 Task: Calculate the distance between Los Angeles and Griffith Observatory.
Action: Mouse moved to (81, 66)
Screenshot: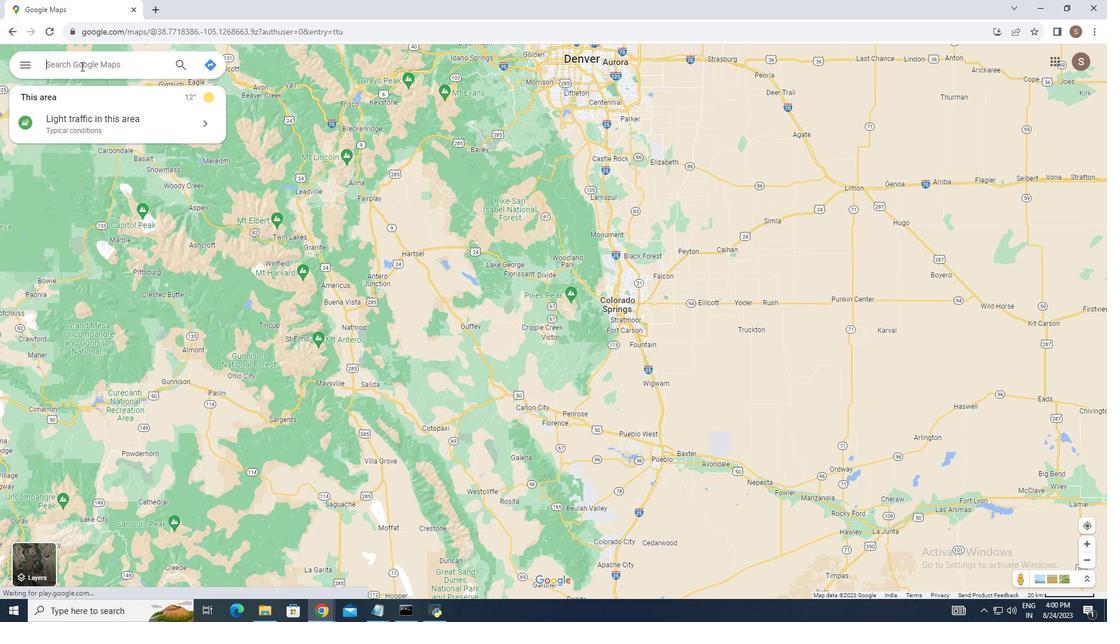
Action: Mouse pressed left at (81, 66)
Screenshot: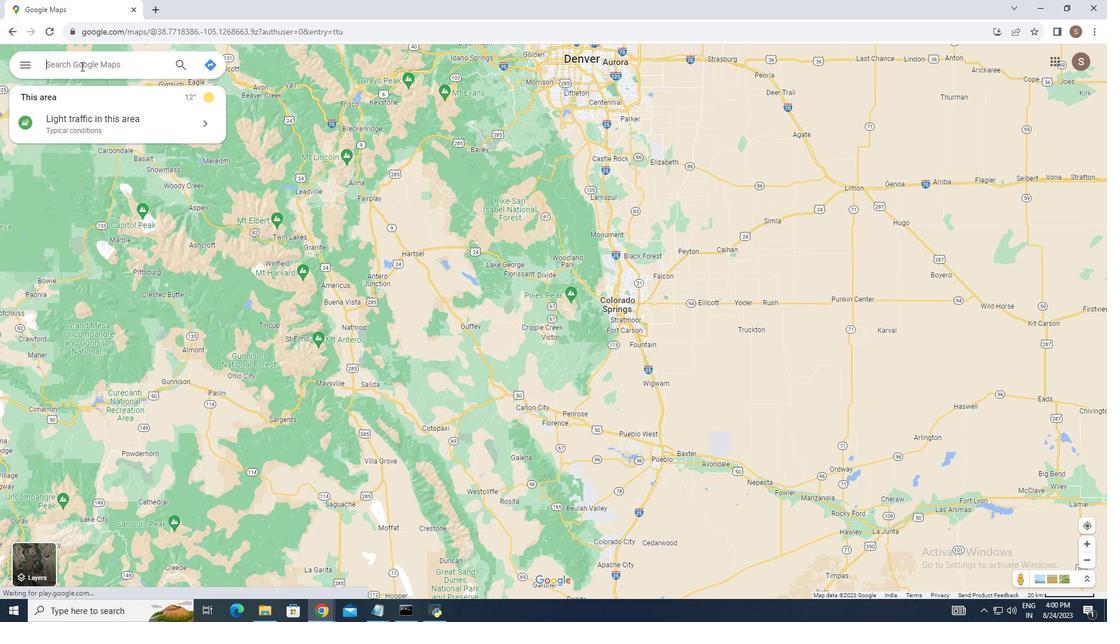 
Action: Key pressed <Key.shift>Los<Key.space><Key.shift_r>Angeles<Key.enter>
Screenshot: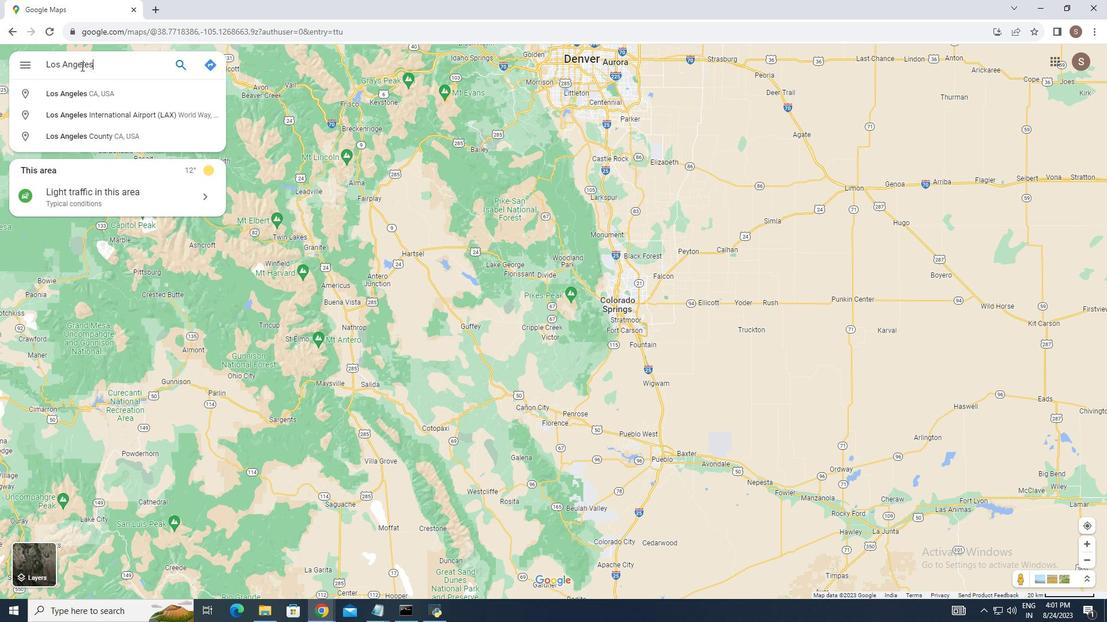 
Action: Mouse moved to (768, 314)
Screenshot: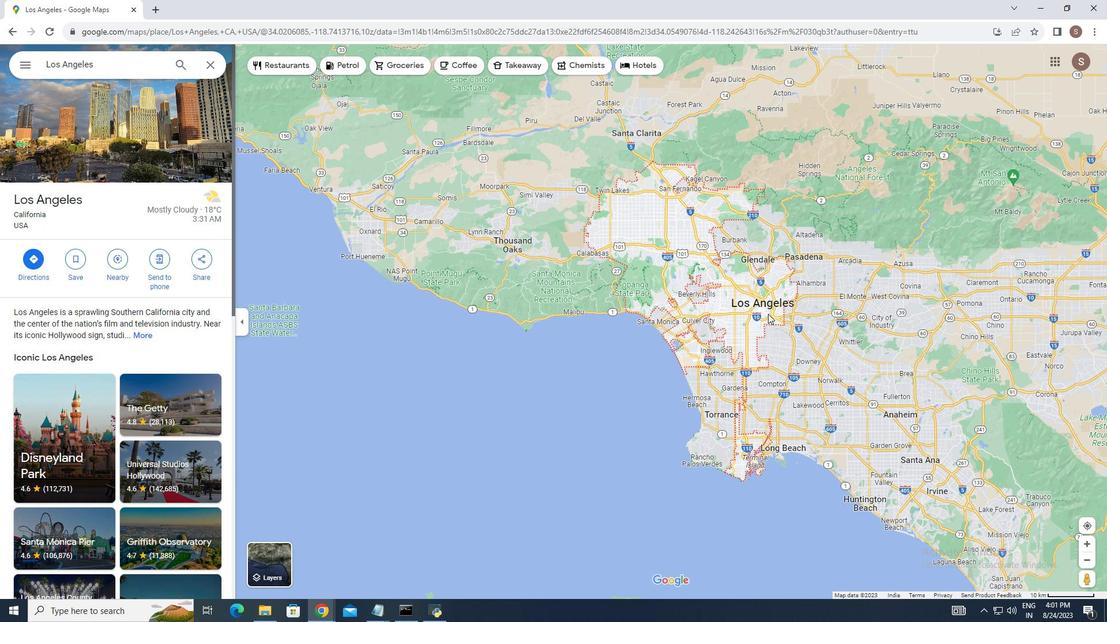 
Action: Mouse scrolled (768, 314) with delta (0, 0)
Screenshot: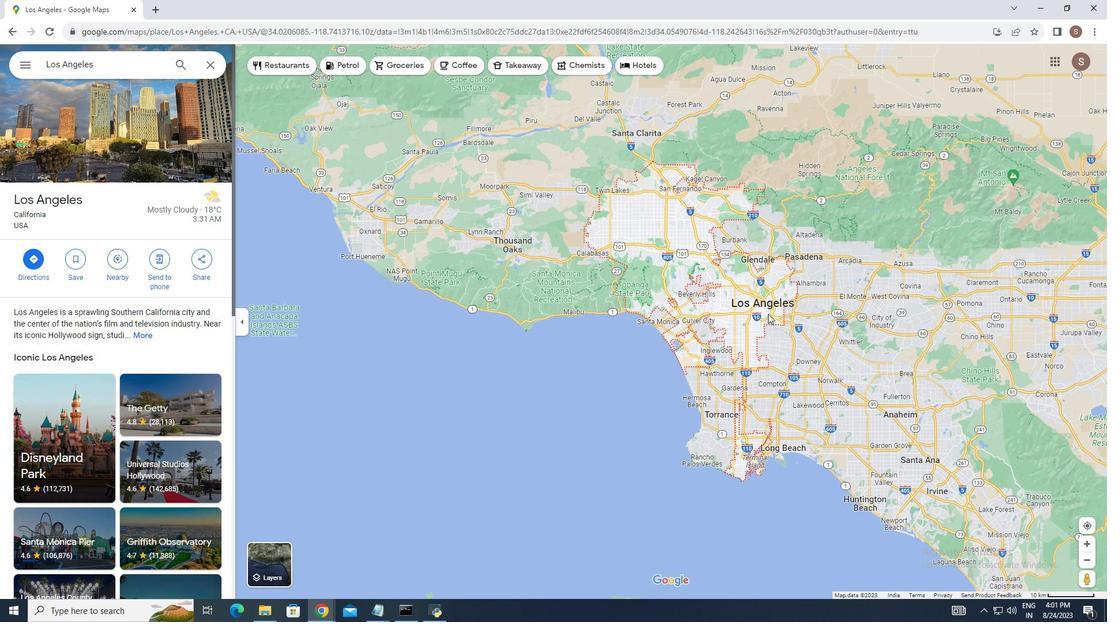 
Action: Mouse moved to (768, 314)
Screenshot: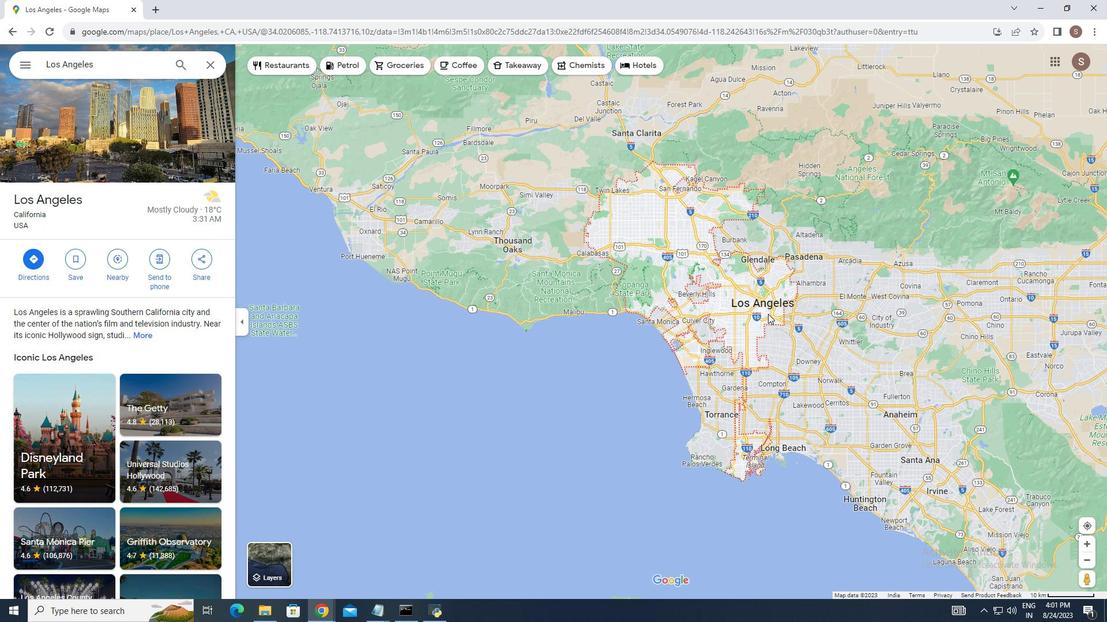 
Action: Mouse scrolled (768, 314) with delta (0, 0)
Screenshot: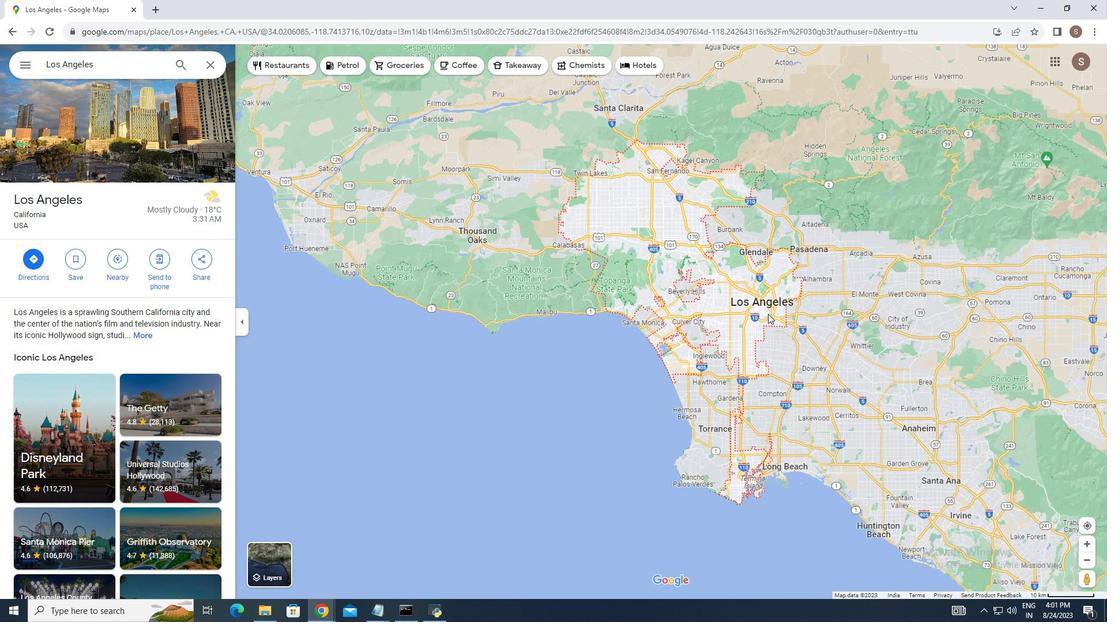
Action: Mouse scrolled (768, 314) with delta (0, 0)
Screenshot: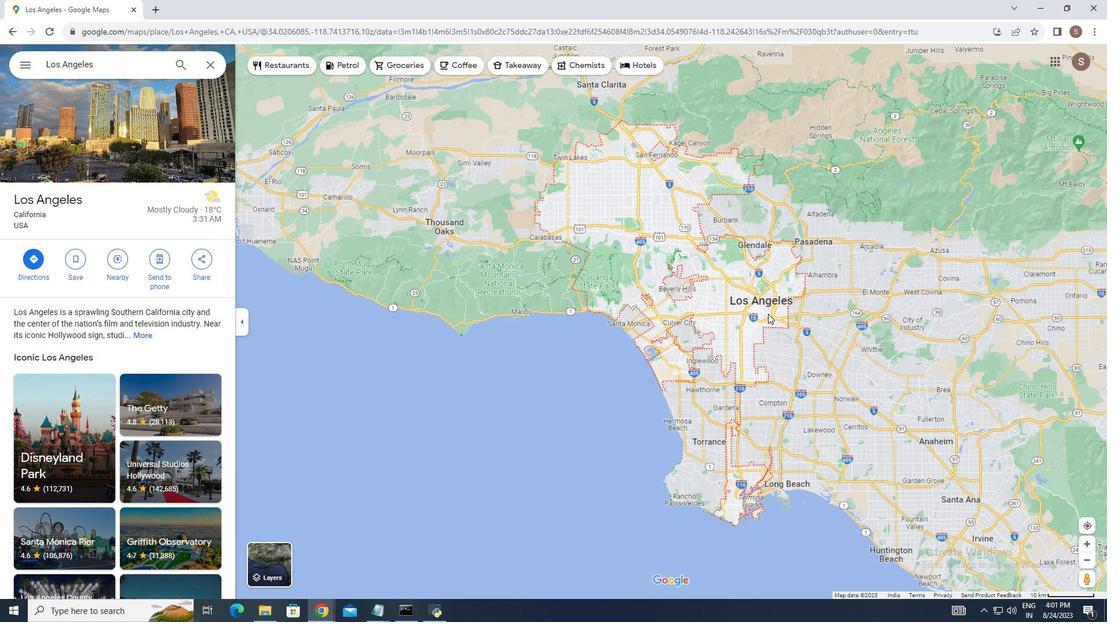 
Action: Mouse scrolled (768, 314) with delta (0, 0)
Screenshot: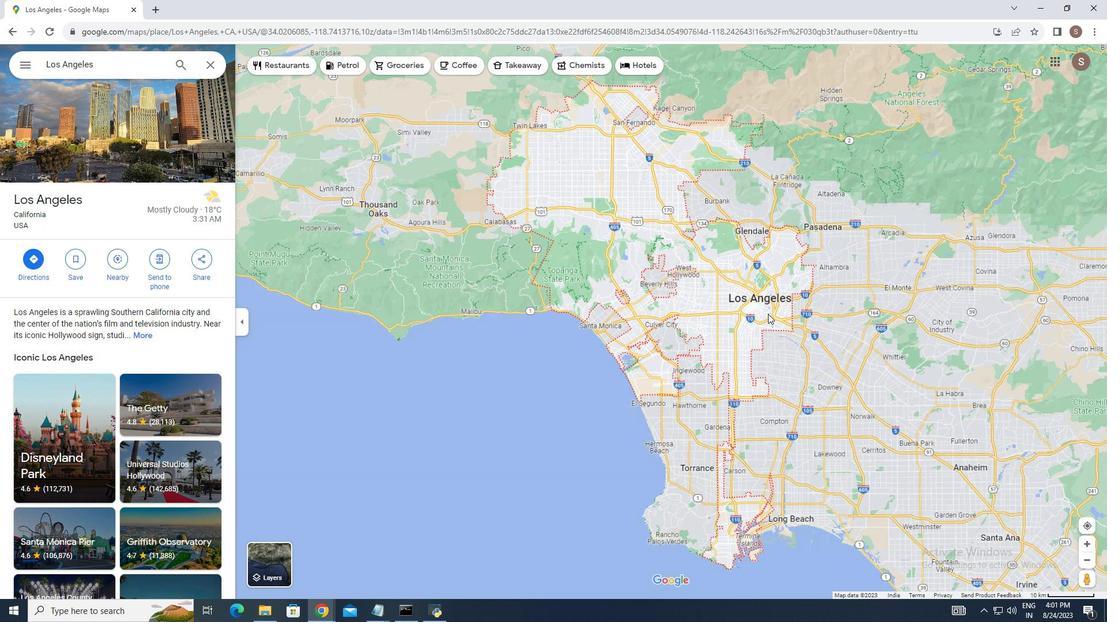 
Action: Mouse scrolled (768, 314) with delta (0, 0)
Screenshot: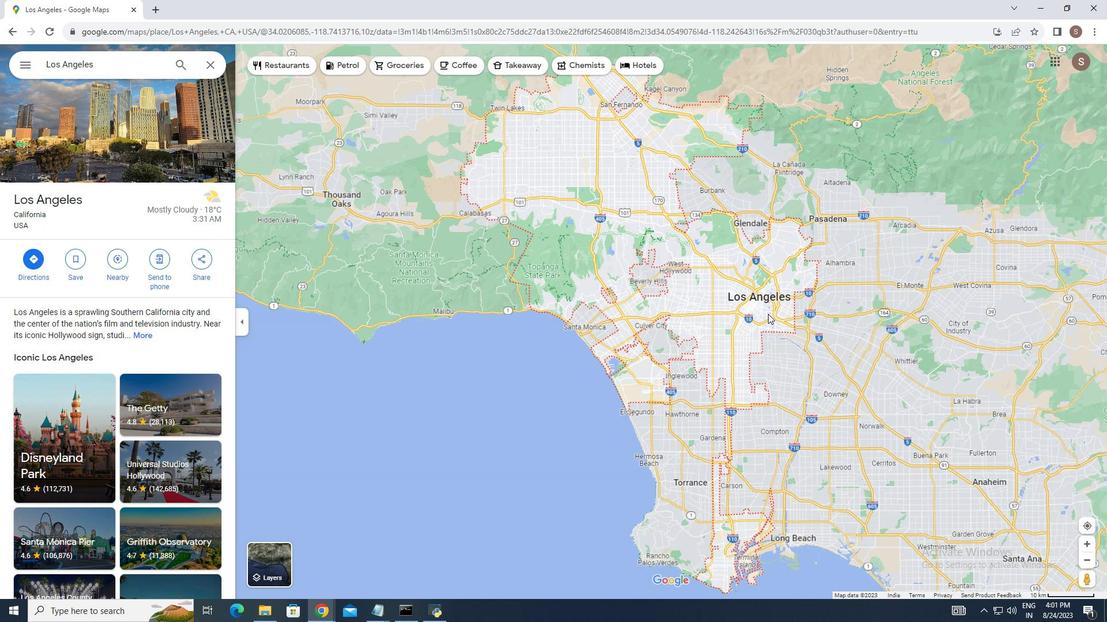 
Action: Mouse moved to (756, 309)
Screenshot: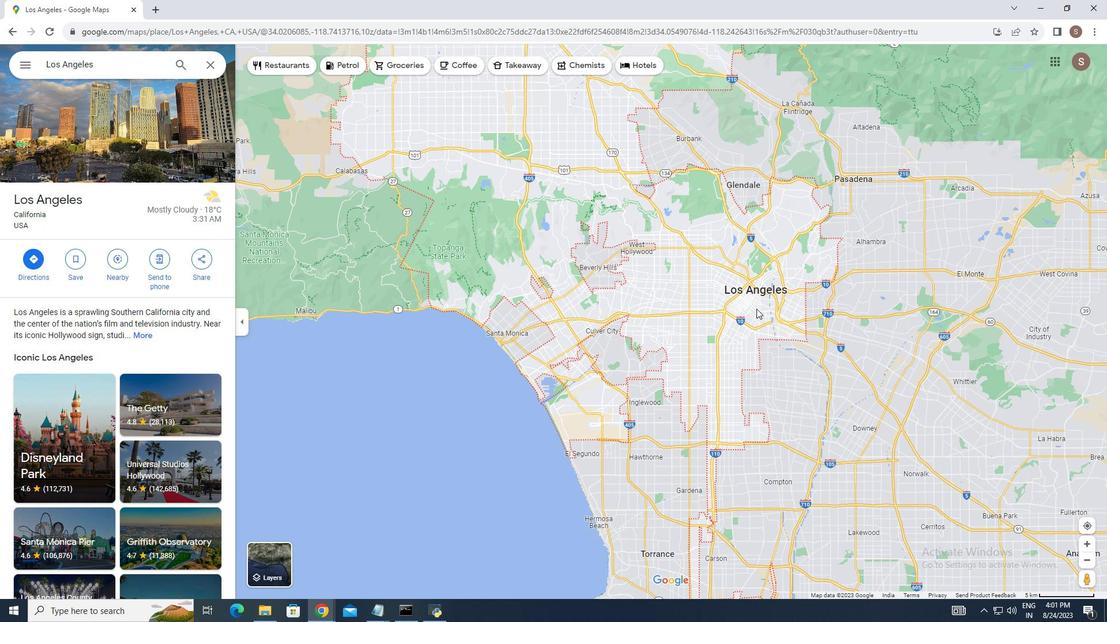 
Action: Mouse scrolled (756, 309) with delta (0, 0)
Screenshot: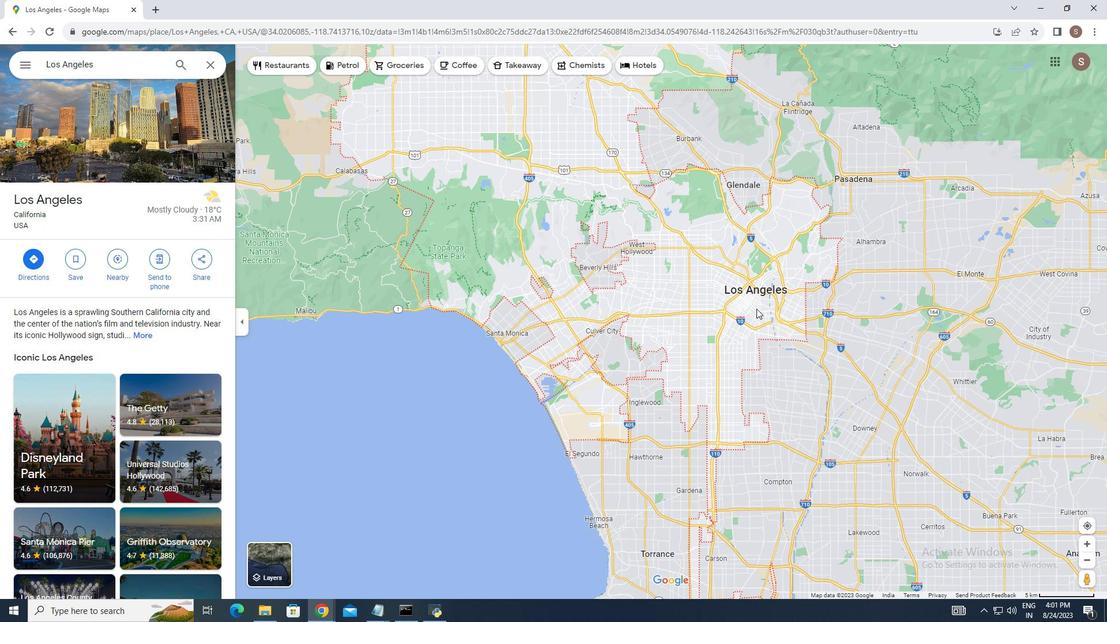 
Action: Mouse moved to (756, 305)
Screenshot: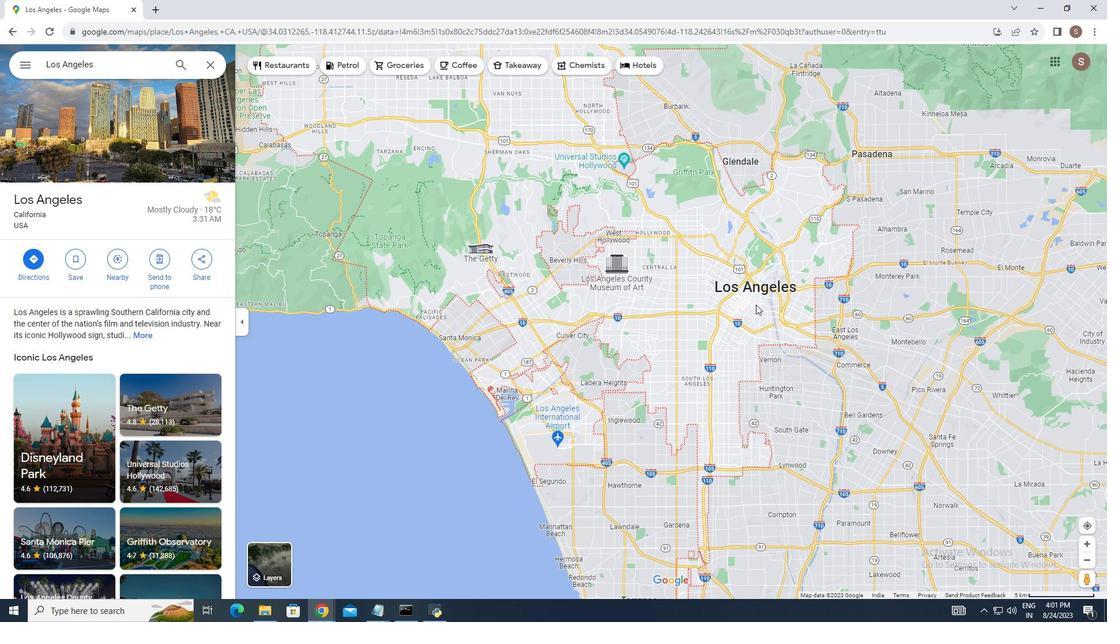 
Action: Mouse scrolled (756, 305) with delta (0, 0)
Screenshot: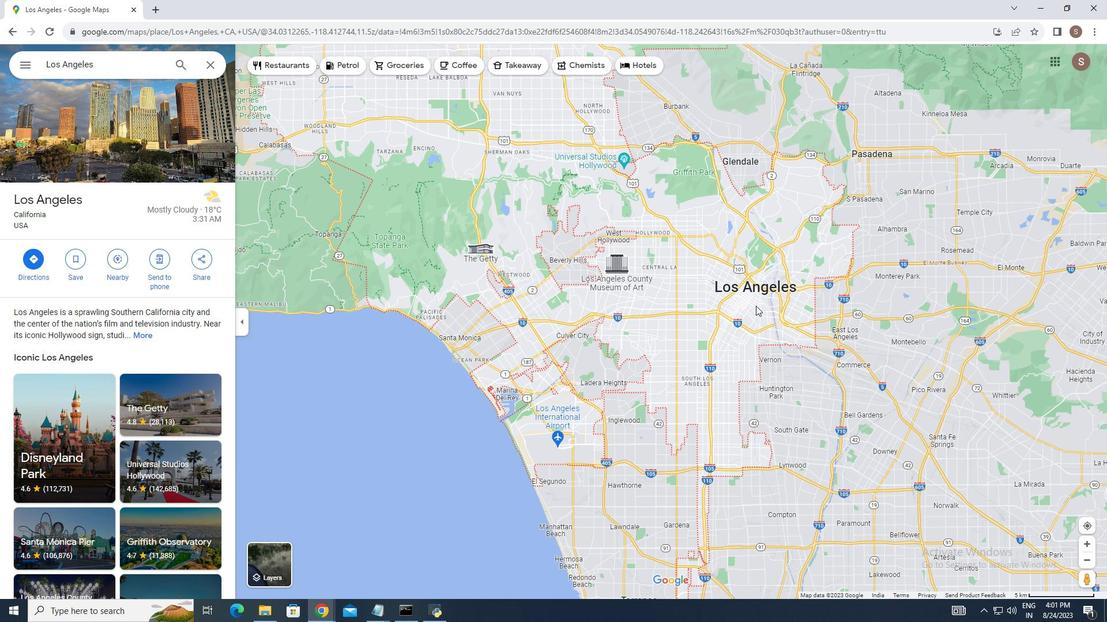 
Action: Mouse moved to (756, 306)
Screenshot: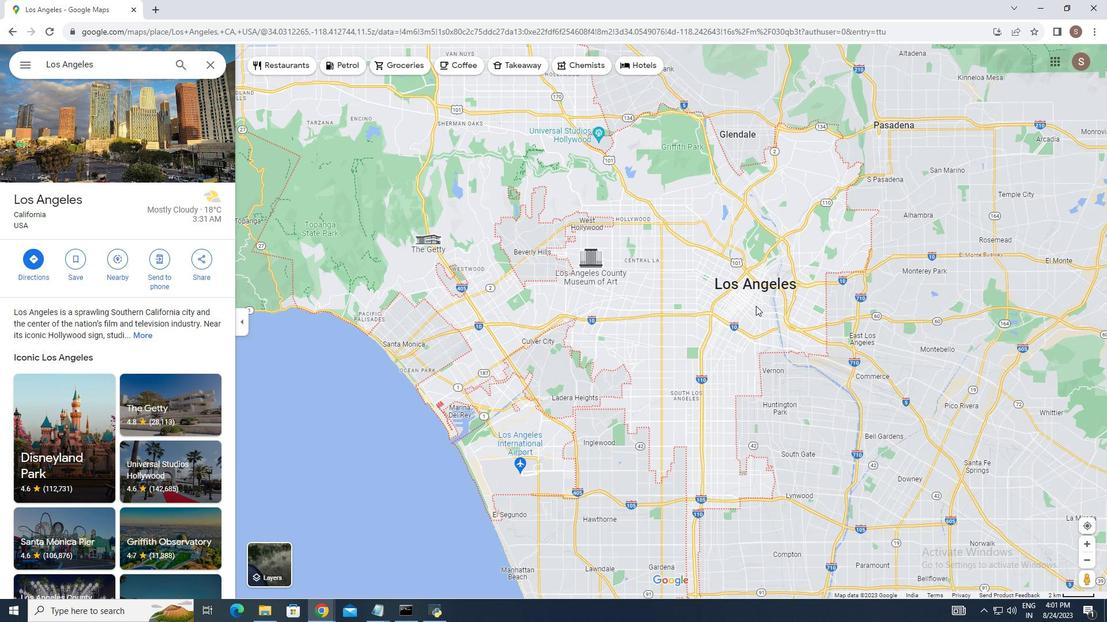 
Action: Mouse scrolled (756, 306) with delta (0, 0)
Screenshot: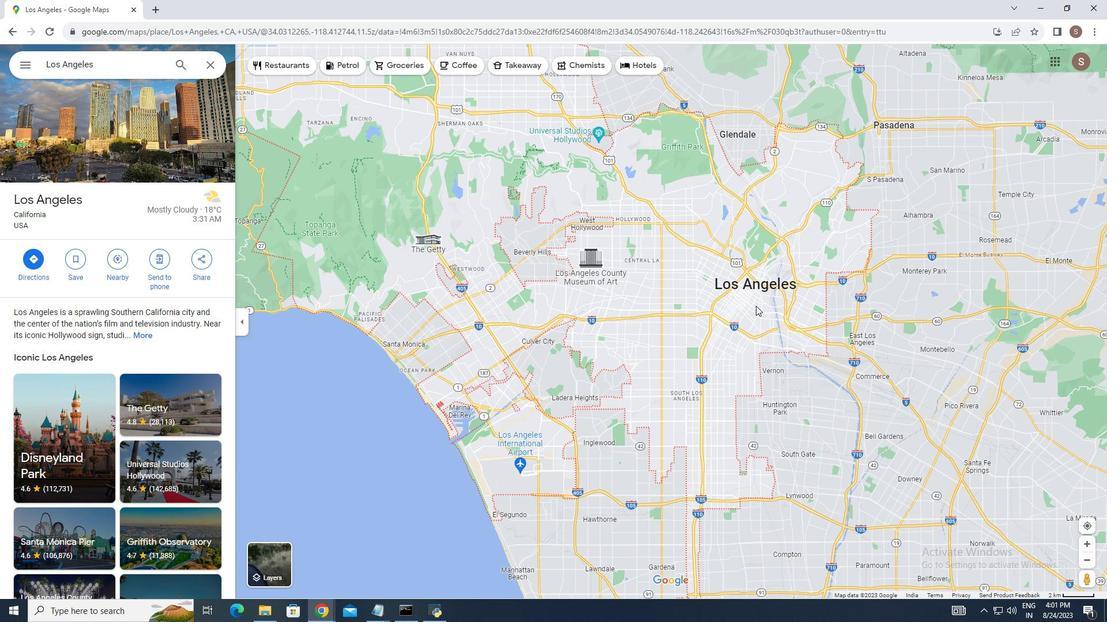 
Action: Mouse moved to (758, 301)
Screenshot: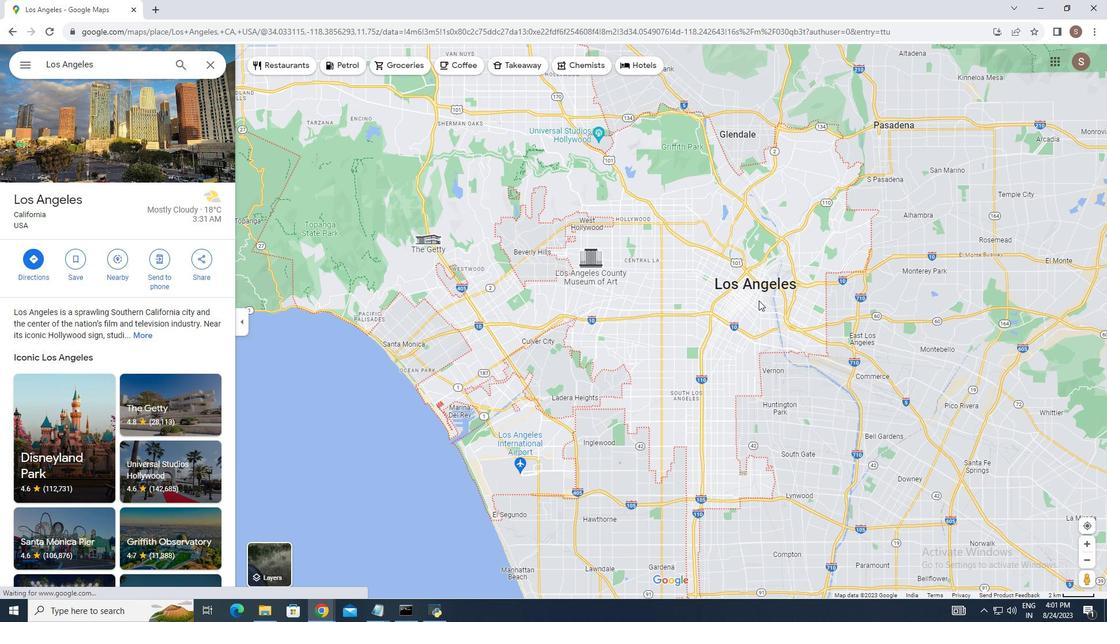 
Action: Mouse scrolled (758, 302) with delta (0, 0)
Screenshot: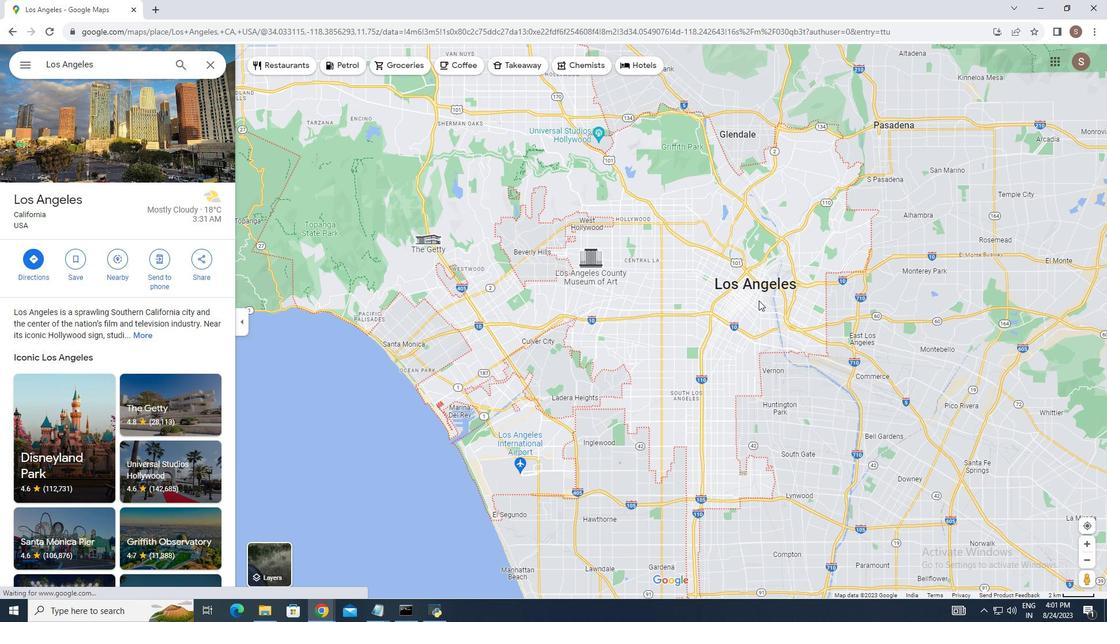 
Action: Mouse scrolled (758, 301) with delta (0, 0)
Screenshot: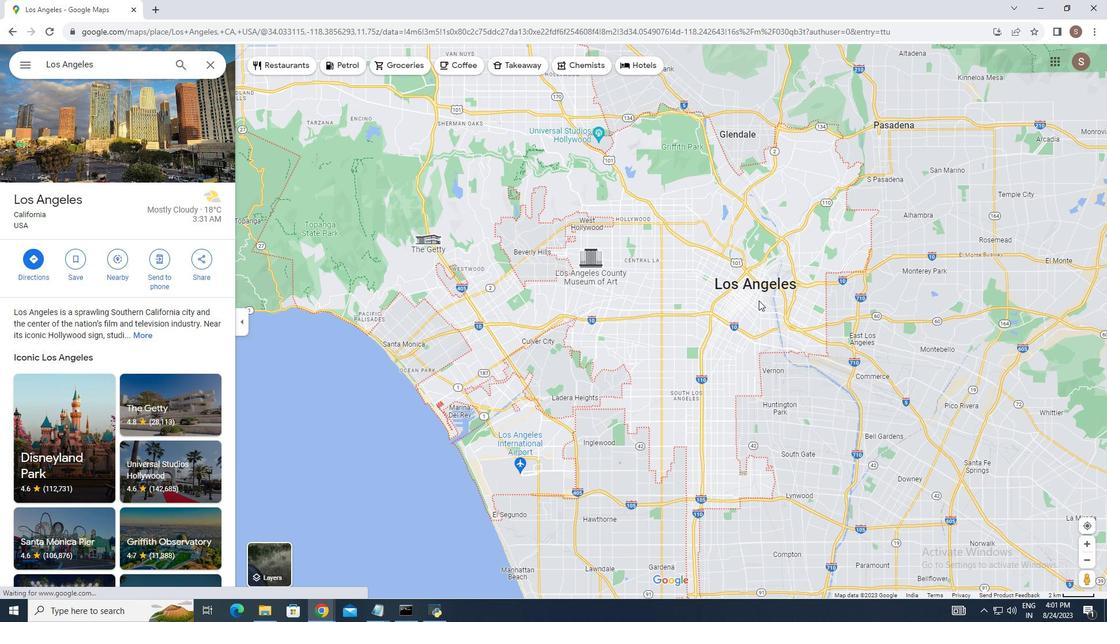 
Action: Mouse moved to (745, 290)
Screenshot: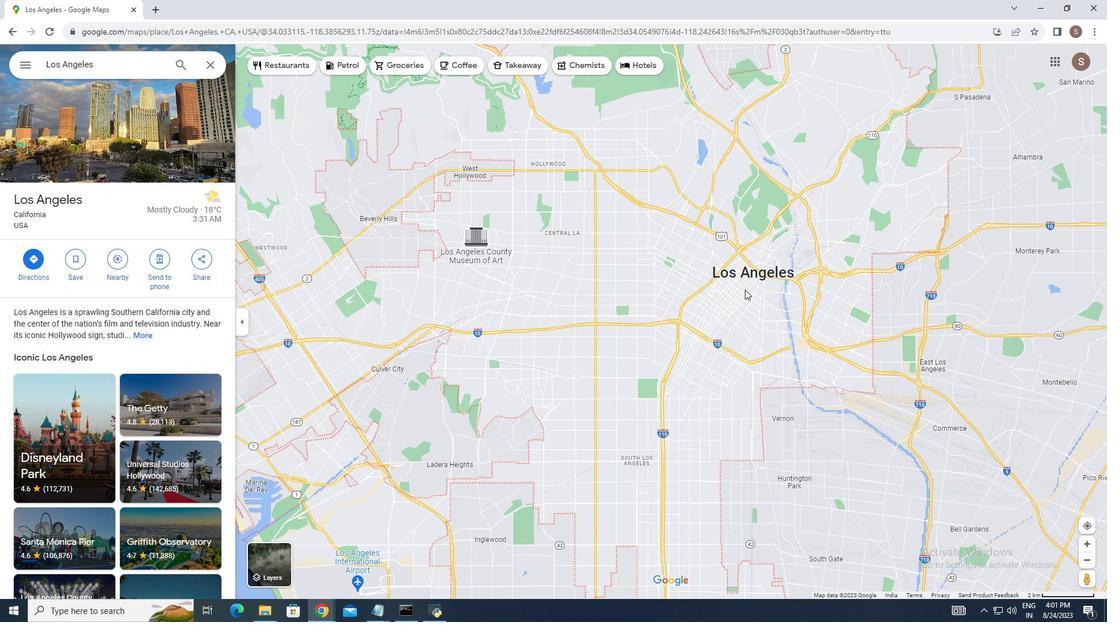 
Action: Mouse scrolled (745, 290) with delta (0, 0)
Screenshot: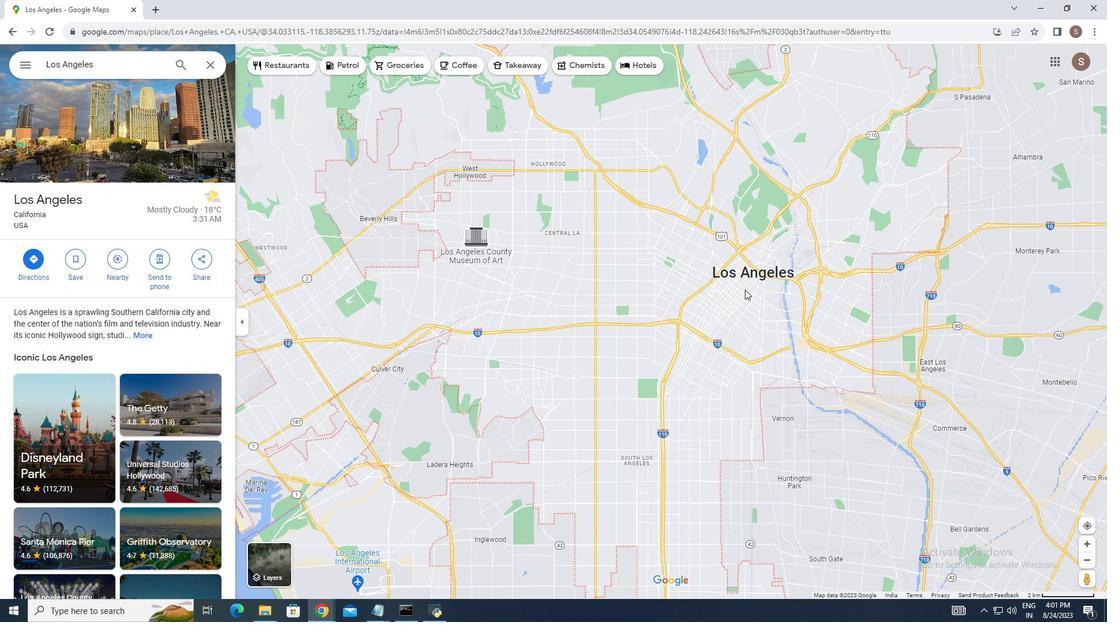 
Action: Mouse moved to (745, 290)
Screenshot: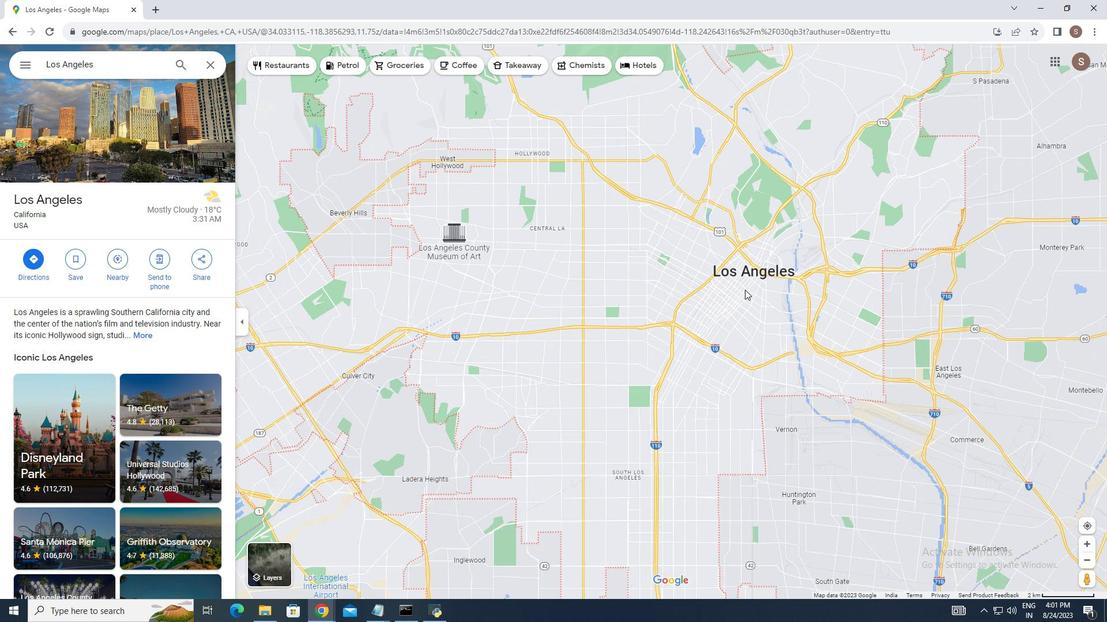 
Action: Mouse scrolled (745, 290) with delta (0, 0)
Screenshot: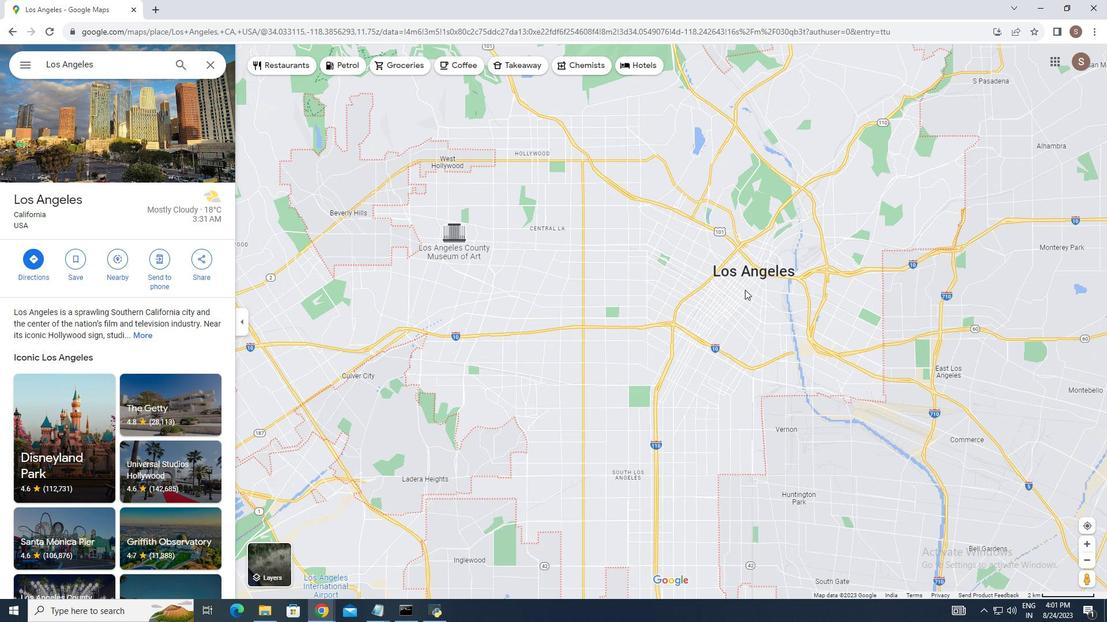 
Action: Mouse moved to (745, 288)
Screenshot: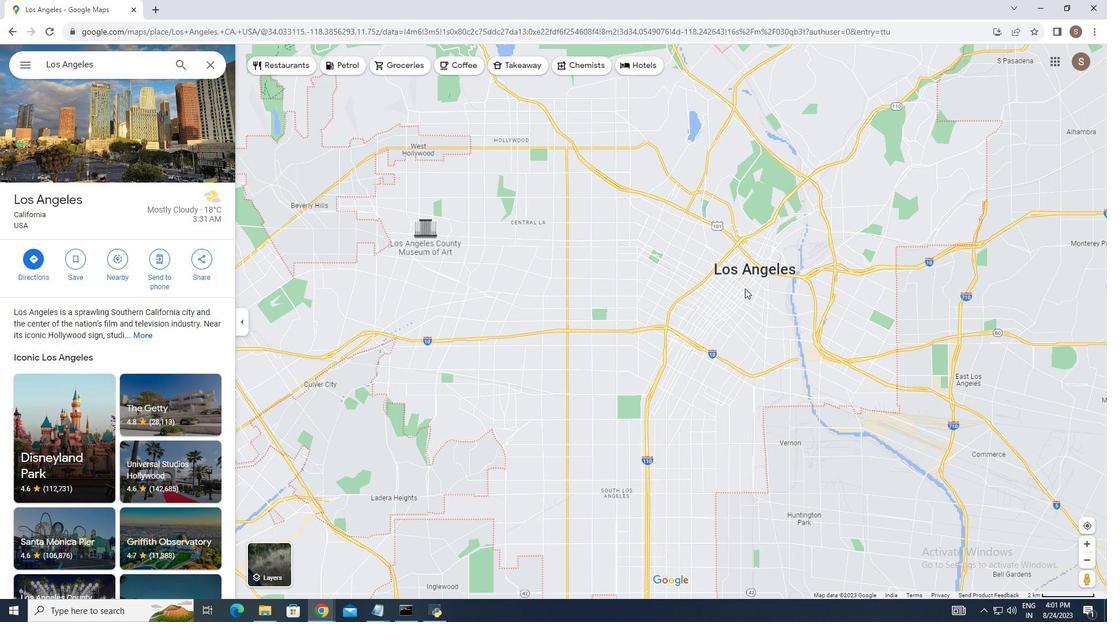 
Action: Mouse scrolled (745, 289) with delta (0, 0)
Screenshot: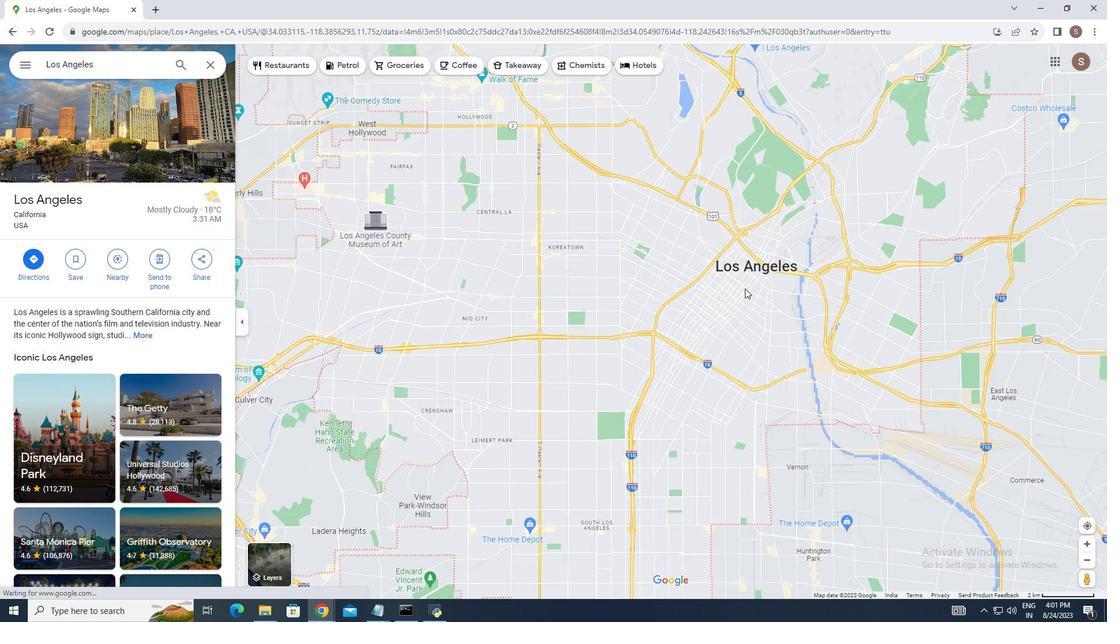 
Action: Mouse moved to (745, 288)
Screenshot: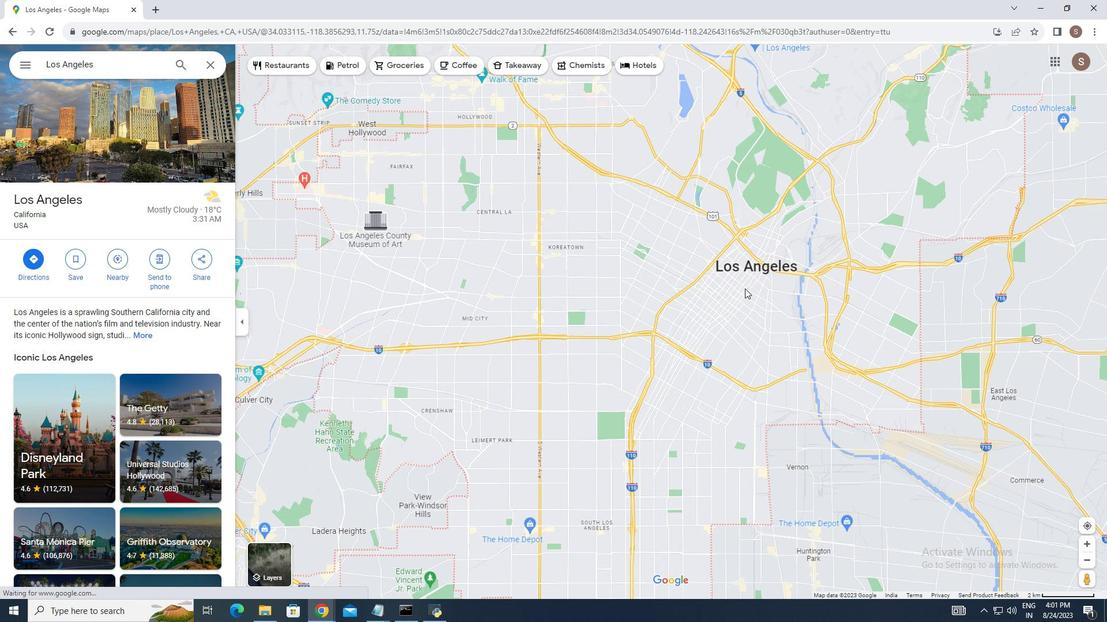 
Action: Mouse scrolled (745, 289) with delta (0, 0)
Screenshot: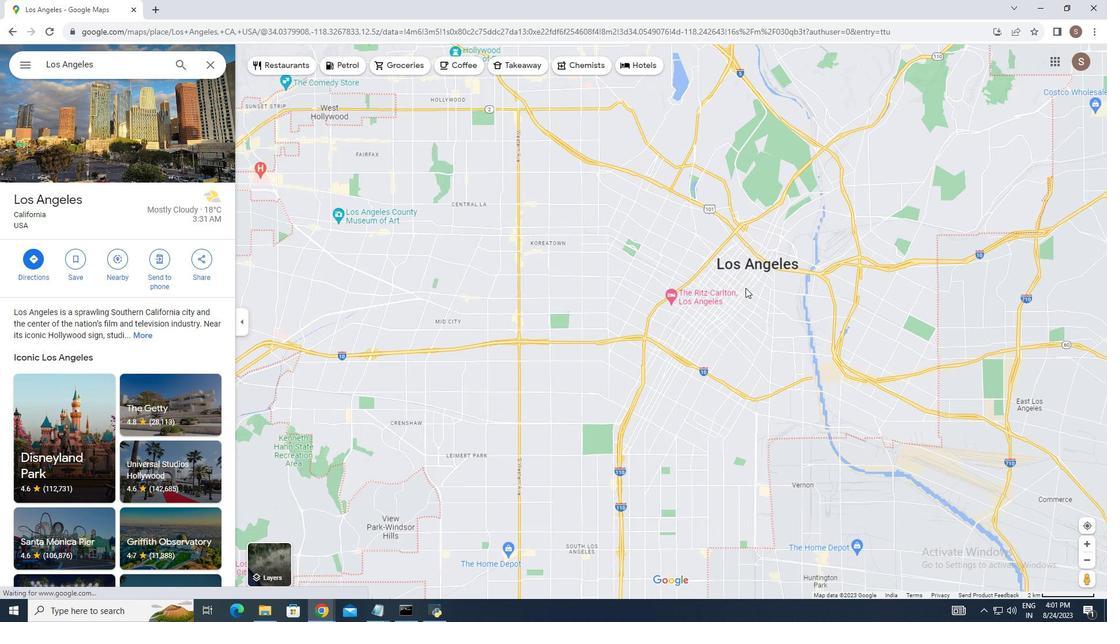 
Action: Mouse moved to (757, 262)
Screenshot: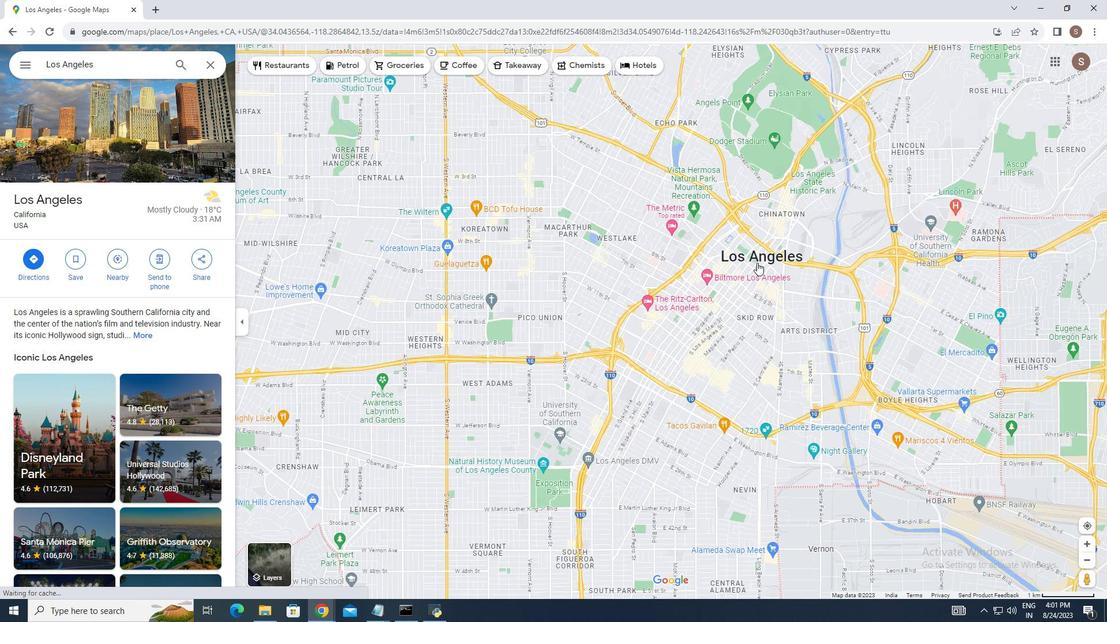 
Action: Mouse scrolled (757, 263) with delta (0, 0)
Screenshot: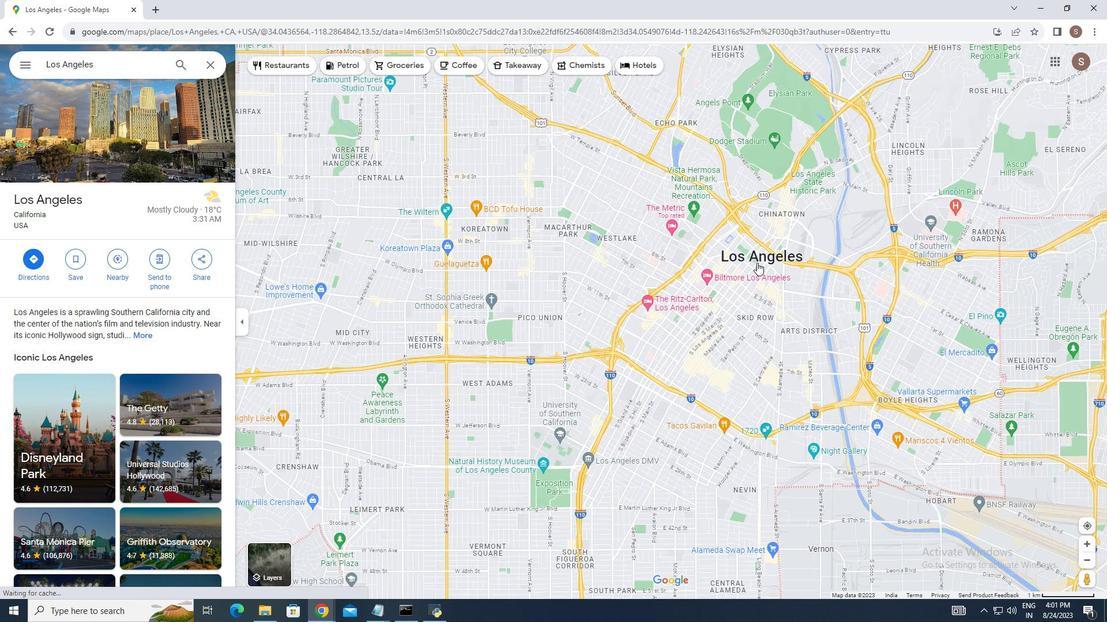 
Action: Mouse moved to (757, 264)
Screenshot: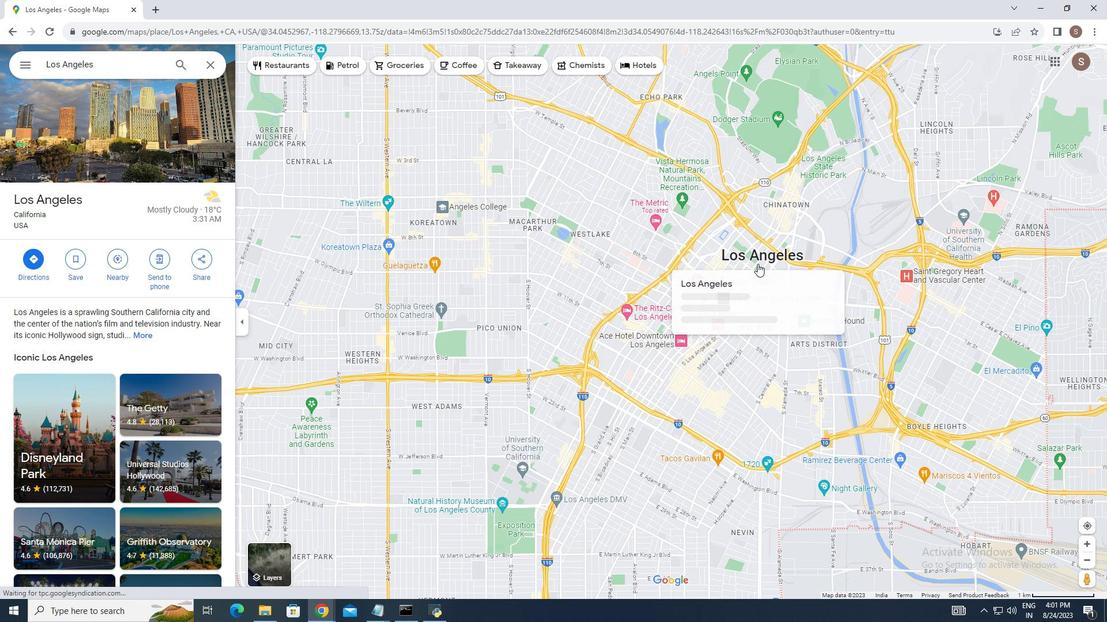 
Action: Mouse scrolled (757, 264) with delta (0, 0)
Screenshot: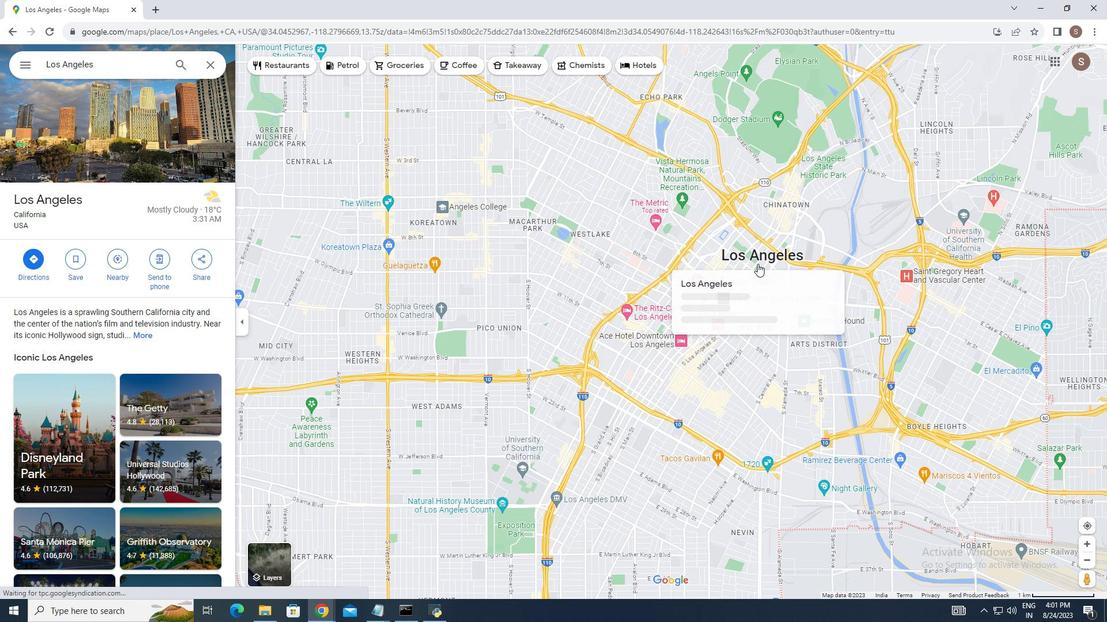 
Action: Mouse scrolled (757, 264) with delta (0, 0)
Screenshot: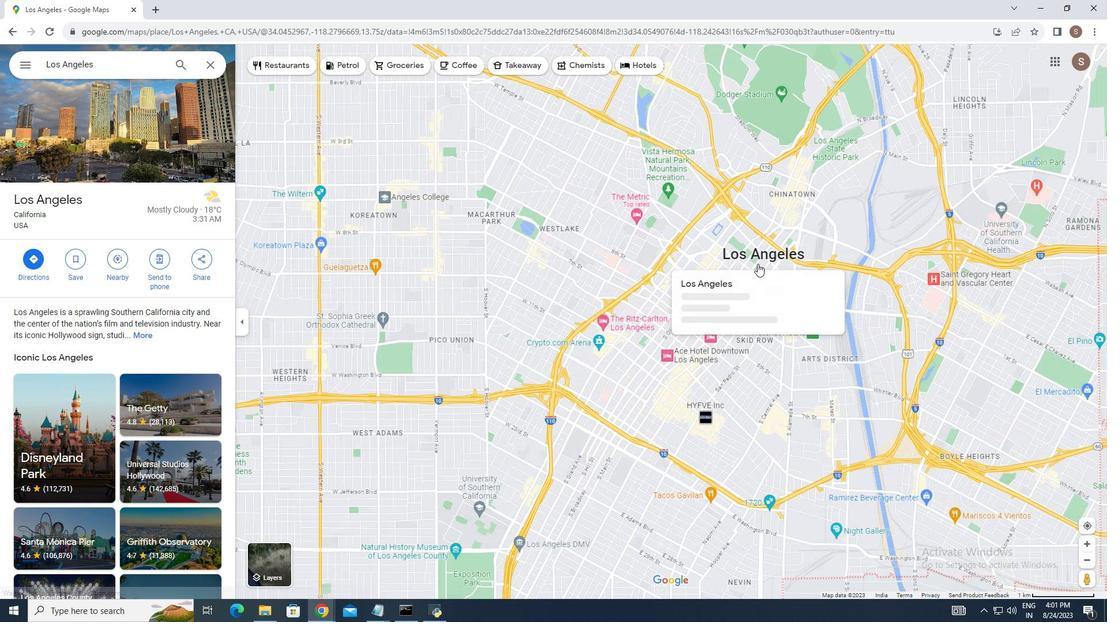 
Action: Mouse moved to (758, 264)
Screenshot: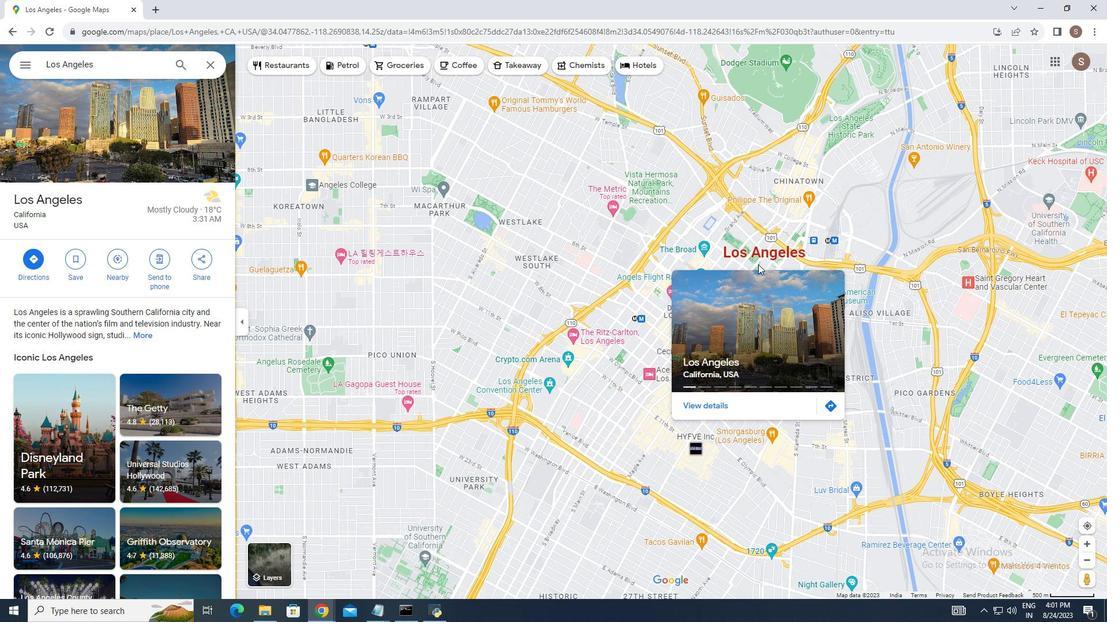
Action: Mouse scrolled (758, 265) with delta (0, 0)
Screenshot: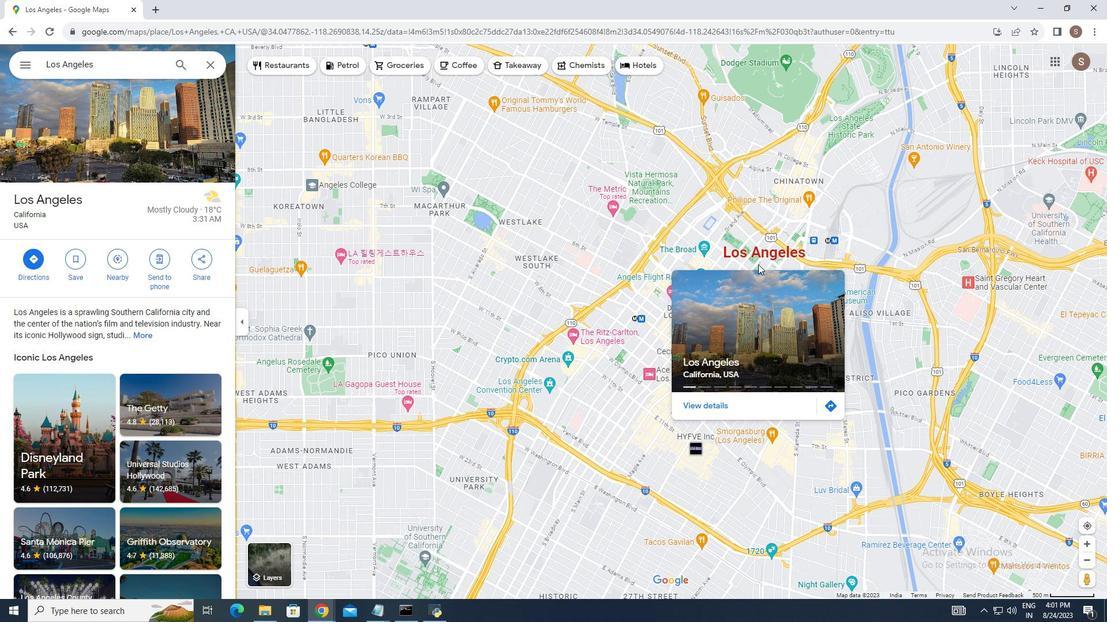 
Action: Mouse scrolled (758, 265) with delta (0, 0)
Screenshot: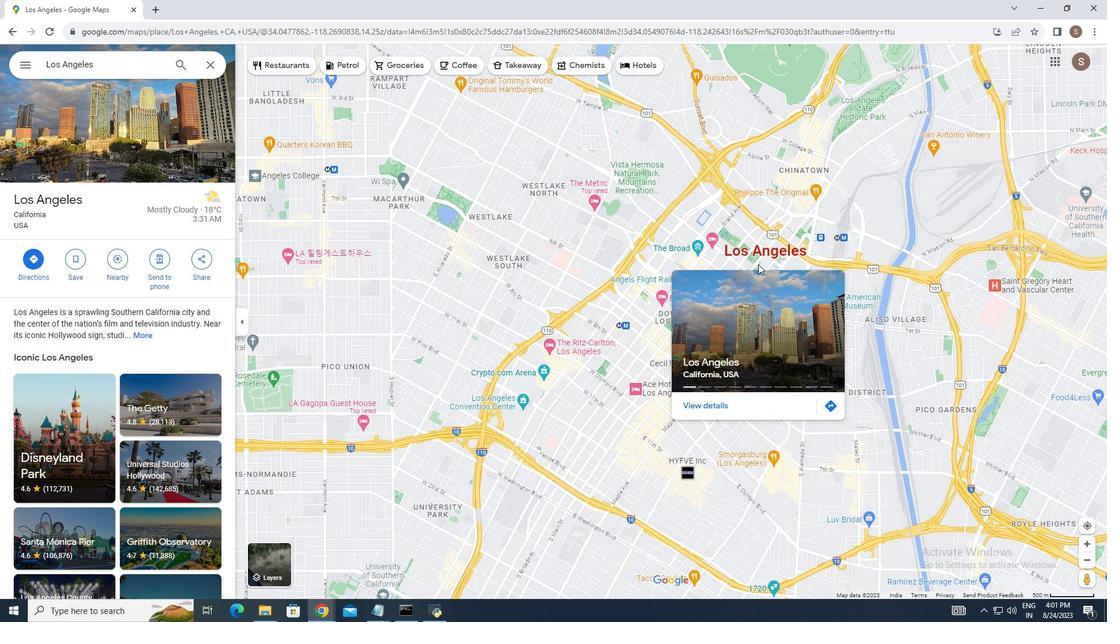 
Action: Mouse moved to (759, 258)
Screenshot: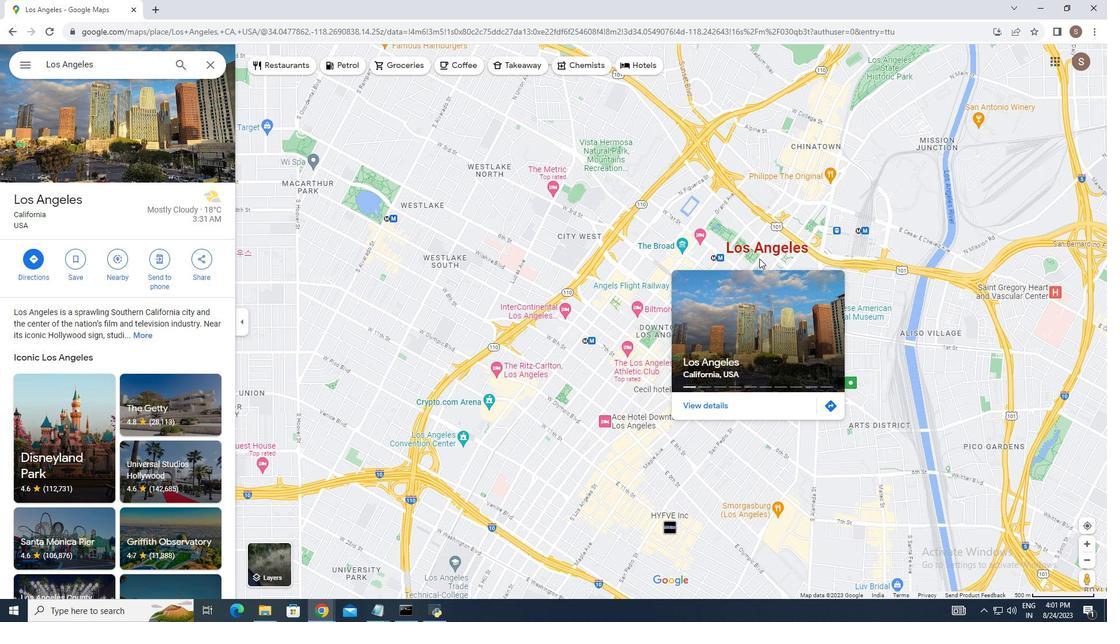 
Action: Mouse scrolled (759, 259) with delta (0, 0)
Screenshot: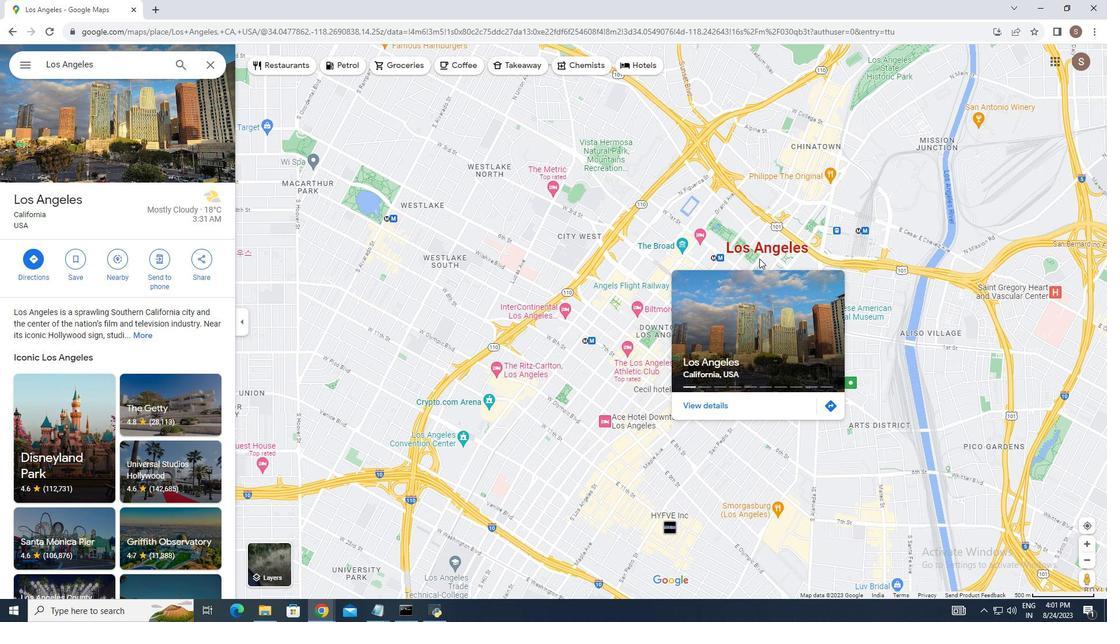 
Action: Mouse scrolled (759, 259) with delta (0, 0)
Screenshot: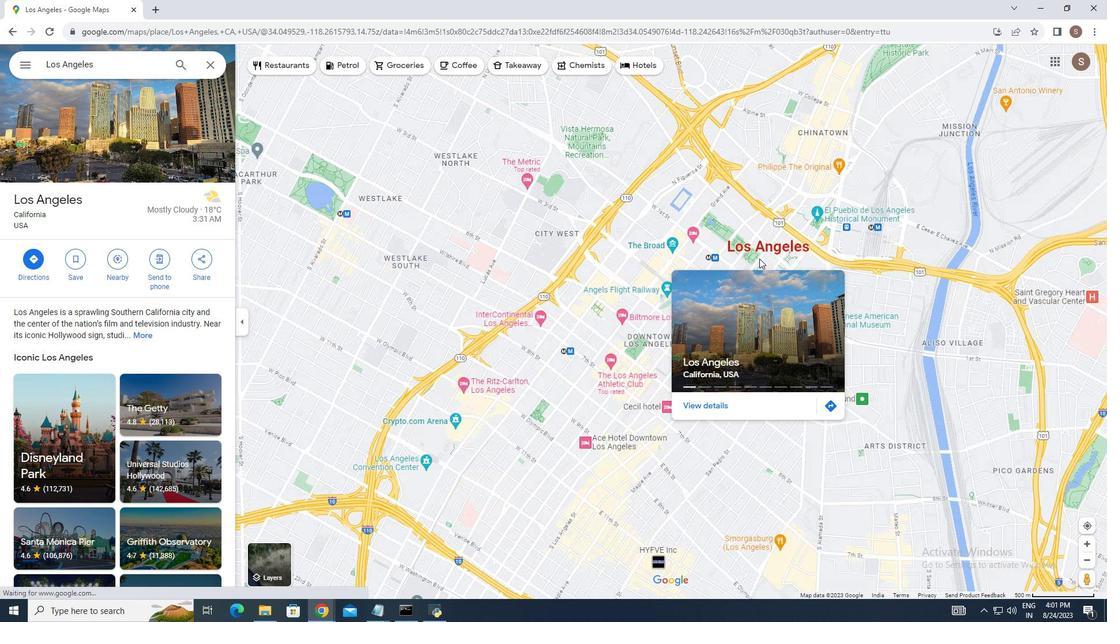 
Action: Mouse scrolled (759, 259) with delta (0, 0)
Screenshot: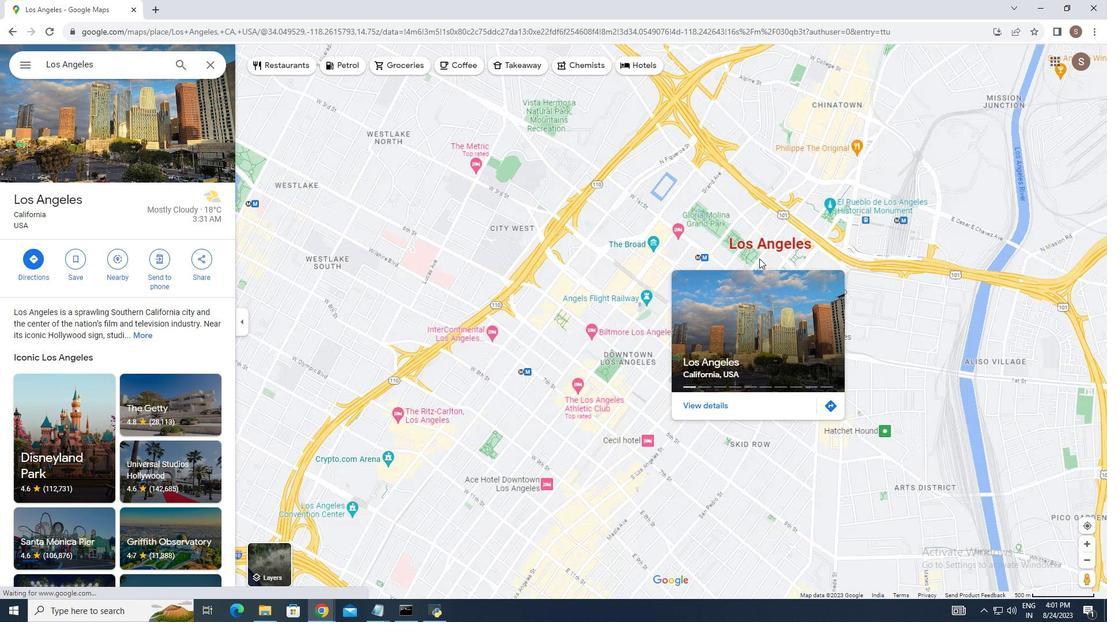 
Action: Mouse scrolled (759, 259) with delta (0, 0)
Screenshot: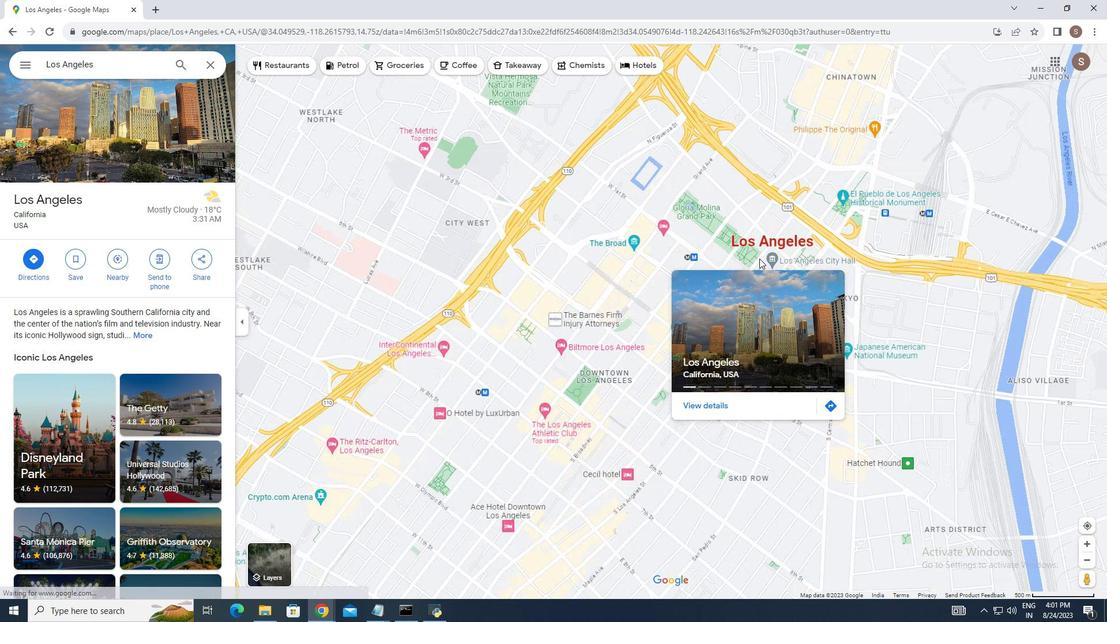 
Action: Mouse scrolled (759, 259) with delta (0, 0)
Screenshot: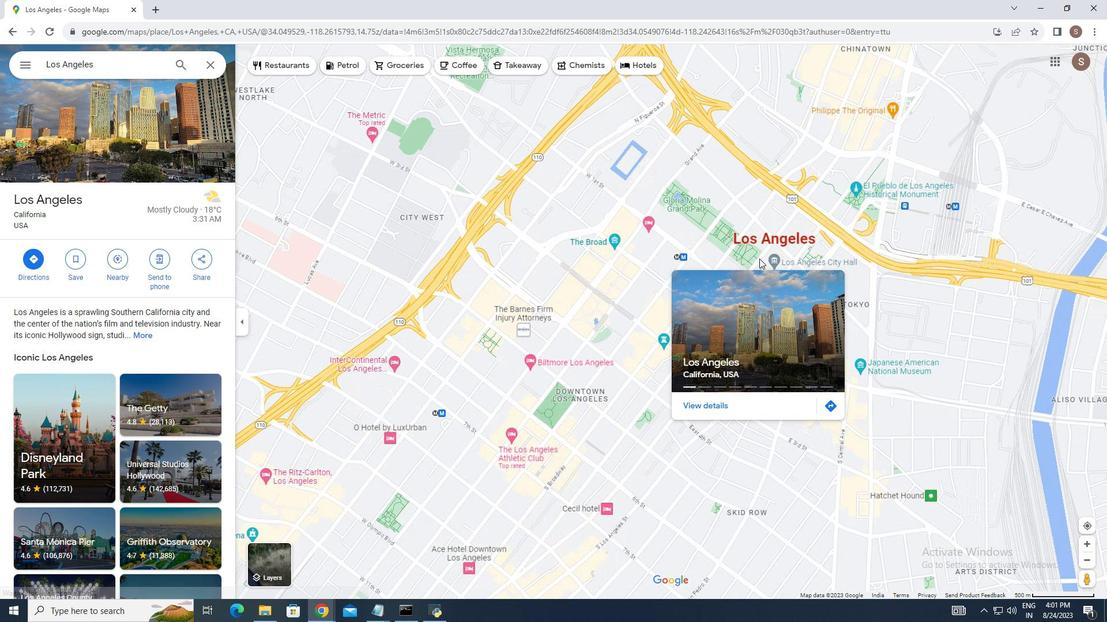 
Action: Mouse moved to (765, 242)
Screenshot: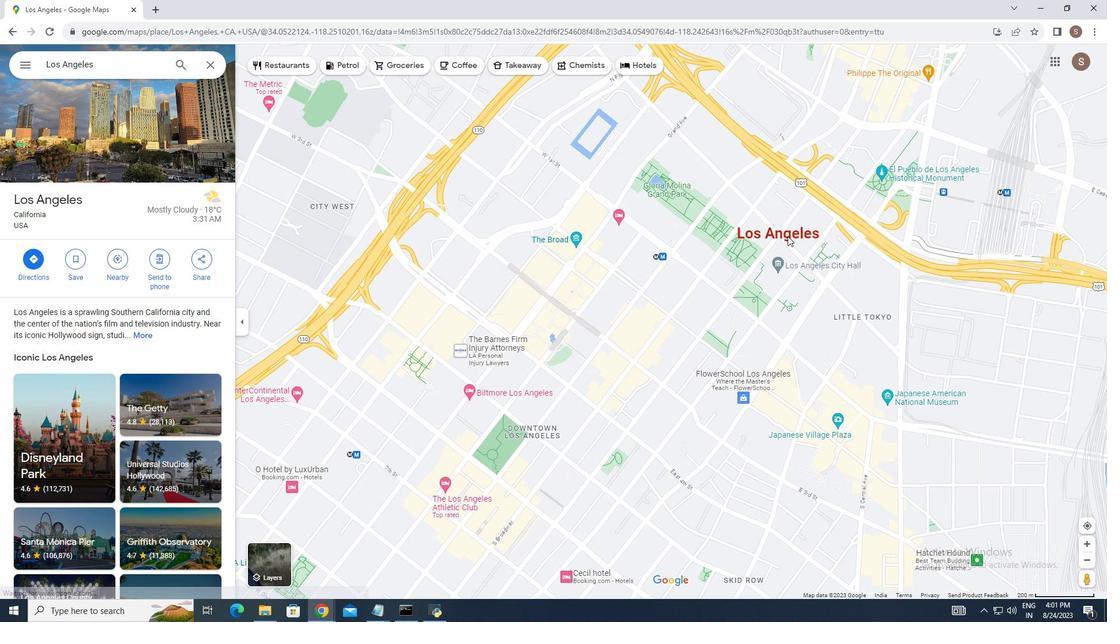 
Action: Mouse scrolled (762, 243) with delta (0, 0)
Screenshot: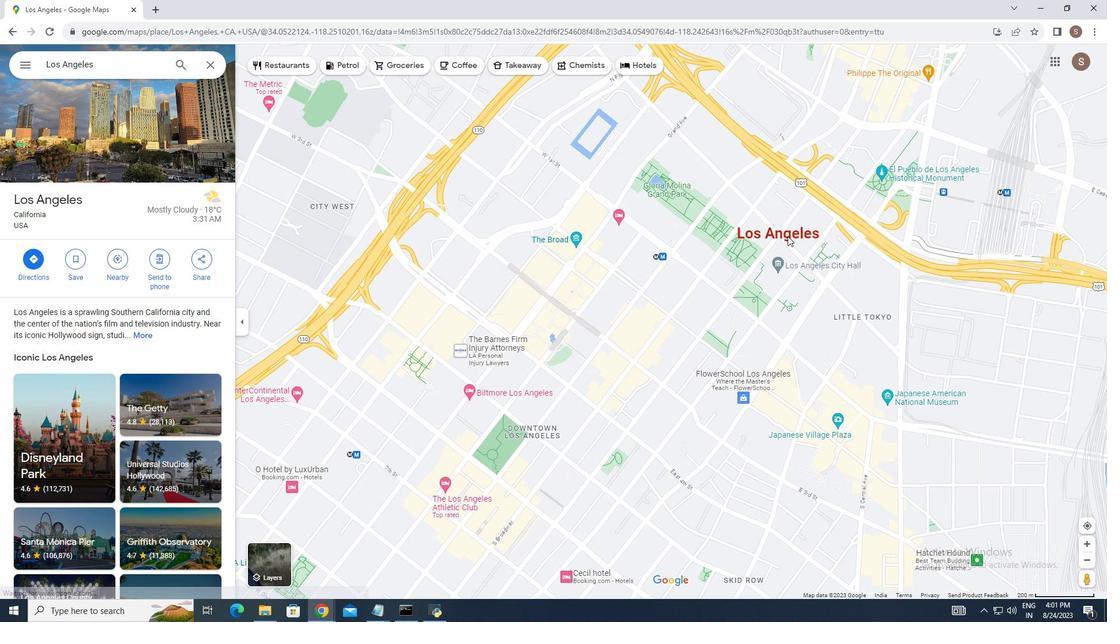 
Action: Mouse moved to (773, 242)
Screenshot: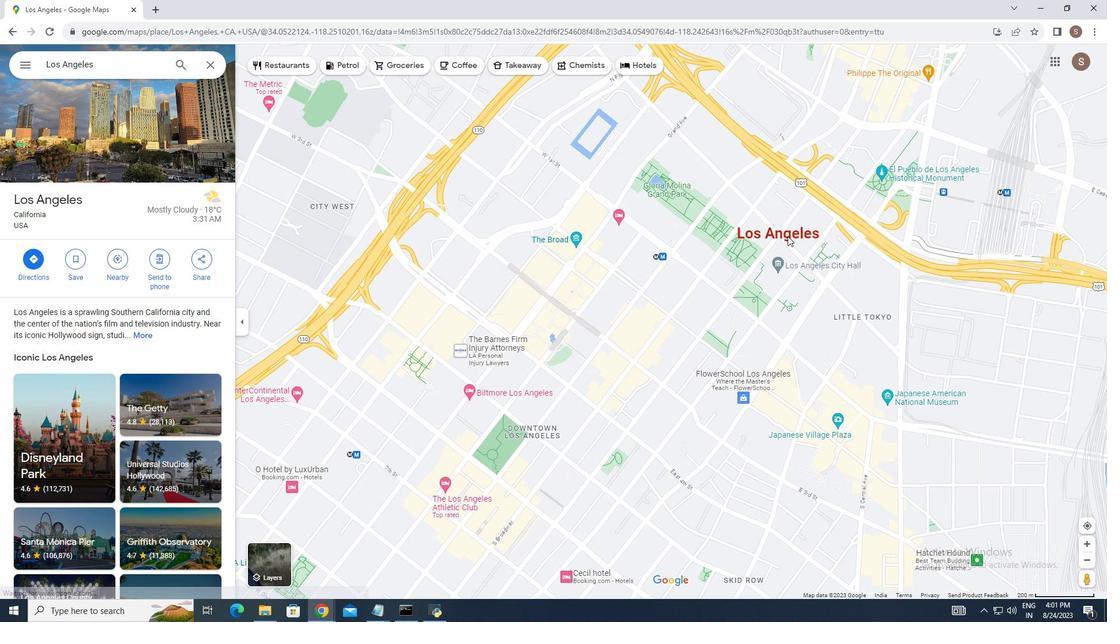 
Action: Mouse scrolled (765, 242) with delta (0, 0)
Screenshot: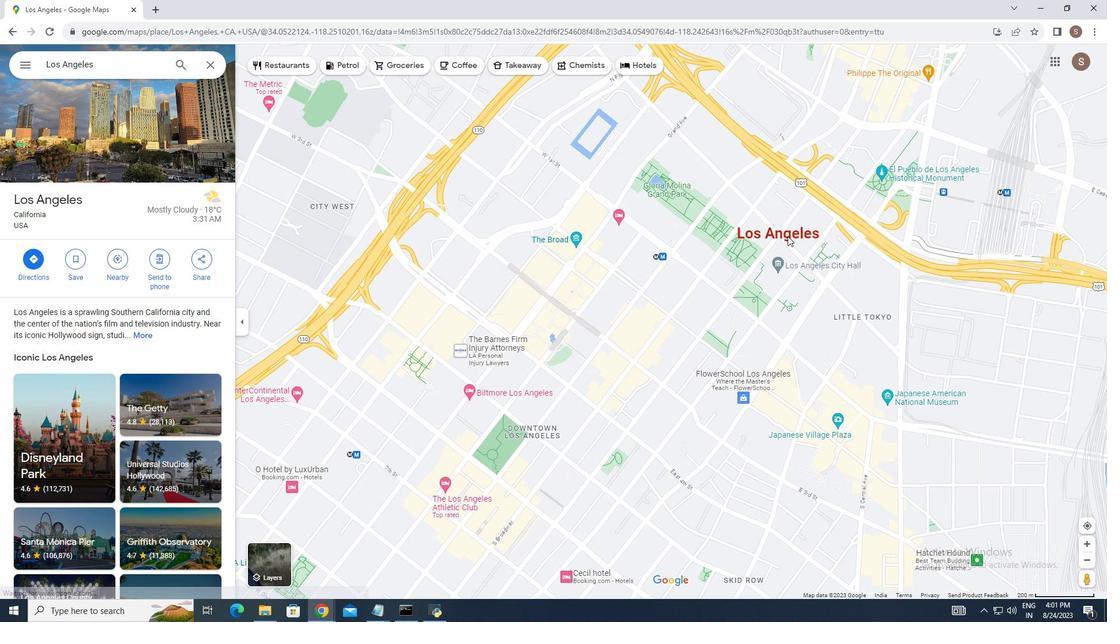 
Action: Mouse moved to (784, 239)
Screenshot: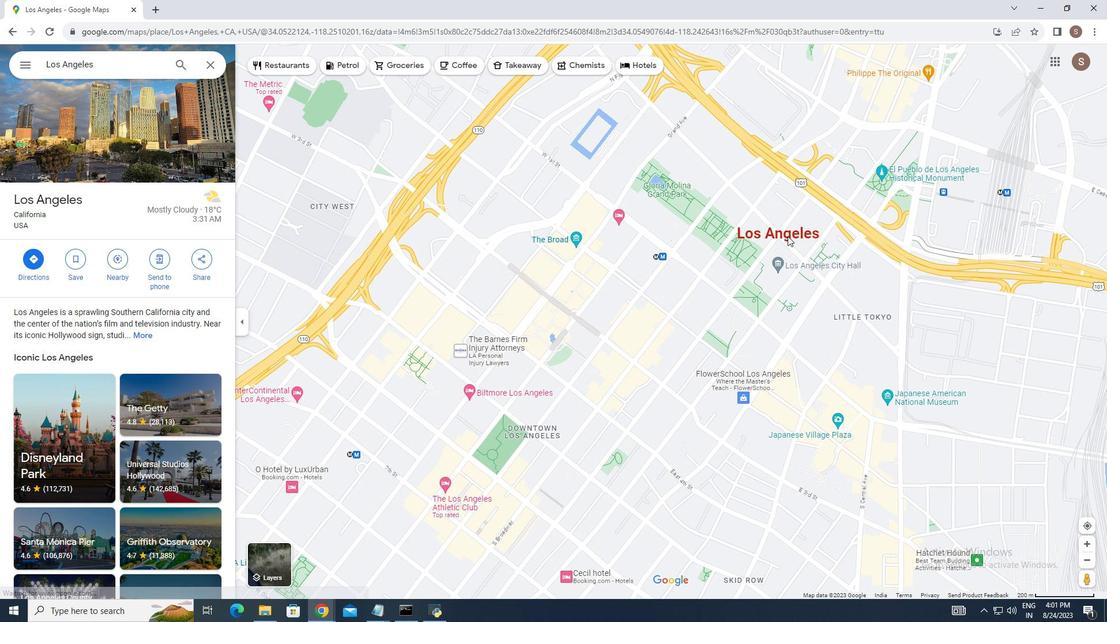 
Action: Mouse scrolled (773, 243) with delta (0, 0)
Screenshot: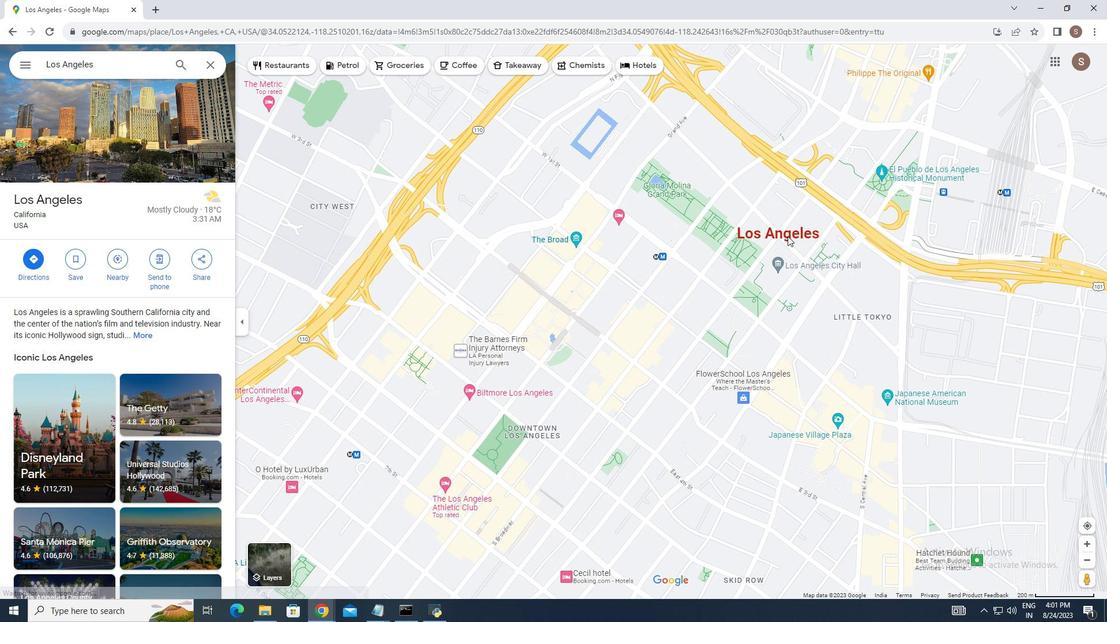 
Action: Mouse scrolled (775, 243) with delta (0, 0)
Screenshot: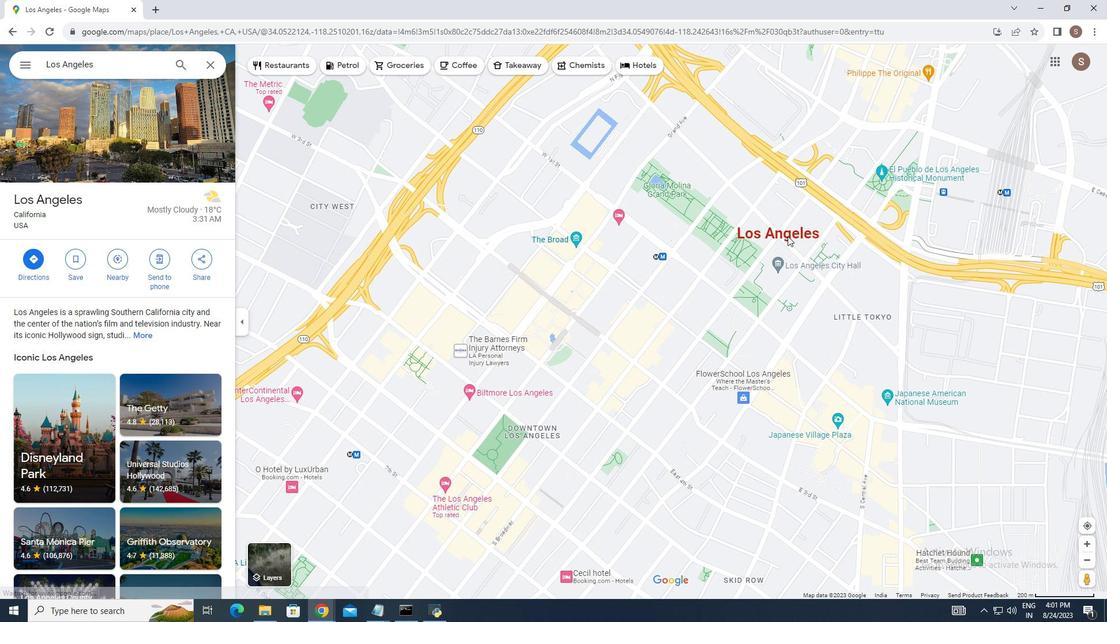 
Action: Mouse moved to (777, 238)
Screenshot: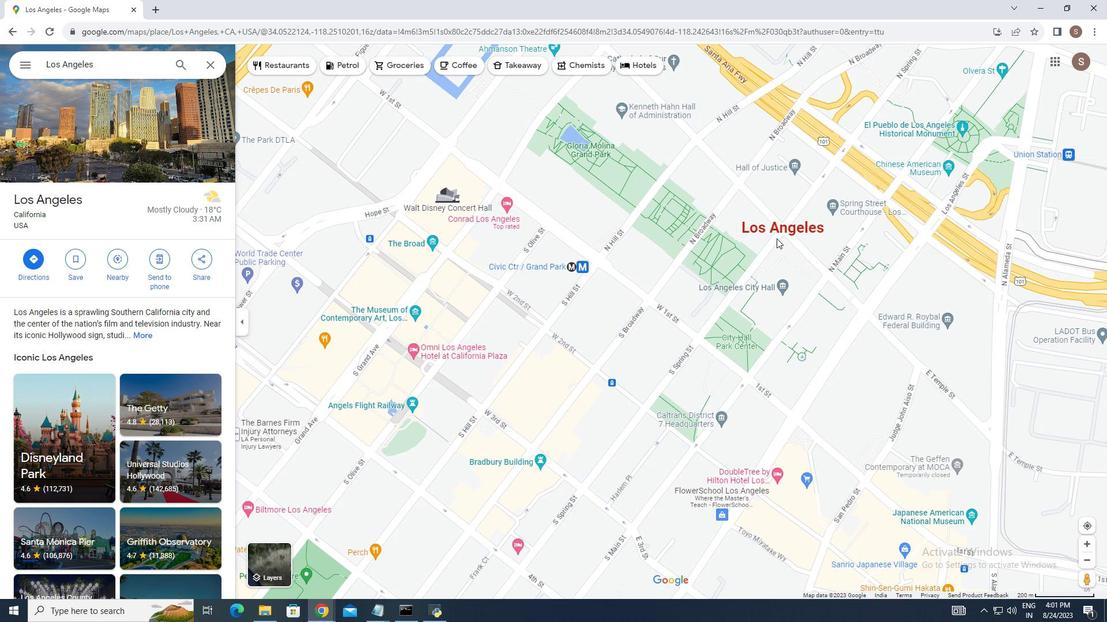 
Action: Mouse scrolled (777, 238) with delta (0, 0)
Screenshot: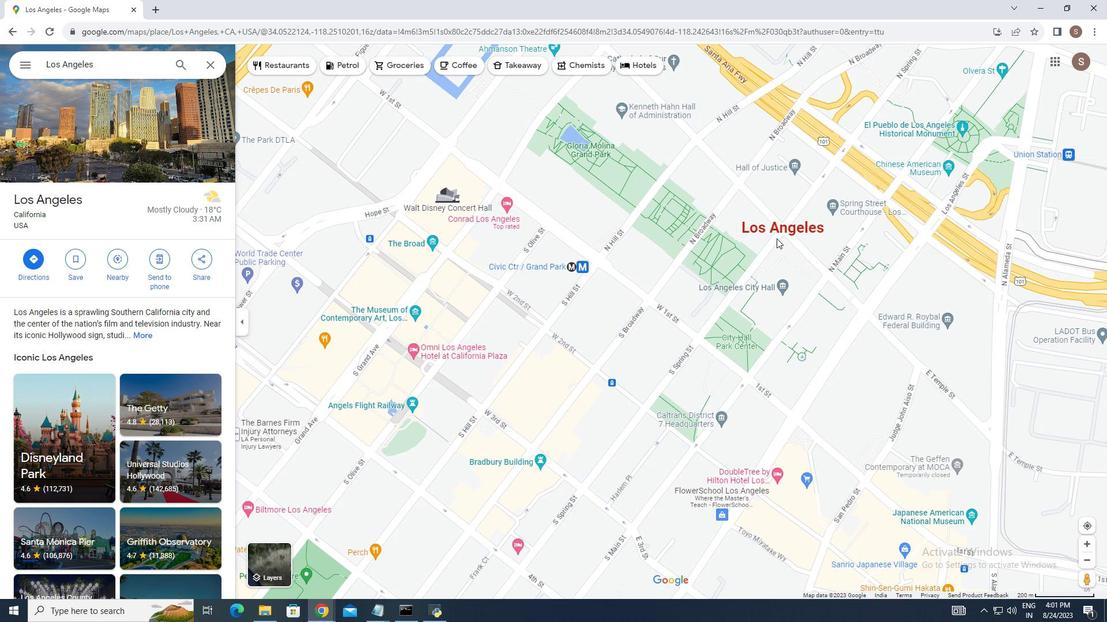 
Action: Mouse moved to (776, 238)
Screenshot: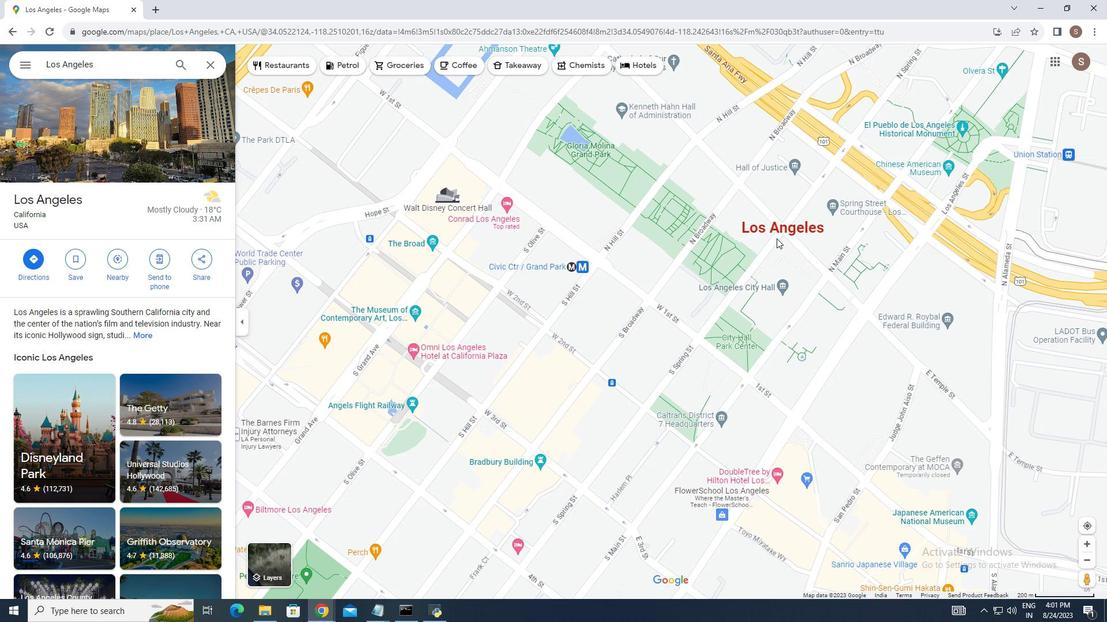 
Action: Mouse scrolled (776, 239) with delta (0, 0)
Screenshot: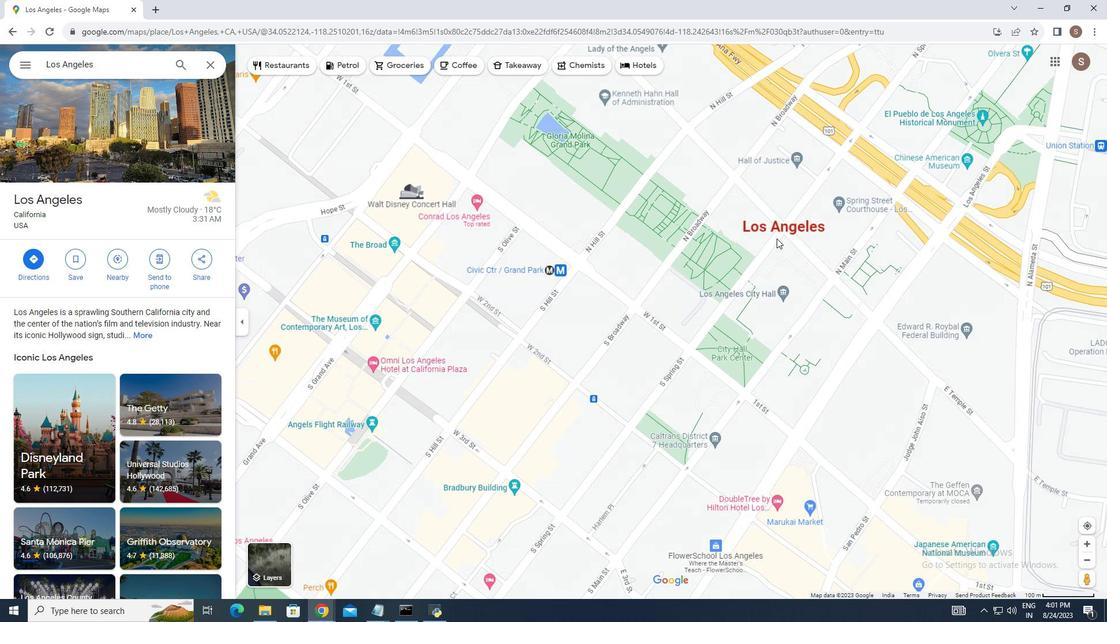 
Action: Mouse moved to (785, 233)
Screenshot: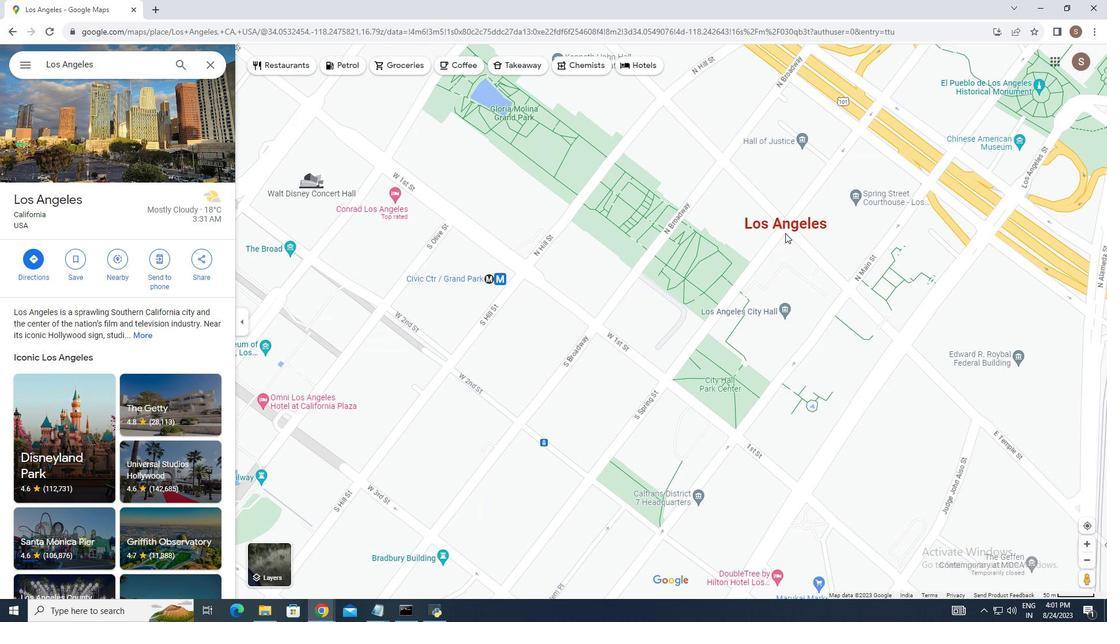 
Action: Mouse scrolled (785, 234) with delta (0, 0)
Screenshot: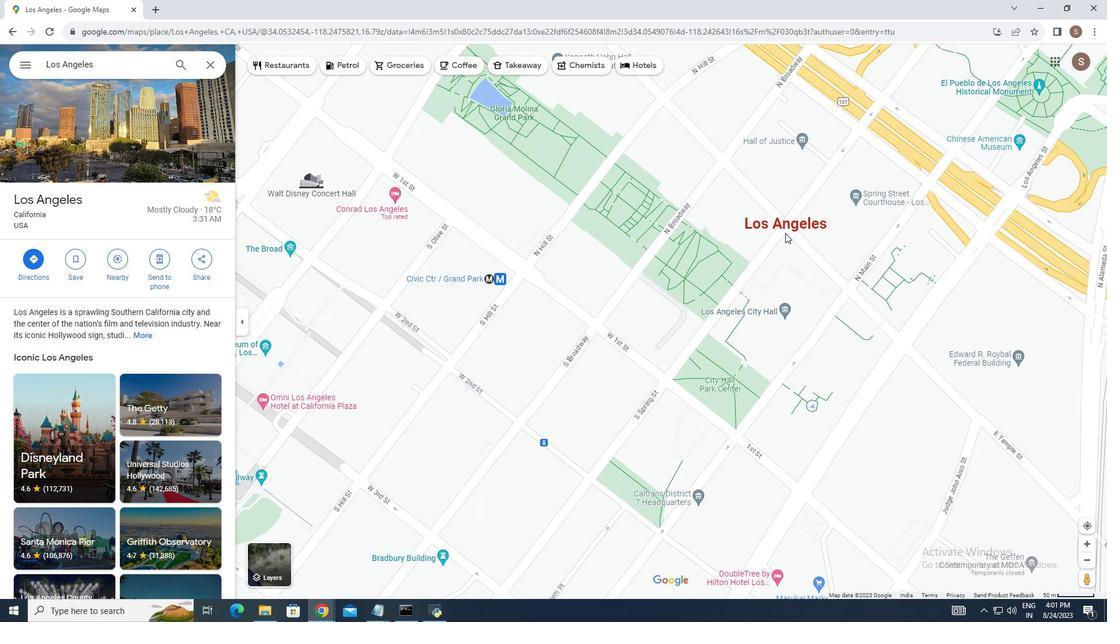 
Action: Mouse moved to (785, 233)
Screenshot: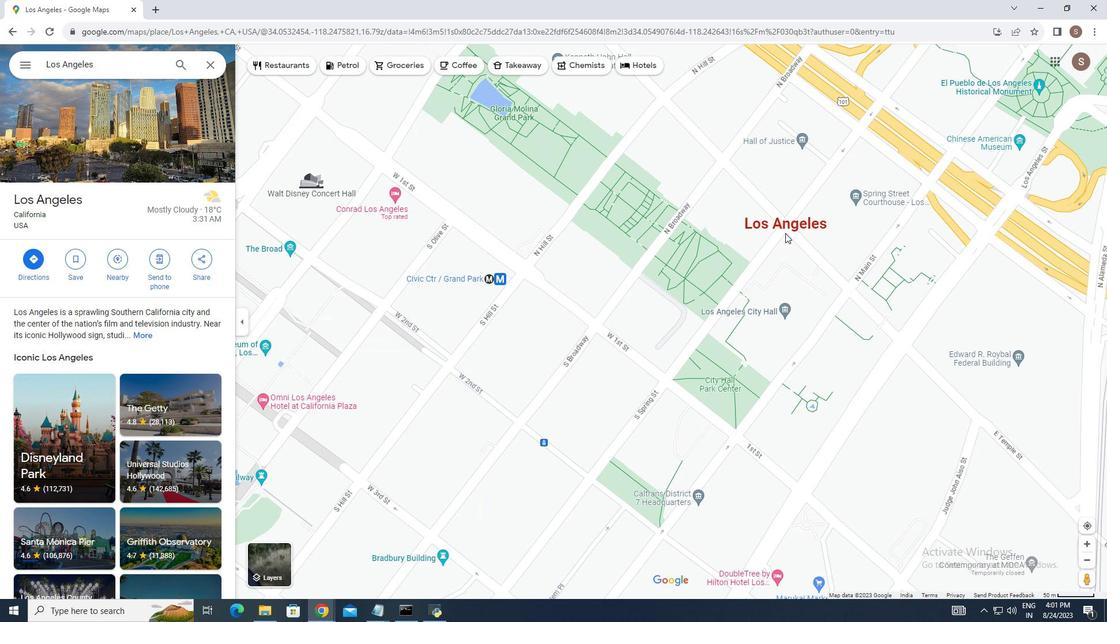 
Action: Mouse scrolled (785, 234) with delta (0, 0)
Screenshot: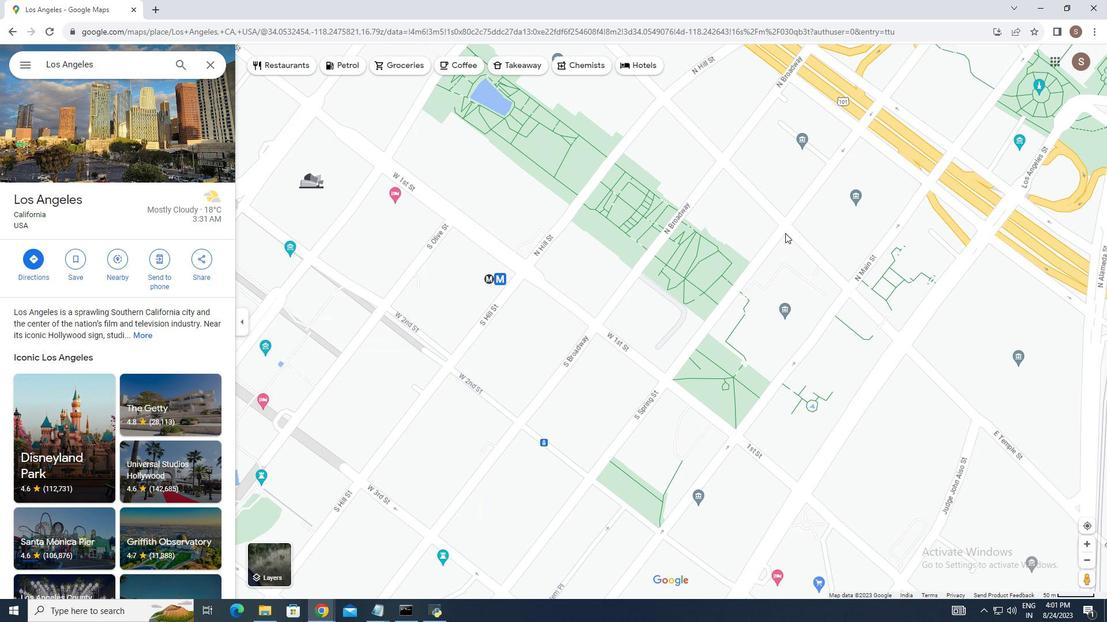 
Action: Mouse moved to (784, 233)
Screenshot: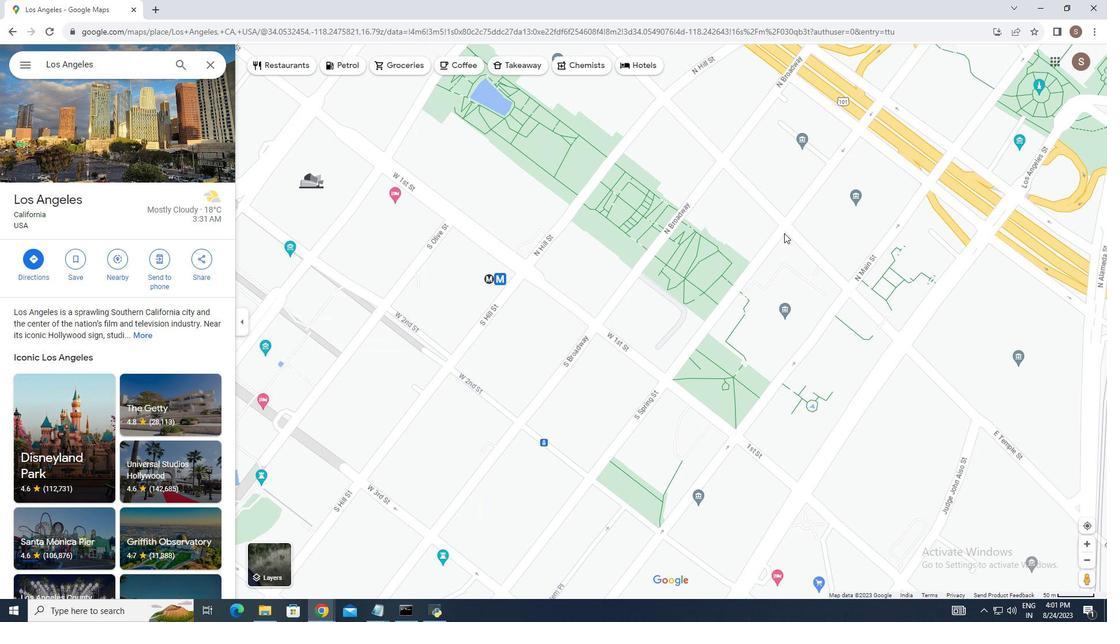 
Action: Mouse scrolled (784, 234) with delta (0, 0)
Screenshot: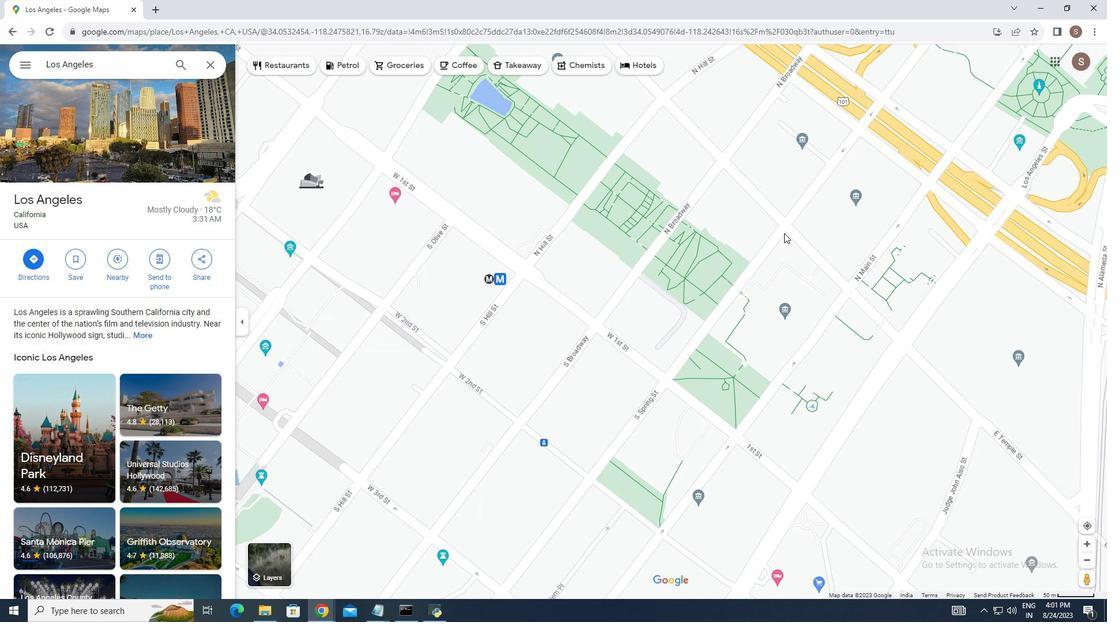 
Action: Mouse moved to (784, 222)
Screenshot: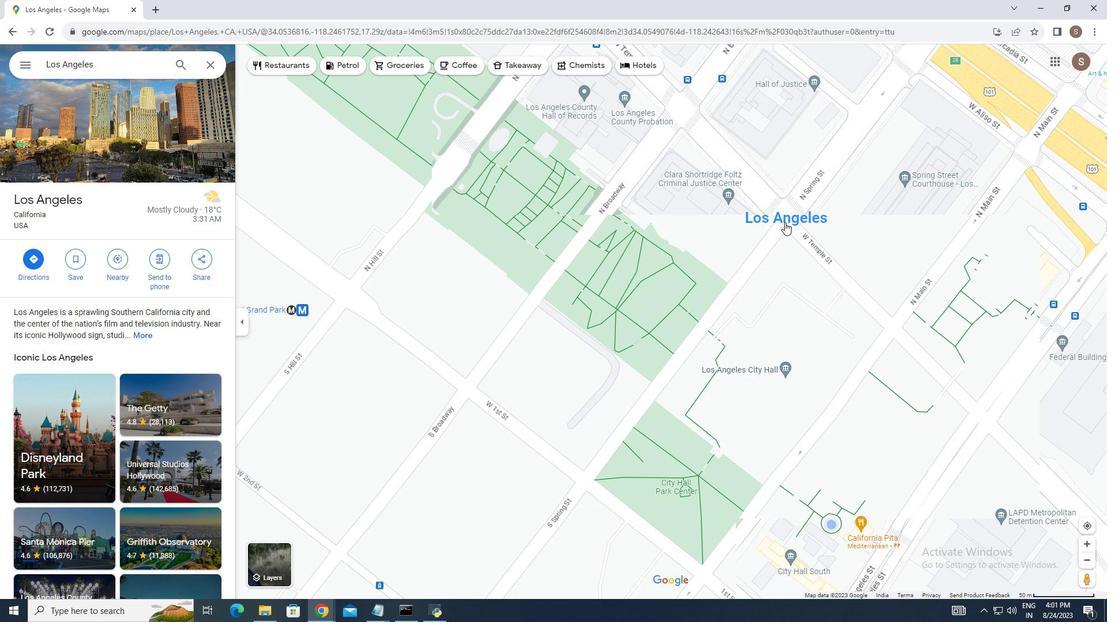 
Action: Mouse scrolled (784, 223) with delta (0, 0)
Screenshot: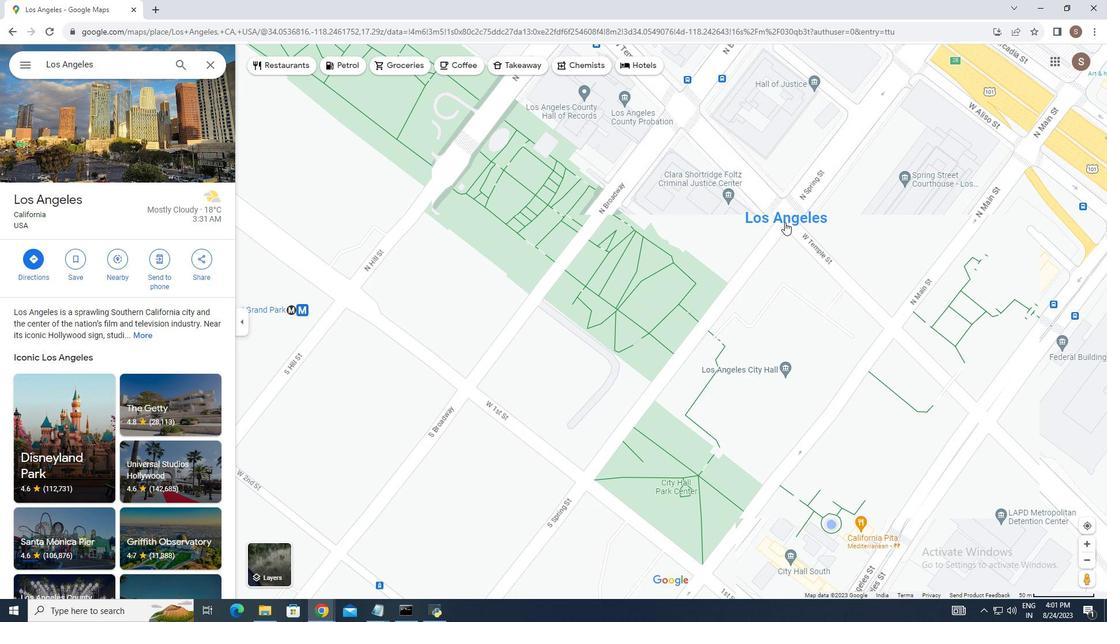 
Action: Mouse moved to (784, 222)
Screenshot: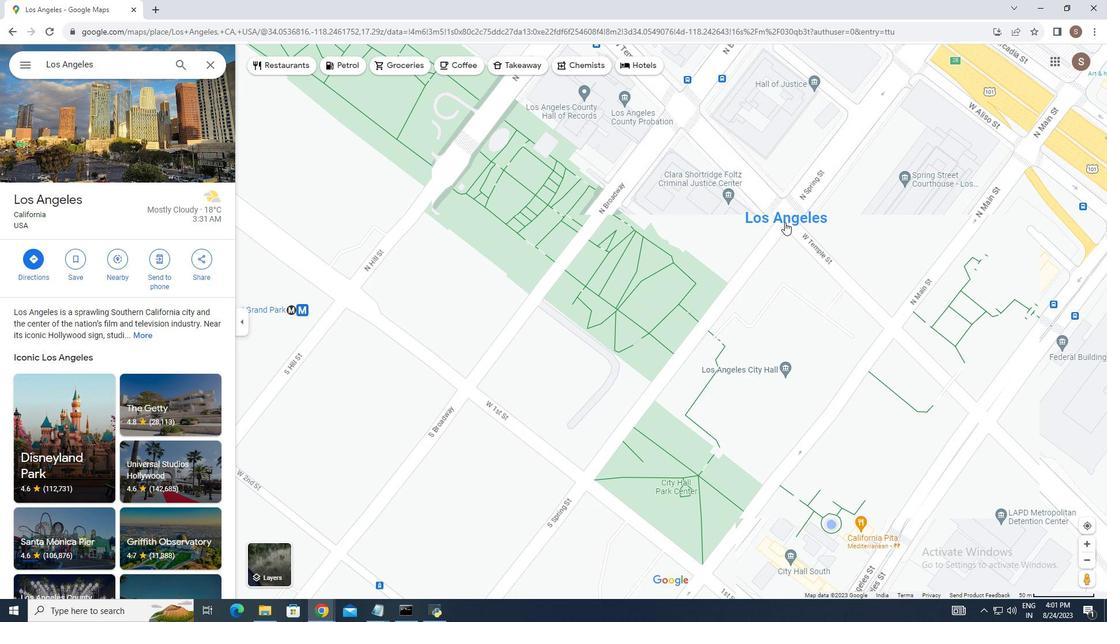 
Action: Mouse scrolled (784, 223) with delta (0, 0)
Screenshot: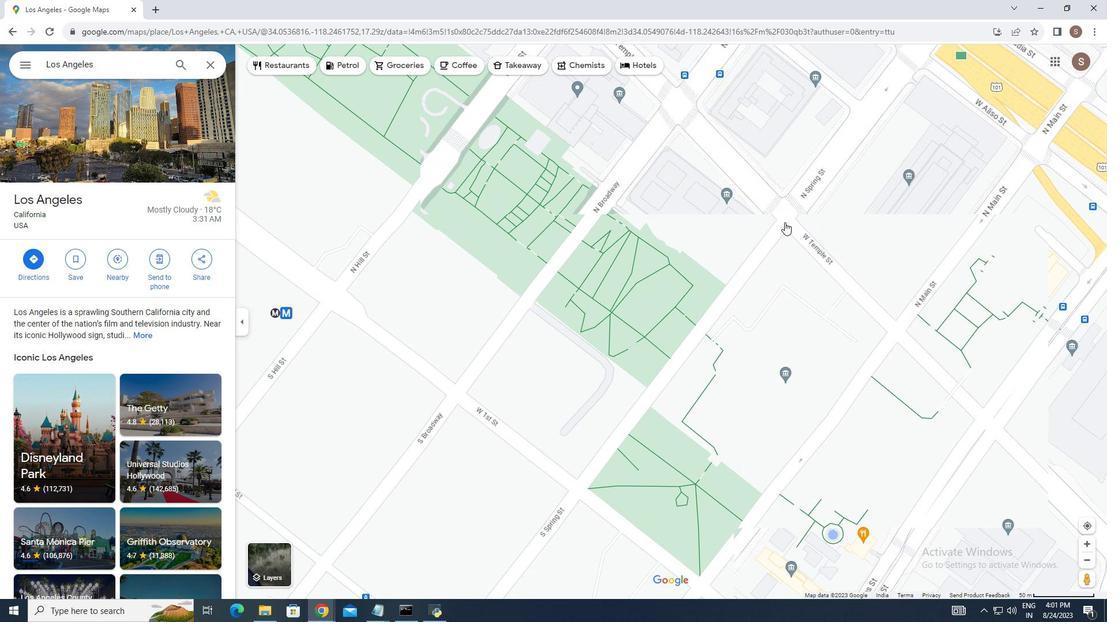 
Action: Mouse moved to (784, 222)
Screenshot: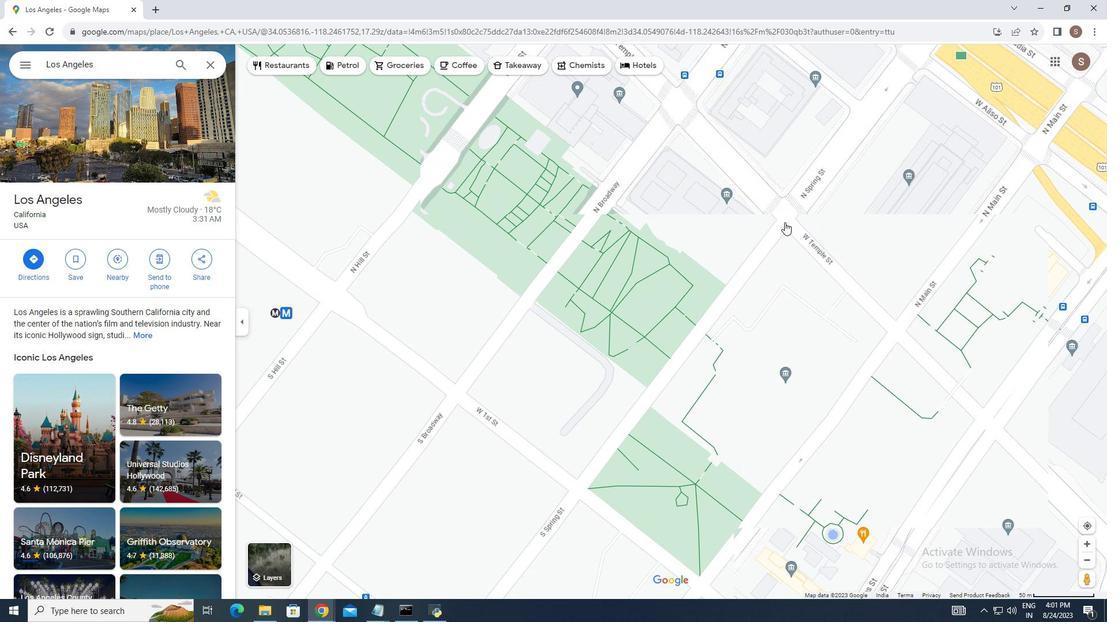 
Action: Mouse scrolled (784, 223) with delta (0, 0)
Screenshot: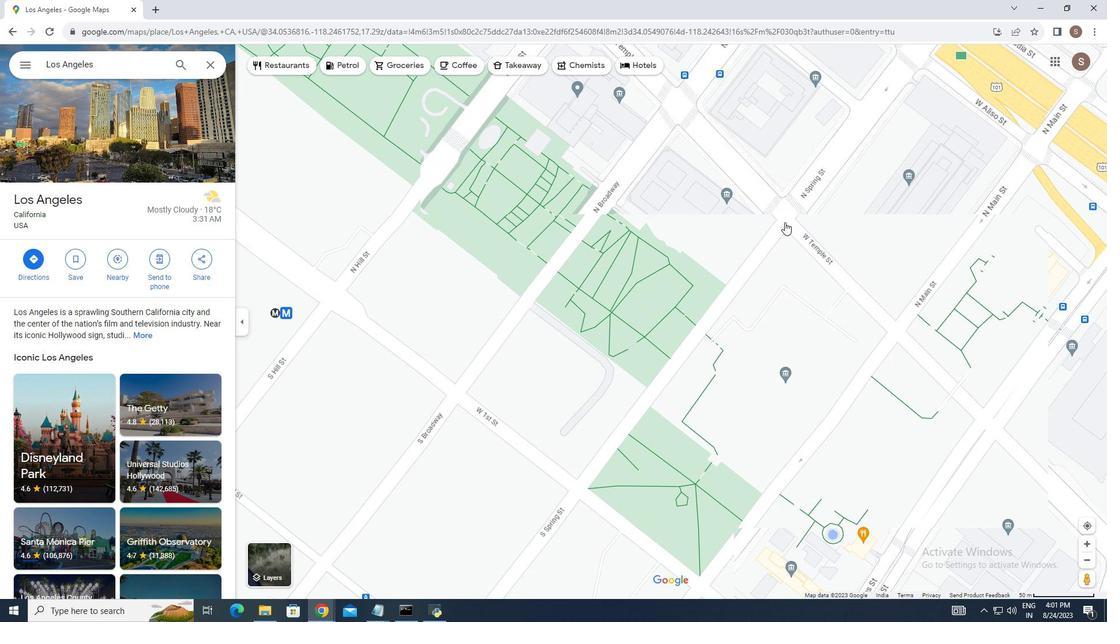 
Action: Mouse moved to (787, 226)
Screenshot: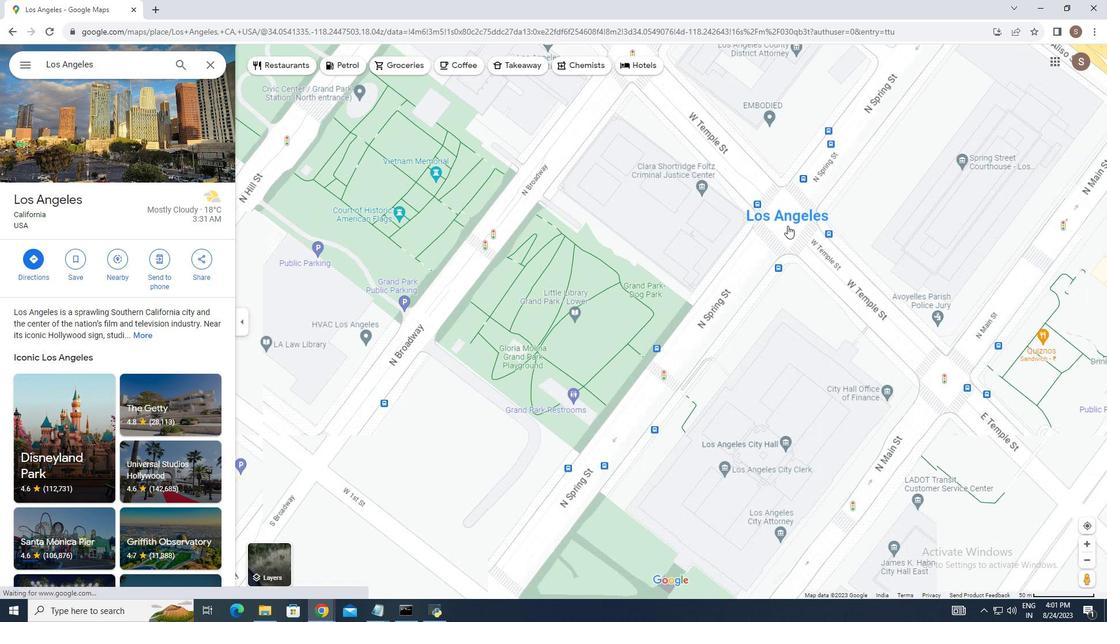 
Action: Mouse scrolled (787, 226) with delta (0, 0)
Screenshot: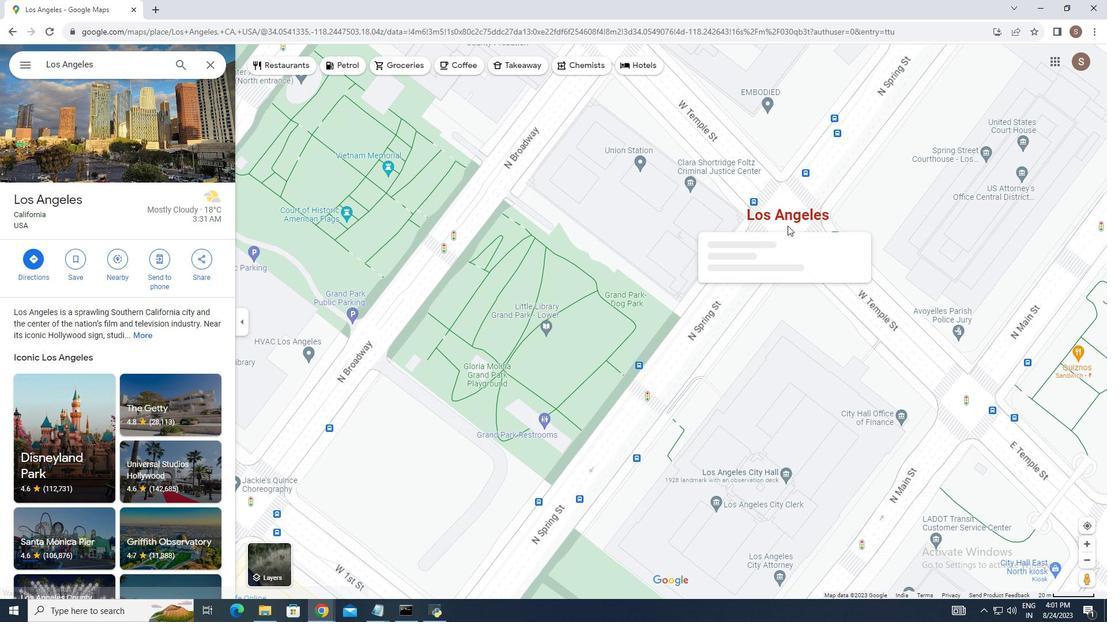 
Action: Mouse scrolled (787, 226) with delta (0, 0)
Screenshot: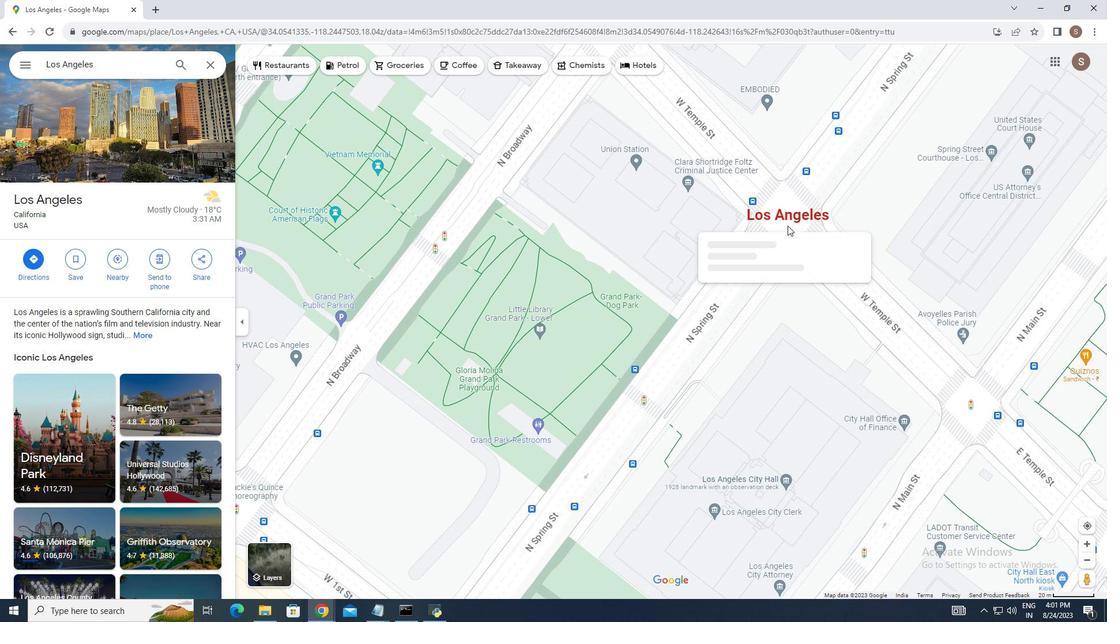 
Action: Mouse scrolled (787, 226) with delta (0, 0)
Screenshot: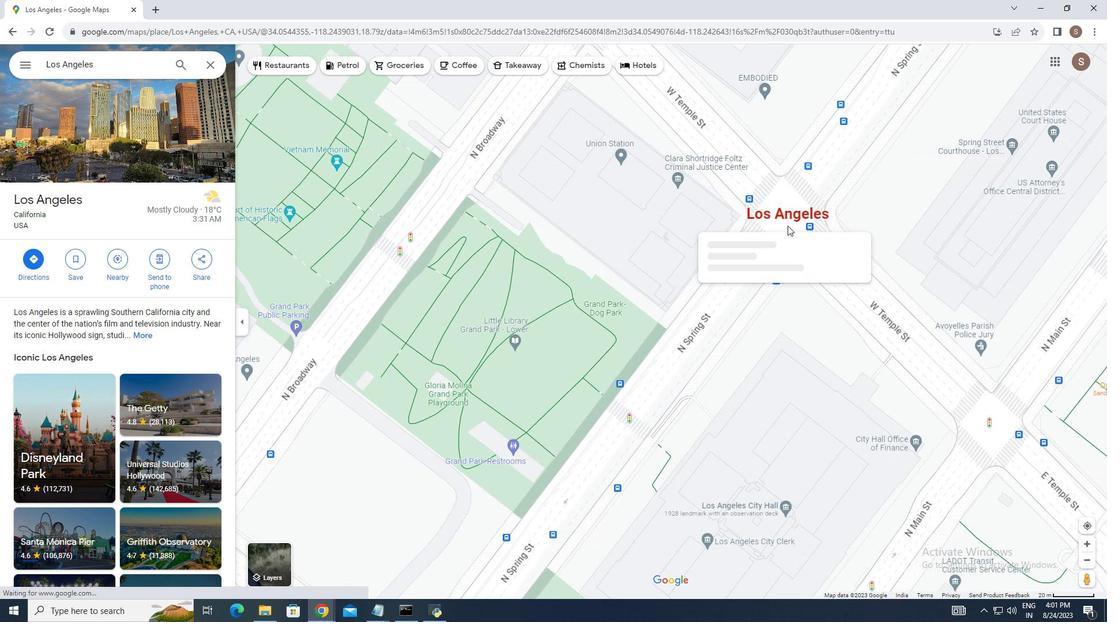 
Action: Mouse moved to (783, 214)
Screenshot: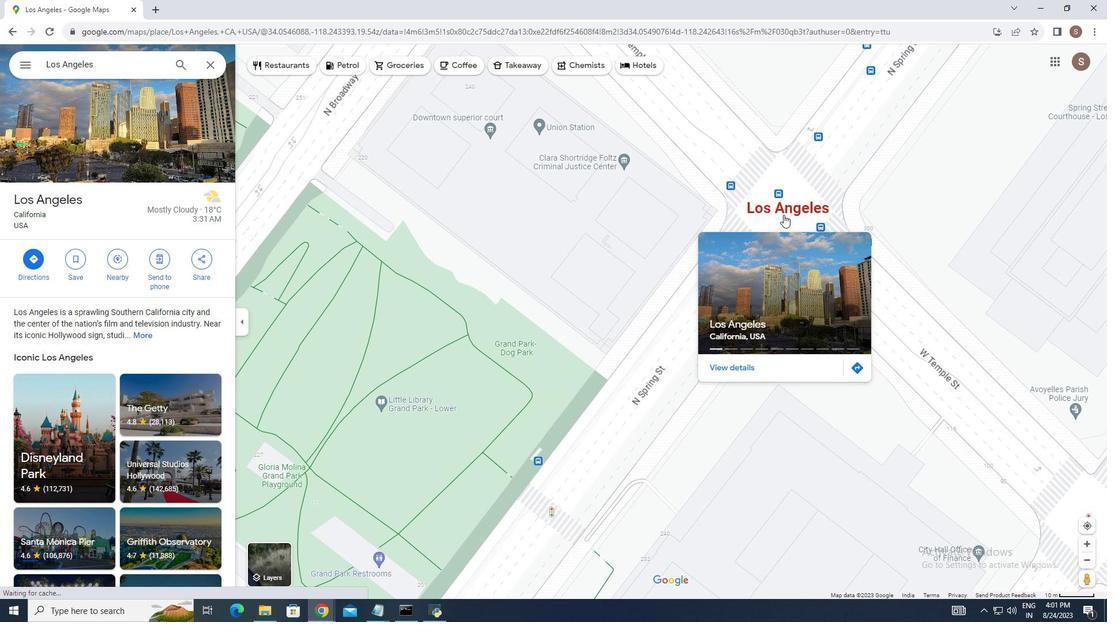 
Action: Mouse scrolled (783, 215) with delta (0, 0)
Screenshot: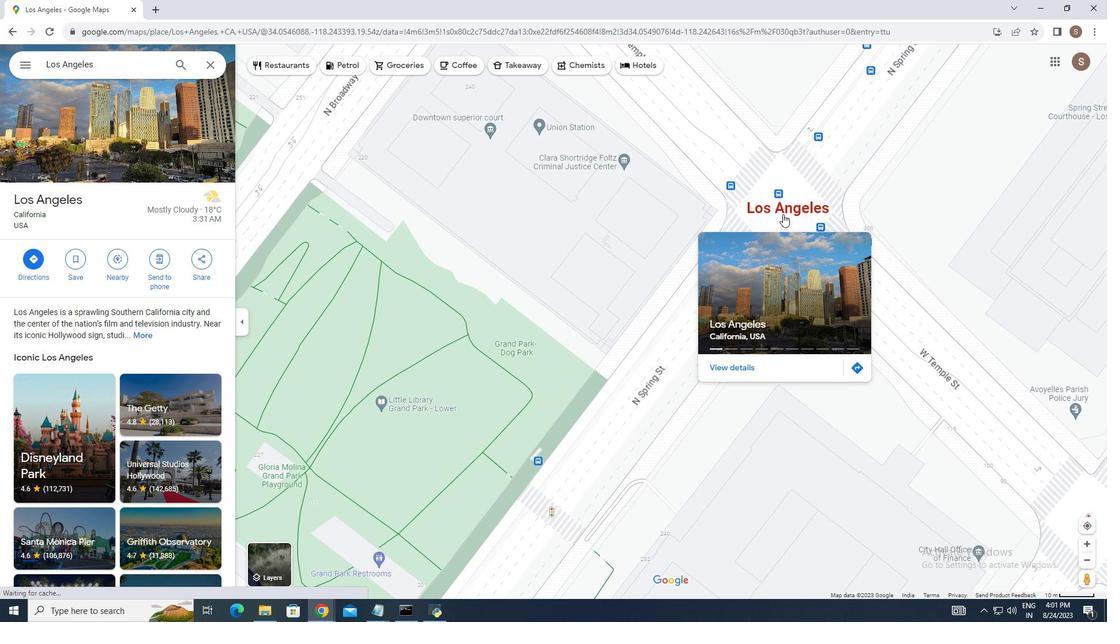 
Action: Mouse scrolled (783, 215) with delta (0, 0)
Screenshot: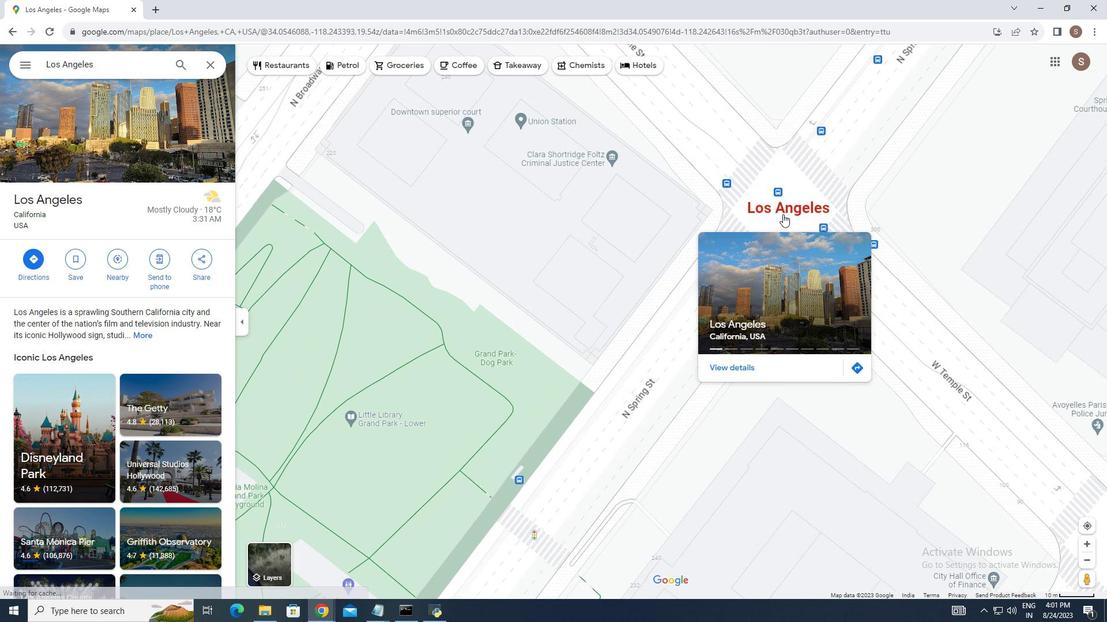 
Action: Mouse scrolled (783, 215) with delta (0, 0)
Screenshot: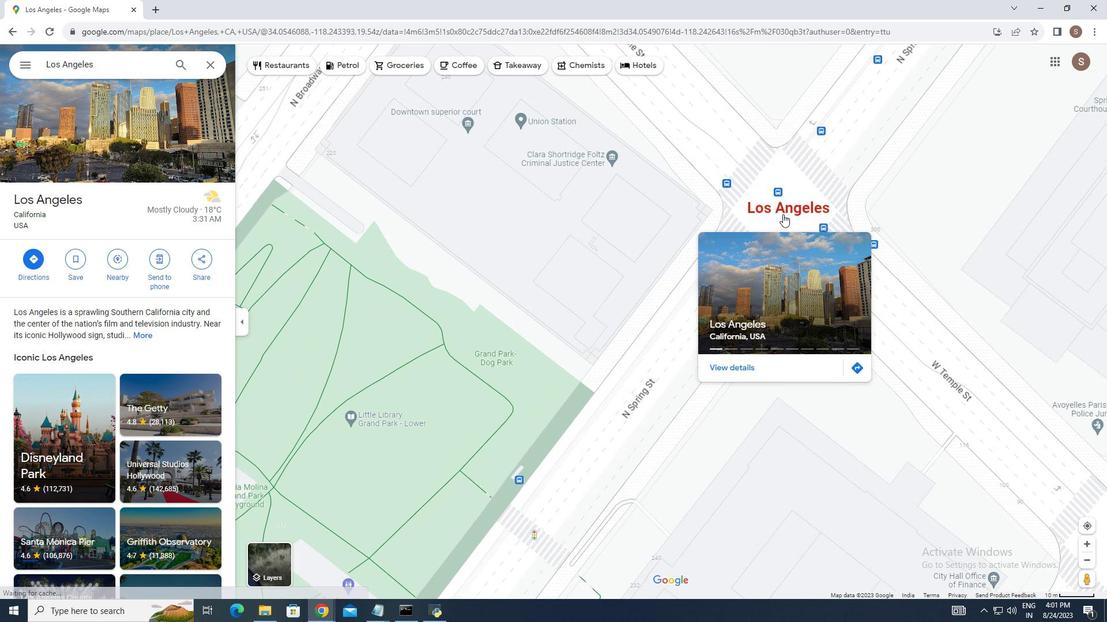 
Action: Mouse moved to (783, 214)
Screenshot: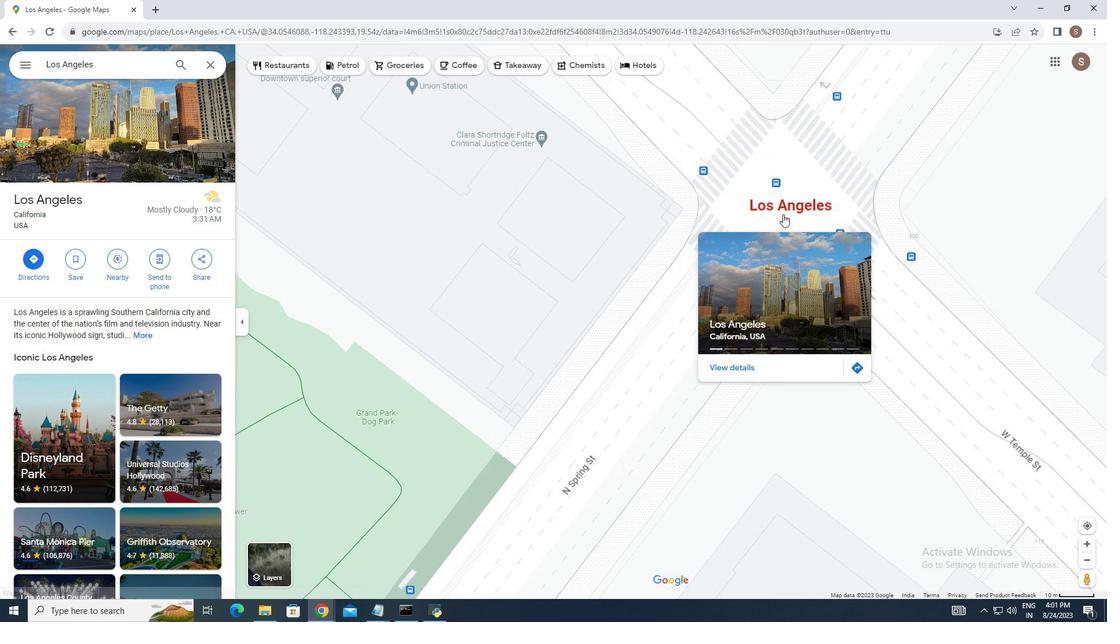 
Action: Mouse scrolled (783, 215) with delta (0, 0)
Screenshot: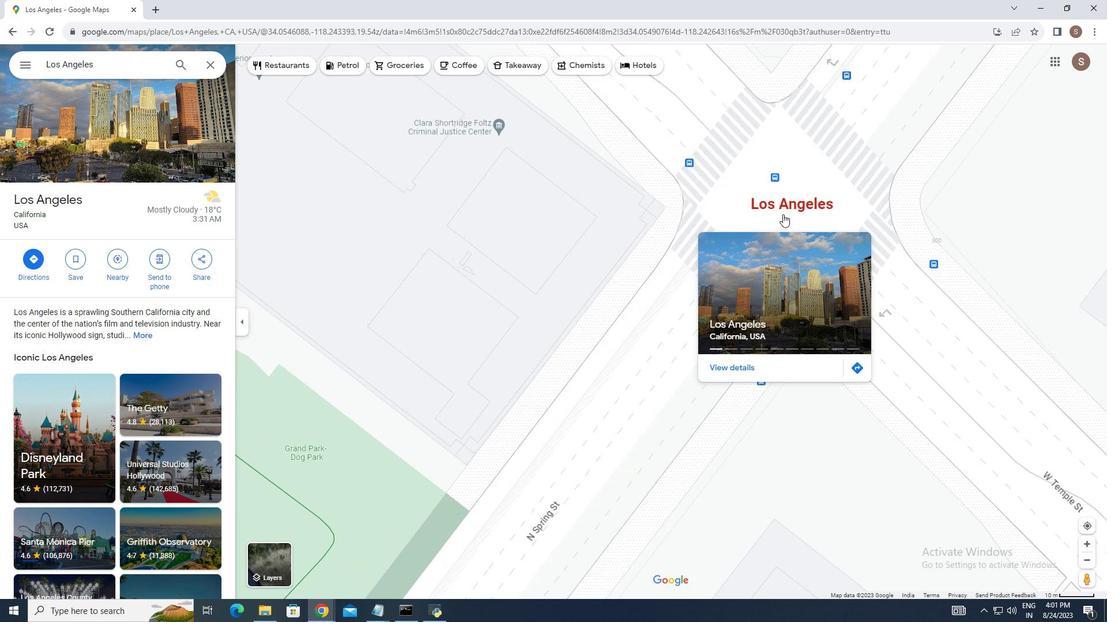 
Action: Mouse scrolled (783, 215) with delta (0, 0)
Screenshot: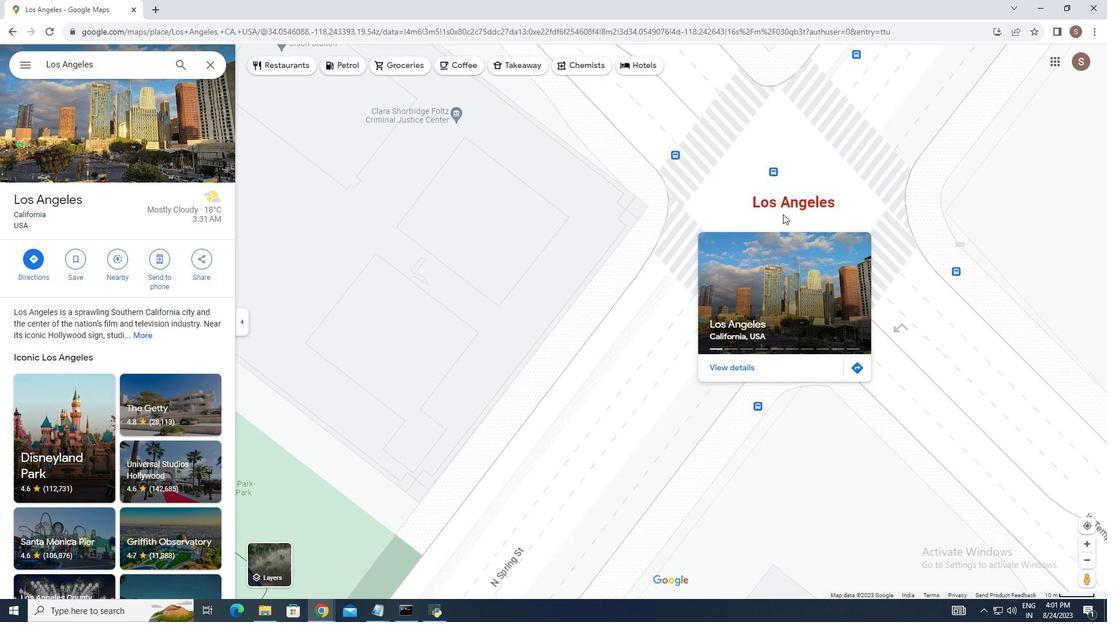 
Action: Mouse moved to (787, 207)
Screenshot: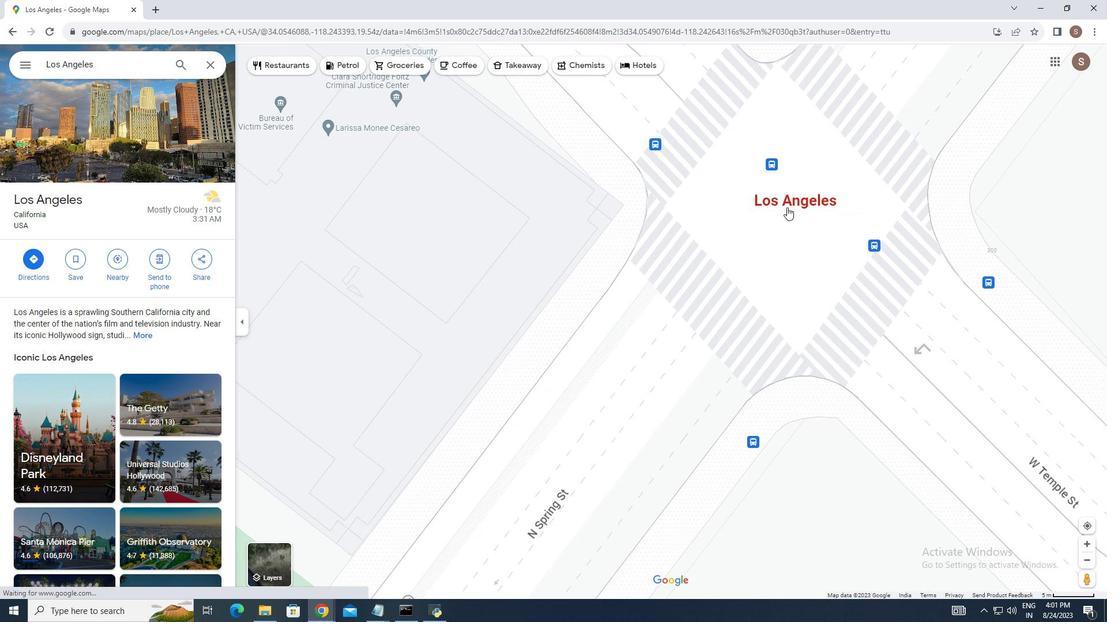 
Action: Mouse scrolled (787, 208) with delta (0, 0)
Screenshot: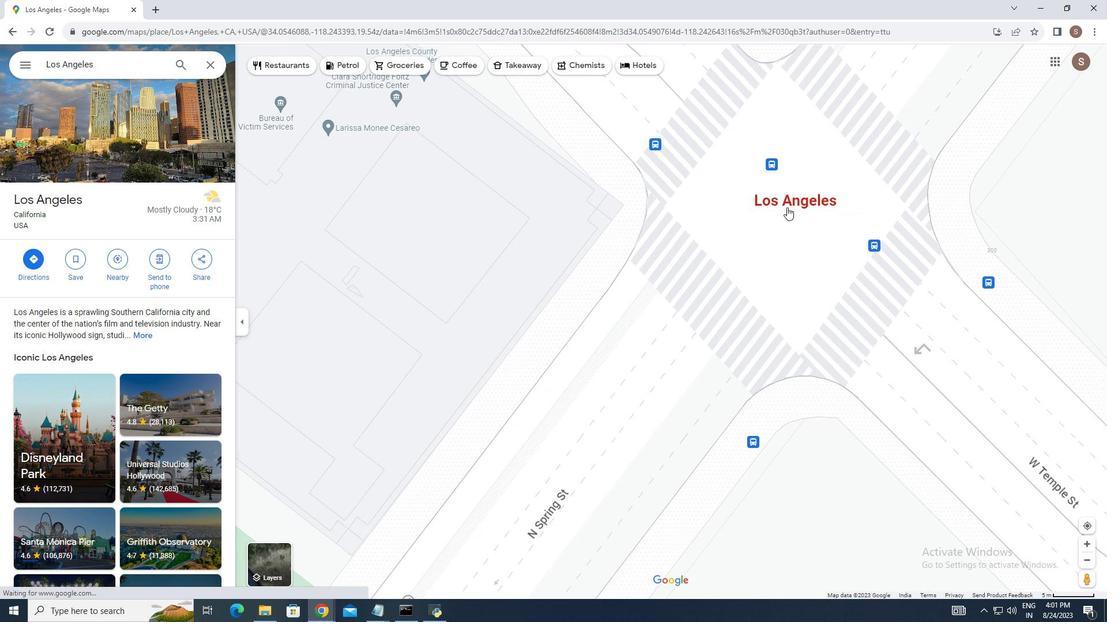 
Action: Mouse scrolled (787, 208) with delta (0, 0)
Screenshot: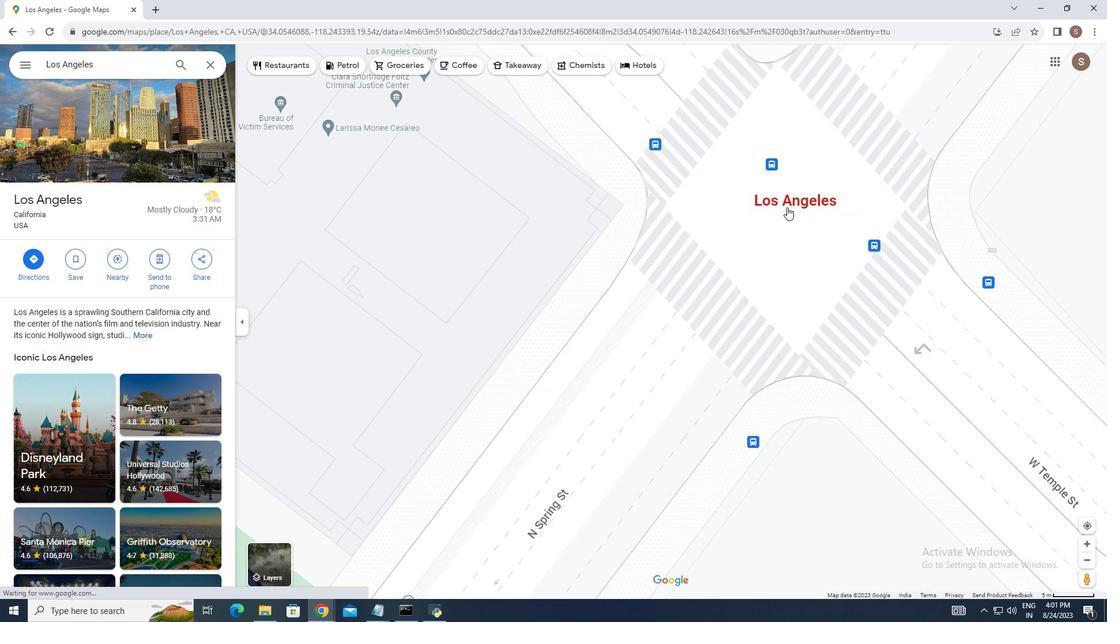 
Action: Mouse scrolled (787, 208) with delta (0, 0)
Screenshot: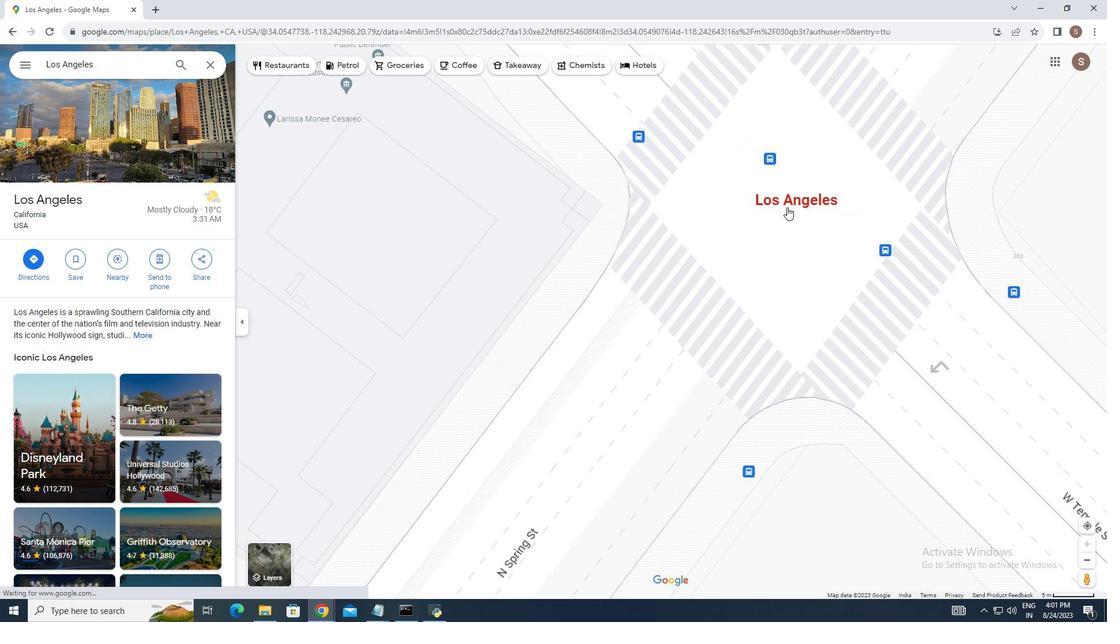 
Action: Mouse moved to (789, 213)
Screenshot: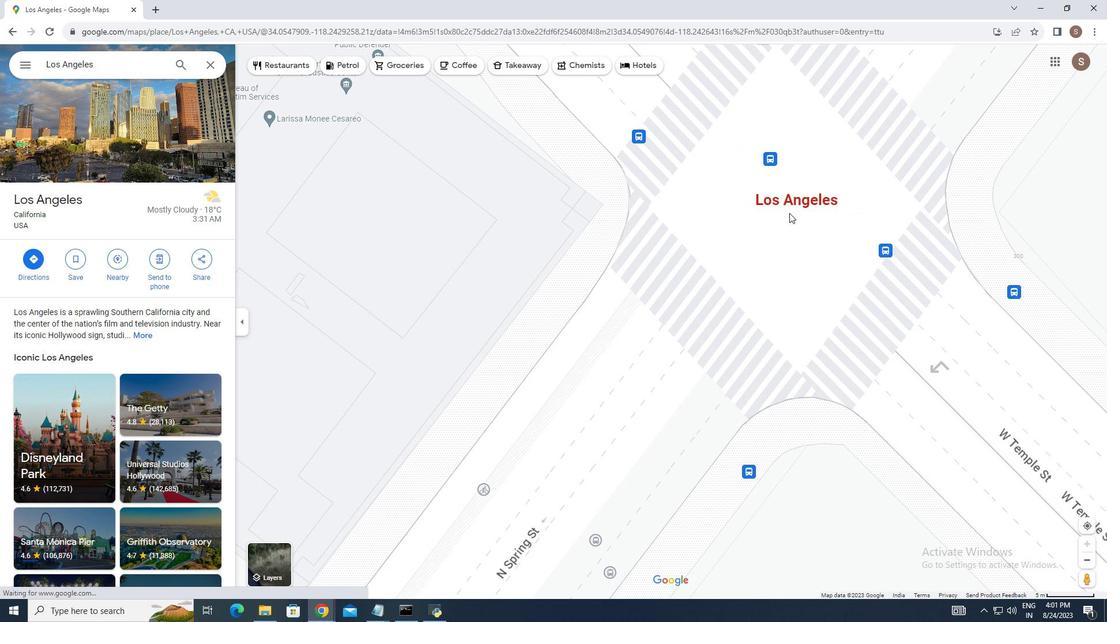 
Action: Mouse scrolled (789, 213) with delta (0, 0)
Screenshot: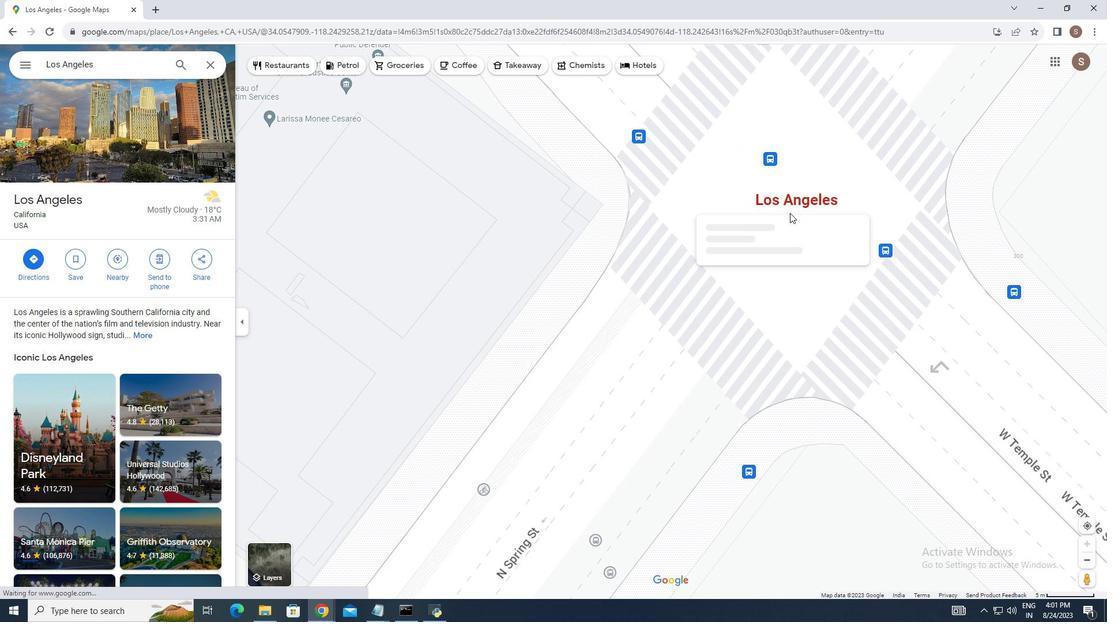 
Action: Mouse scrolled (789, 213) with delta (0, 0)
Screenshot: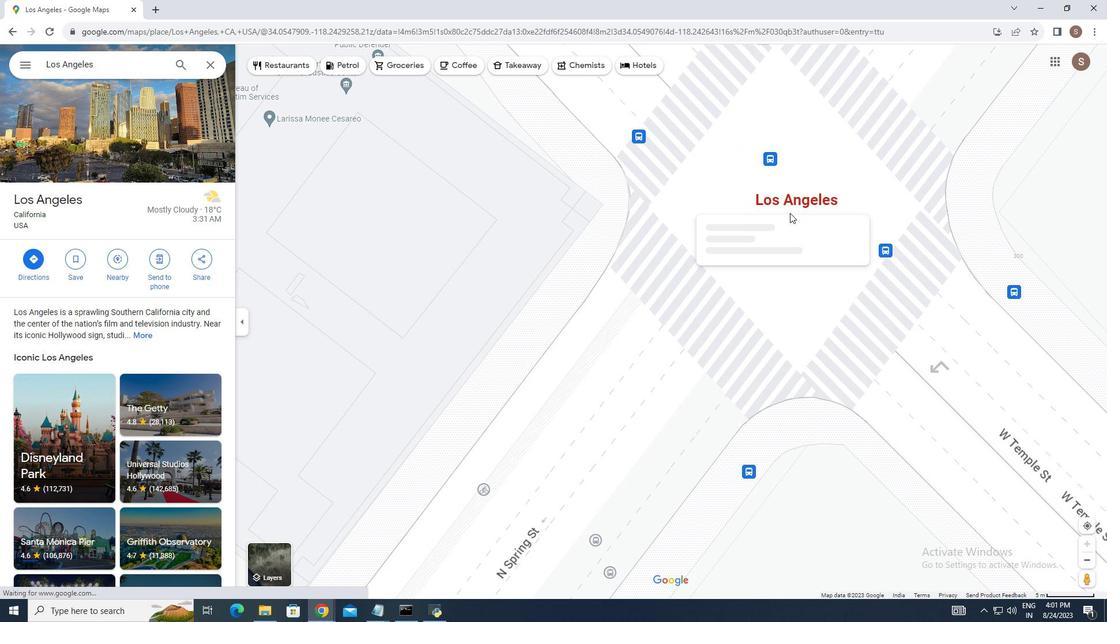 
Action: Mouse moved to (790, 213)
Screenshot: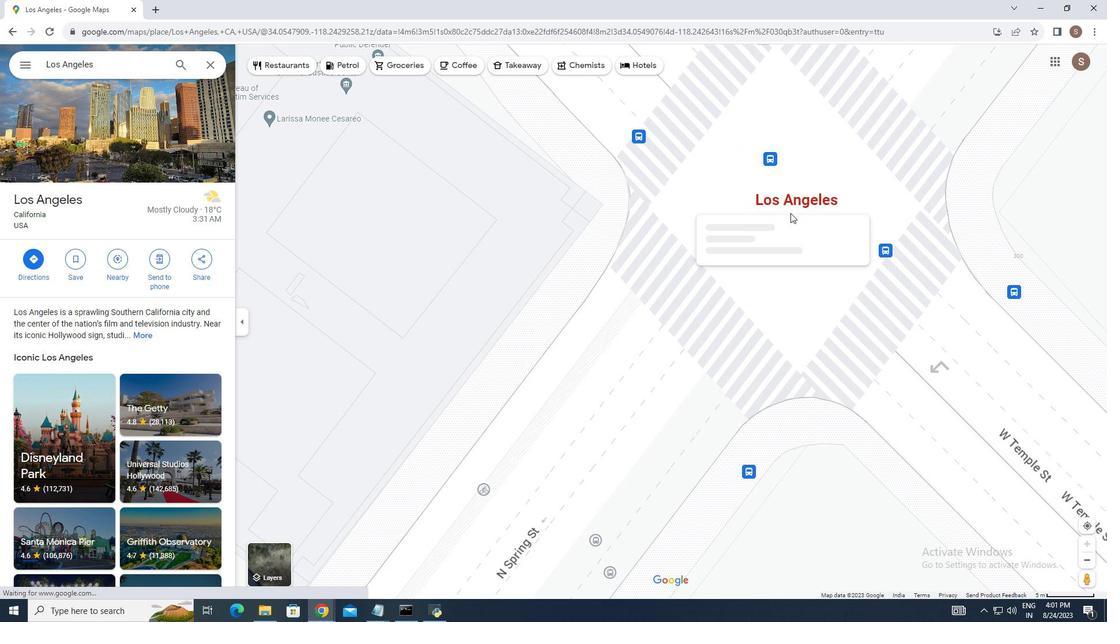 
Action: Mouse scrolled (790, 213) with delta (0, 0)
Screenshot: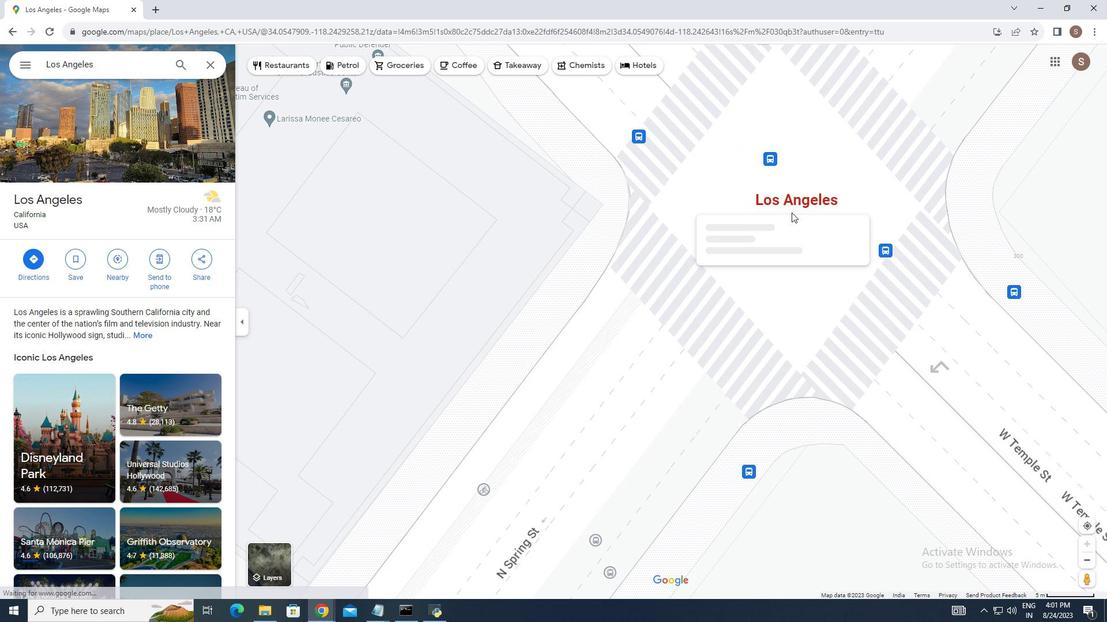 
Action: Mouse moved to (787, 212)
Screenshot: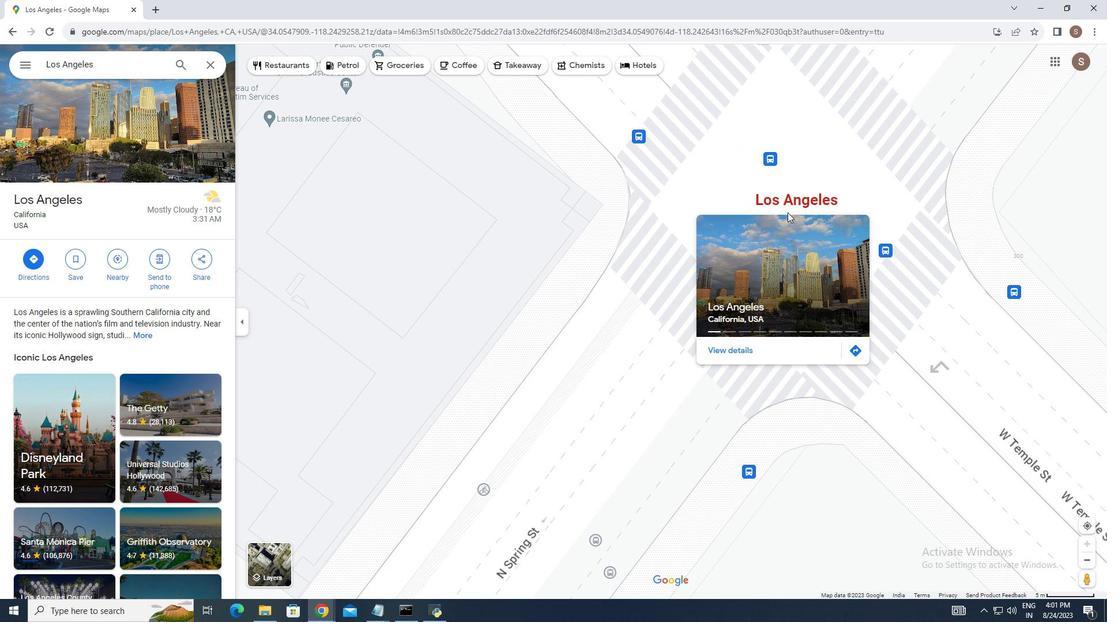 
Action: Mouse scrolled (787, 213) with delta (0, 0)
Screenshot: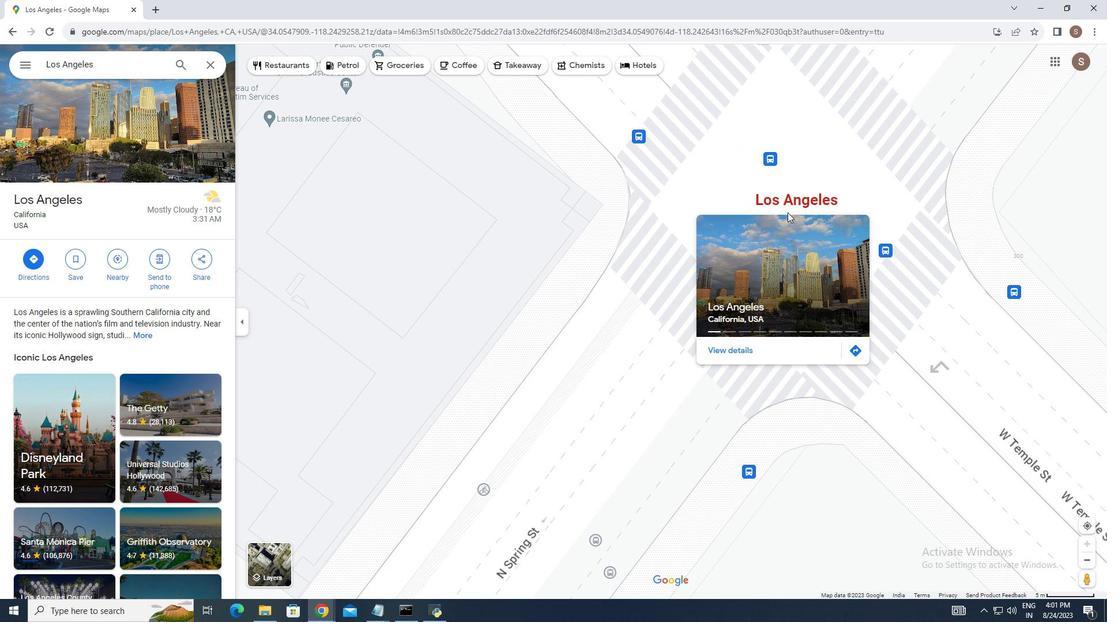 
Action: Mouse moved to (787, 212)
Screenshot: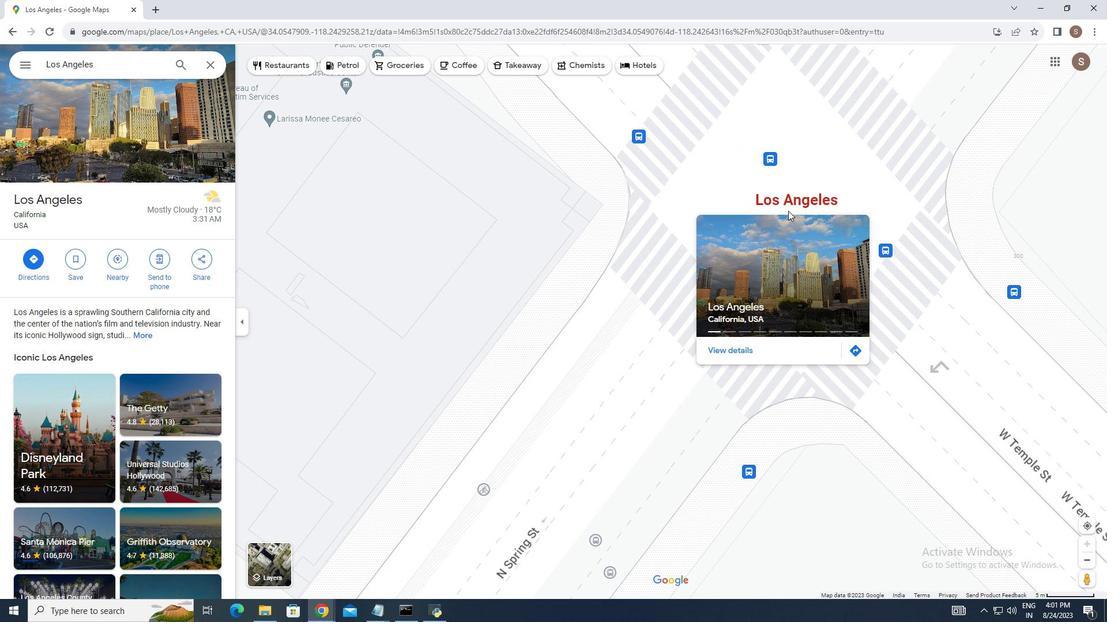 
Action: Mouse scrolled (787, 213) with delta (0, 0)
Screenshot: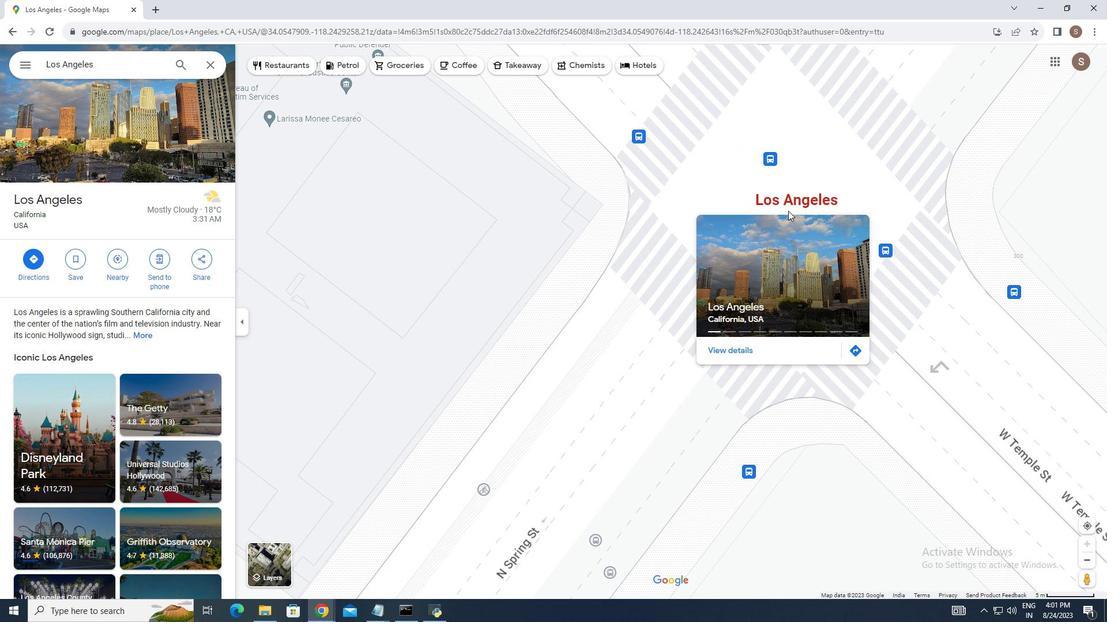 
Action: Mouse moved to (787, 212)
Screenshot: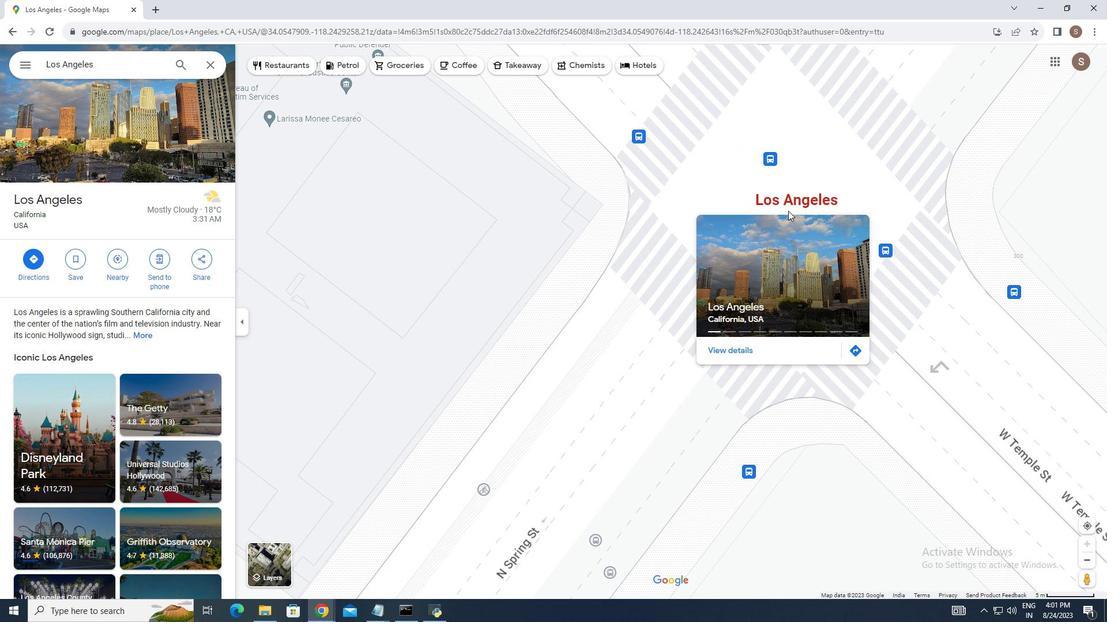 
Action: Mouse scrolled (787, 212) with delta (0, 0)
Screenshot: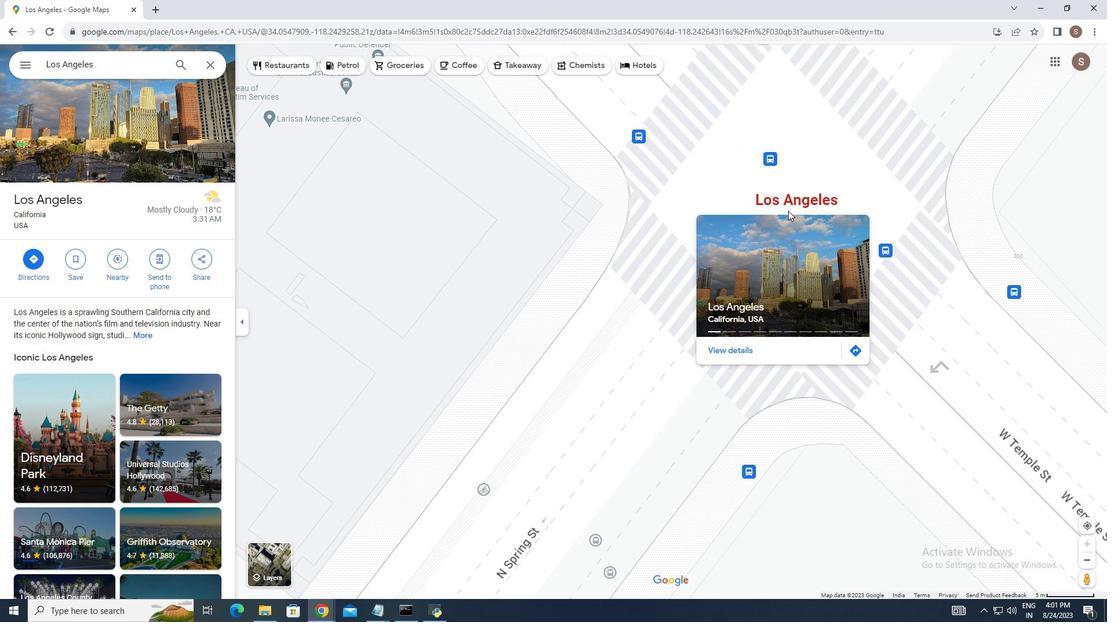 
Action: Mouse moved to (859, 274)
Screenshot: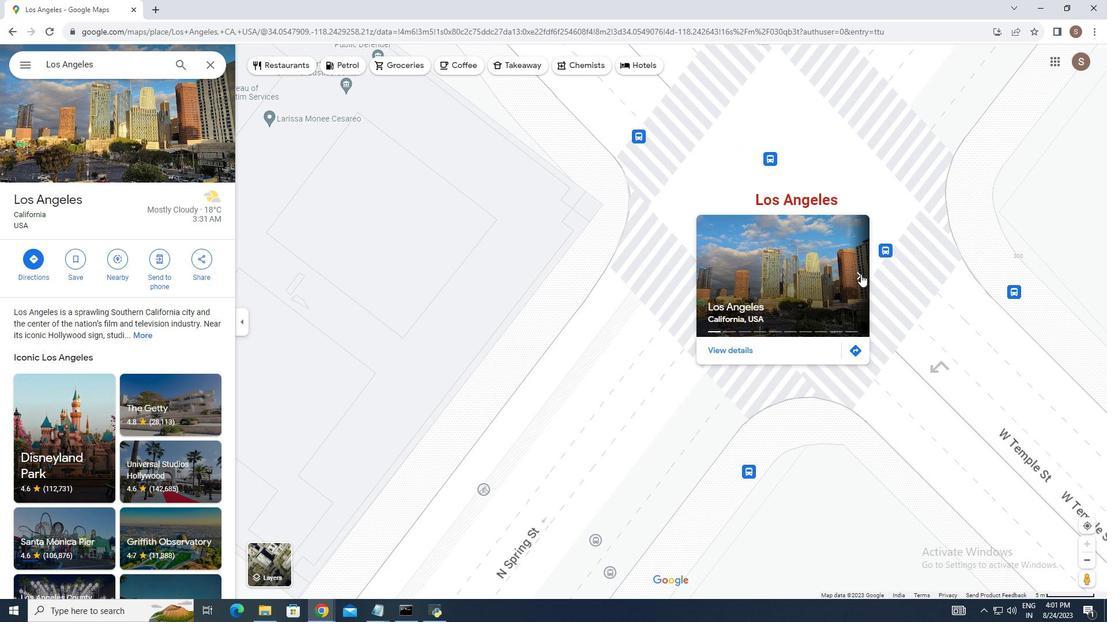 
Action: Mouse pressed left at (859, 274)
Screenshot: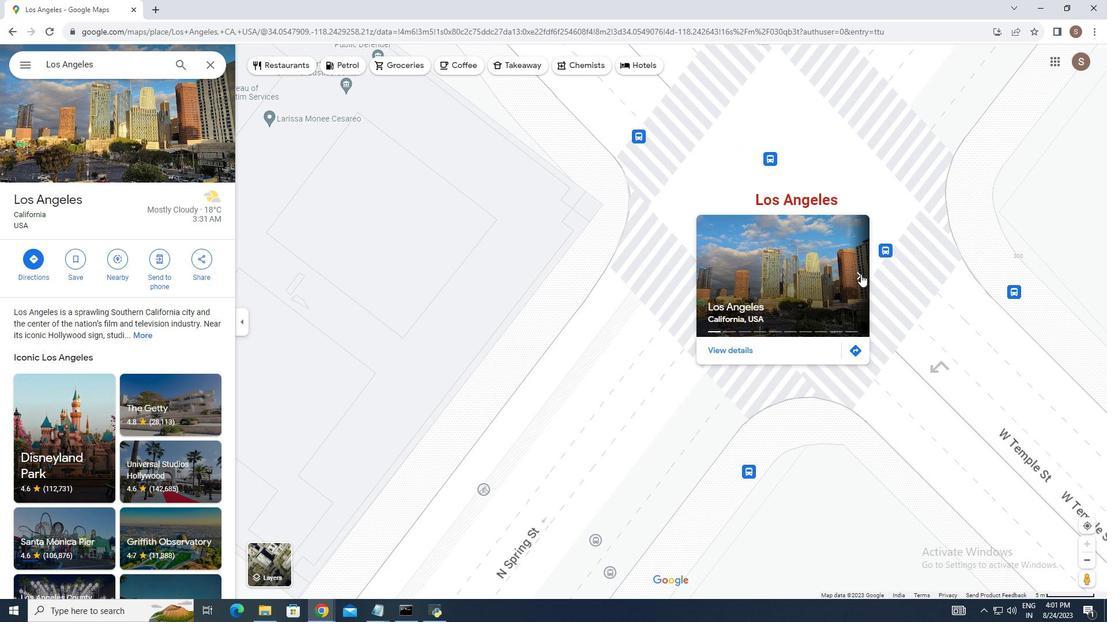 
Action: Mouse moved to (861, 274)
Screenshot: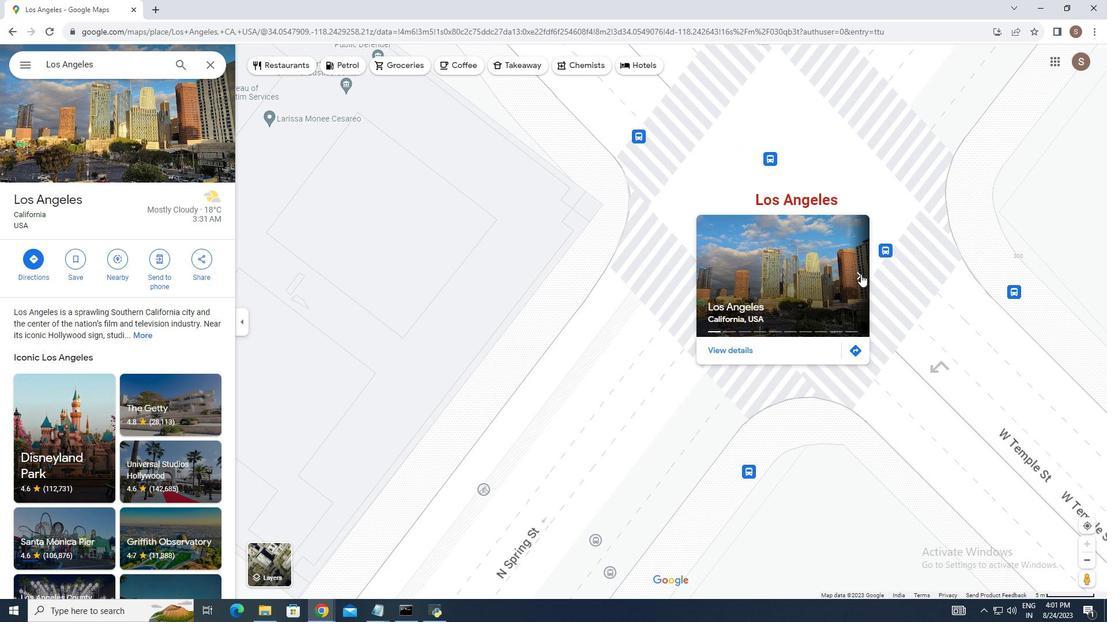 
Action: Mouse pressed left at (861, 274)
Screenshot: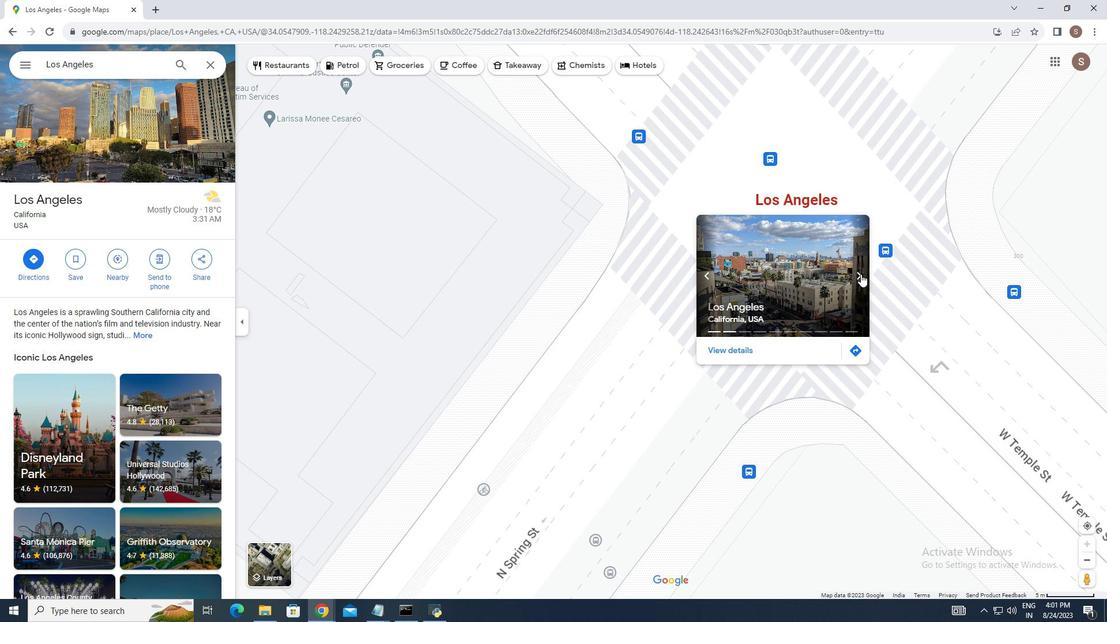 
Action: Key pressed <Key.right>
Screenshot: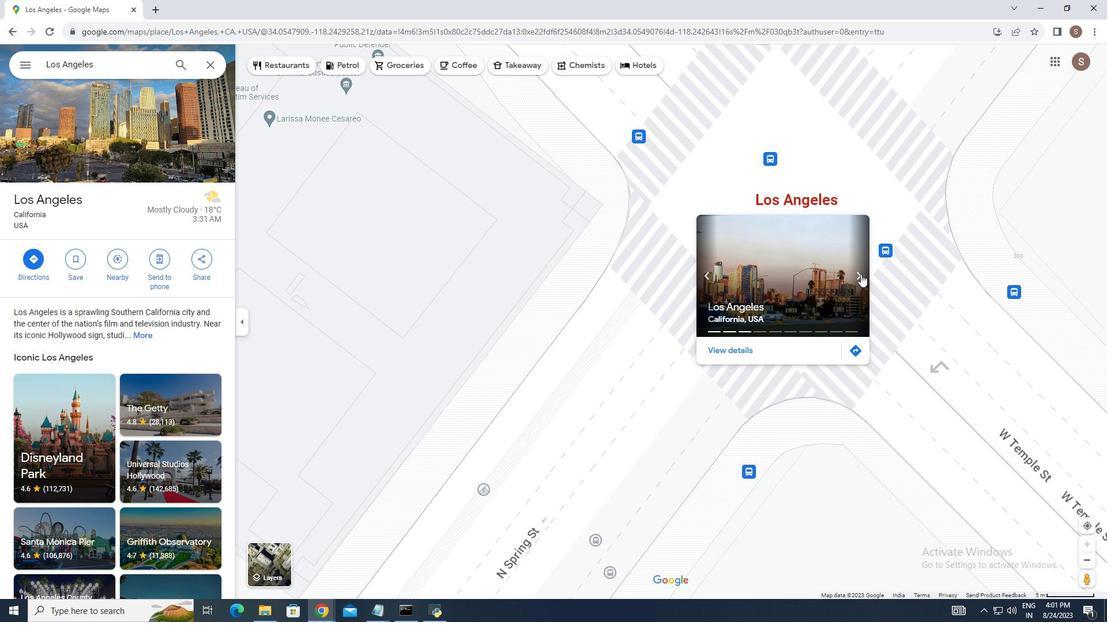 
Action: Mouse pressed left at (861, 274)
Screenshot: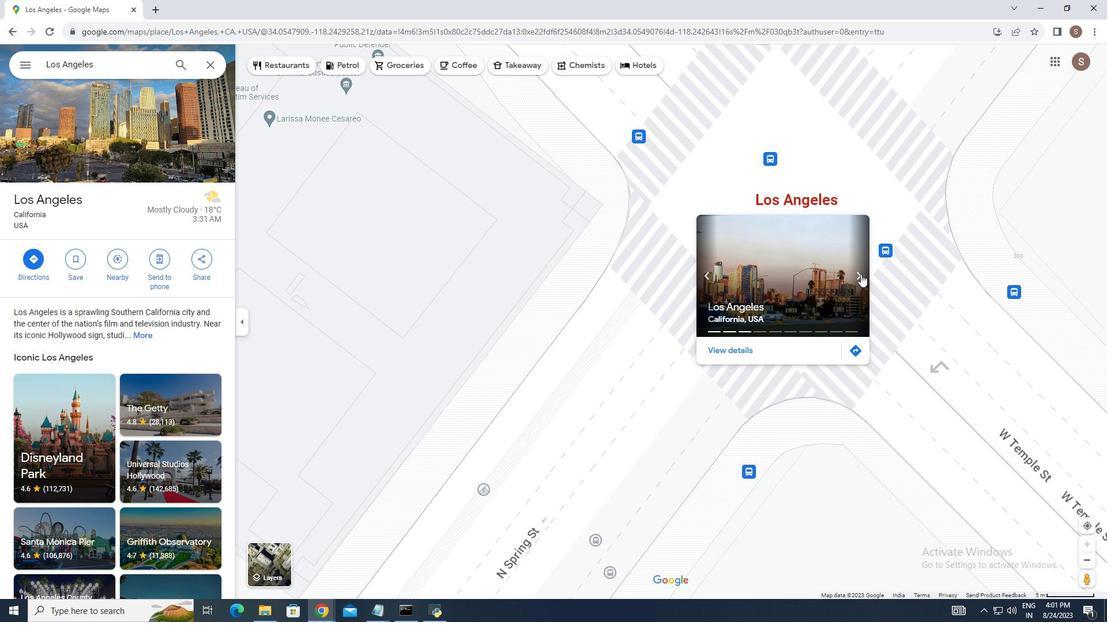 
Action: Mouse moved to (856, 274)
Screenshot: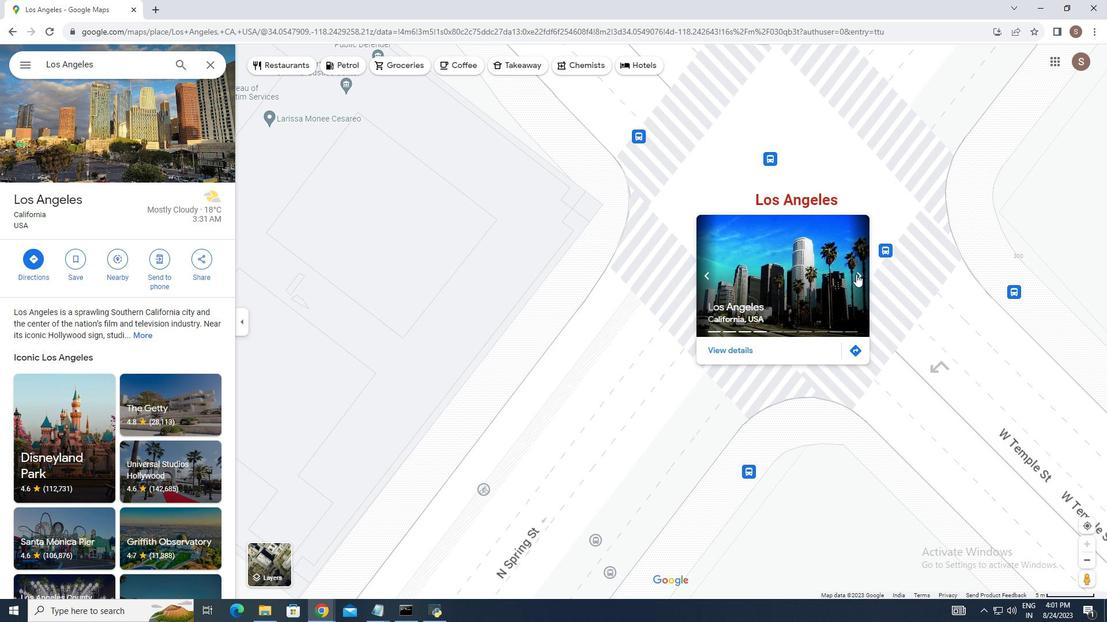 
Action: Mouse pressed left at (856, 274)
Screenshot: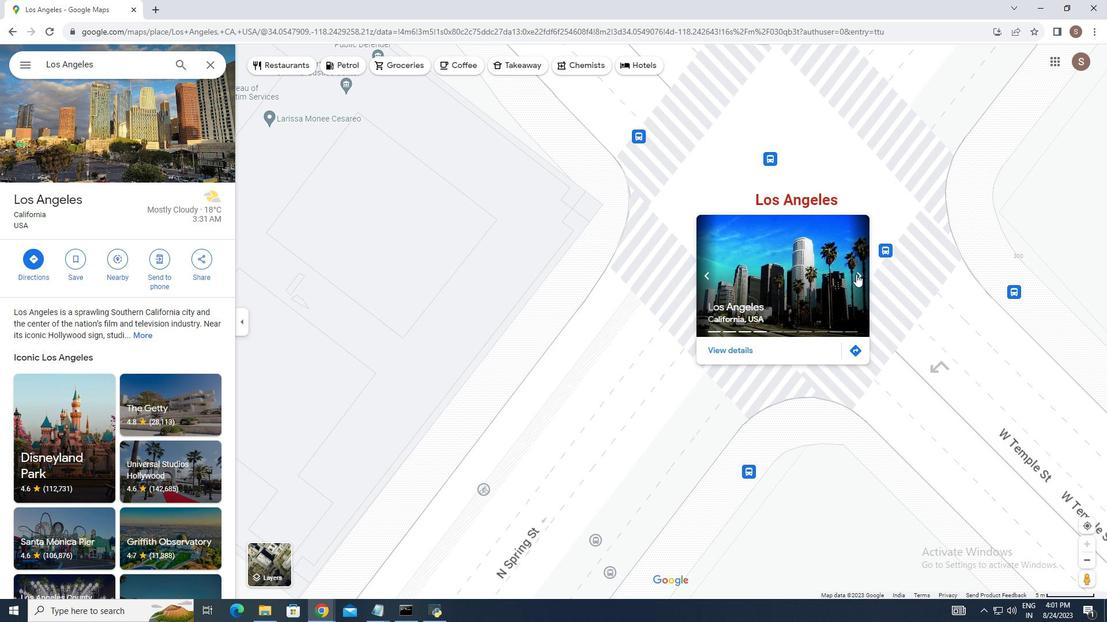 
Action: Mouse moved to (857, 274)
Screenshot: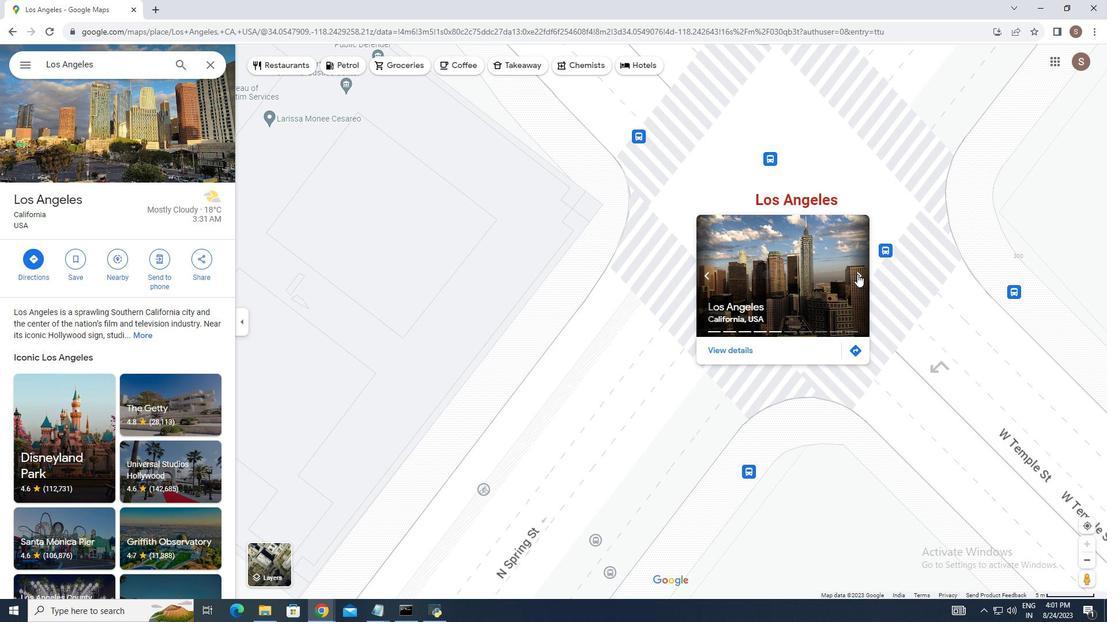 
Action: Mouse pressed left at (857, 274)
Screenshot: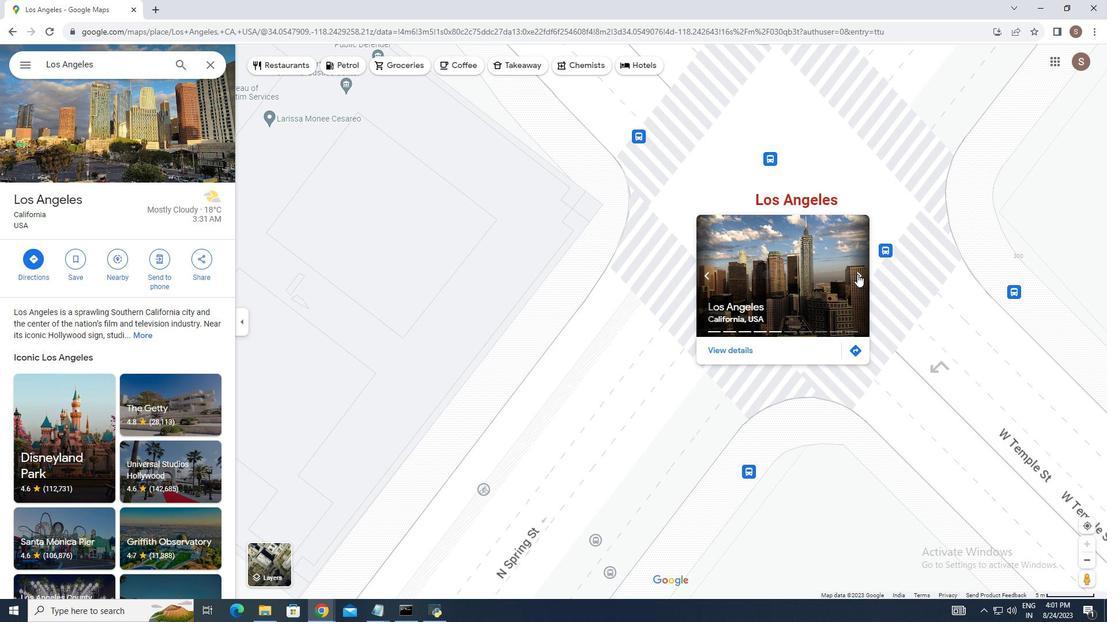 
Action: Mouse moved to (858, 272)
Screenshot: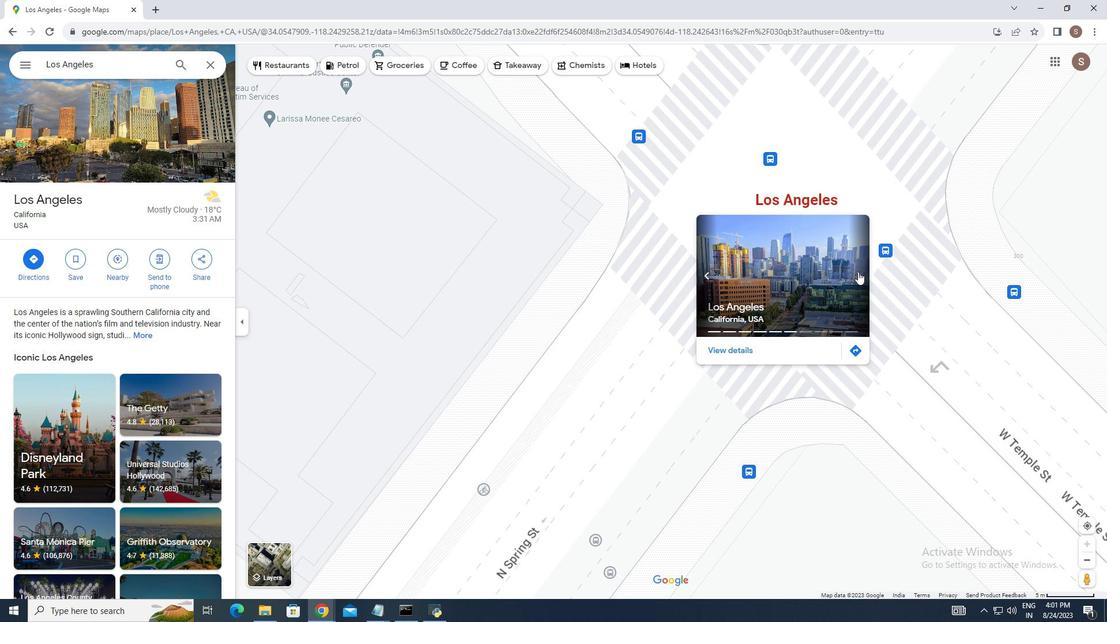 
Action: Mouse pressed left at (858, 272)
Screenshot: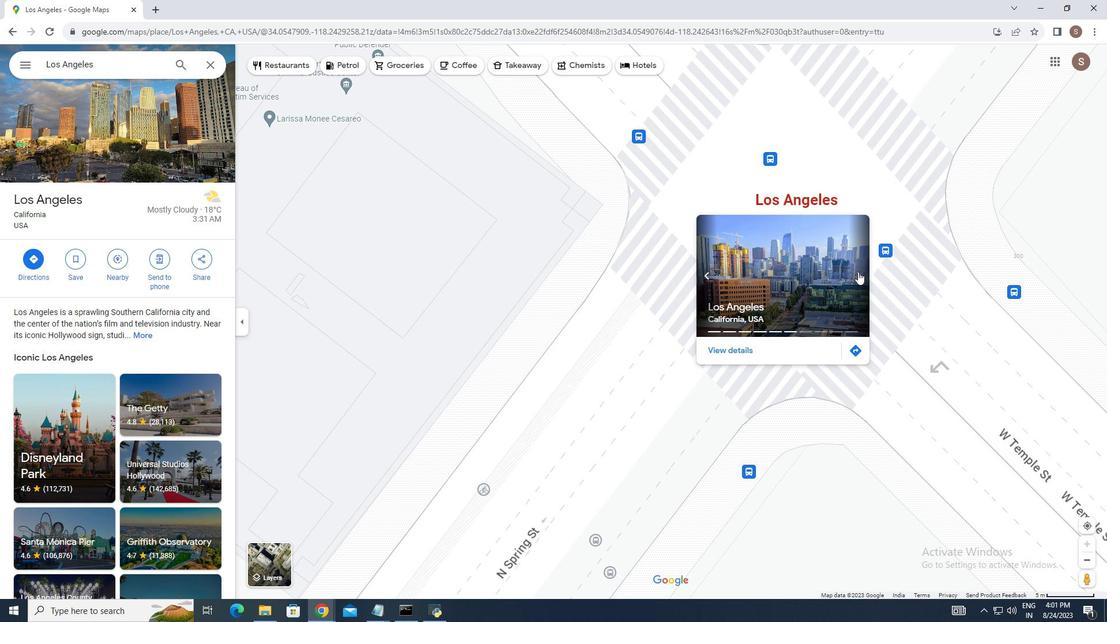 
Action: Mouse pressed left at (858, 272)
Screenshot: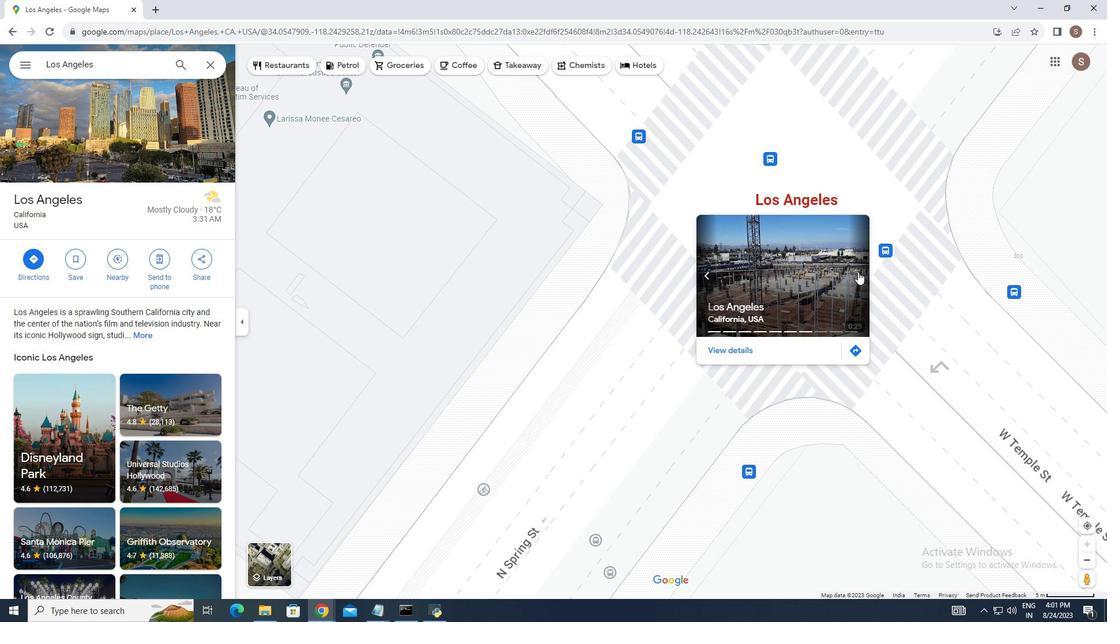 
Action: Mouse pressed left at (858, 272)
Screenshot: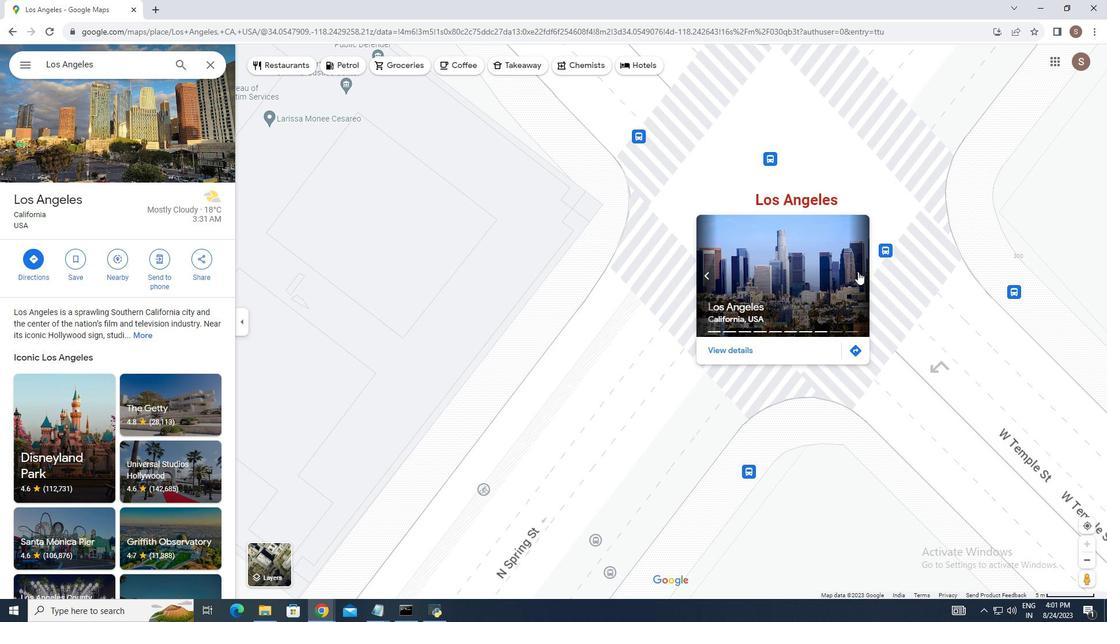 
Action: Mouse pressed left at (858, 272)
Screenshot: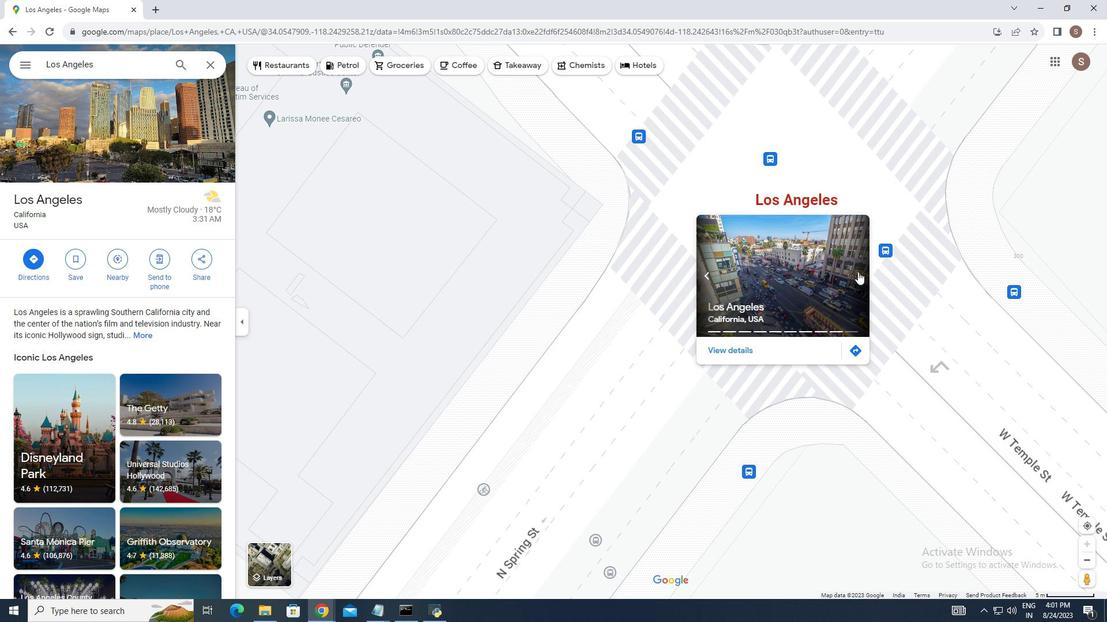 
Action: Mouse pressed left at (858, 272)
Screenshot: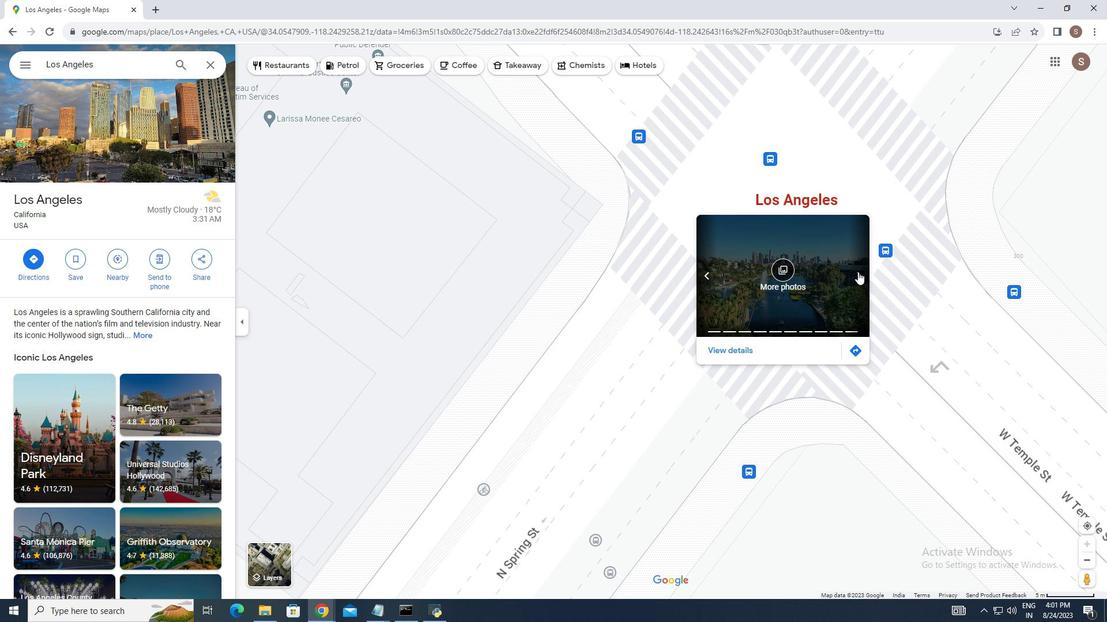 
Action: Mouse moved to (859, 272)
Screenshot: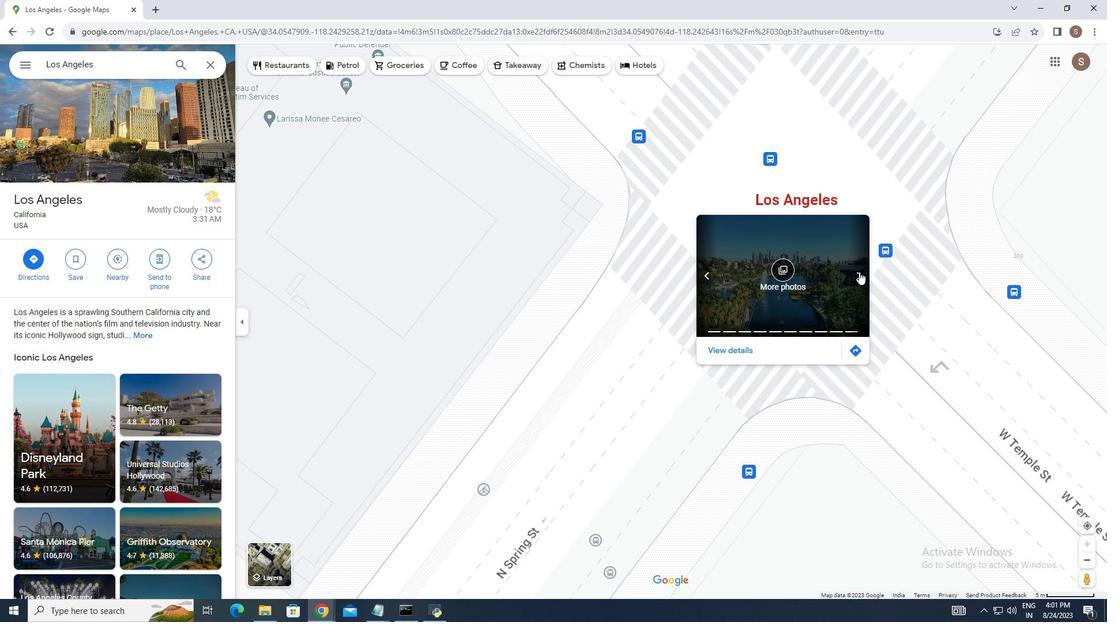 
Action: Mouse pressed left at (859, 272)
Screenshot: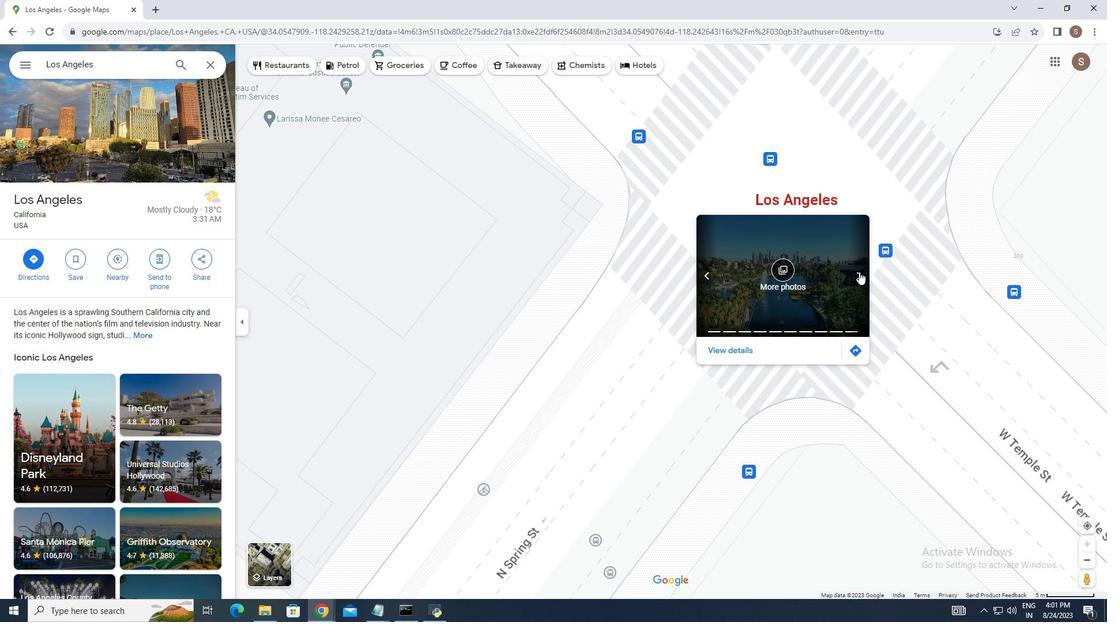 
Action: Mouse moved to (791, 202)
Screenshot: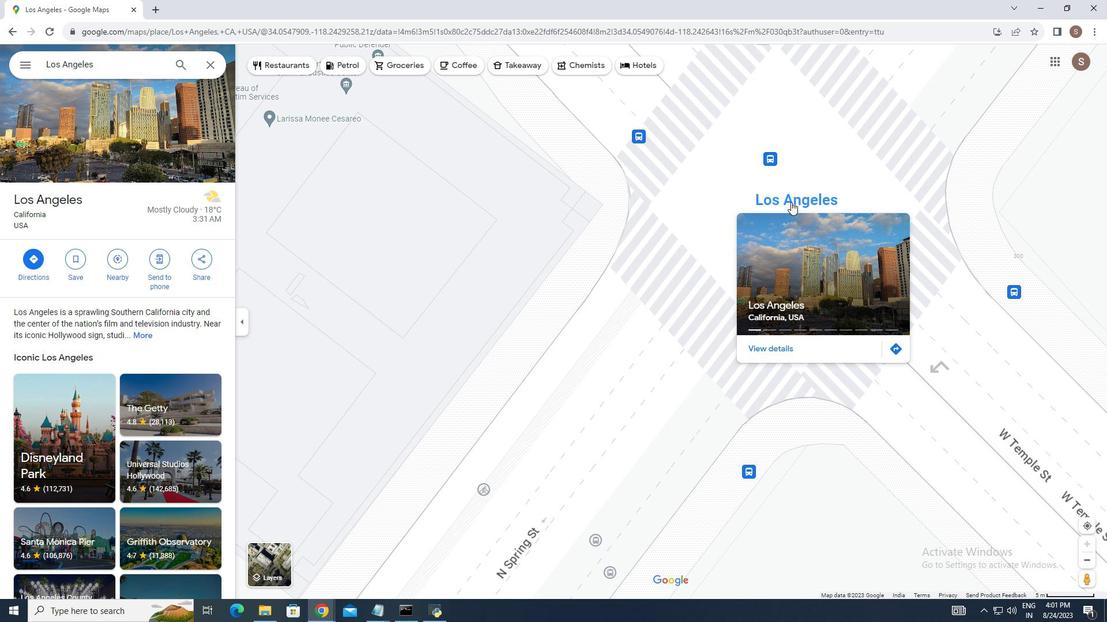 
Action: Mouse pressed right at (791, 202)
Screenshot: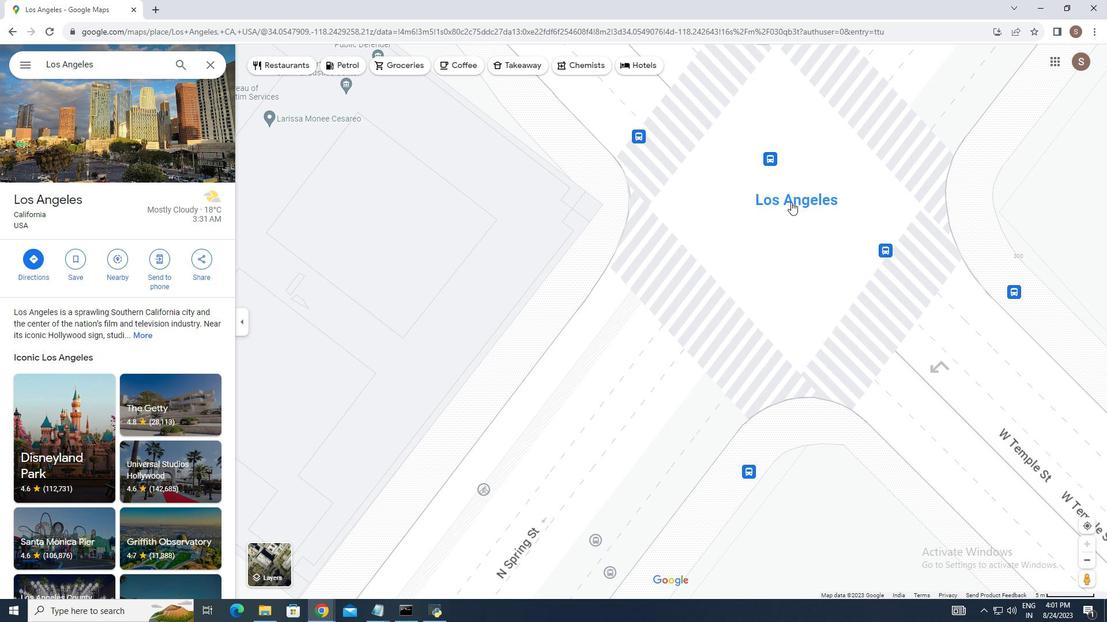
Action: Mouse moved to (833, 381)
Screenshot: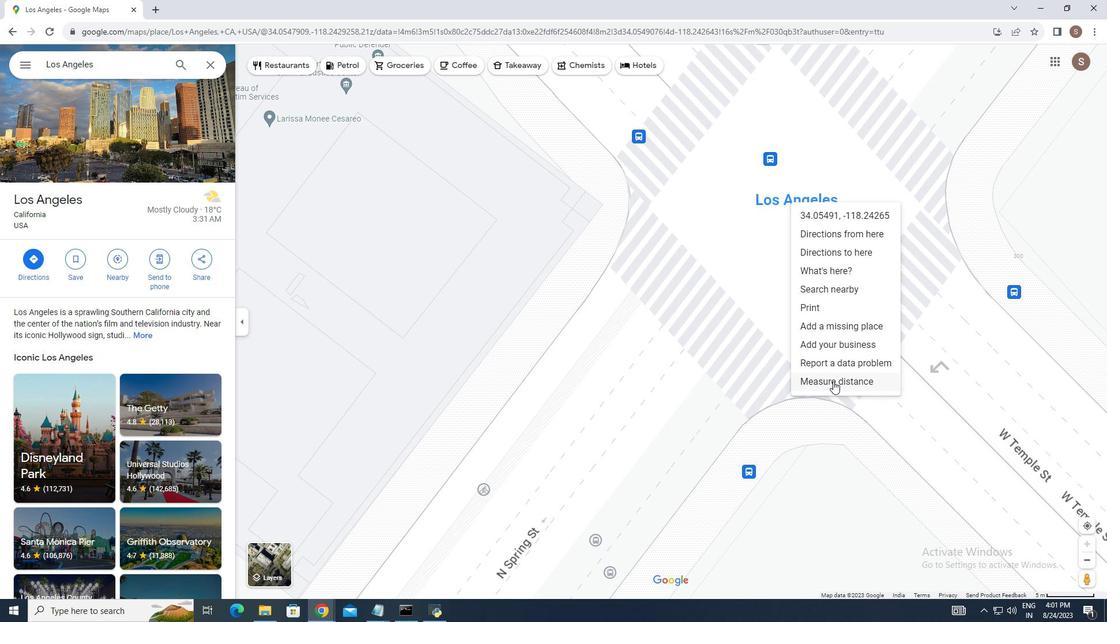 
Action: Mouse pressed left at (833, 381)
Screenshot: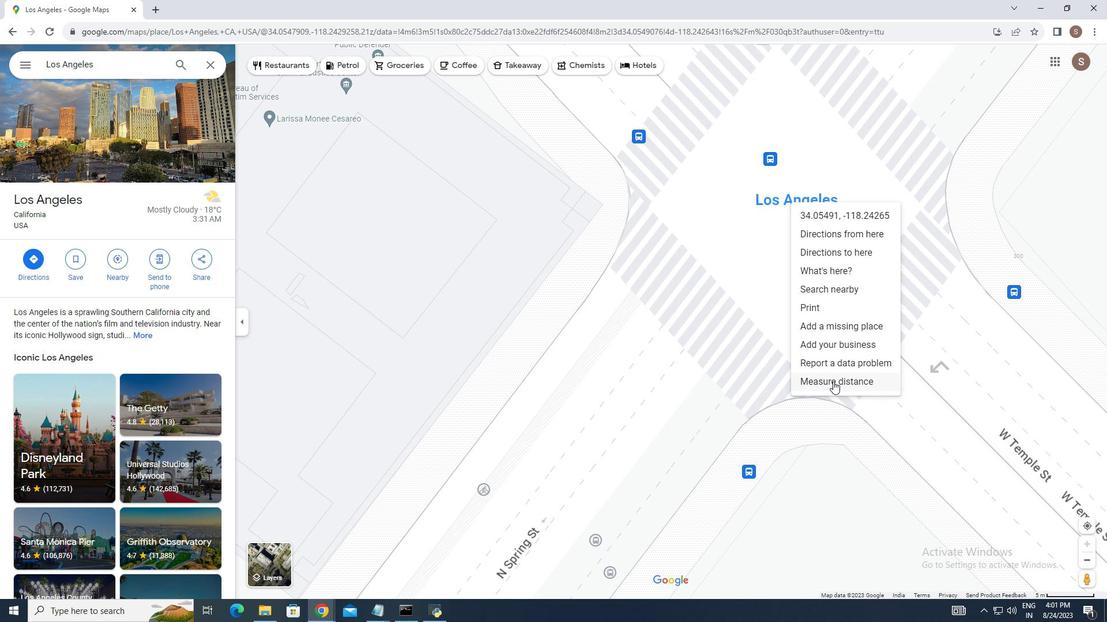 
Action: Mouse moved to (787, 242)
Screenshot: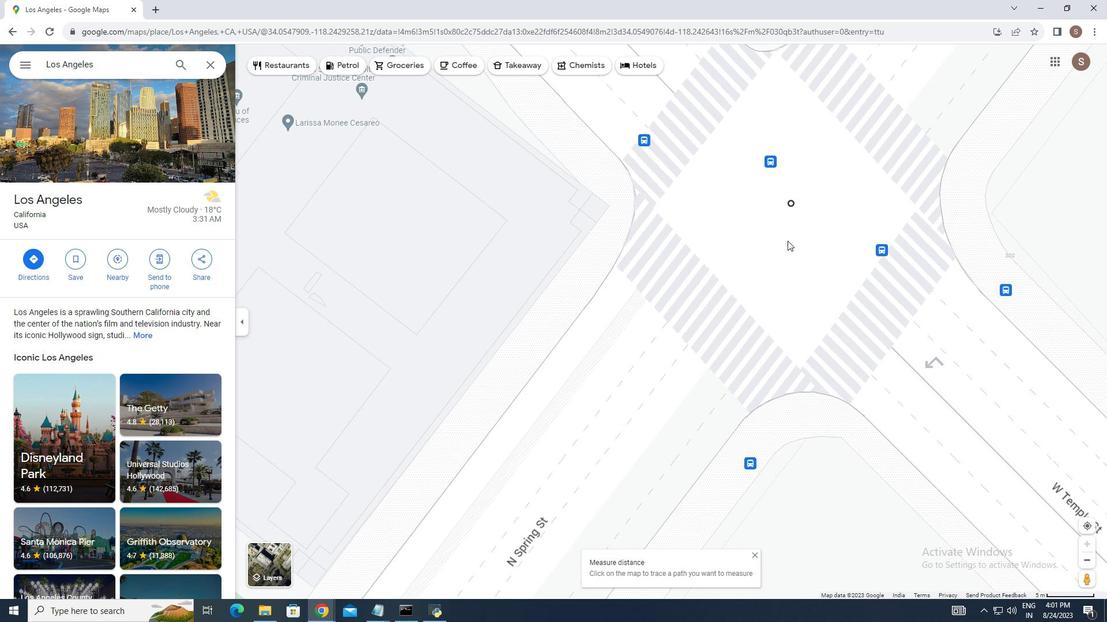 
Action: Mouse scrolled (787, 241) with delta (0, 0)
Screenshot: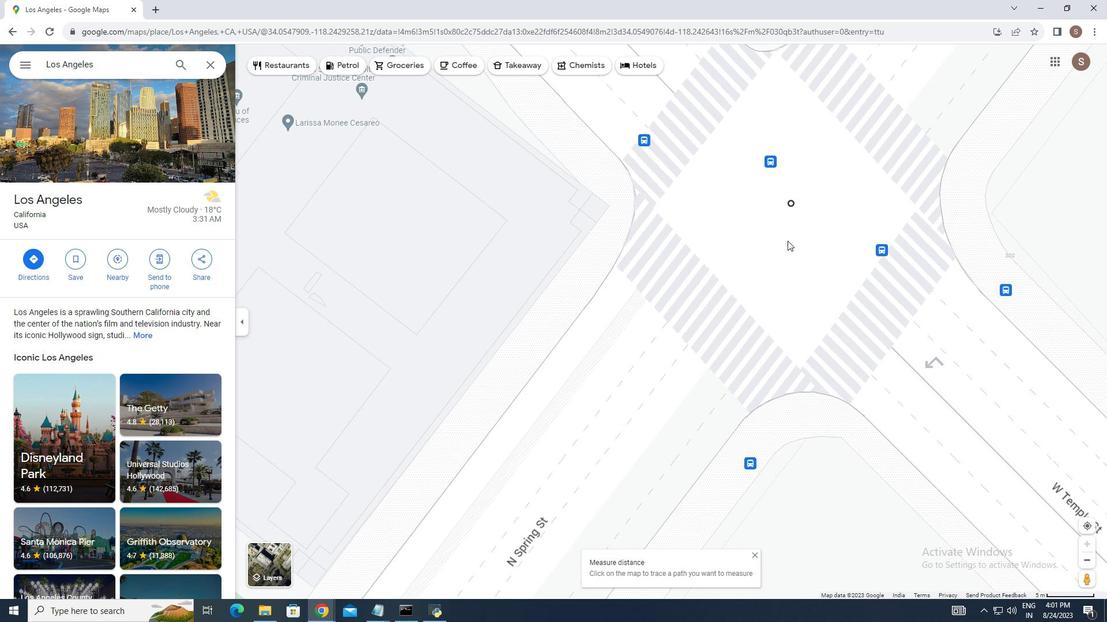 
Action: Mouse moved to (787, 239)
Screenshot: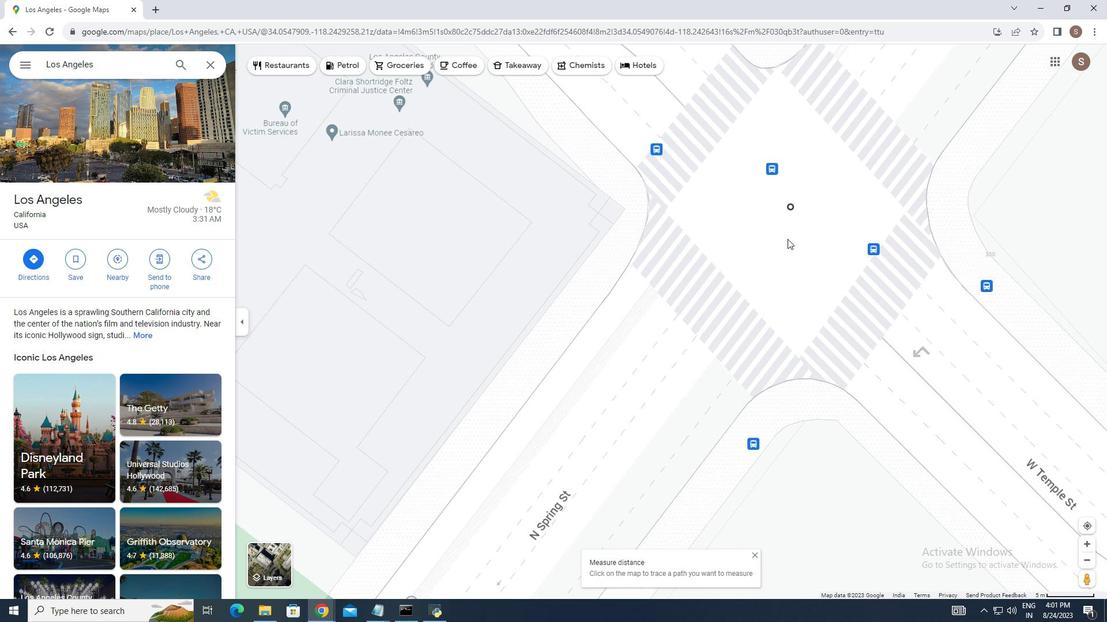
Action: Mouse scrolled (787, 239) with delta (0, 0)
Screenshot: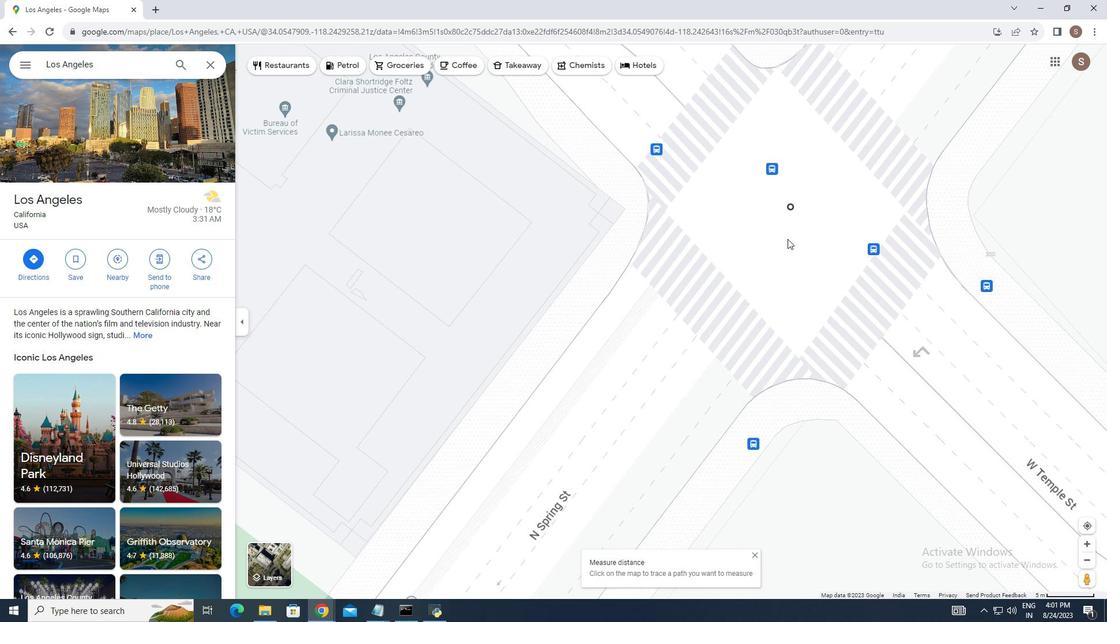 
Action: Mouse moved to (787, 239)
Screenshot: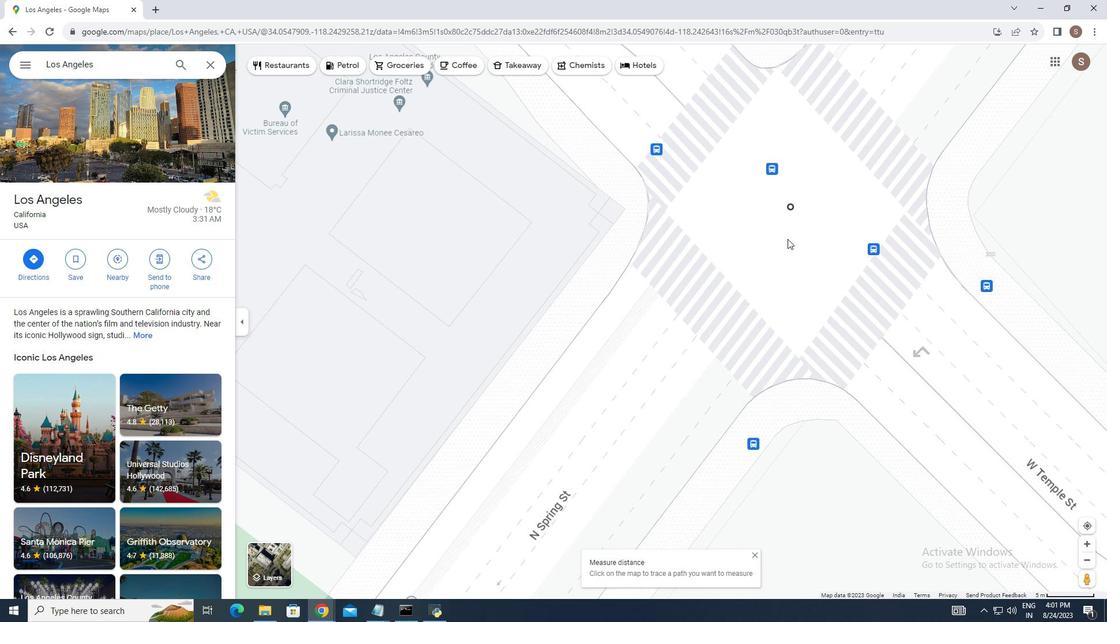 
Action: Mouse scrolled (787, 238) with delta (0, 0)
Screenshot: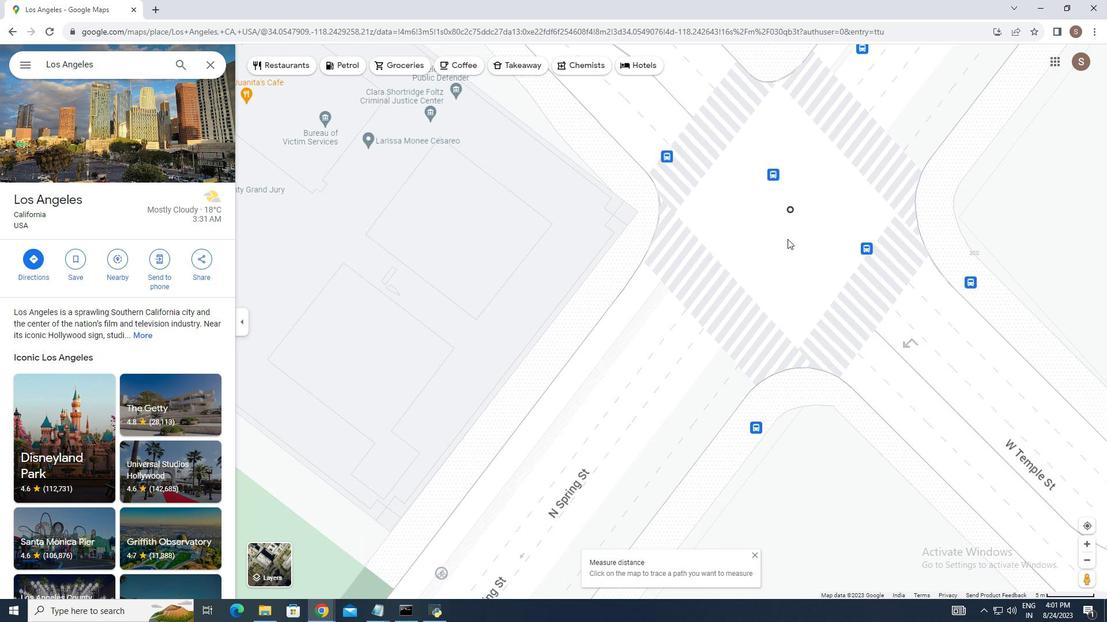 
Action: Mouse moved to (787, 239)
Screenshot: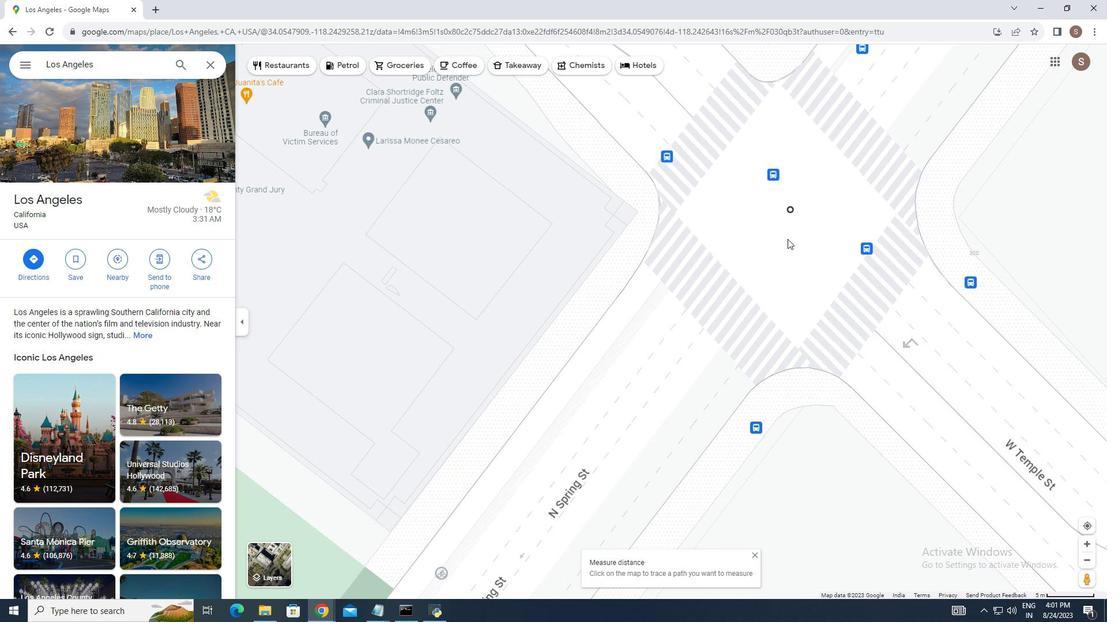 
Action: Mouse scrolled (787, 238) with delta (0, 0)
Screenshot: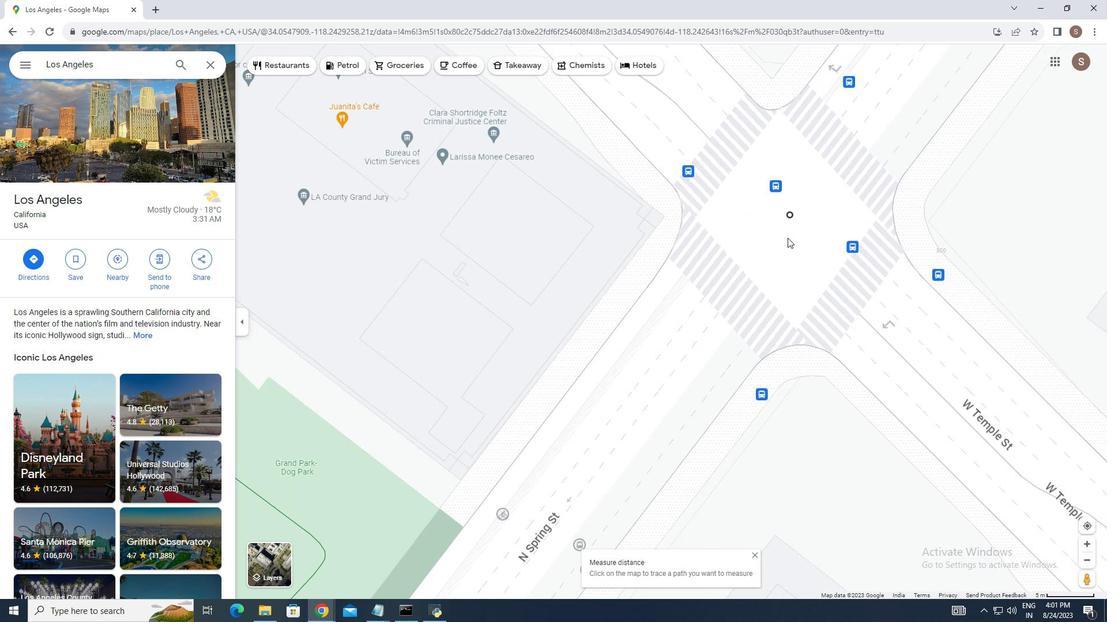 
Action: Mouse moved to (787, 237)
Screenshot: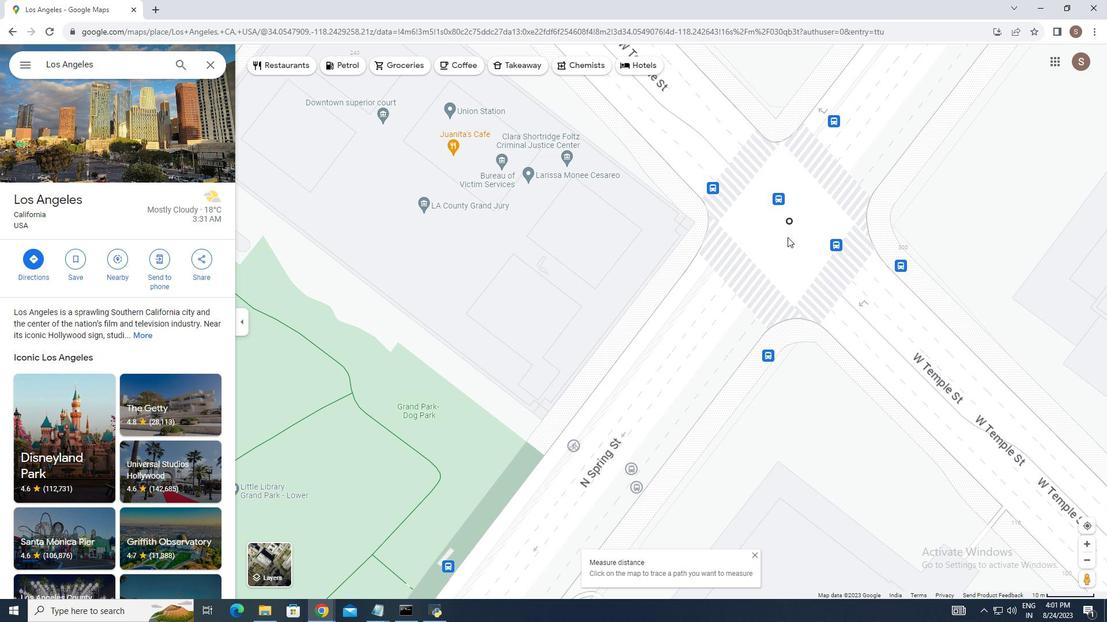 
Action: Mouse scrolled (787, 237) with delta (0, 0)
Screenshot: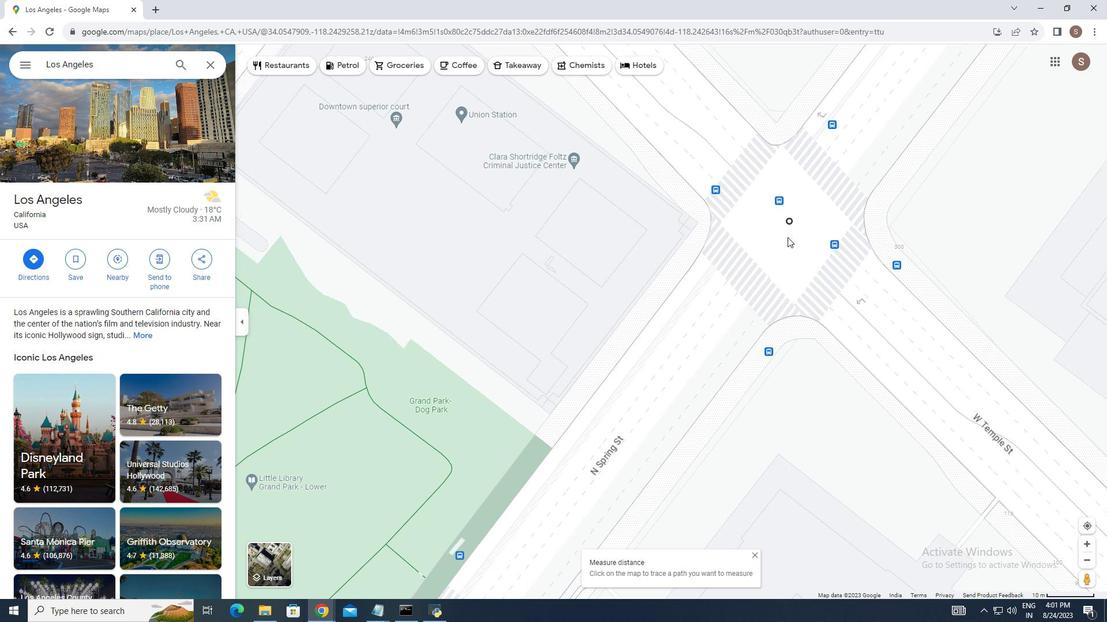 
Action: Mouse scrolled (787, 237) with delta (0, 0)
Screenshot: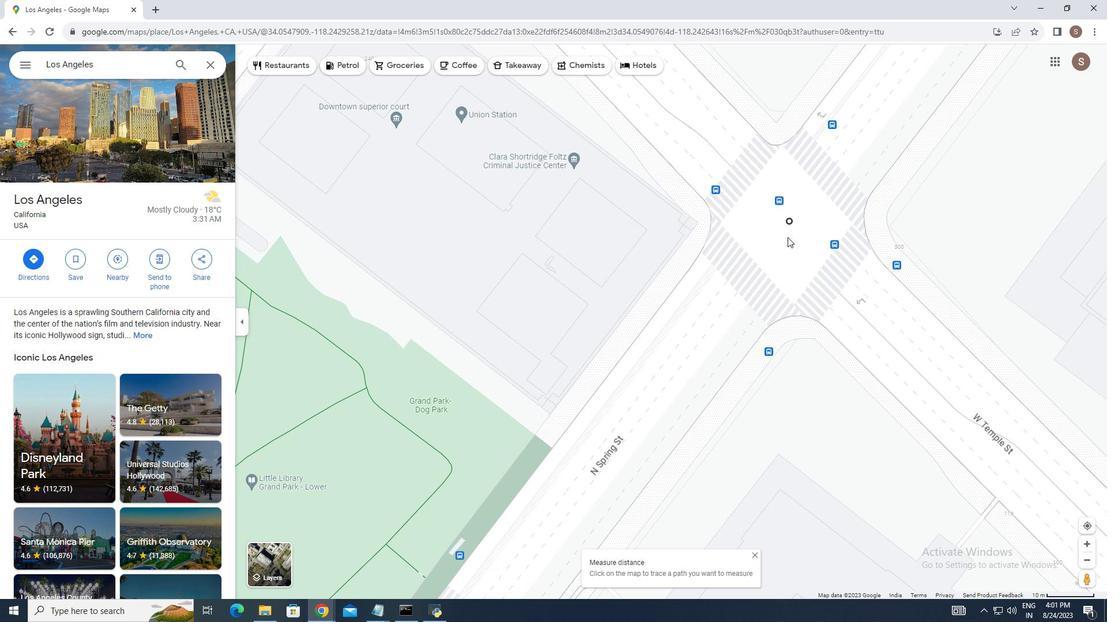 
Action: Mouse scrolled (787, 237) with delta (0, 0)
Screenshot: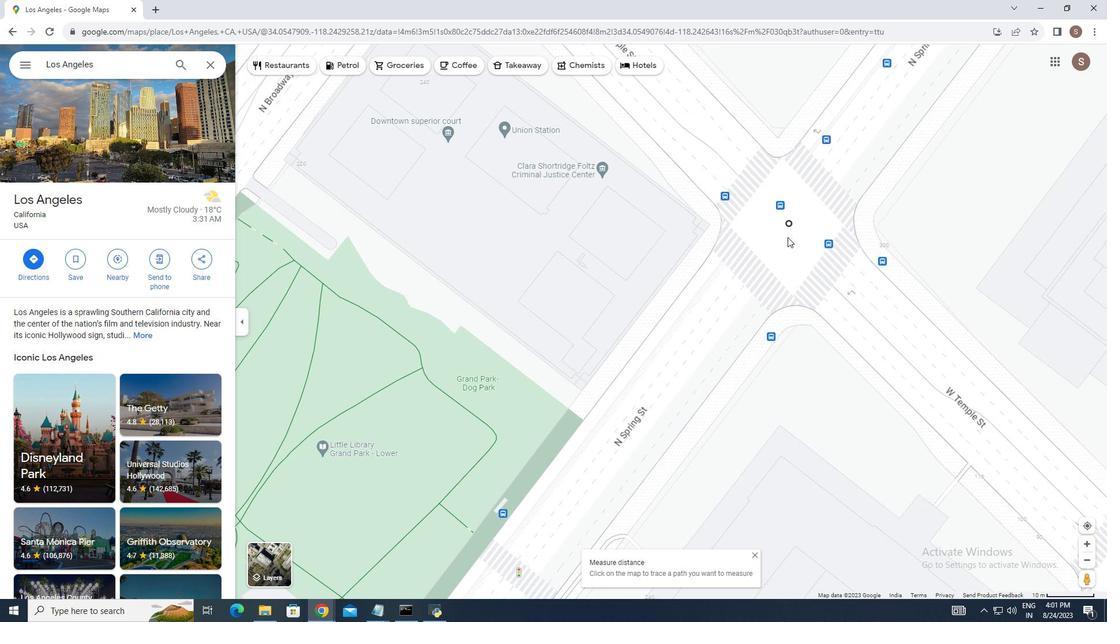 
Action: Mouse scrolled (787, 237) with delta (0, 0)
Screenshot: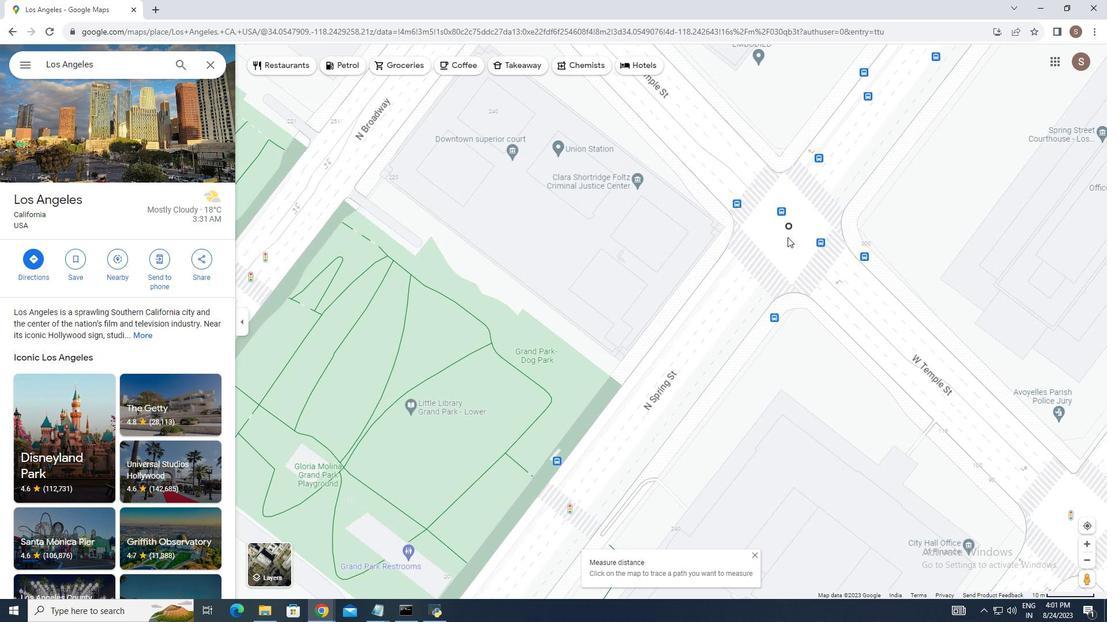 
Action: Mouse moved to (787, 237)
Screenshot: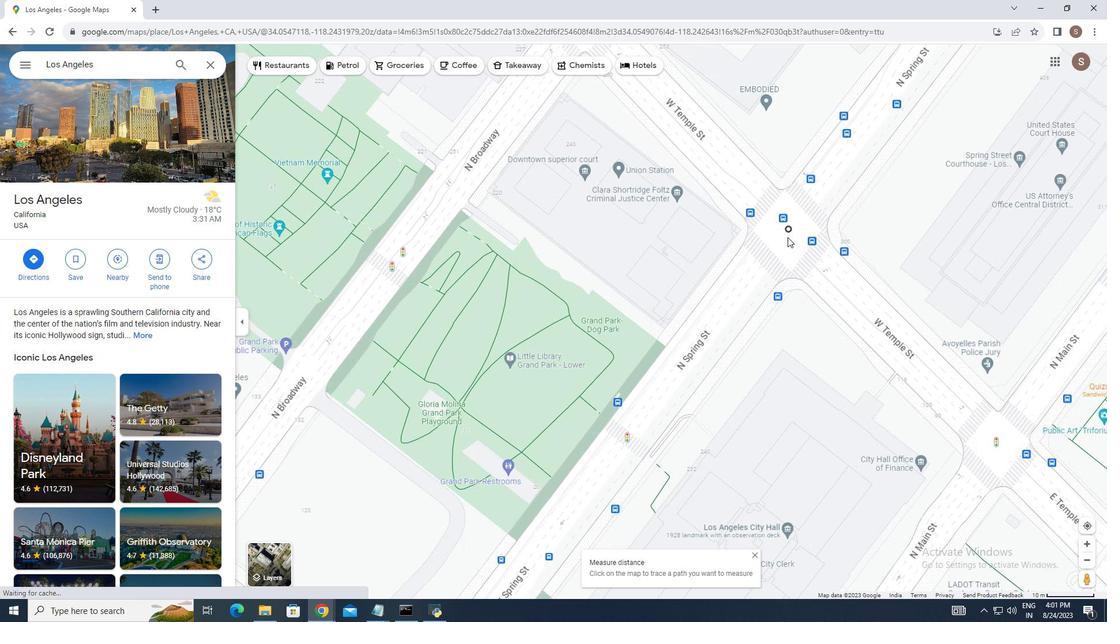 
Action: Mouse scrolled (787, 237) with delta (0, 0)
Screenshot: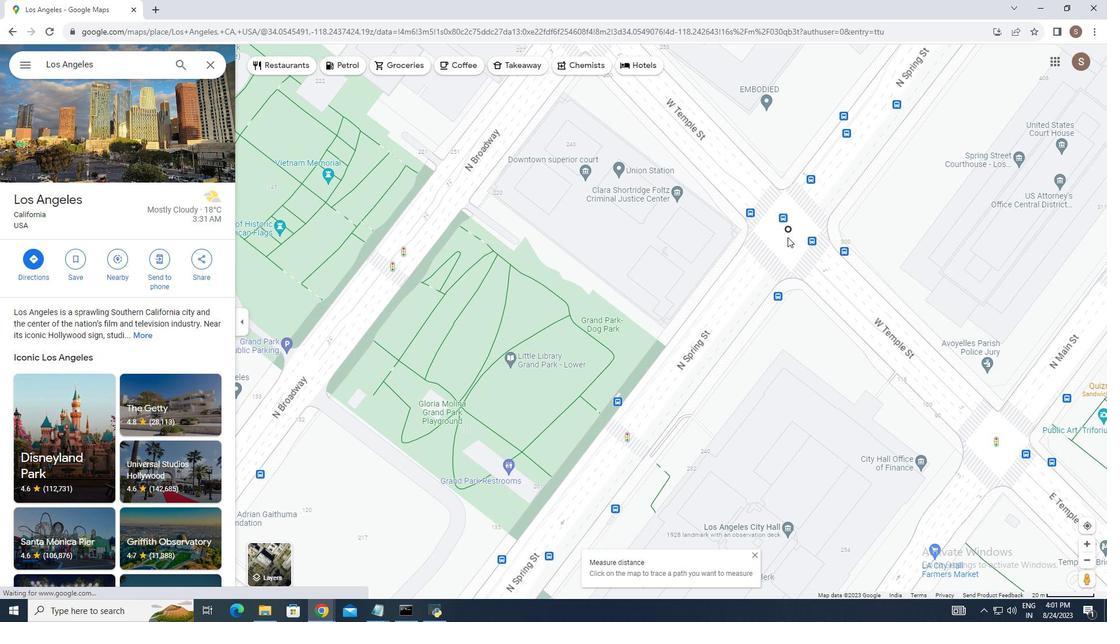 
Action: Mouse scrolled (787, 237) with delta (0, 0)
Screenshot: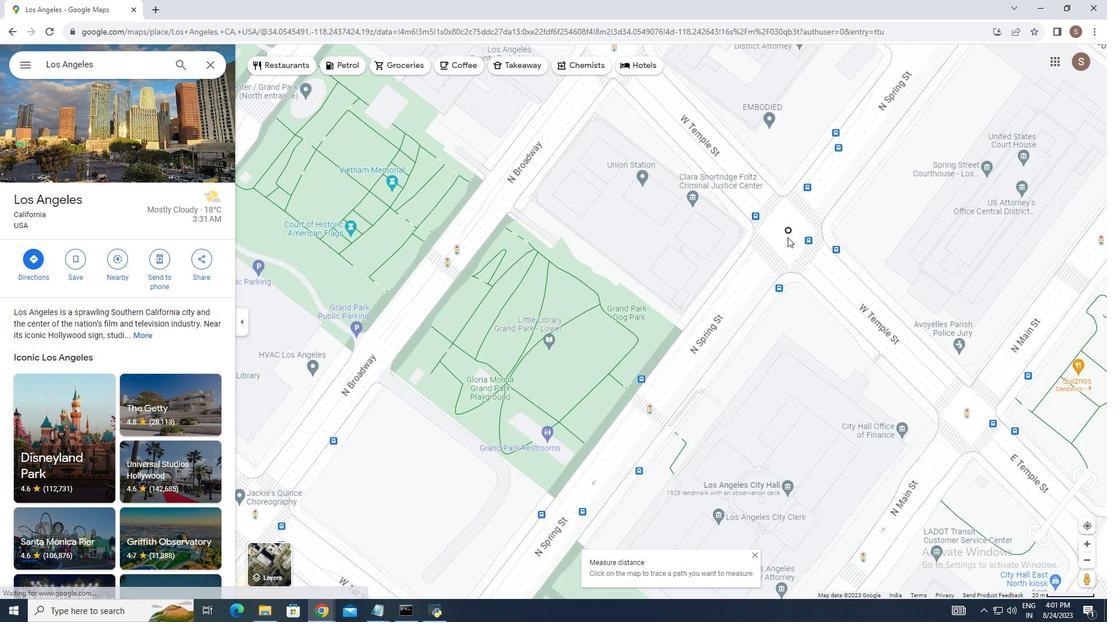 
Action: Mouse scrolled (787, 237) with delta (0, 0)
Screenshot: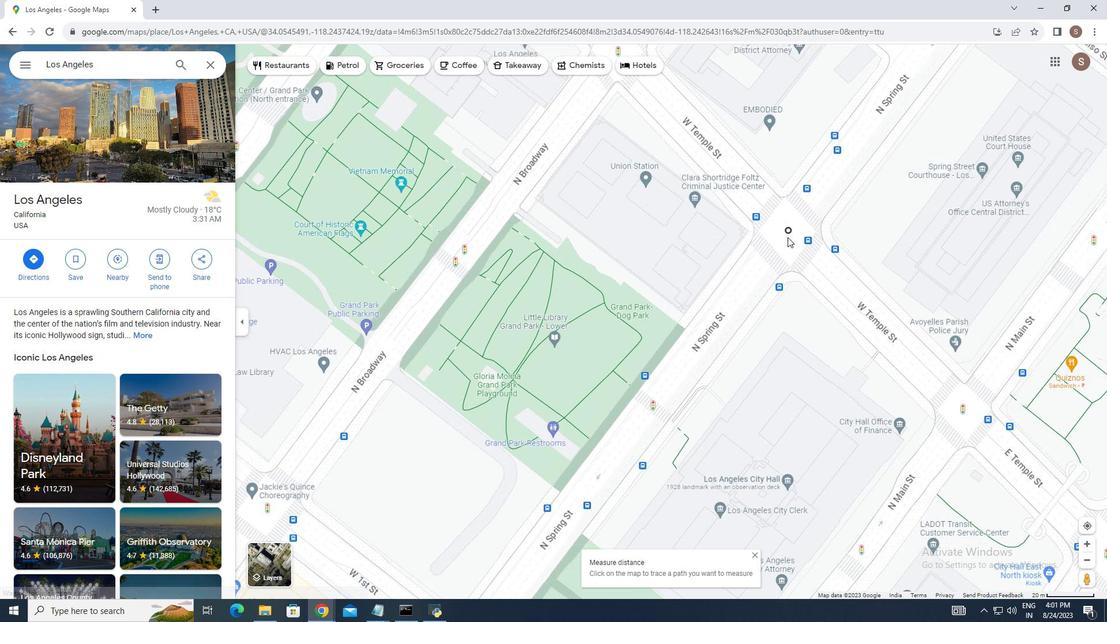 
Action: Mouse scrolled (787, 237) with delta (0, 0)
Screenshot: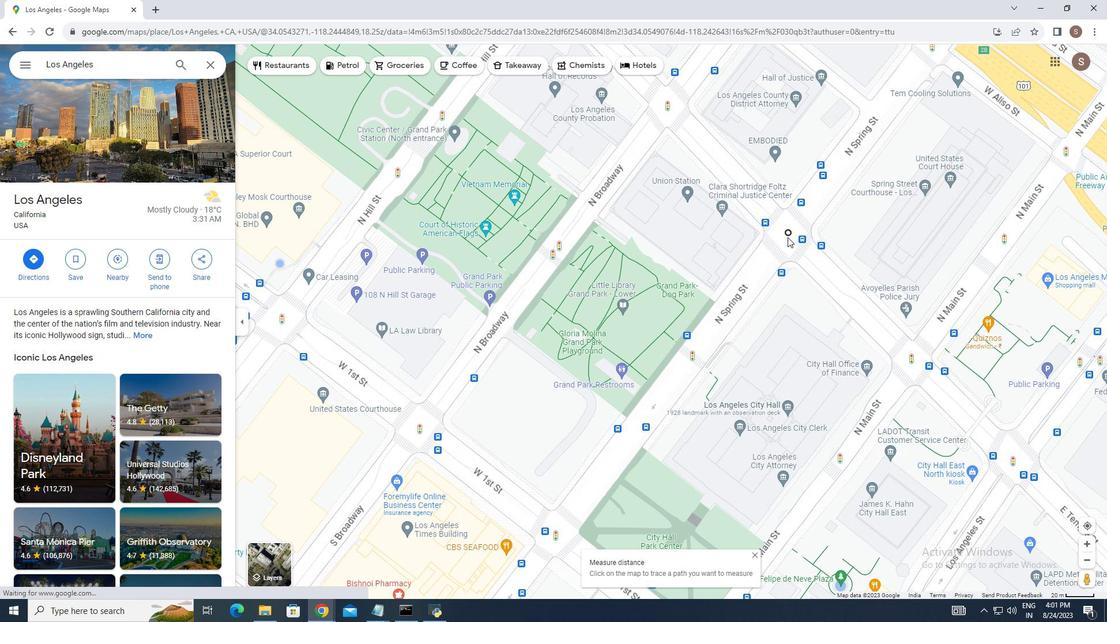 
Action: Mouse scrolled (787, 237) with delta (0, 0)
Screenshot: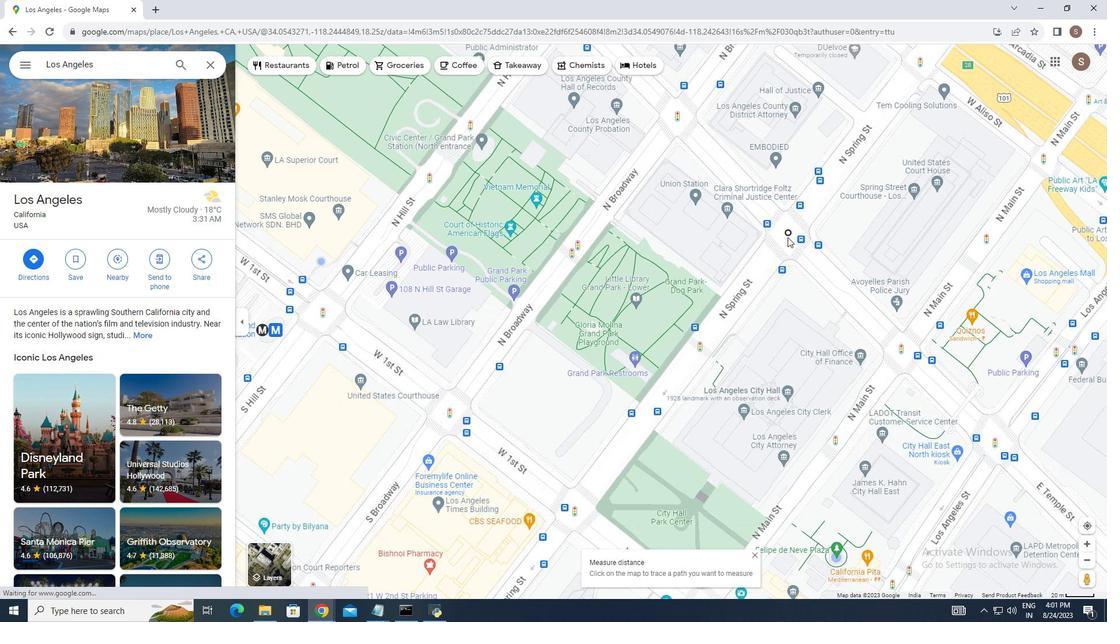 
Action: Mouse scrolled (787, 237) with delta (0, 0)
Screenshot: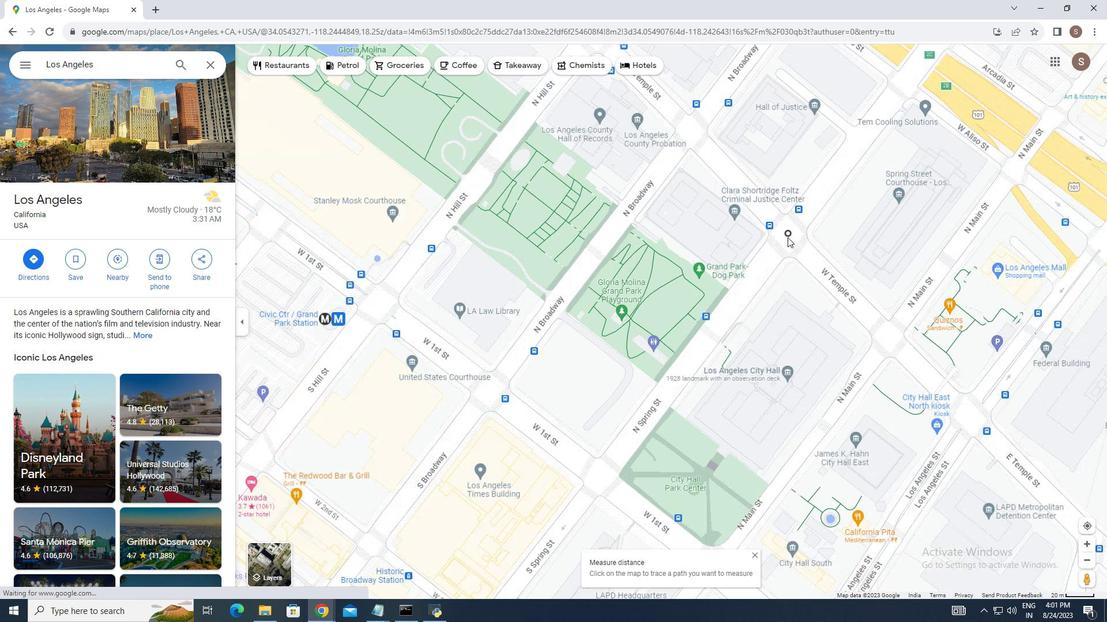 
Action: Mouse scrolled (787, 237) with delta (0, 0)
Screenshot: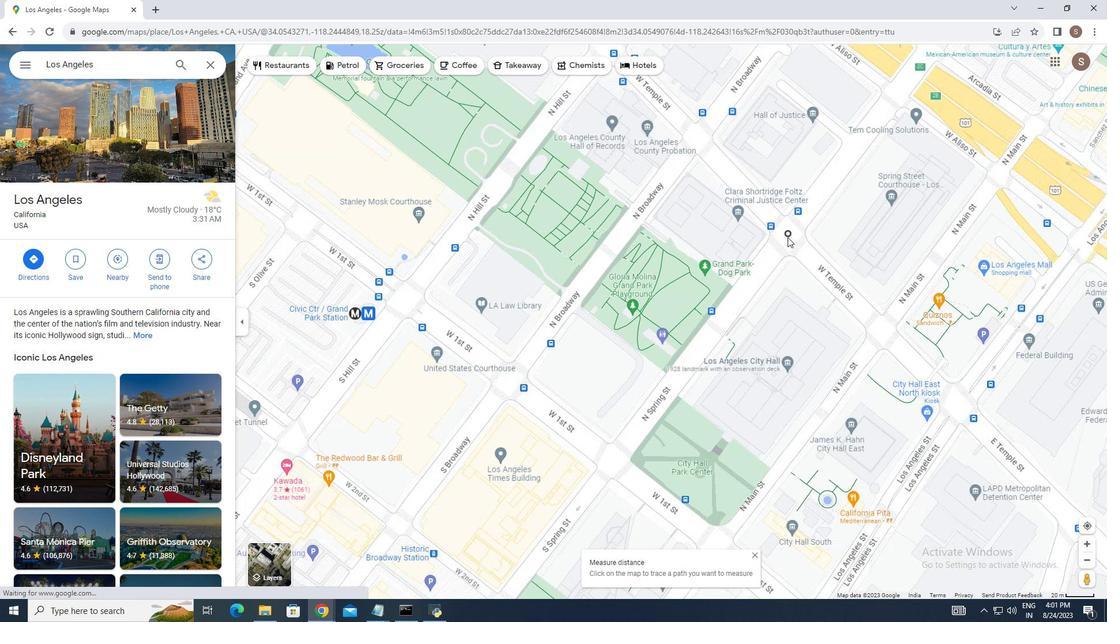 
Action: Mouse scrolled (787, 237) with delta (0, 0)
Screenshot: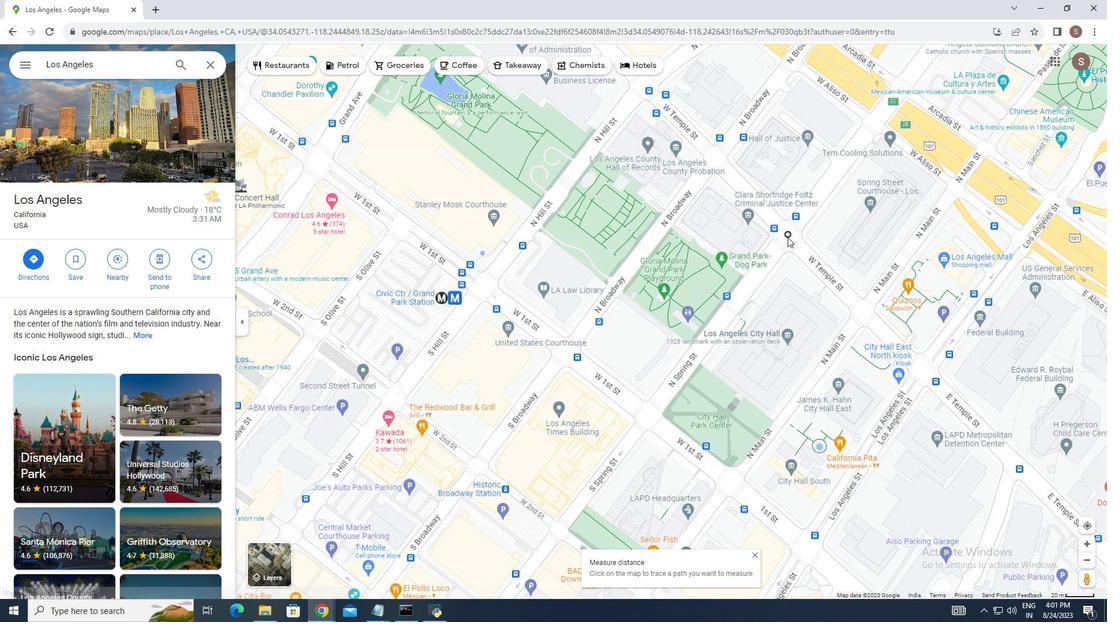 
Action: Mouse scrolled (787, 237) with delta (0, 0)
Screenshot: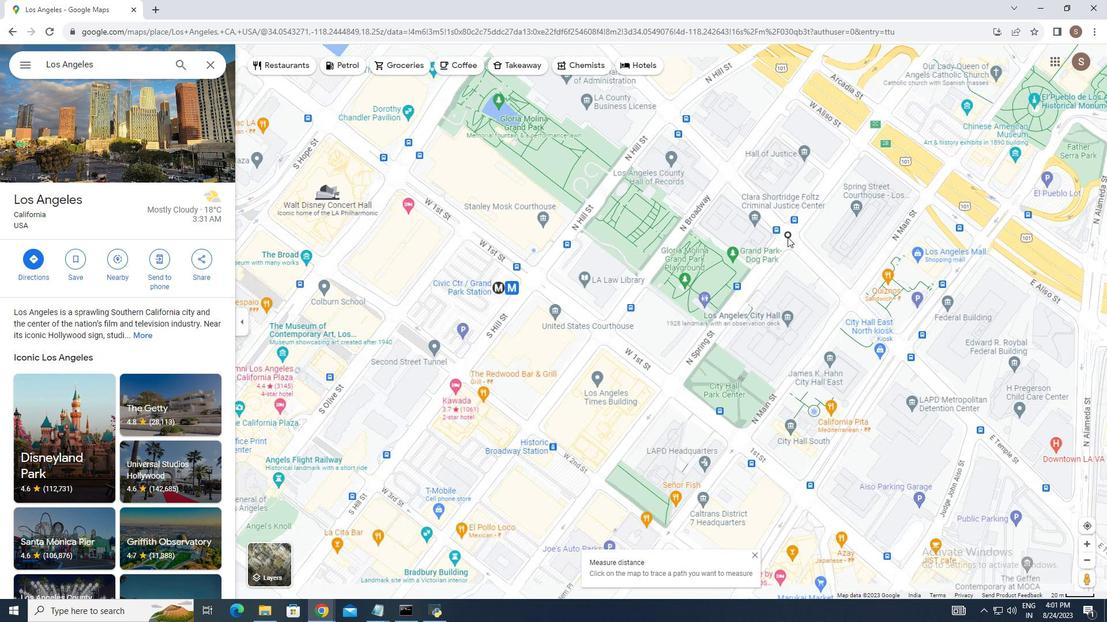 
Action: Mouse moved to (787, 237)
Screenshot: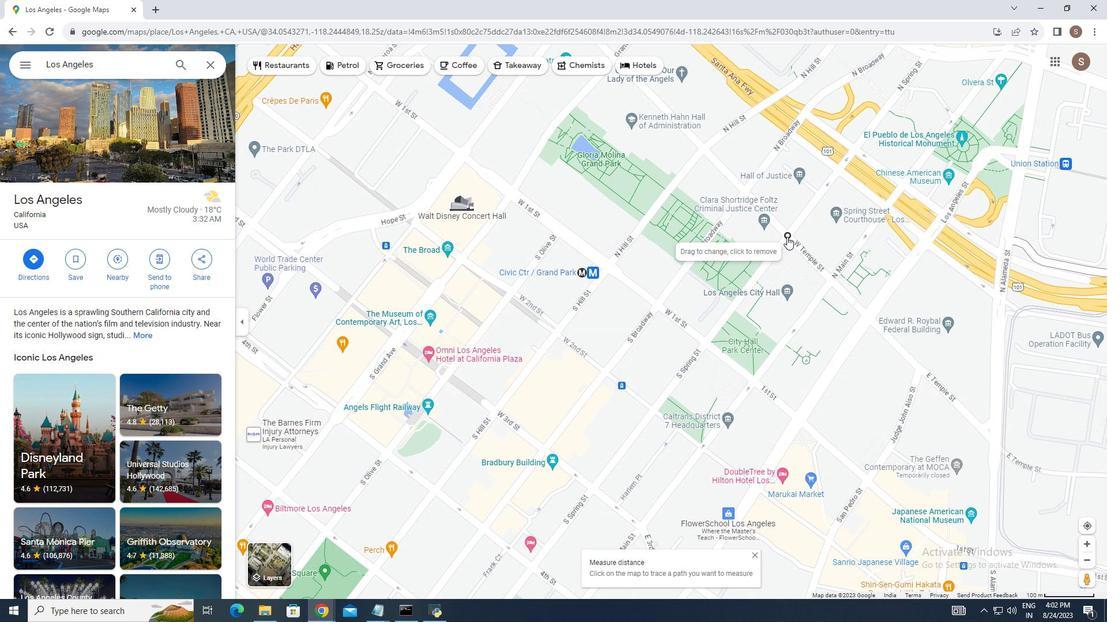 
Action: Mouse scrolled (787, 236) with delta (0, 0)
Screenshot: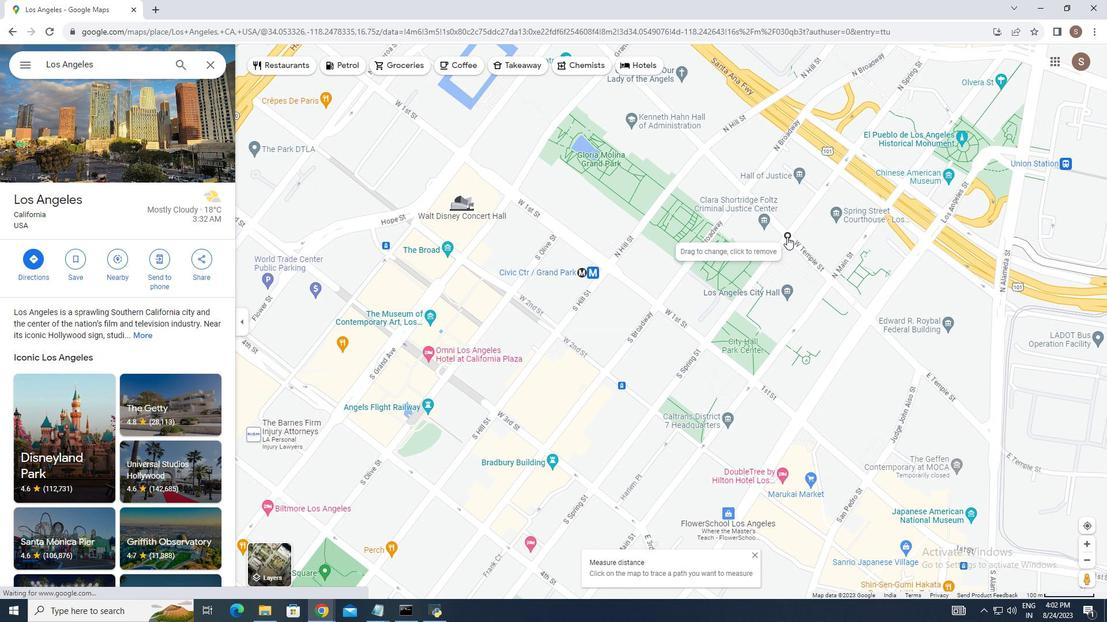 
Action: Mouse scrolled (787, 236) with delta (0, 0)
Screenshot: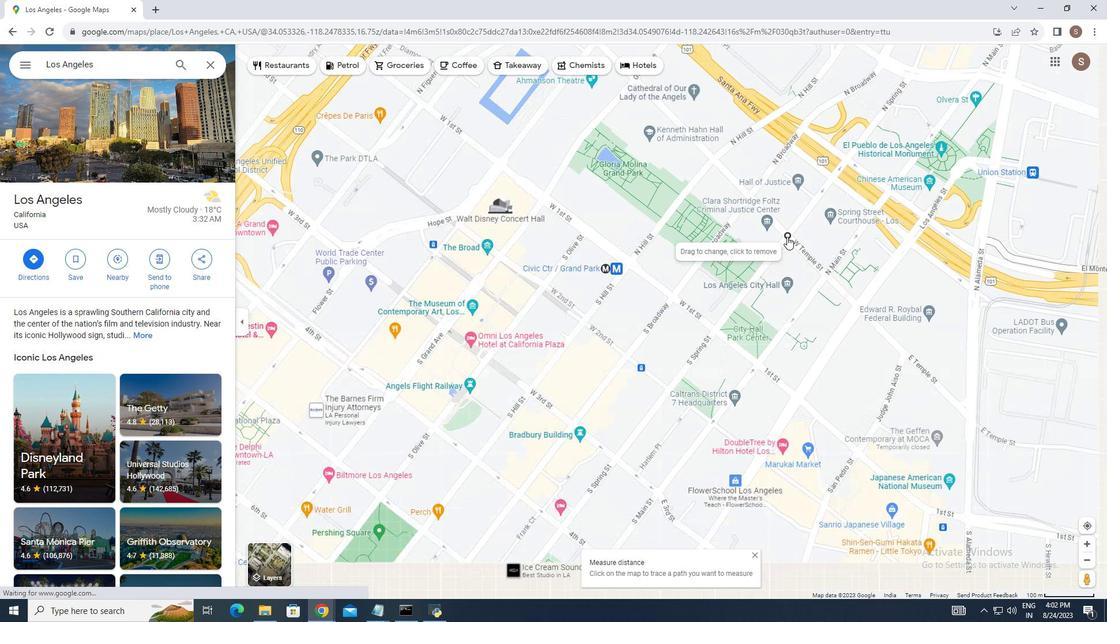 
Action: Mouse scrolled (787, 236) with delta (0, 0)
Screenshot: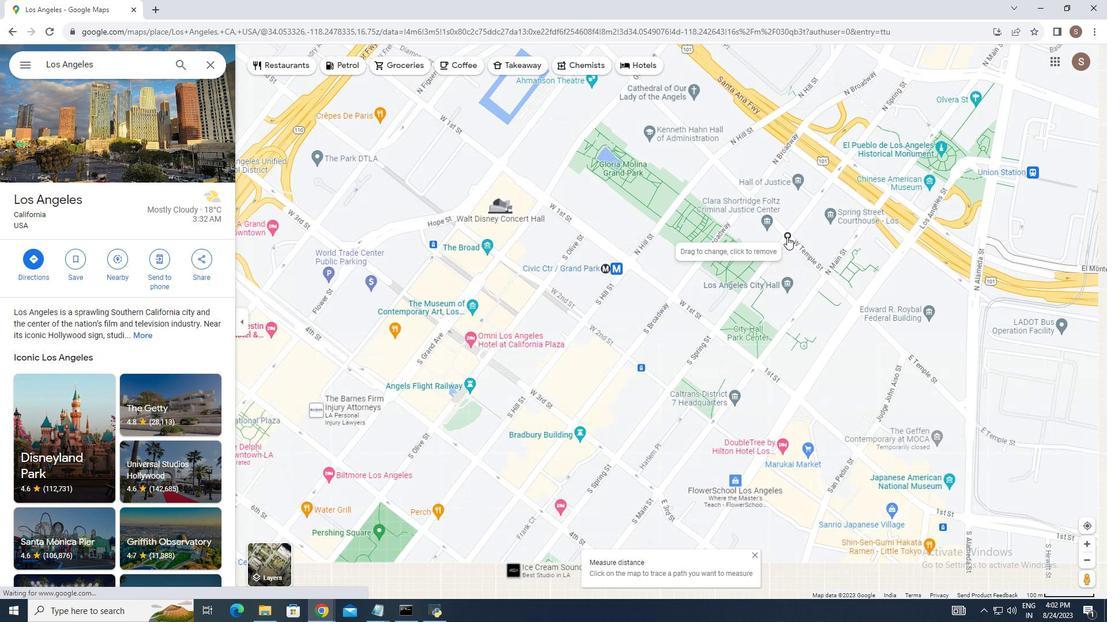 
Action: Mouse moved to (787, 236)
Screenshot: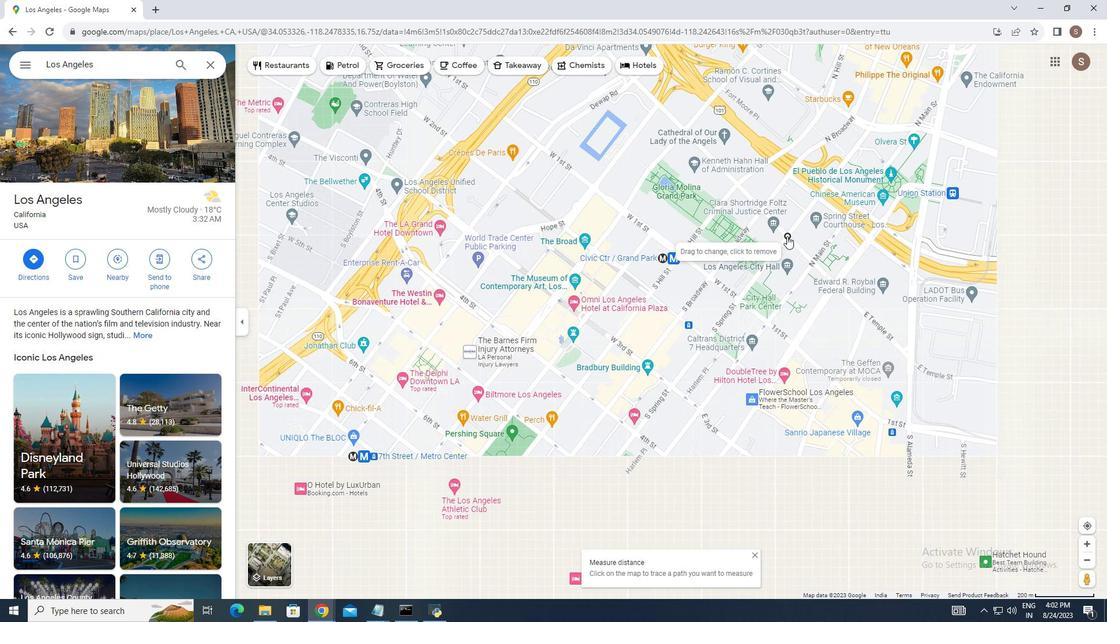 
Action: Mouse scrolled (787, 235) with delta (0, 0)
Screenshot: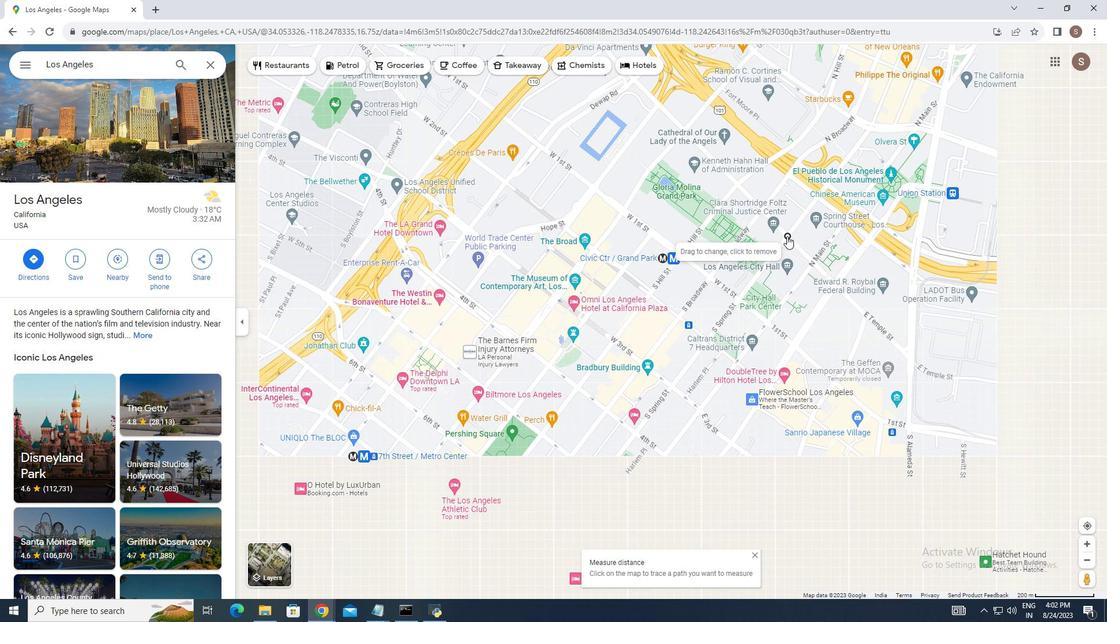 
Action: Mouse scrolled (787, 235) with delta (0, 0)
Screenshot: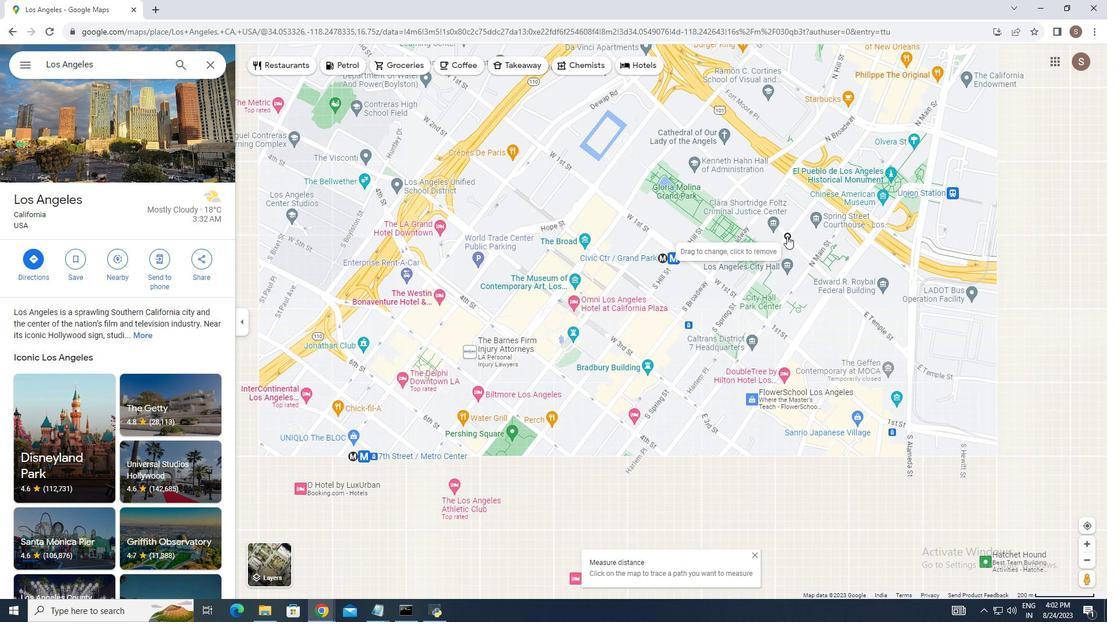 
Action: Mouse scrolled (787, 235) with delta (0, 0)
Screenshot: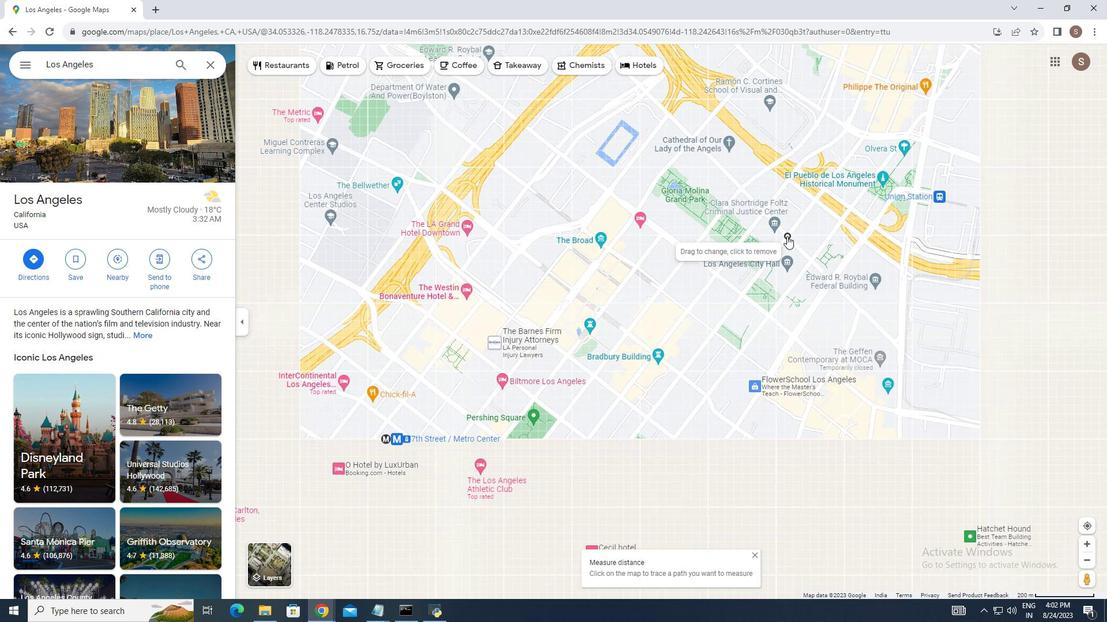 
Action: Mouse scrolled (787, 235) with delta (0, 0)
Screenshot: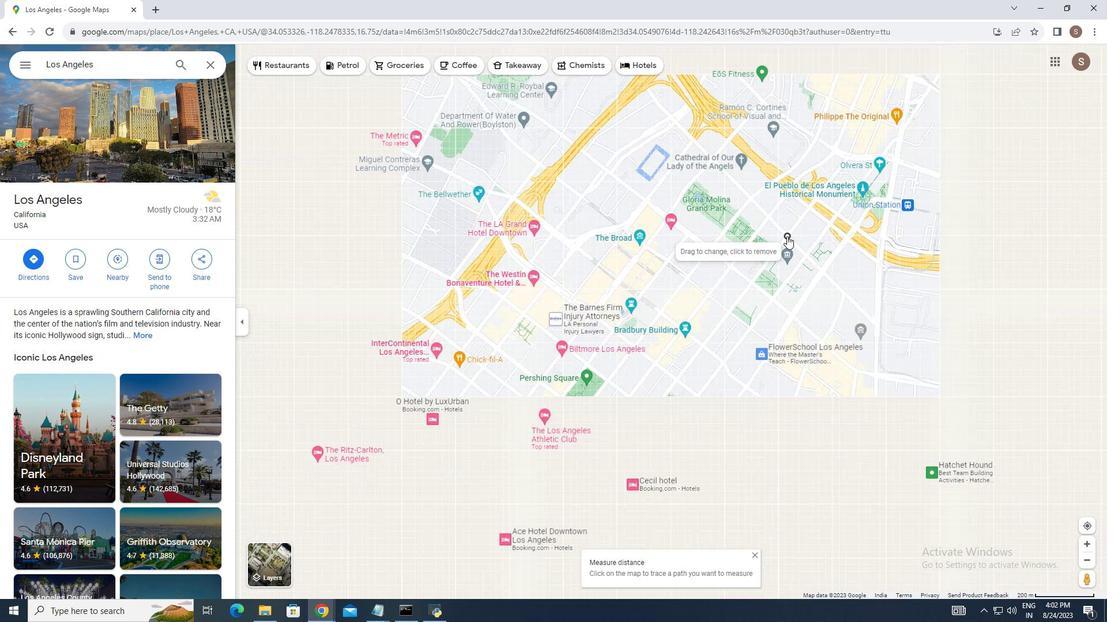 
Action: Mouse scrolled (787, 235) with delta (0, 0)
Screenshot: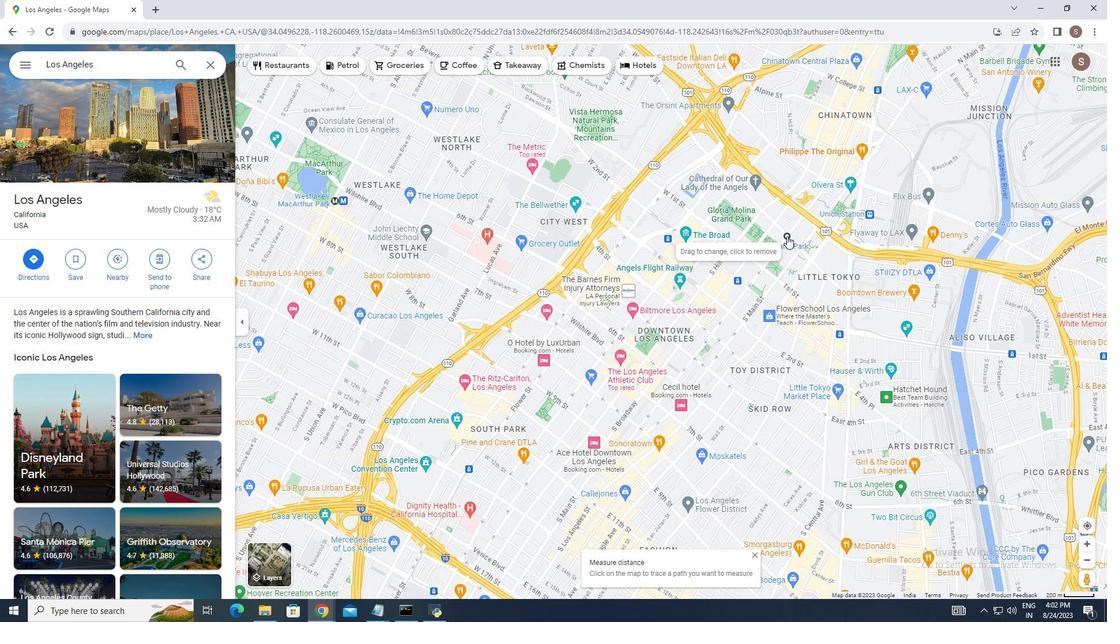 
Action: Mouse scrolled (787, 235) with delta (0, 0)
Screenshot: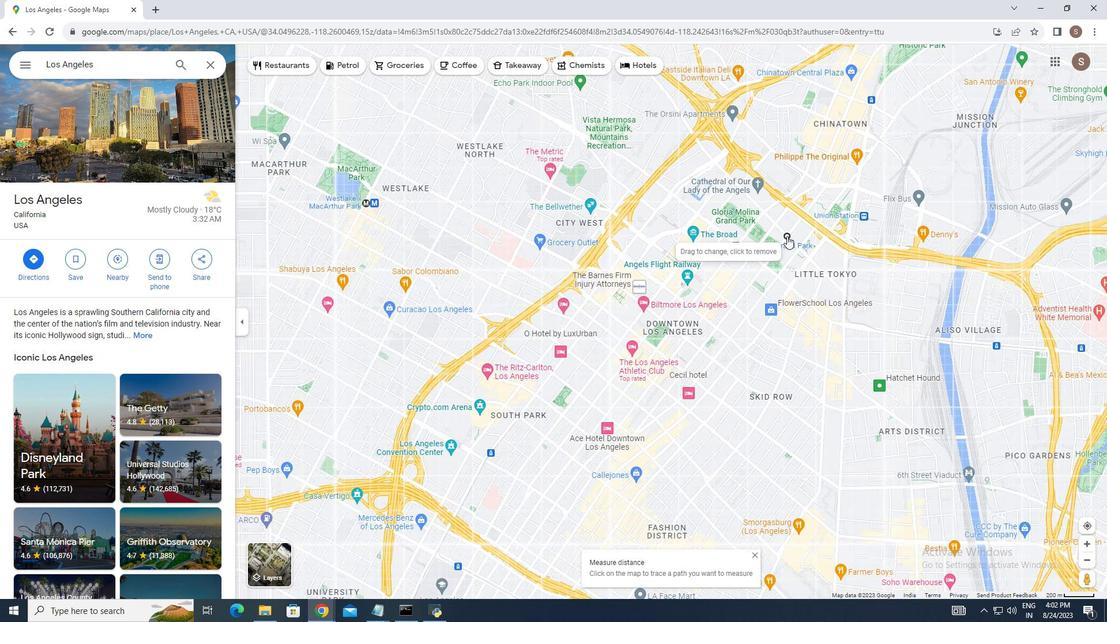 
Action: Mouse moved to (786, 235)
Screenshot: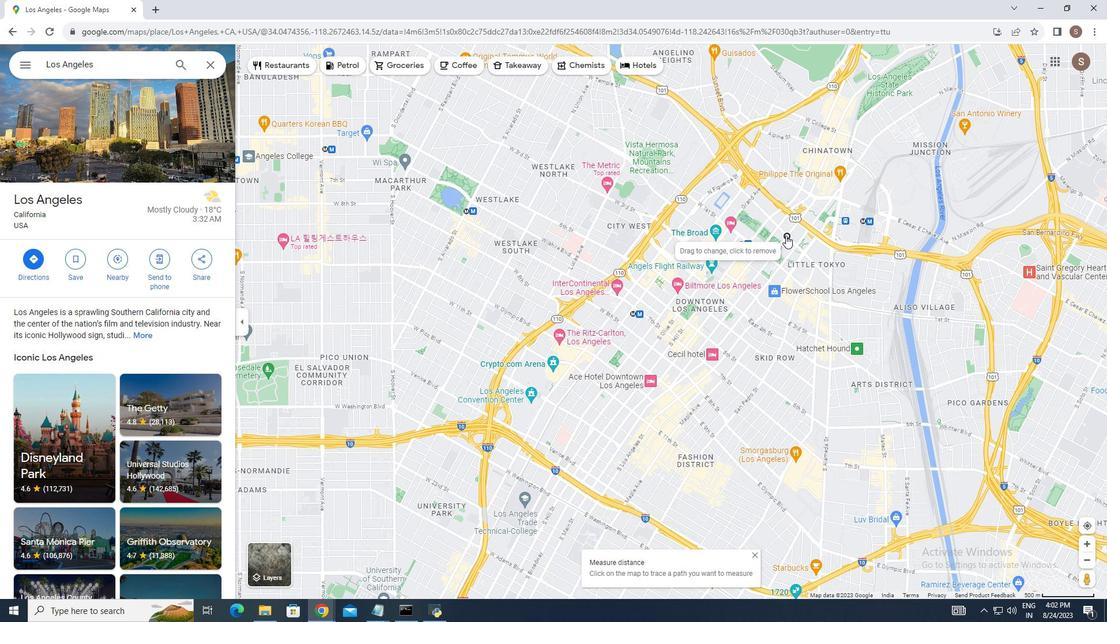 
Action: Mouse scrolled (786, 235) with delta (0, 0)
Screenshot: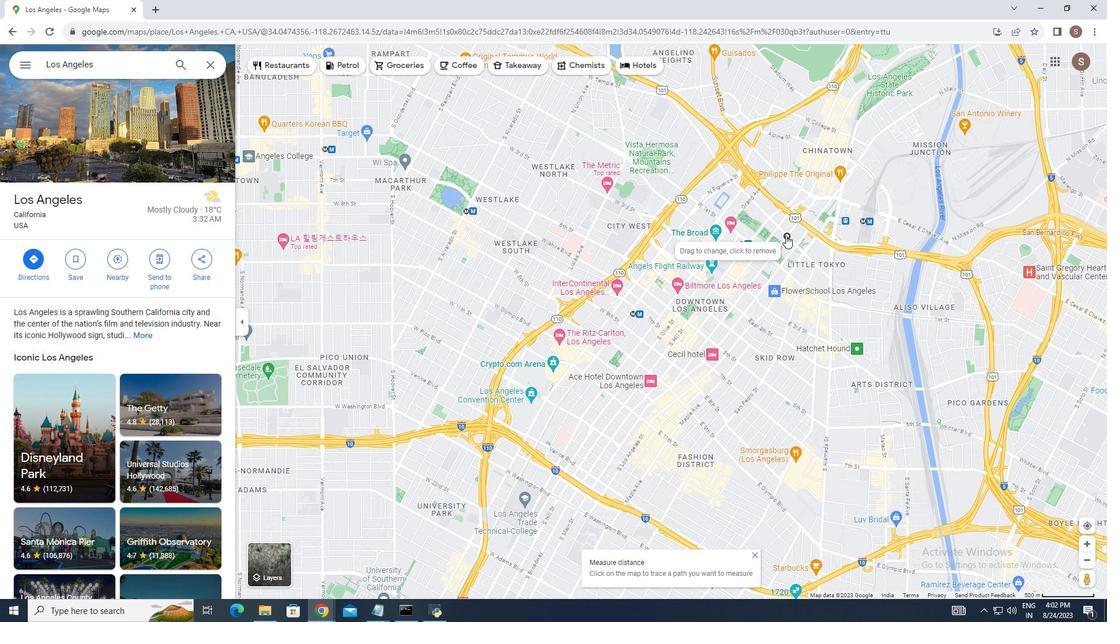 
Action: Mouse scrolled (786, 235) with delta (0, 0)
Screenshot: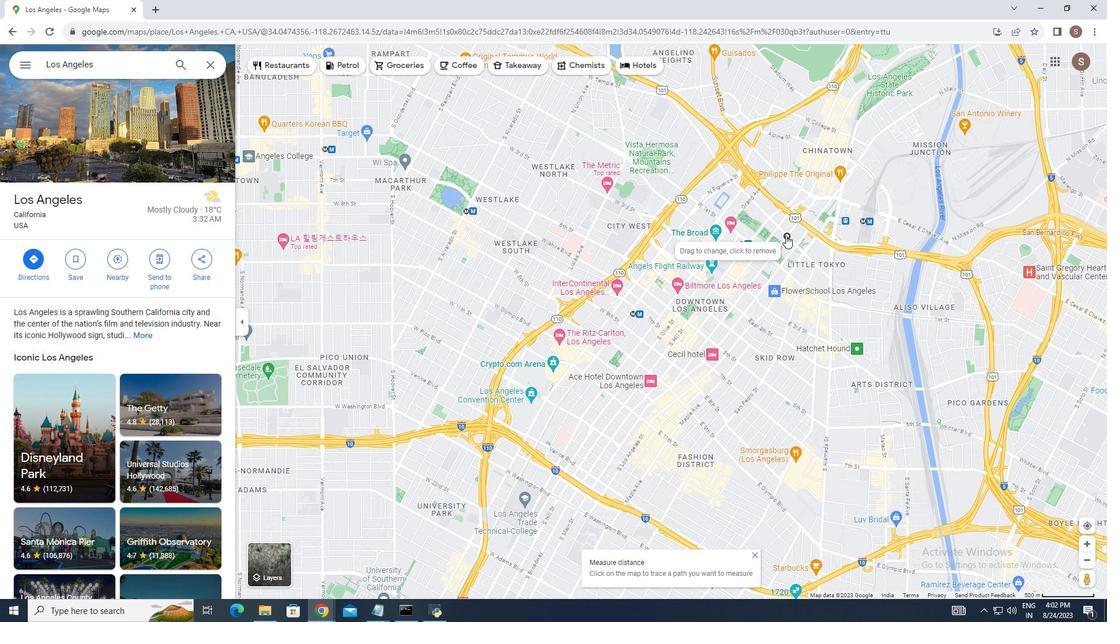 
Action: Mouse scrolled (786, 235) with delta (0, 0)
Screenshot: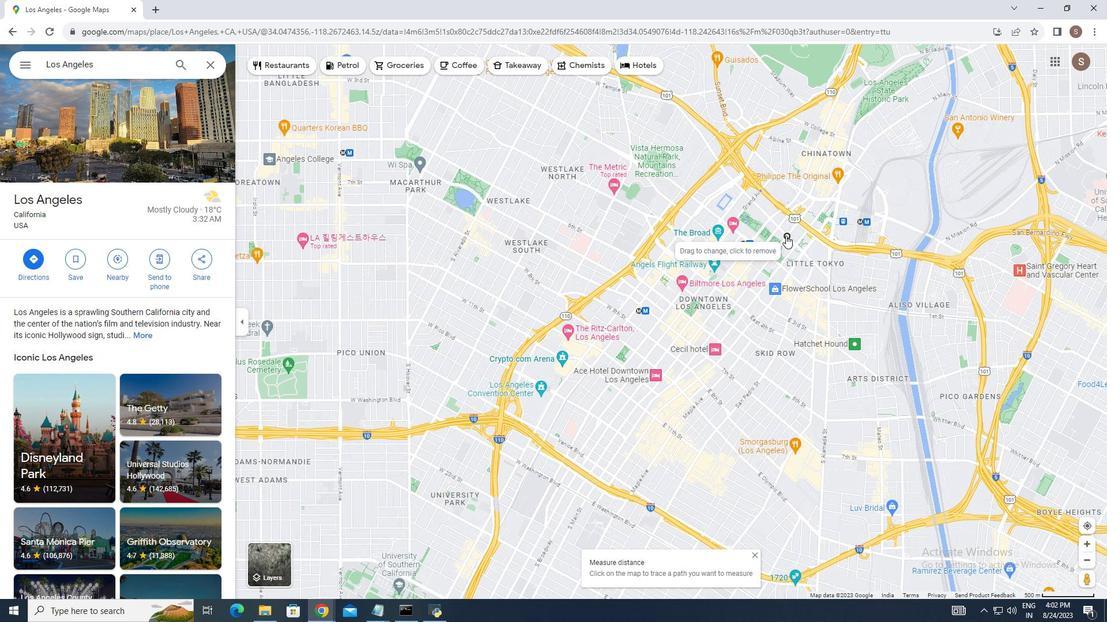 
Action: Mouse moved to (784, 235)
Screenshot: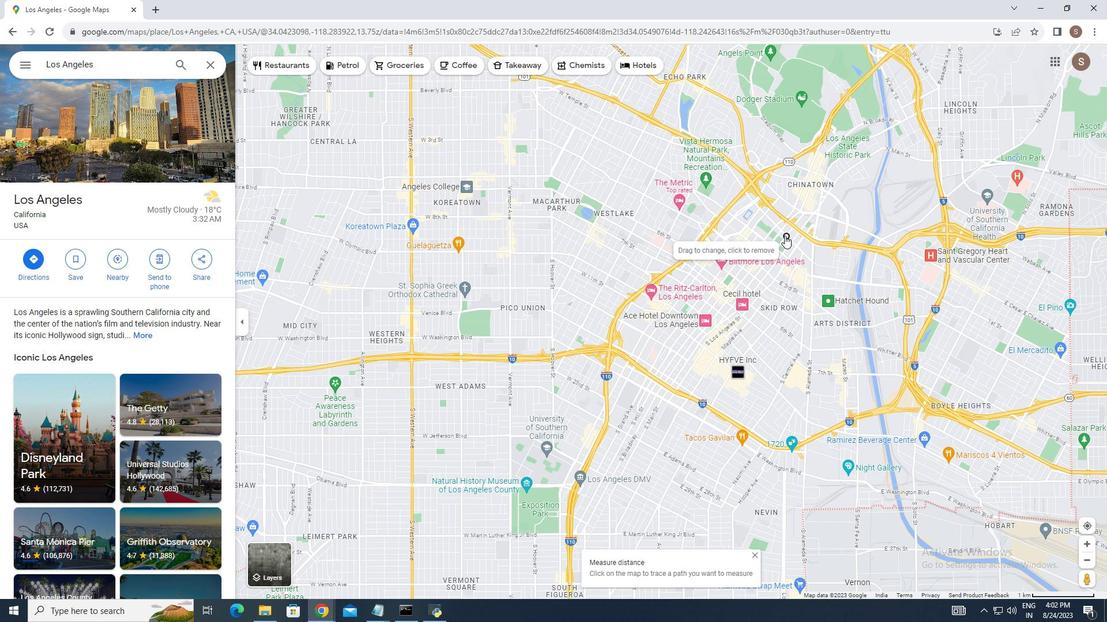 
Action: Mouse scrolled (784, 235) with delta (0, 0)
Screenshot: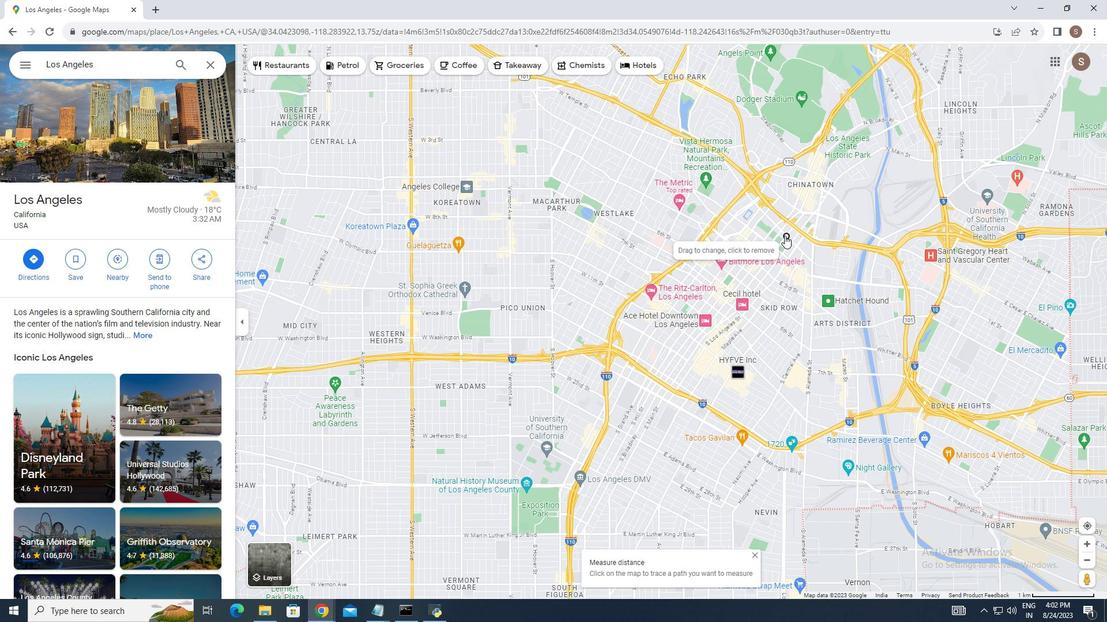
Action: Mouse moved to (784, 235)
Screenshot: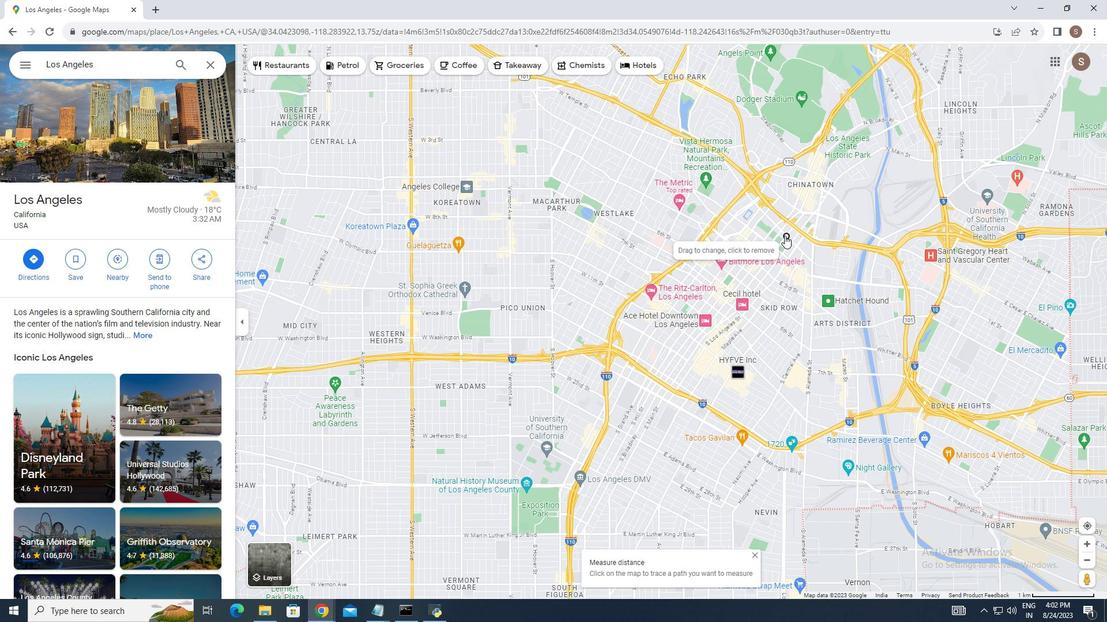 
Action: Mouse scrolled (784, 235) with delta (0, 0)
Screenshot: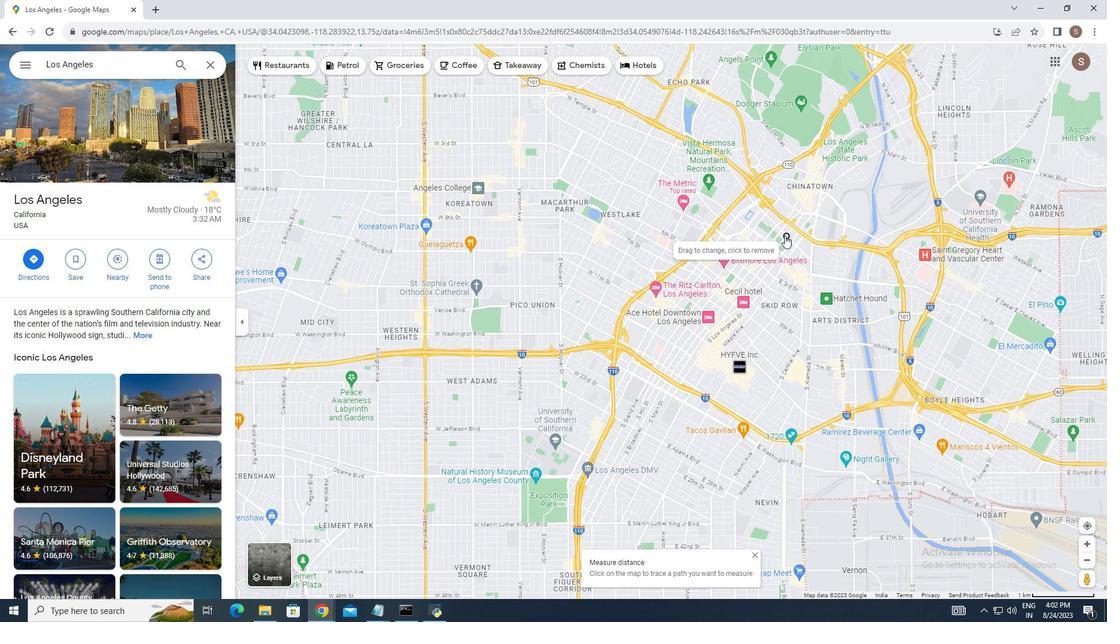 
Action: Mouse scrolled (784, 235) with delta (0, 0)
Screenshot: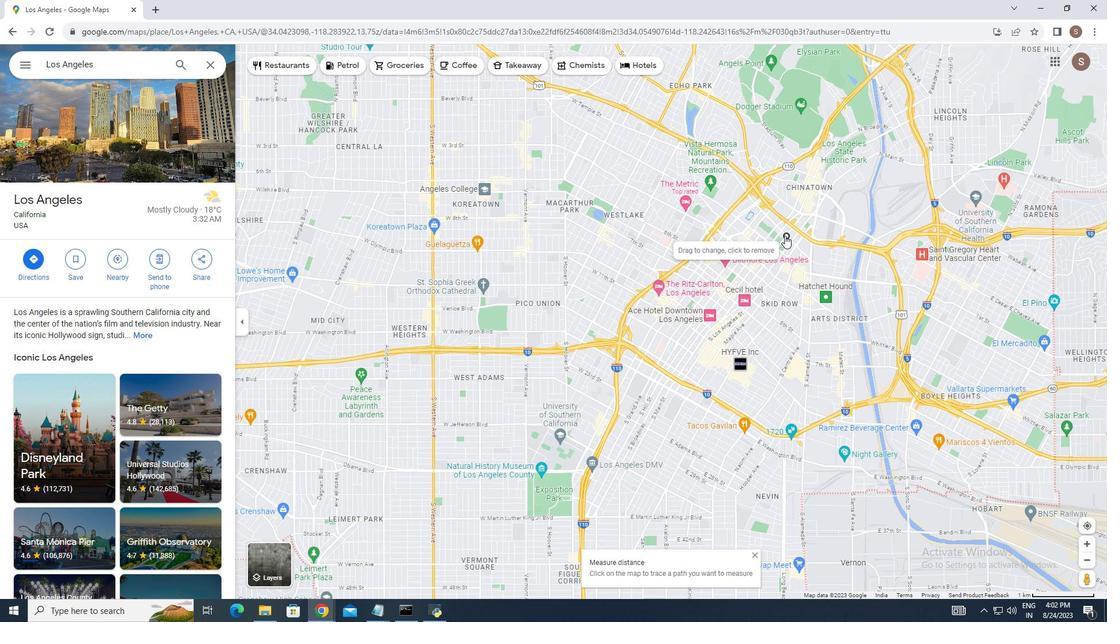 
Action: Mouse scrolled (784, 235) with delta (0, 0)
Screenshot: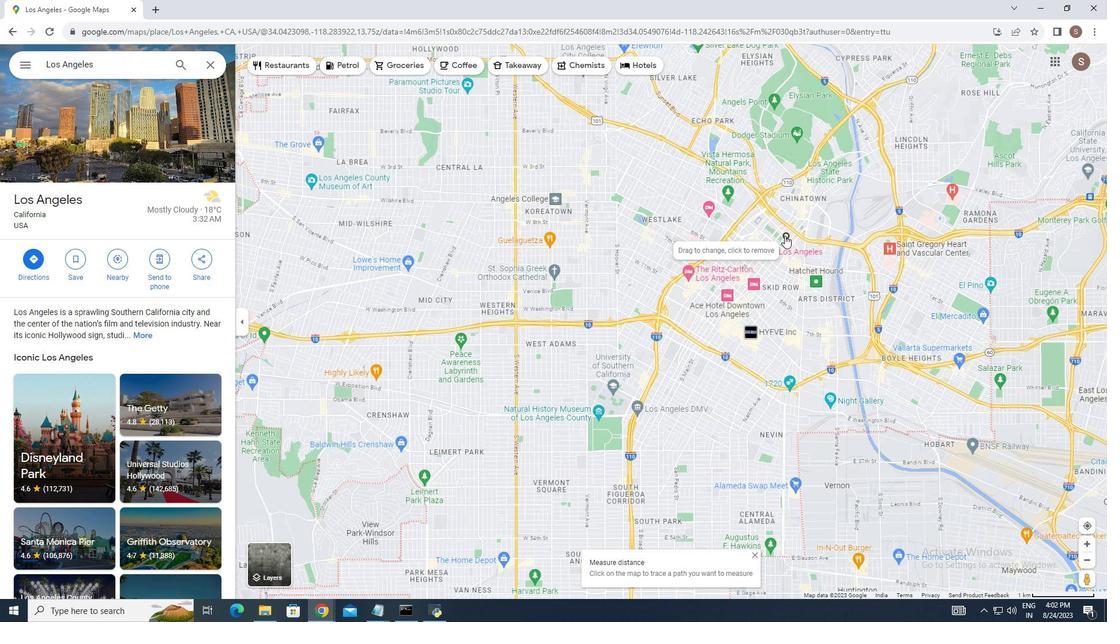 
Action: Mouse scrolled (784, 235) with delta (0, 0)
Screenshot: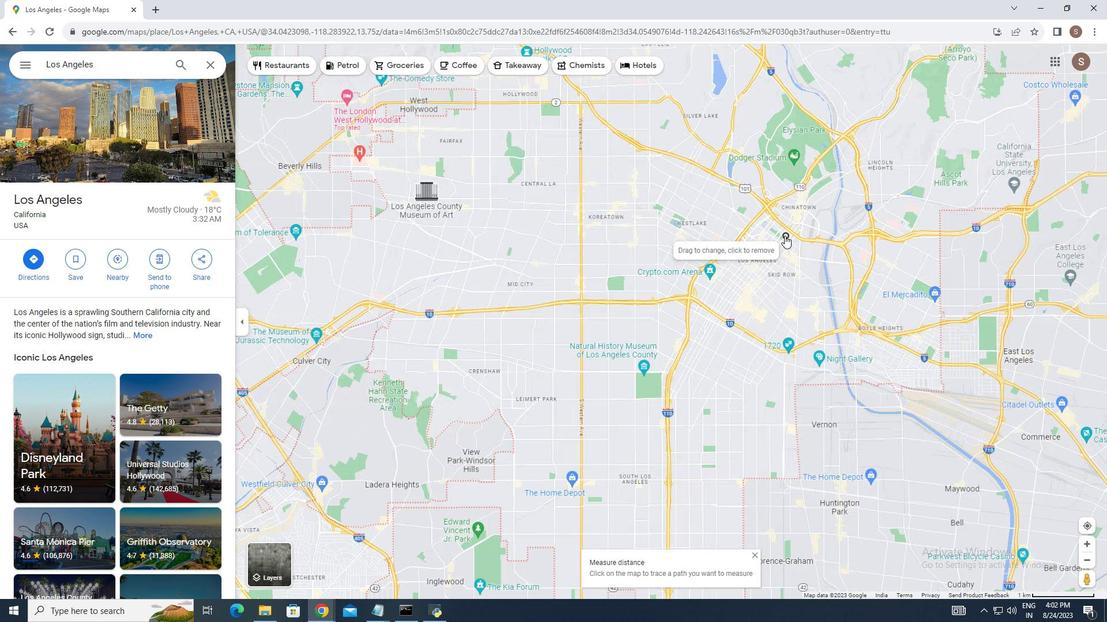 
Action: Mouse moved to (796, 312)
Screenshot: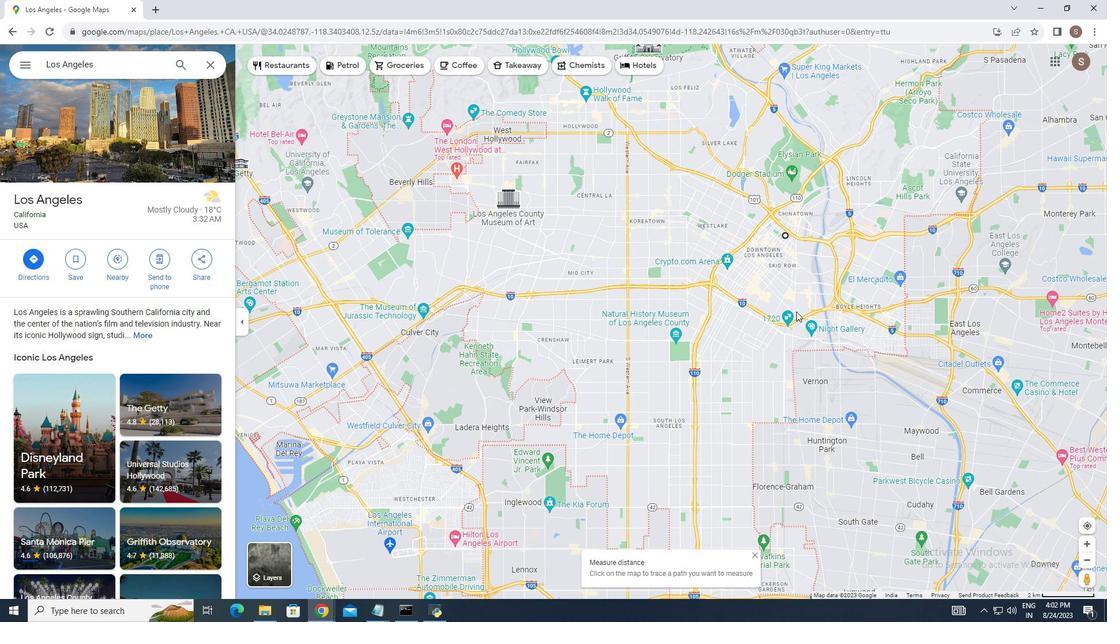 
Action: Mouse scrolled (796, 312) with delta (0, 0)
Screenshot: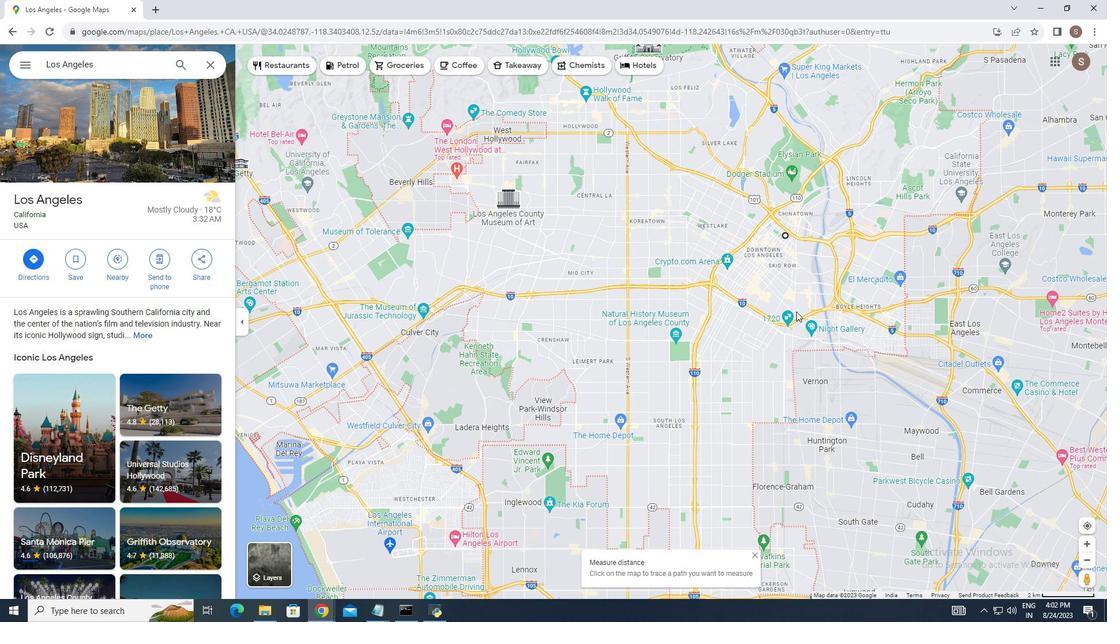 
Action: Mouse moved to (796, 311)
Screenshot: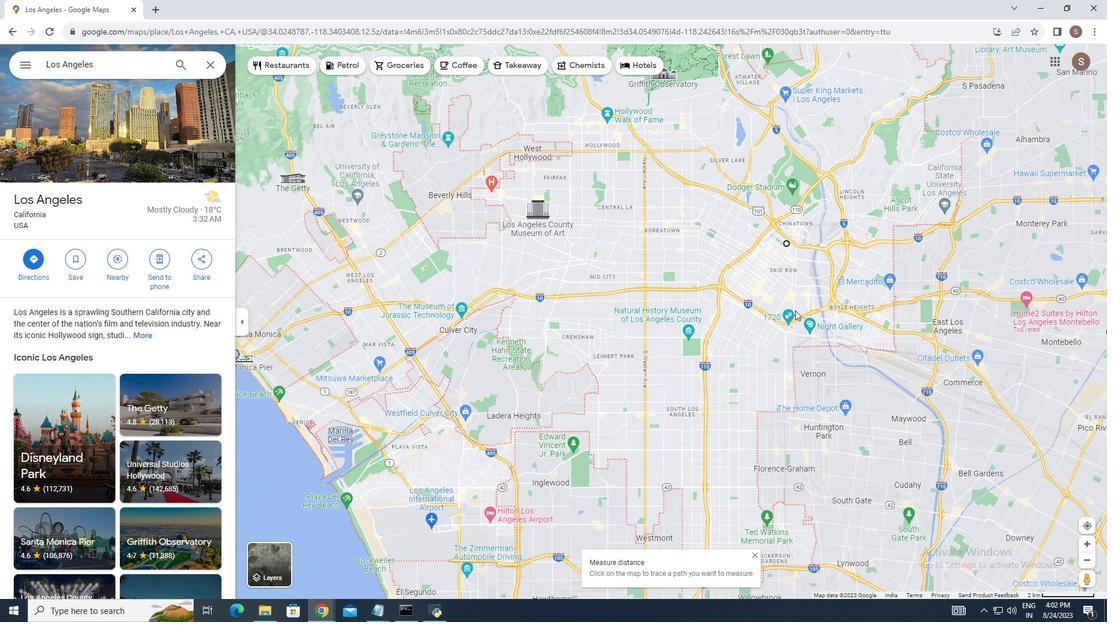 
Action: Mouse scrolled (796, 310) with delta (0, 0)
Screenshot: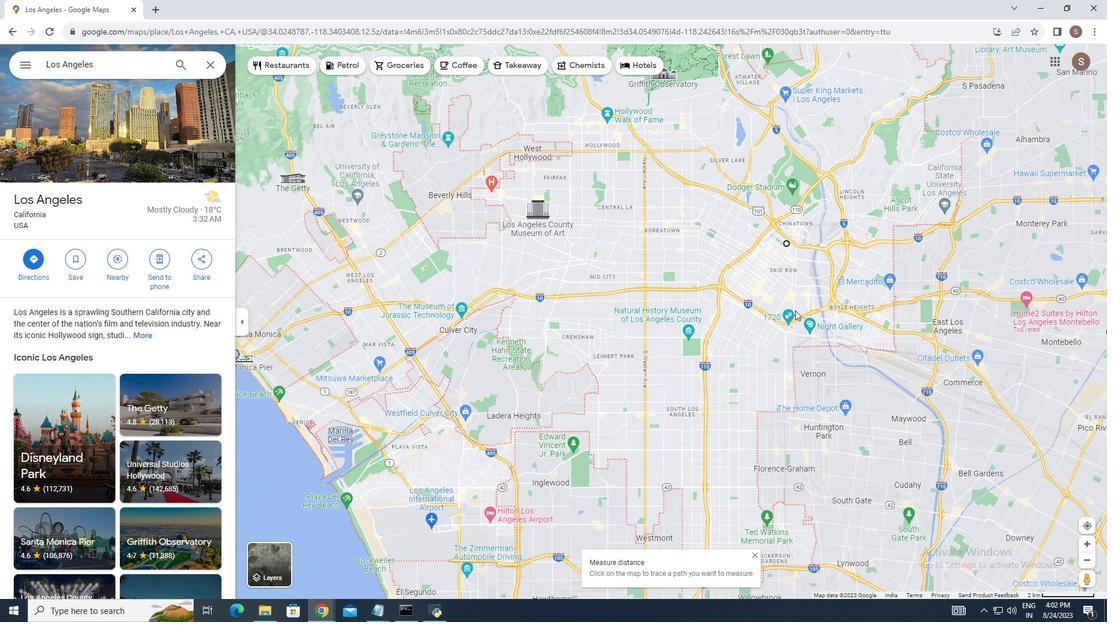 
Action: Mouse moved to (104, 63)
Screenshot: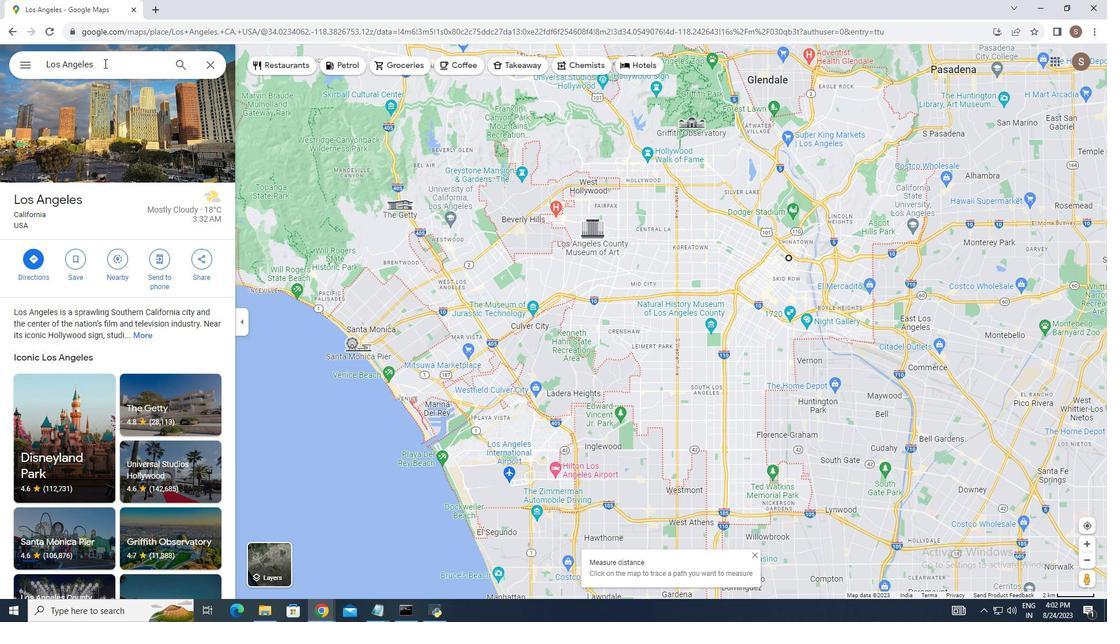 
Action: Mouse pressed left at (104, 63)
Screenshot: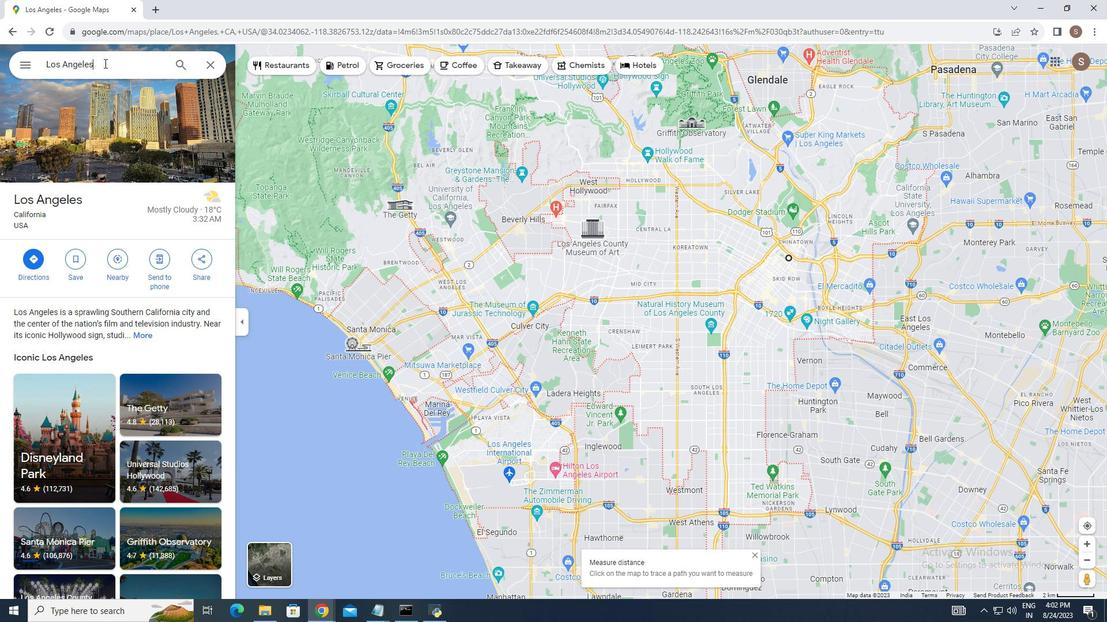 
Action: Mouse moved to (113, 77)
Screenshot: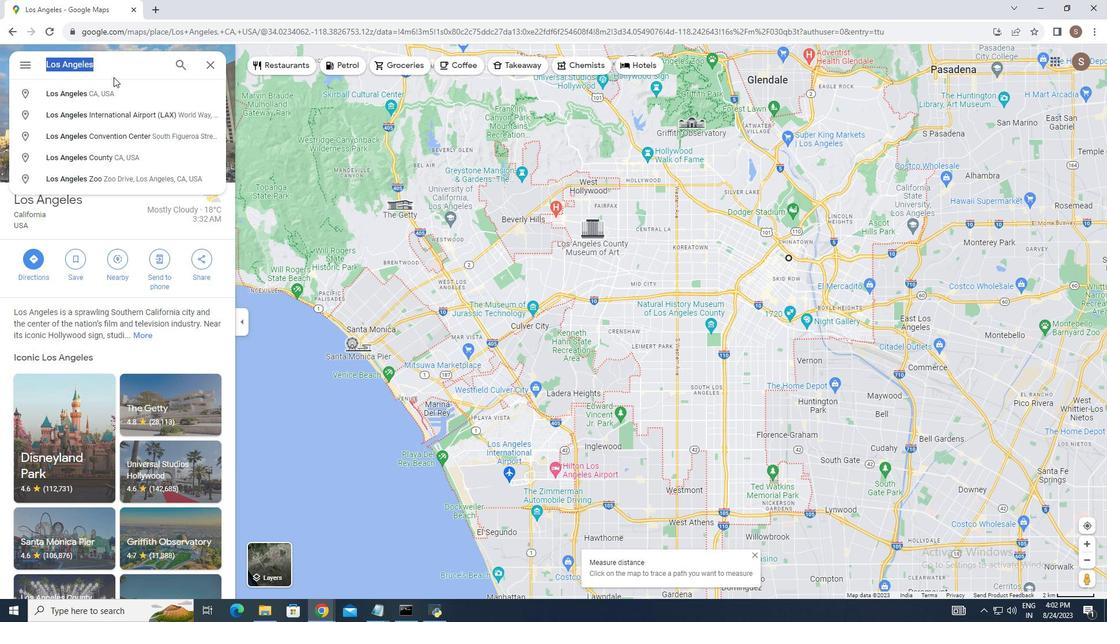 
Action: Key pressed <Key.backspace><Key.shift_r>Griffith<Key.space><Key.shift>Observatory<Key.enter>
Screenshot: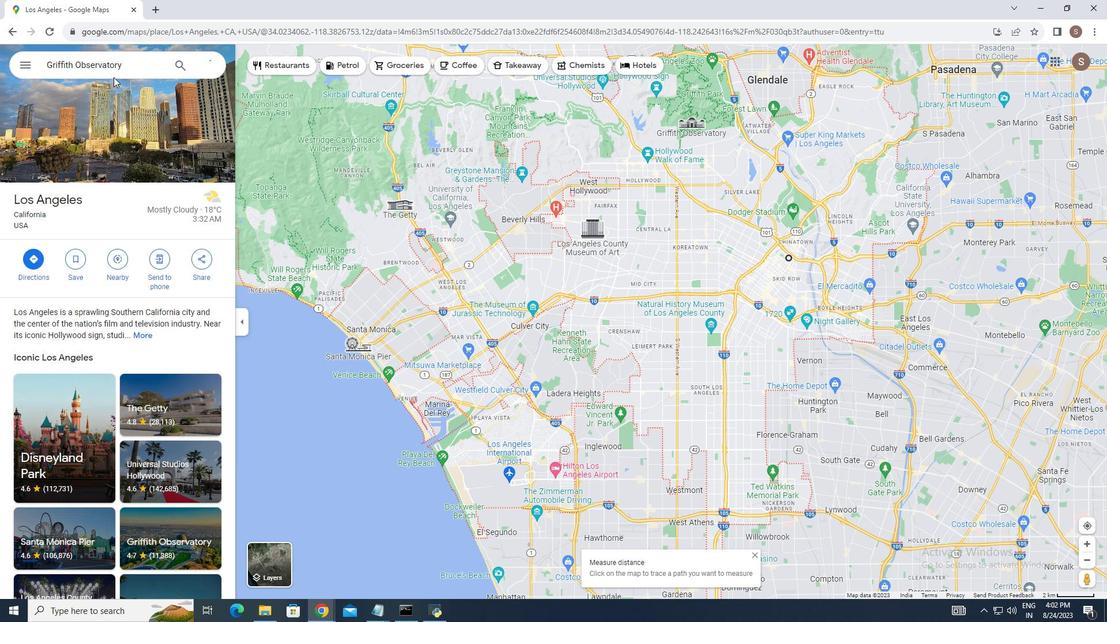 
Action: Mouse moved to (722, 315)
Screenshot: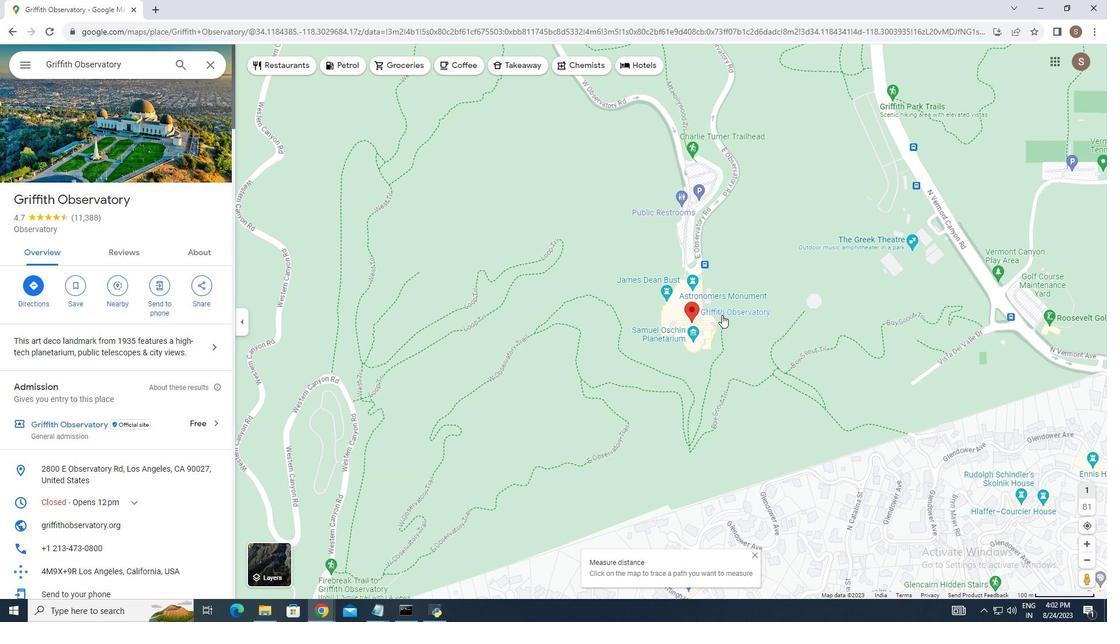 
Action: Mouse scrolled (722, 314) with delta (0, 0)
Screenshot: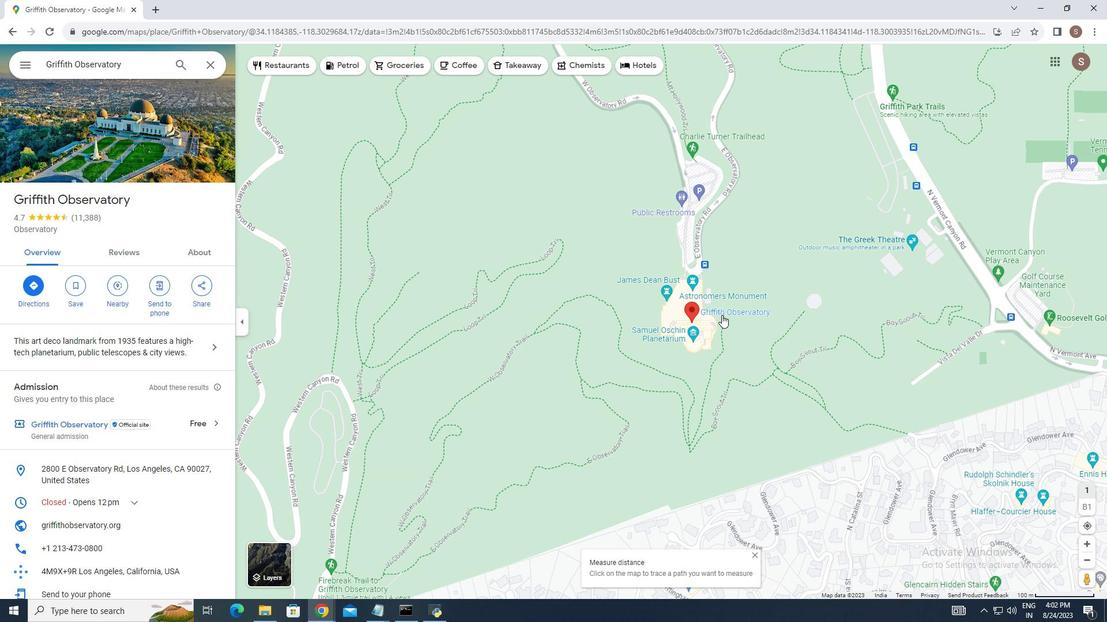 
Action: Mouse moved to (721, 315)
Screenshot: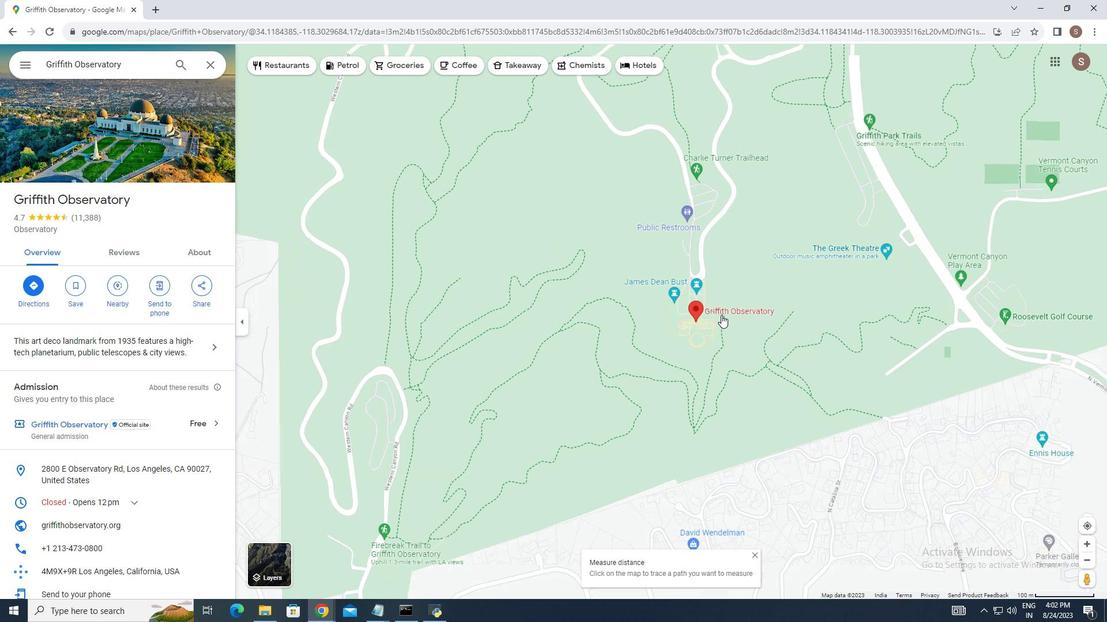 
Action: Mouse scrolled (721, 314) with delta (0, 0)
Screenshot: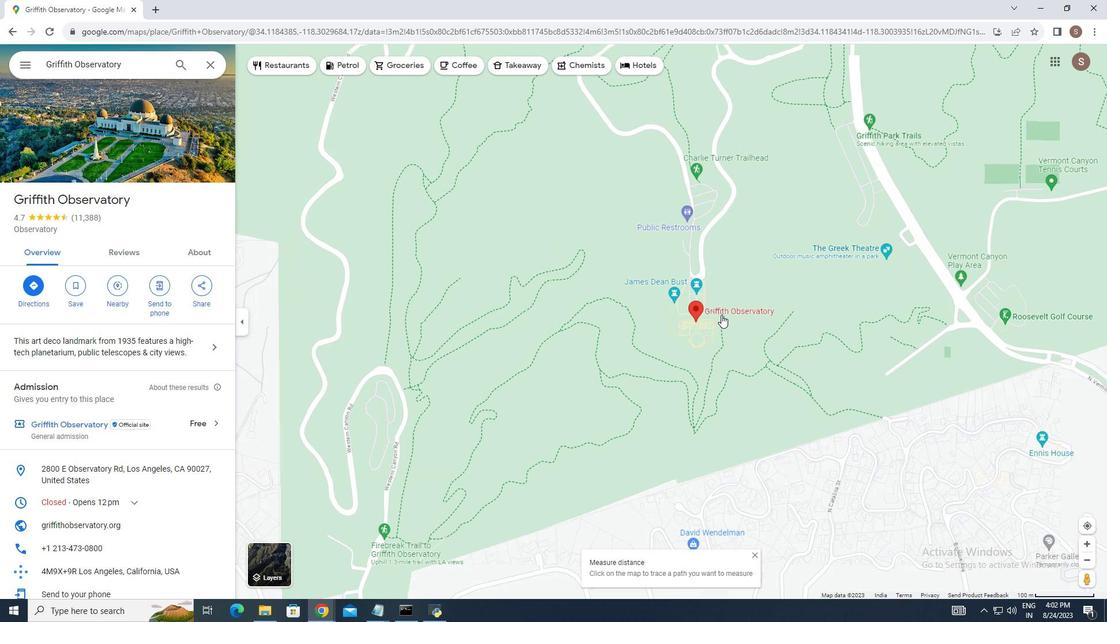 
Action: Mouse scrolled (721, 314) with delta (0, 0)
Screenshot: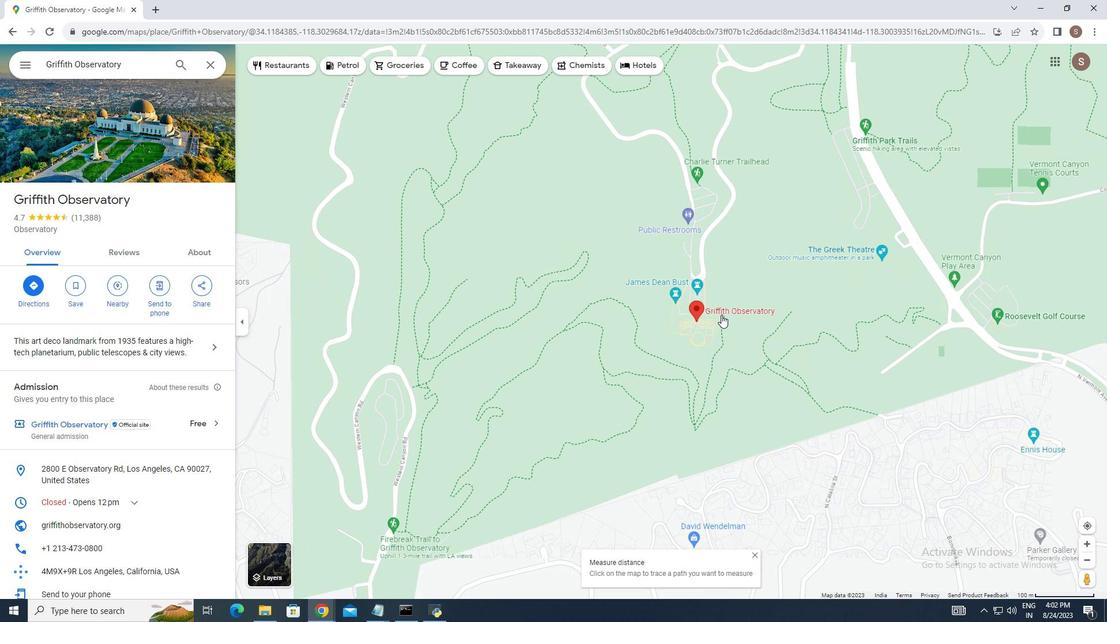 
Action: Mouse moved to (721, 315)
Screenshot: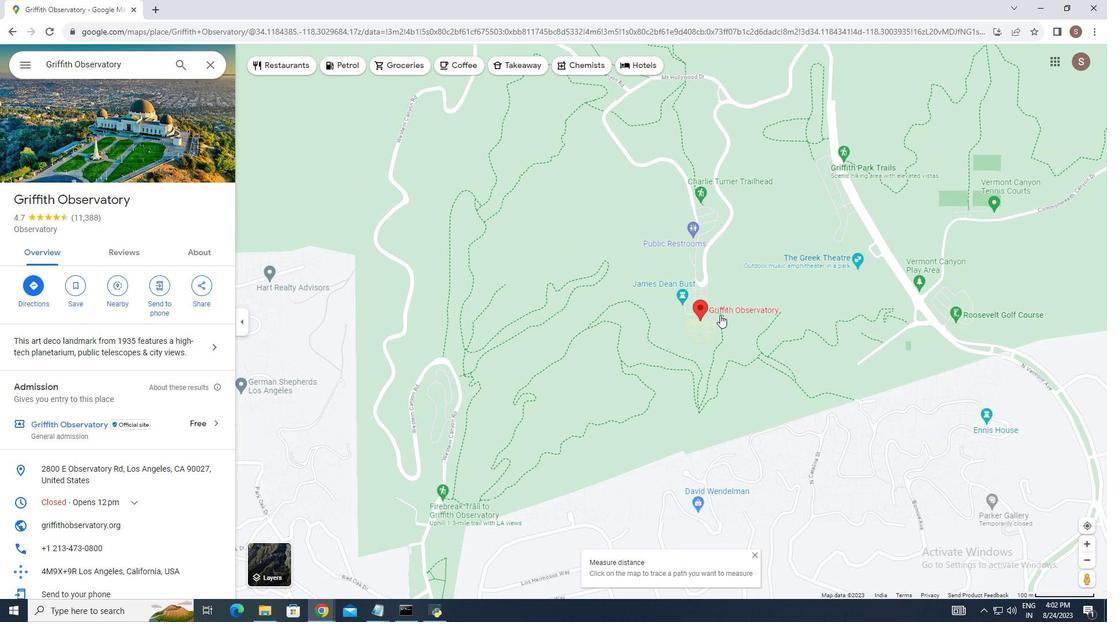 
Action: Mouse scrolled (721, 314) with delta (0, 0)
Screenshot: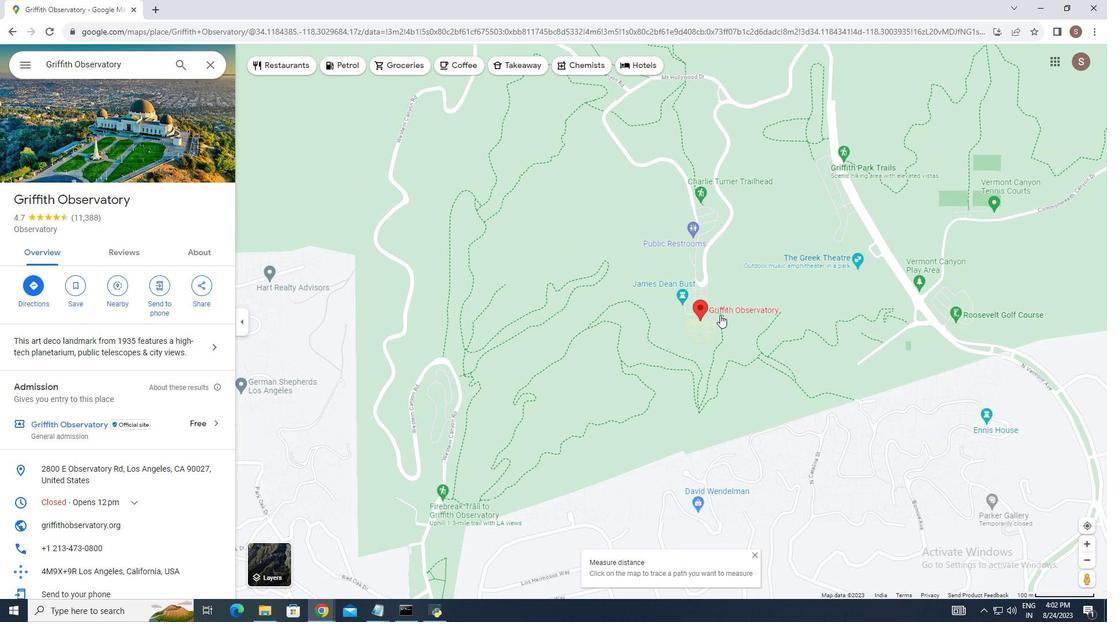 
Action: Mouse moved to (720, 315)
Screenshot: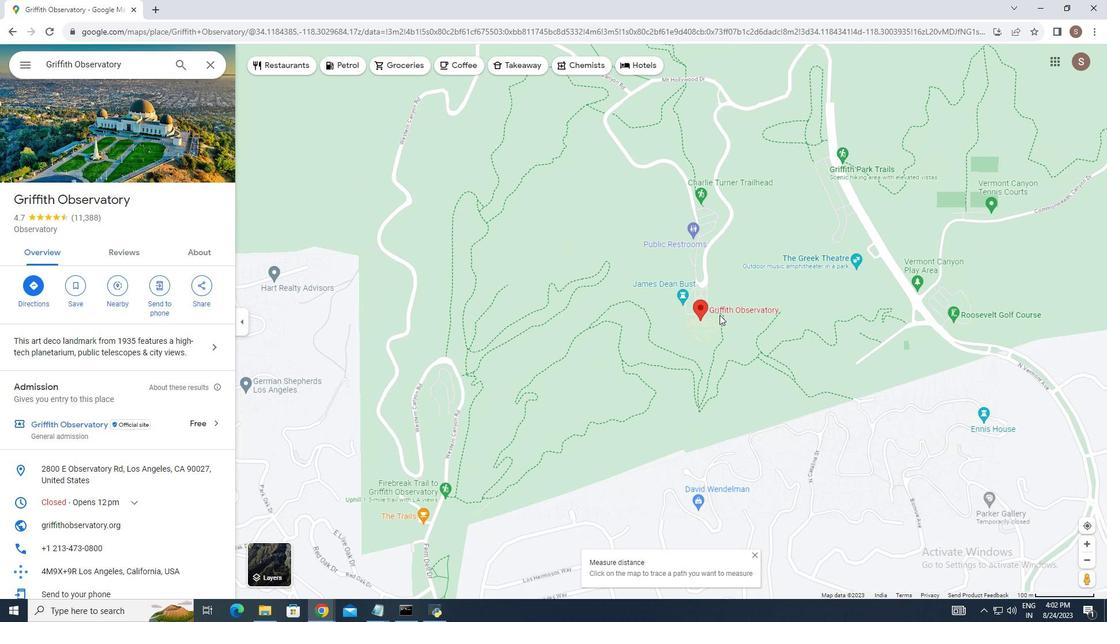 
Action: Mouse scrolled (720, 314) with delta (0, 0)
Screenshot: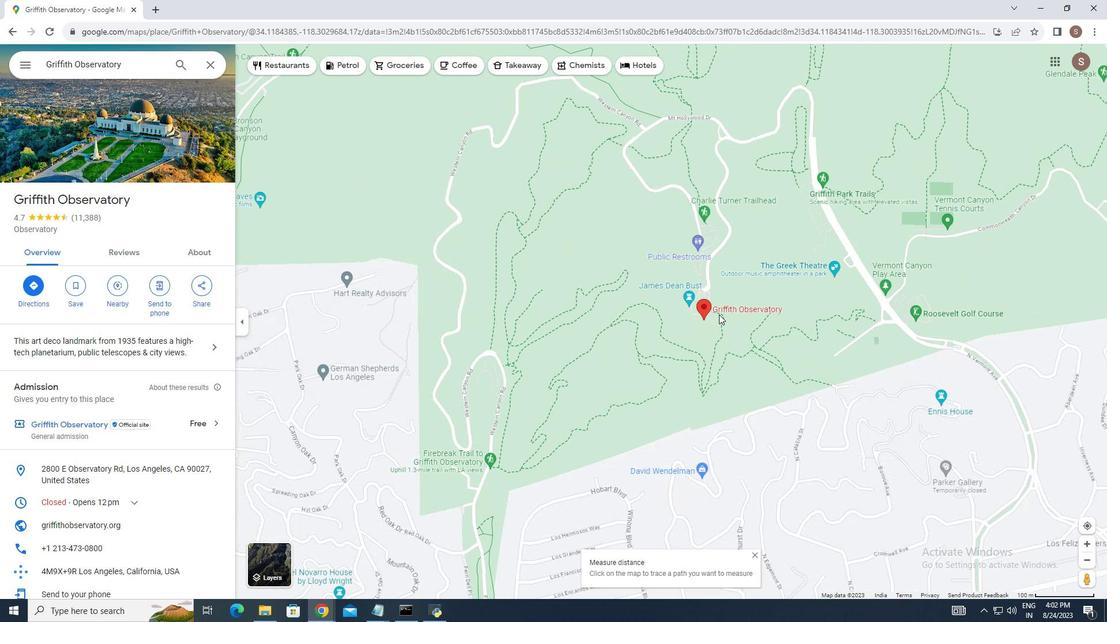 
Action: Mouse moved to (718, 314)
Screenshot: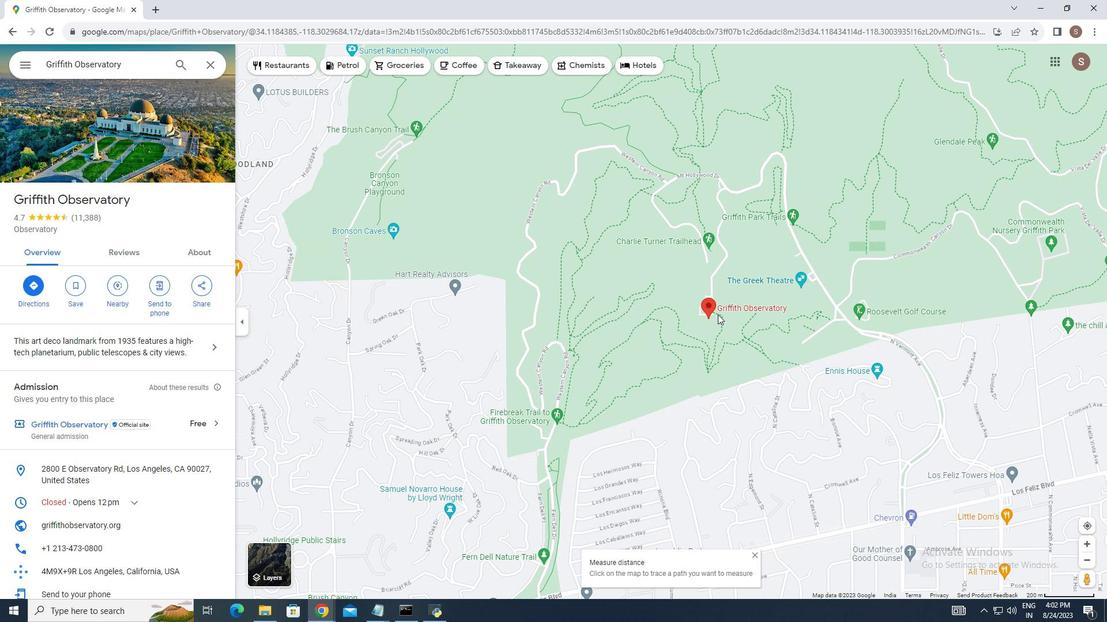 
Action: Mouse scrolled (718, 314) with delta (0, 0)
Screenshot: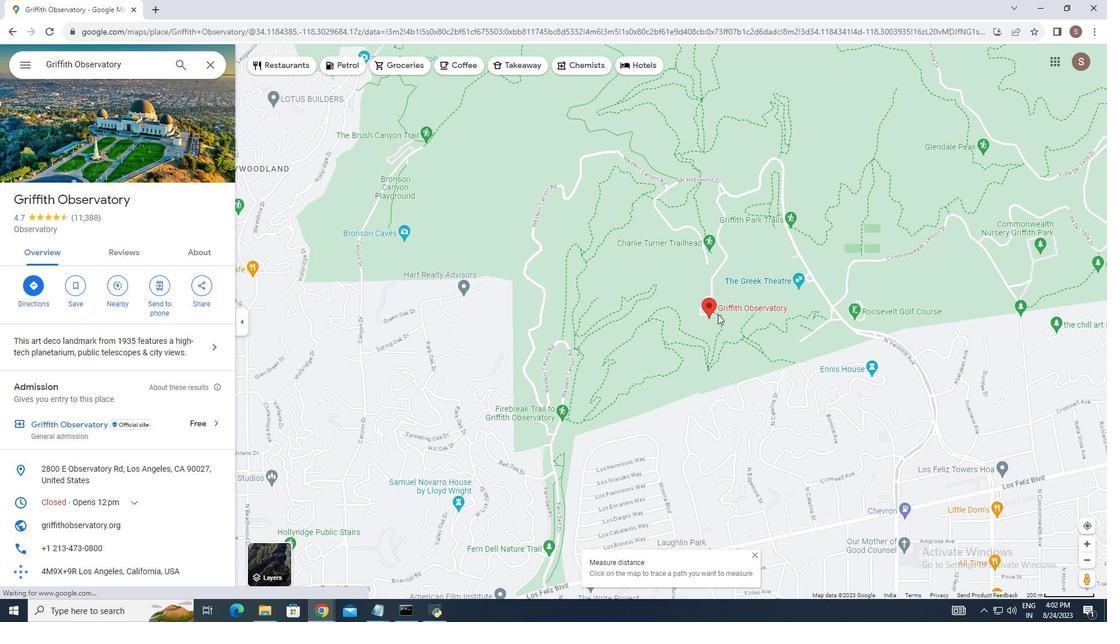 
Action: Mouse moved to (718, 314)
Screenshot: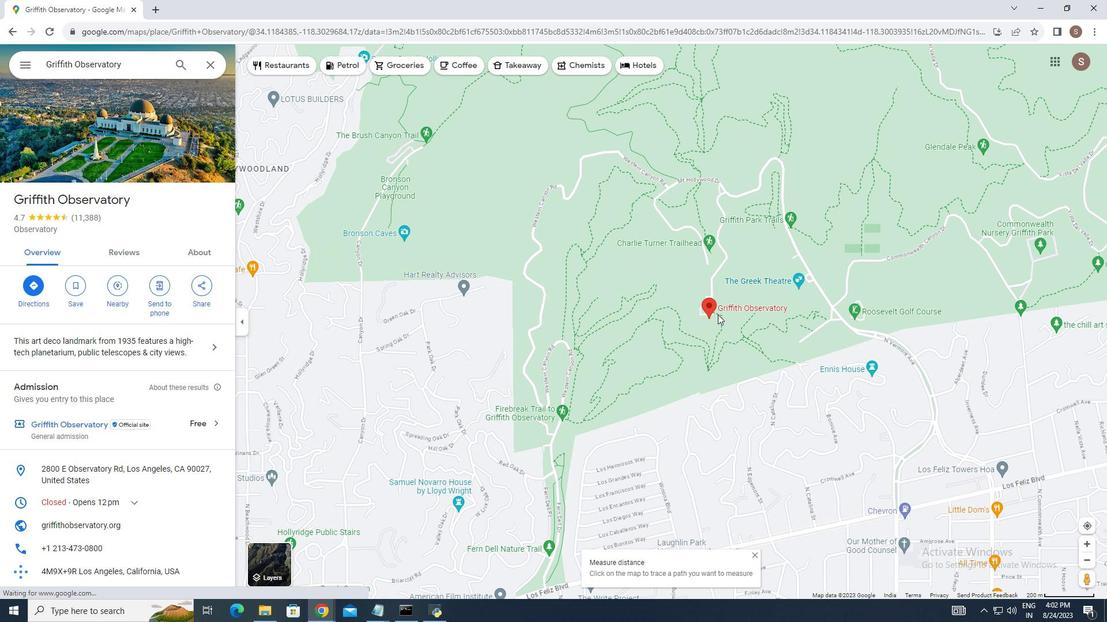 
Action: Mouse scrolled (718, 314) with delta (0, 0)
Screenshot: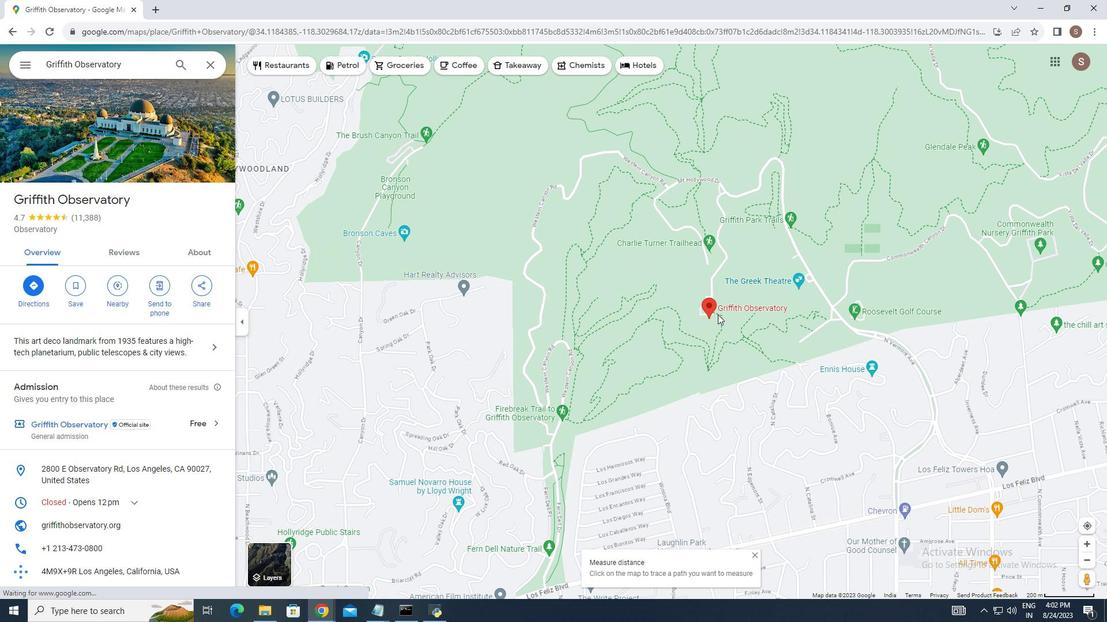 
Action: Mouse moved to (717, 314)
Screenshot: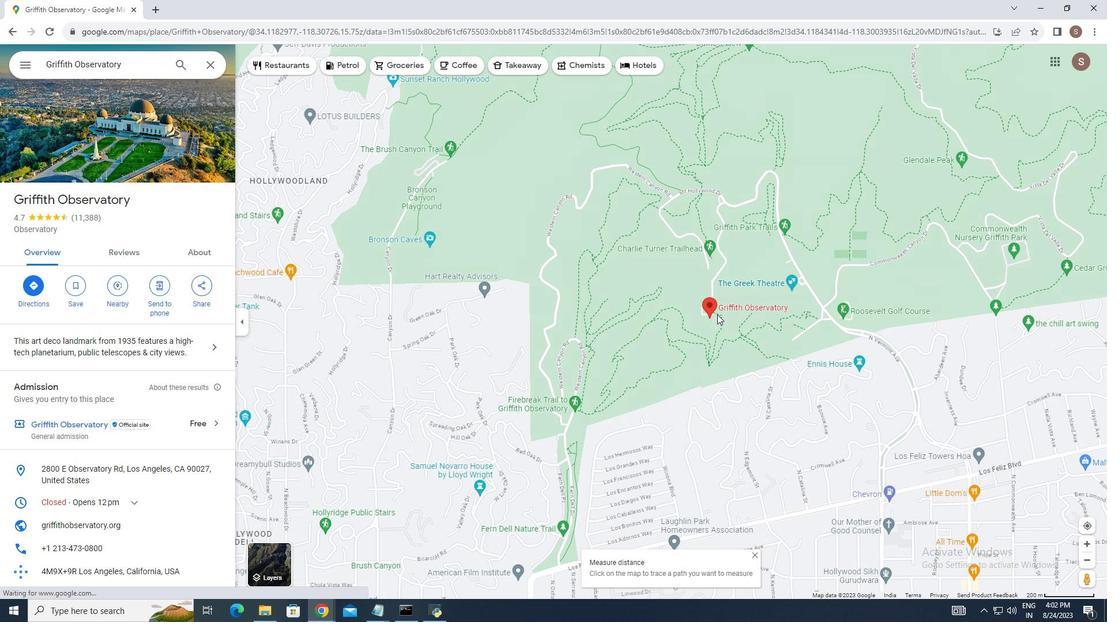 
Action: Mouse scrolled (717, 314) with delta (0, 0)
Screenshot: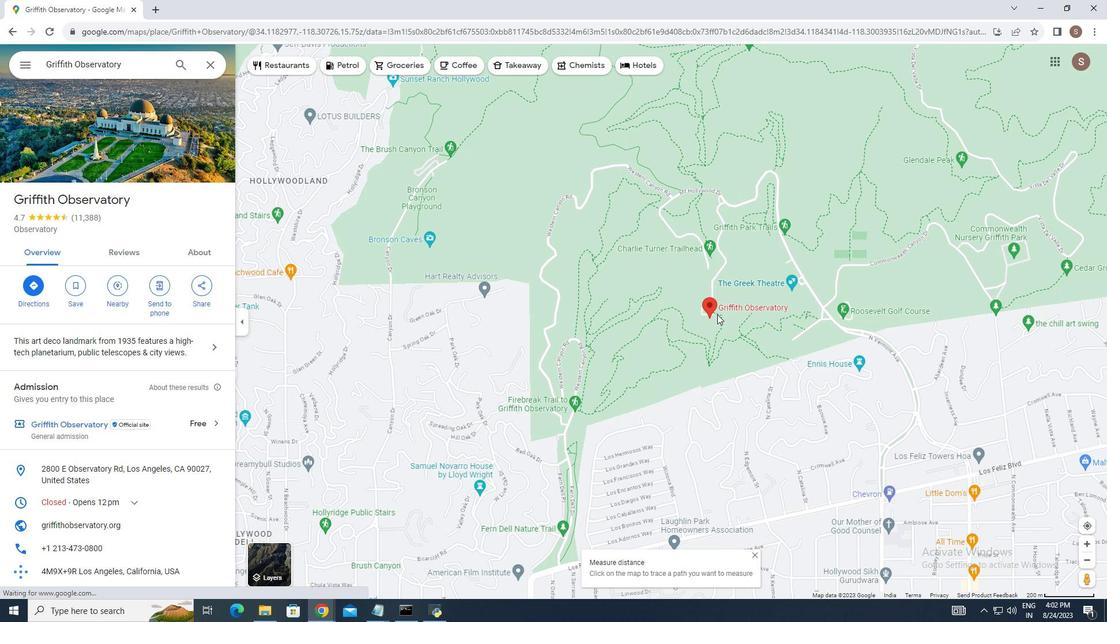
Action: Mouse moved to (715, 313)
Screenshot: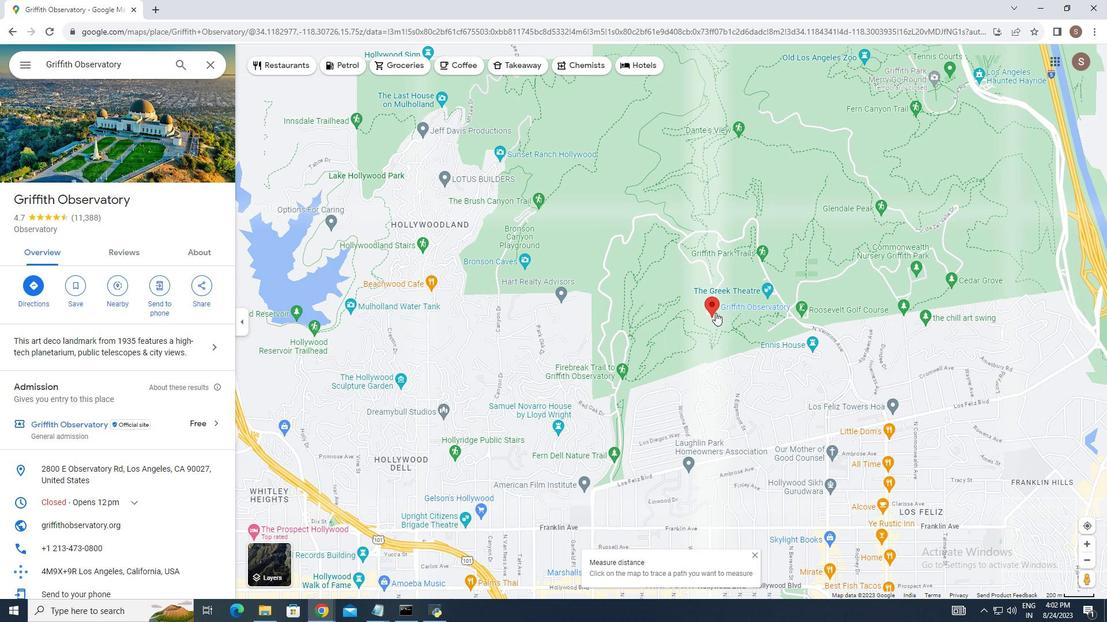 
Action: Mouse scrolled (715, 313) with delta (0, 0)
Screenshot: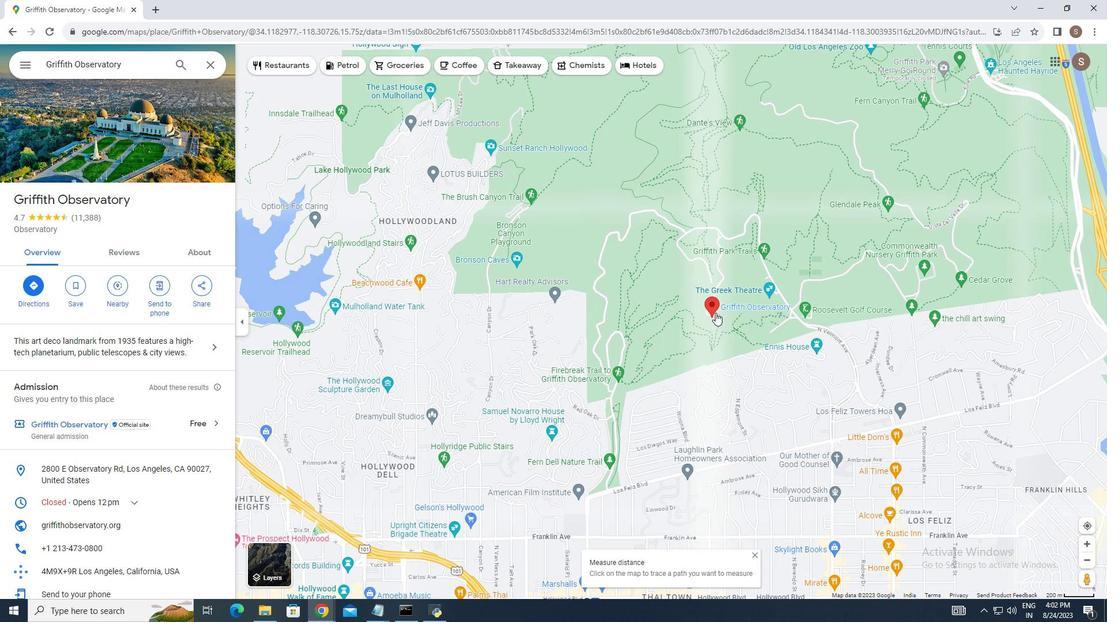 
Action: Mouse scrolled (715, 313) with delta (0, 0)
Screenshot: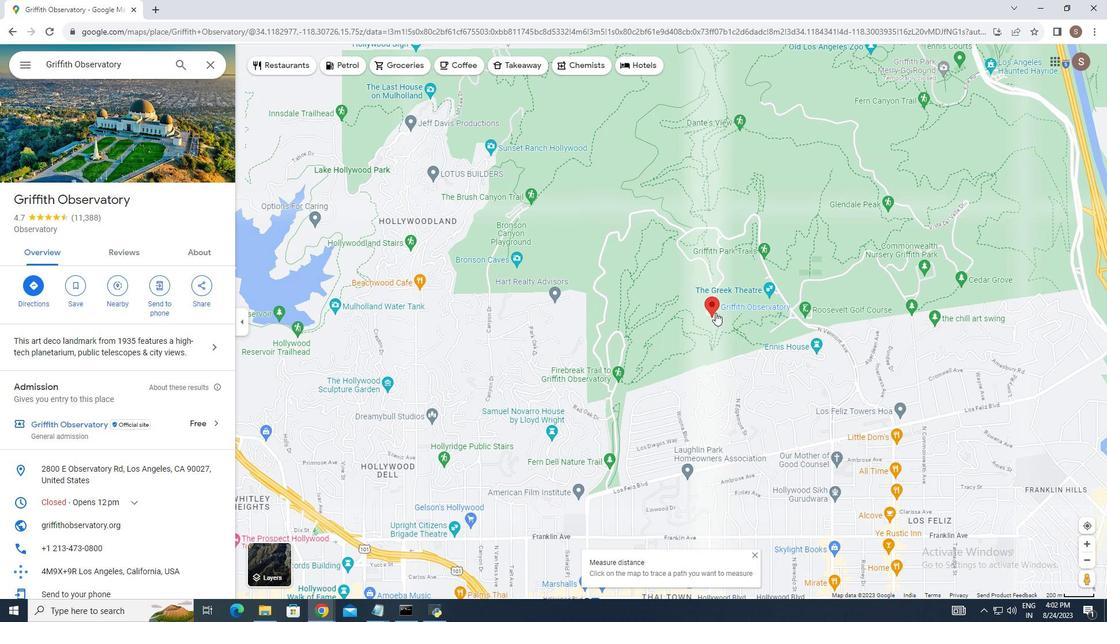 
Action: Mouse scrolled (715, 313) with delta (0, 0)
Screenshot: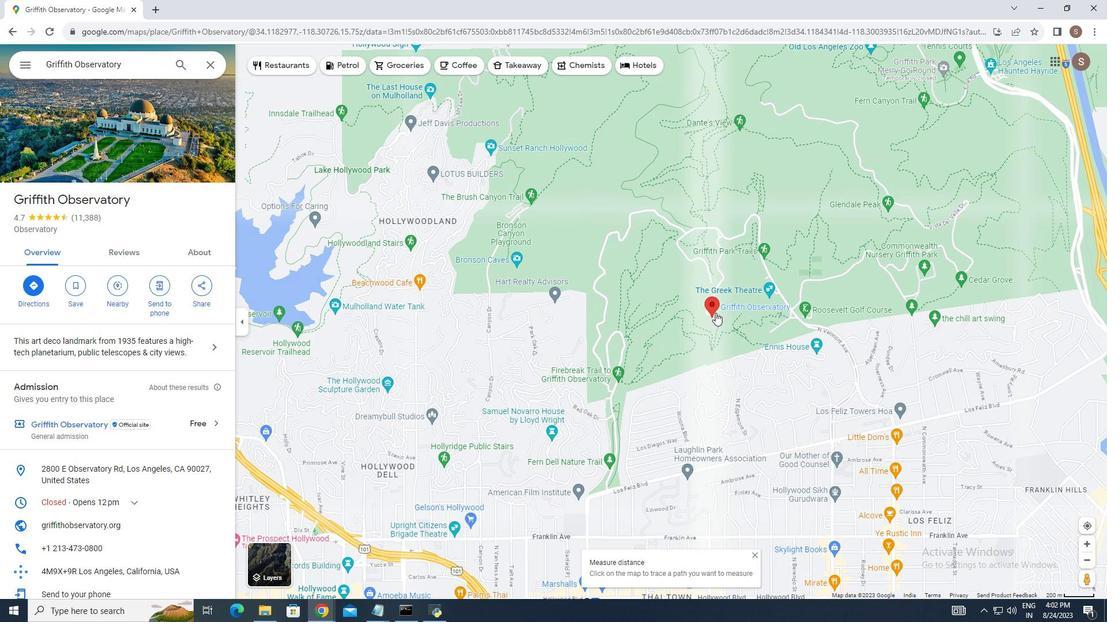 
Action: Mouse scrolled (715, 313) with delta (0, 0)
Screenshot: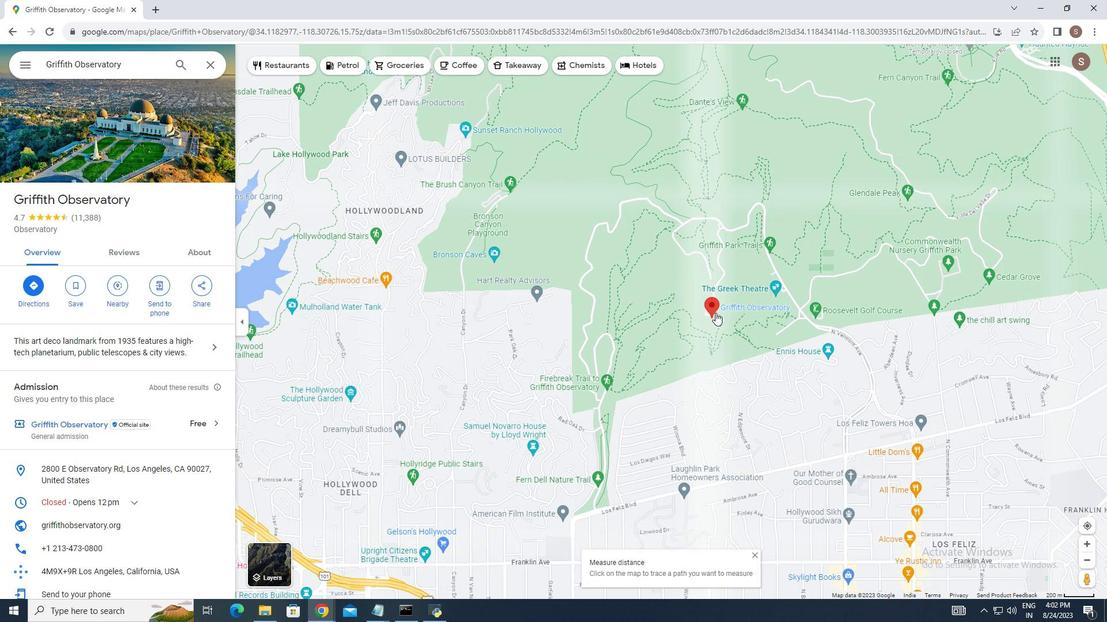 
Action: Mouse moved to (715, 312)
Screenshot: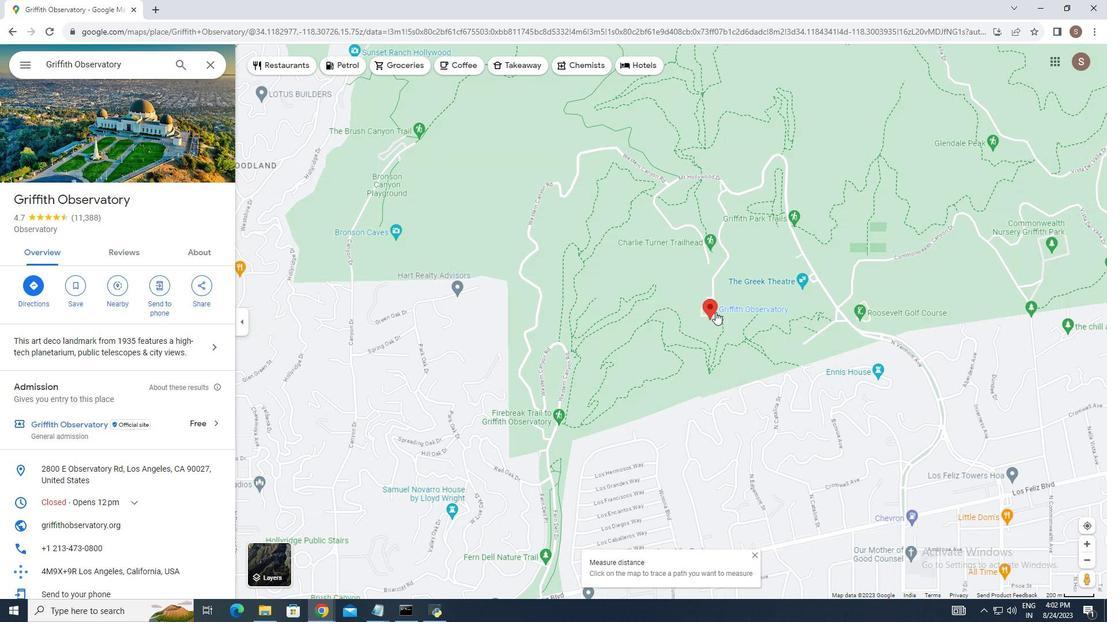
Action: Mouse scrolled (715, 313) with delta (0, 0)
Screenshot: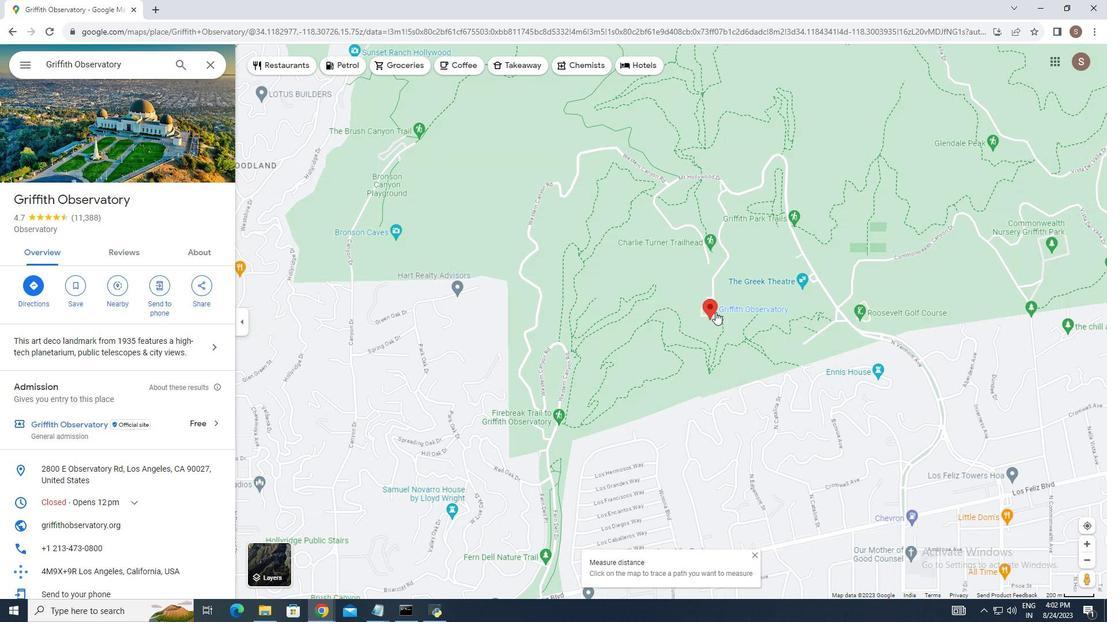 
Action: Mouse moved to (705, 323)
Screenshot: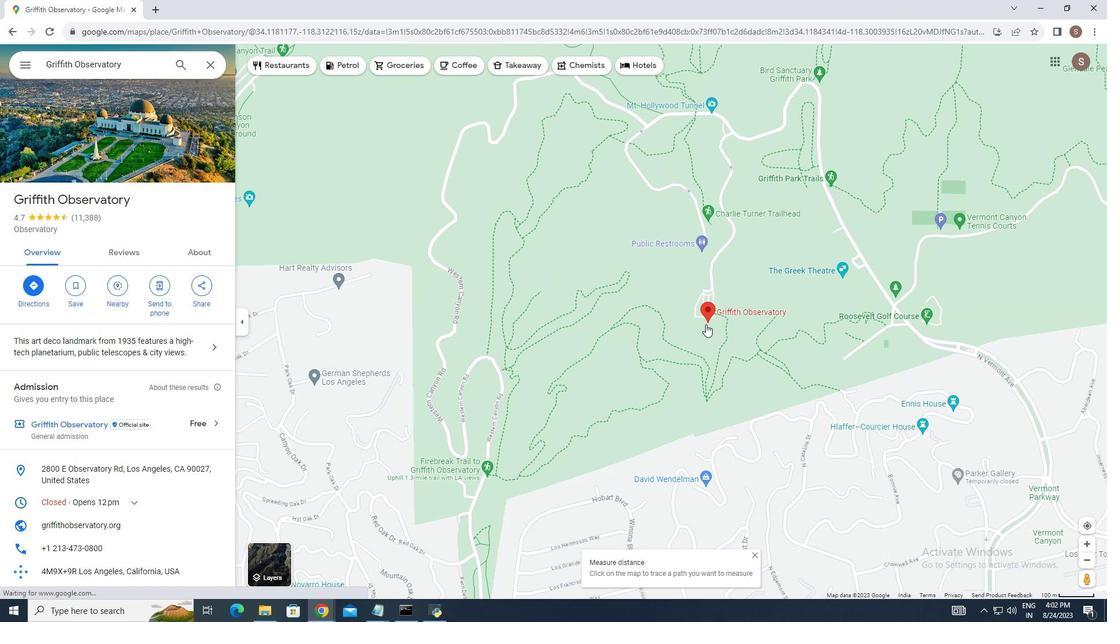 
Action: Mouse scrolled (705, 324) with delta (0, 0)
Screenshot: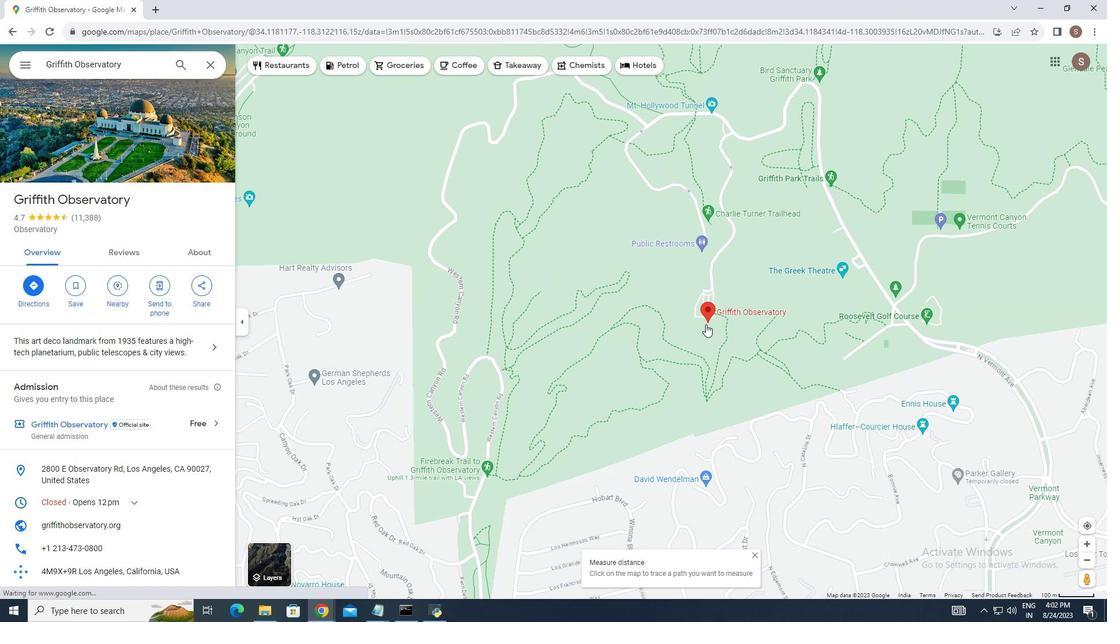 
Action: Mouse moved to (705, 324)
Screenshot: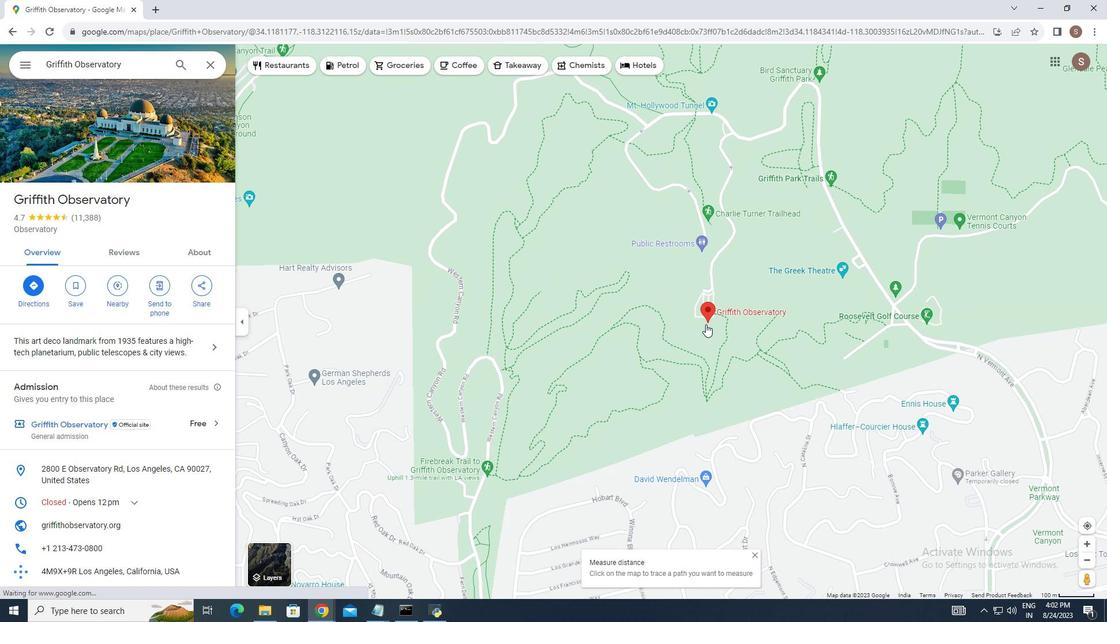 
Action: Mouse scrolled (705, 325) with delta (0, 0)
Screenshot: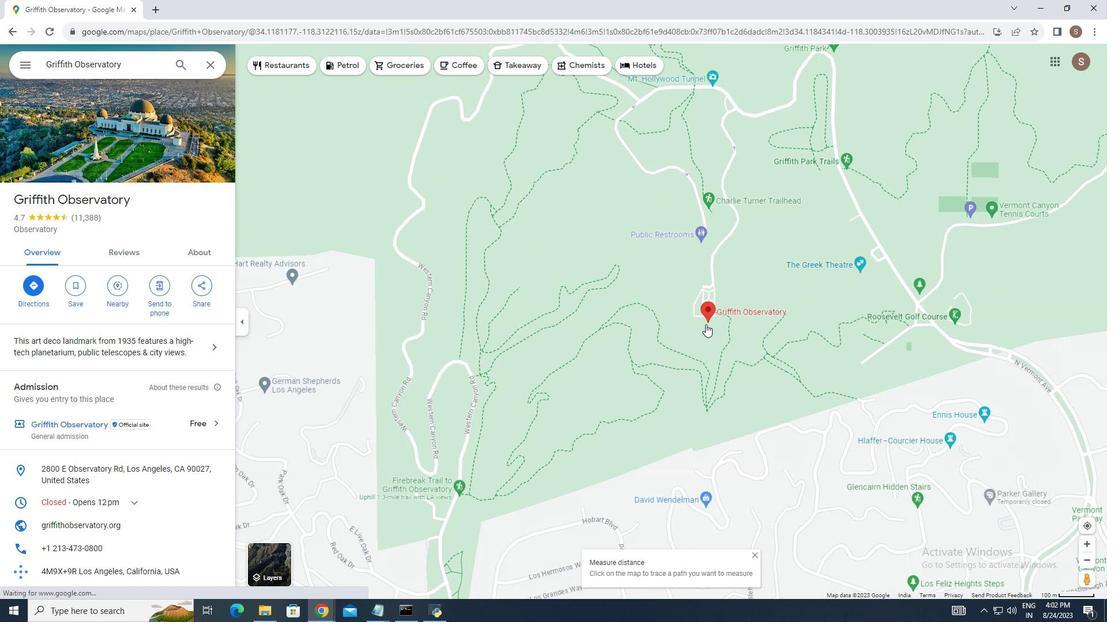 
Action: Mouse scrolled (705, 325) with delta (0, 0)
Screenshot: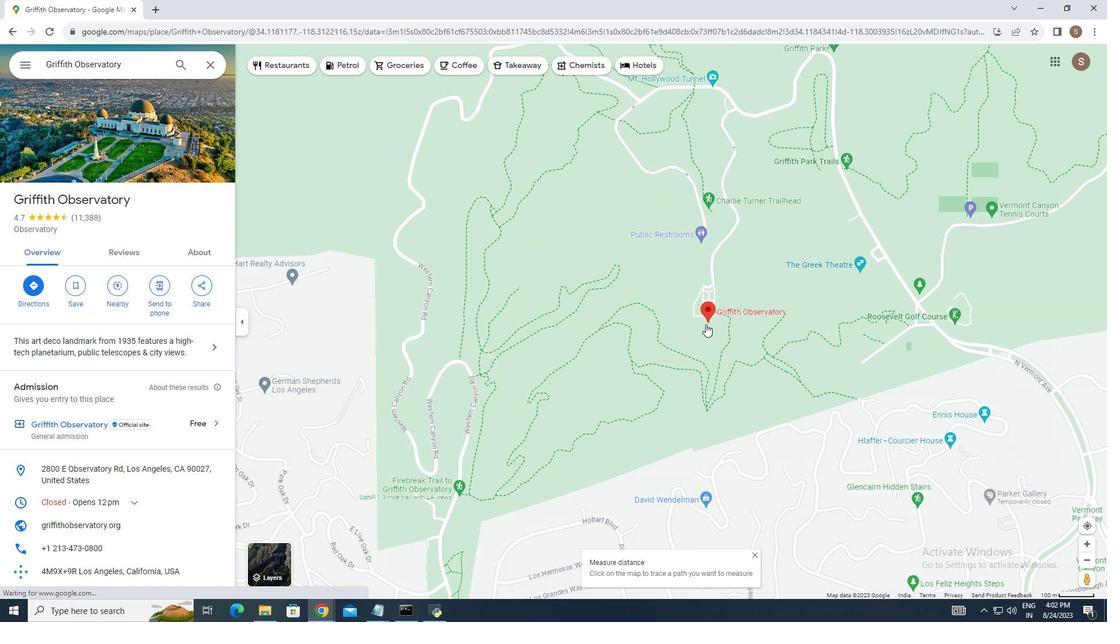 
Action: Mouse scrolled (705, 325) with delta (0, 0)
Screenshot: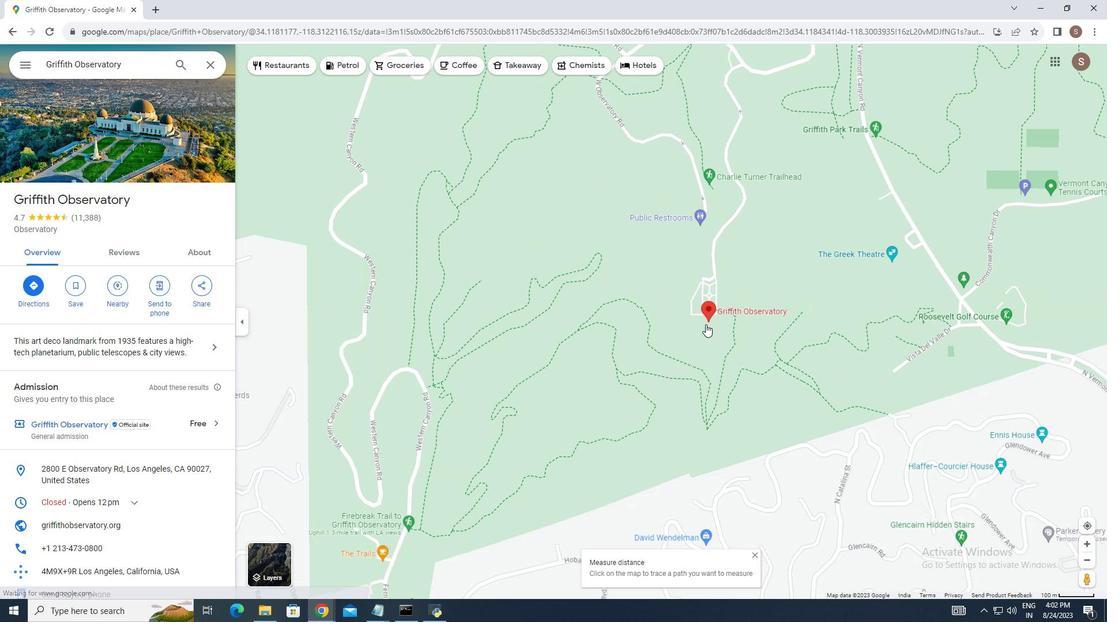 
Action: Mouse moved to (706, 322)
Screenshot: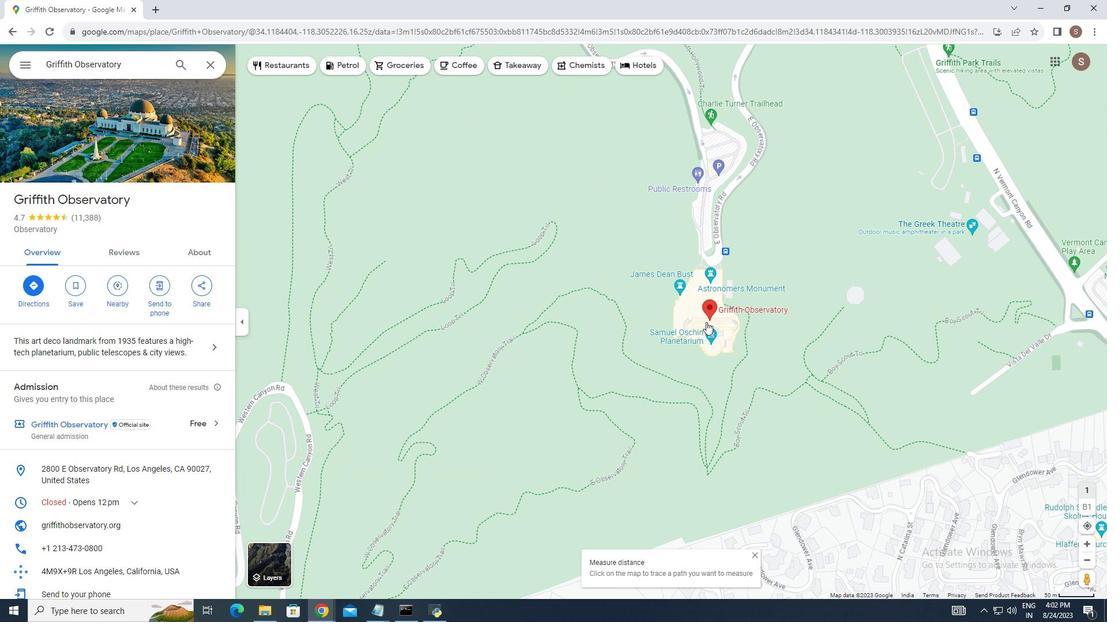 
Action: Mouse scrolled (706, 322) with delta (0, 0)
Screenshot: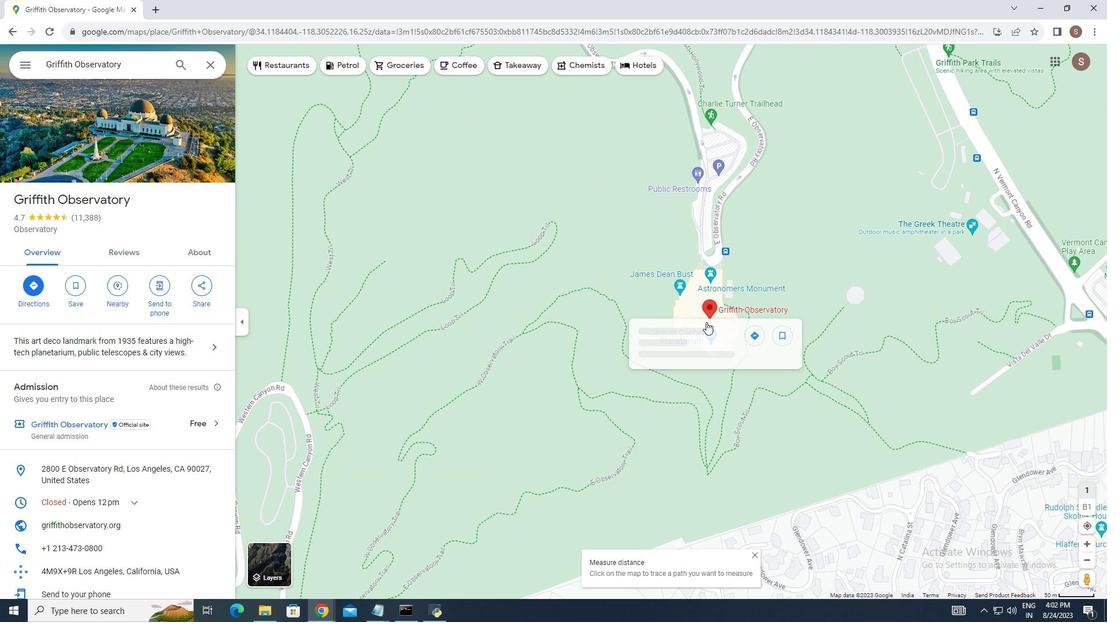
Action: Mouse moved to (707, 321)
Screenshot: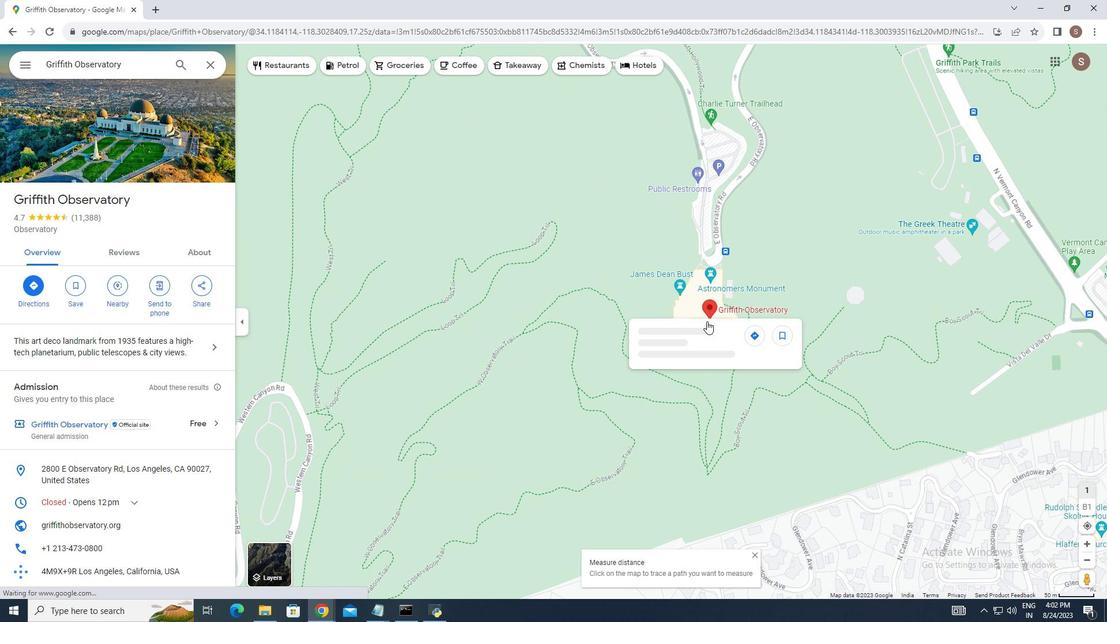 
Action: Mouse scrolled (707, 322) with delta (0, 0)
Screenshot: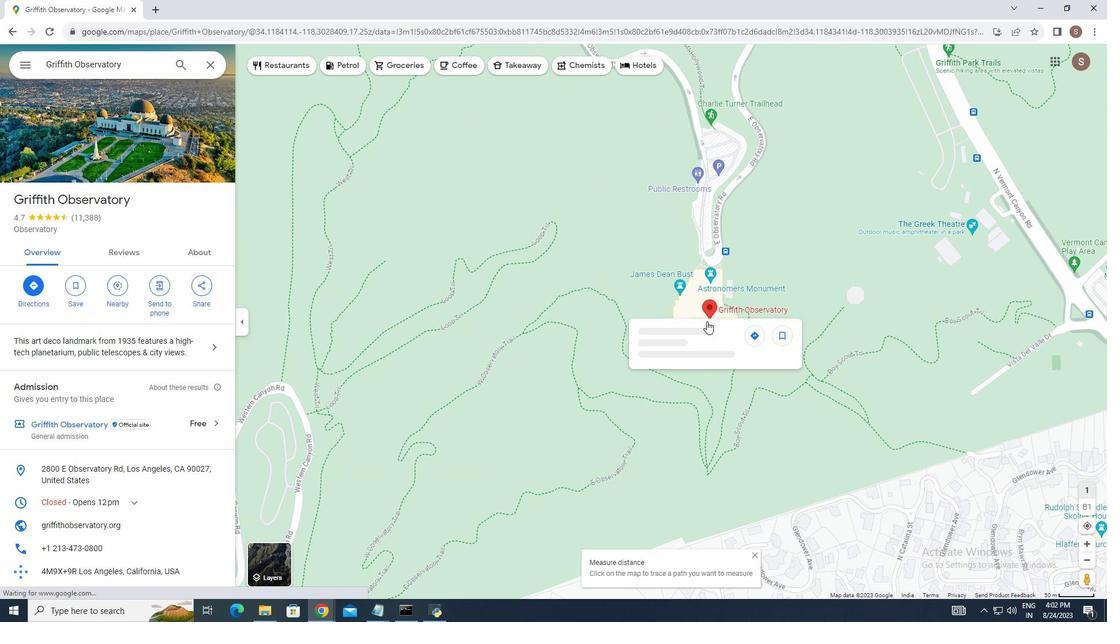 
Action: Mouse scrolled (707, 322) with delta (0, 0)
Screenshot: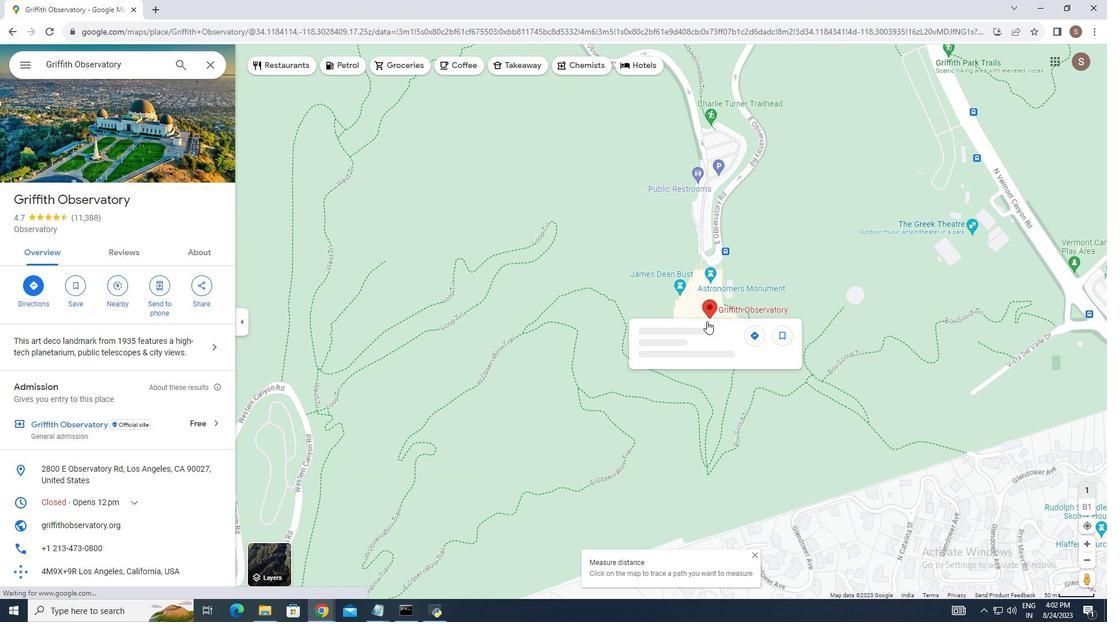 
Action: Mouse scrolled (707, 322) with delta (0, 0)
Screenshot: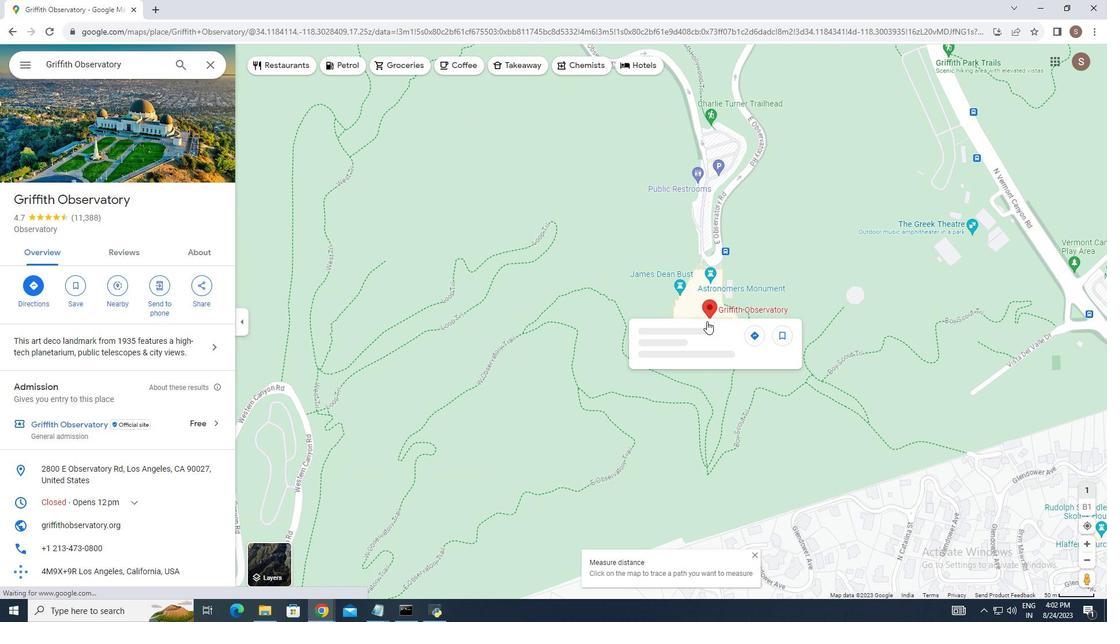 
Action: Mouse moved to (698, 306)
Screenshot: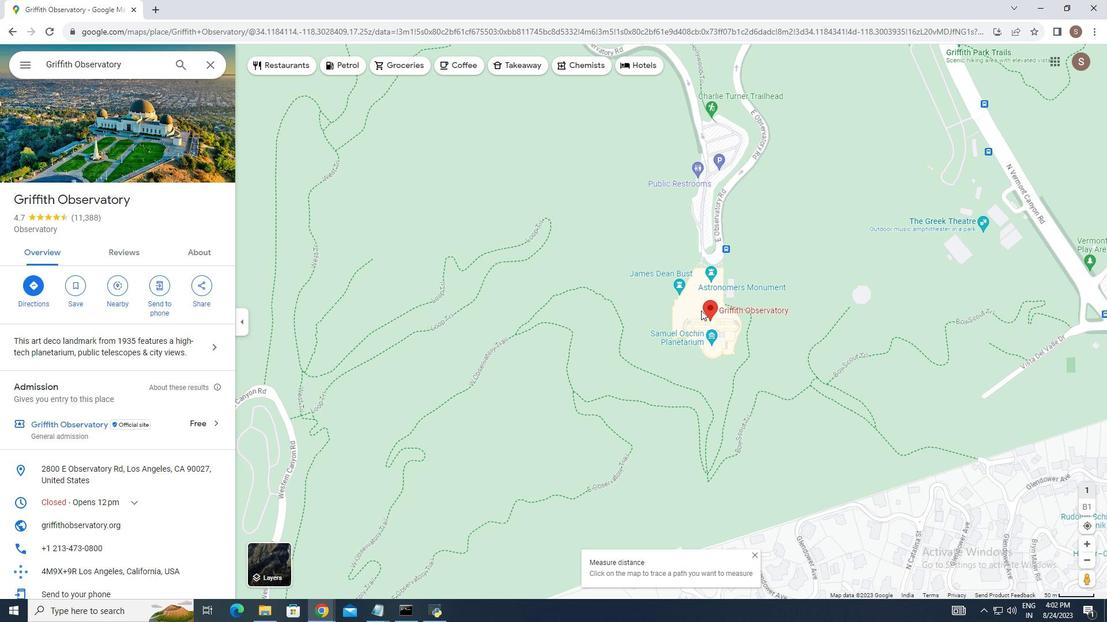 
Action: Mouse scrolled (698, 307) with delta (0, 0)
Screenshot: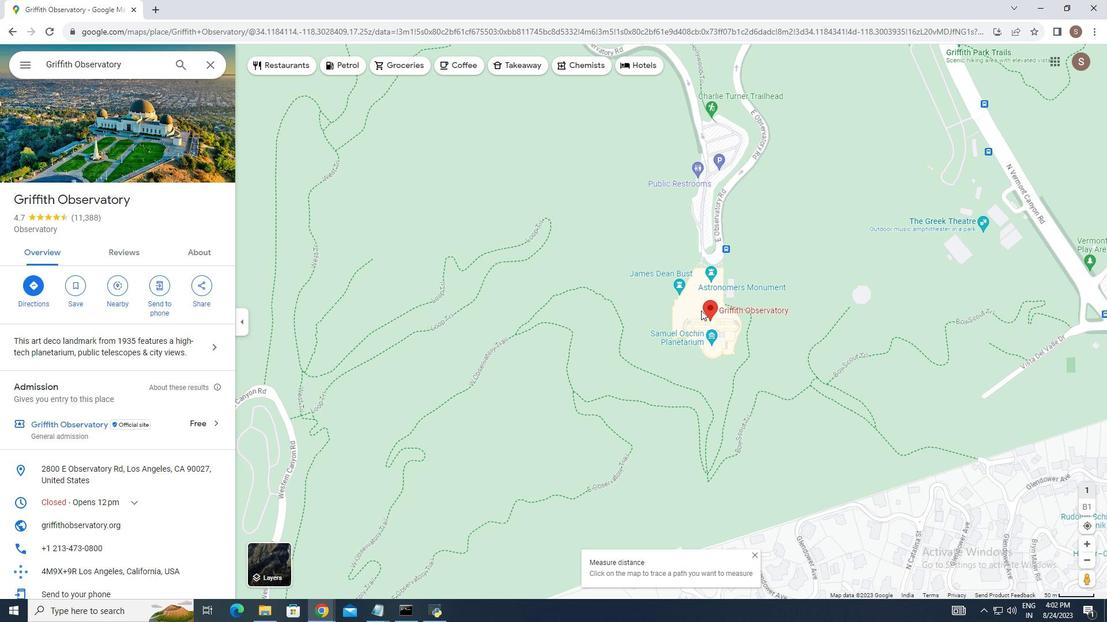 
Action: Mouse moved to (705, 313)
Screenshot: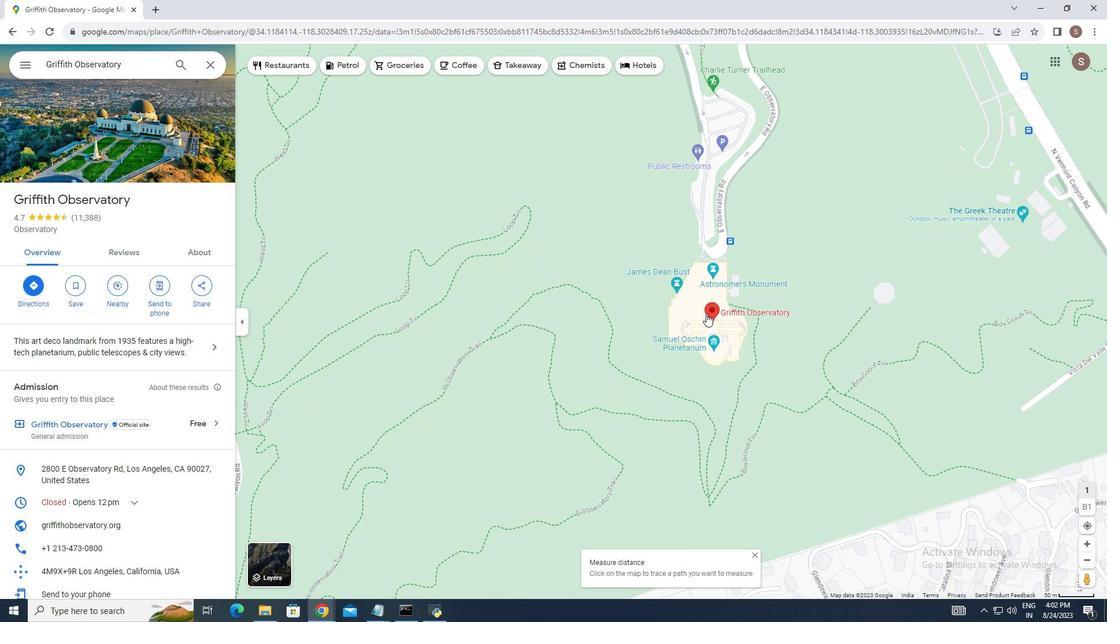 
Action: Mouse scrolled (705, 314) with delta (0, 0)
Screenshot: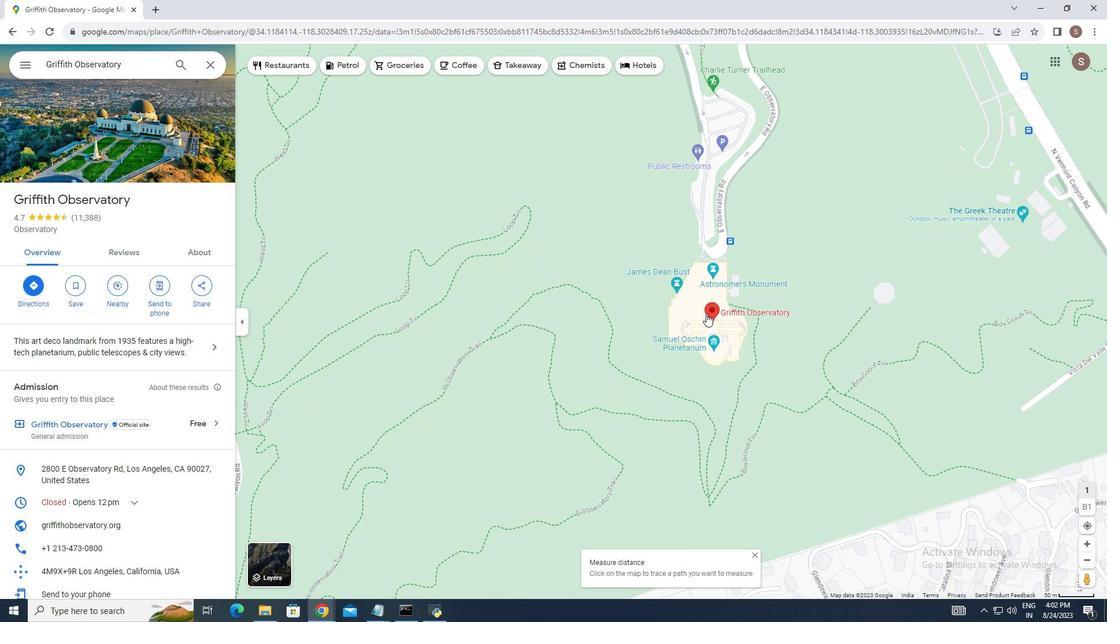 
Action: Mouse moved to (707, 315)
Screenshot: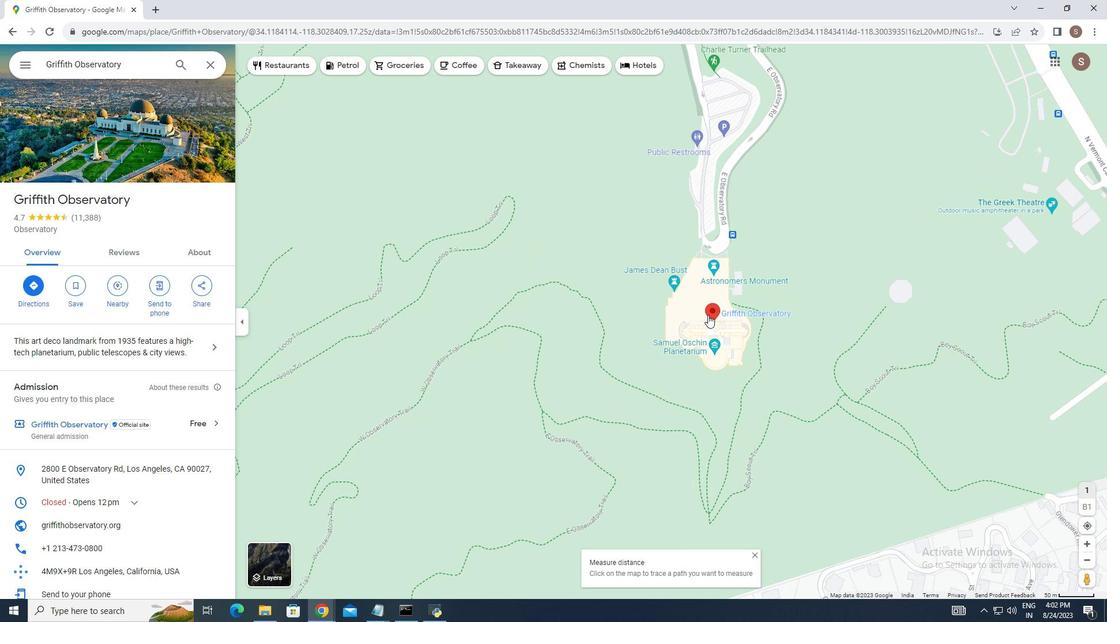 
Action: Mouse scrolled (707, 316) with delta (0, 0)
Screenshot: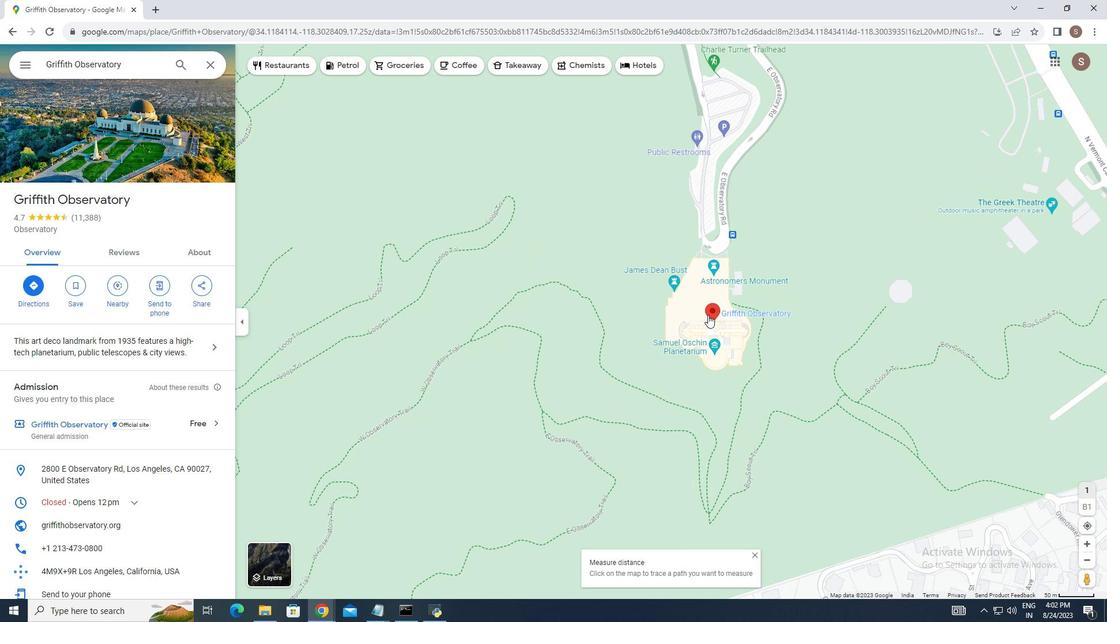 
Action: Mouse moved to (708, 315)
Screenshot: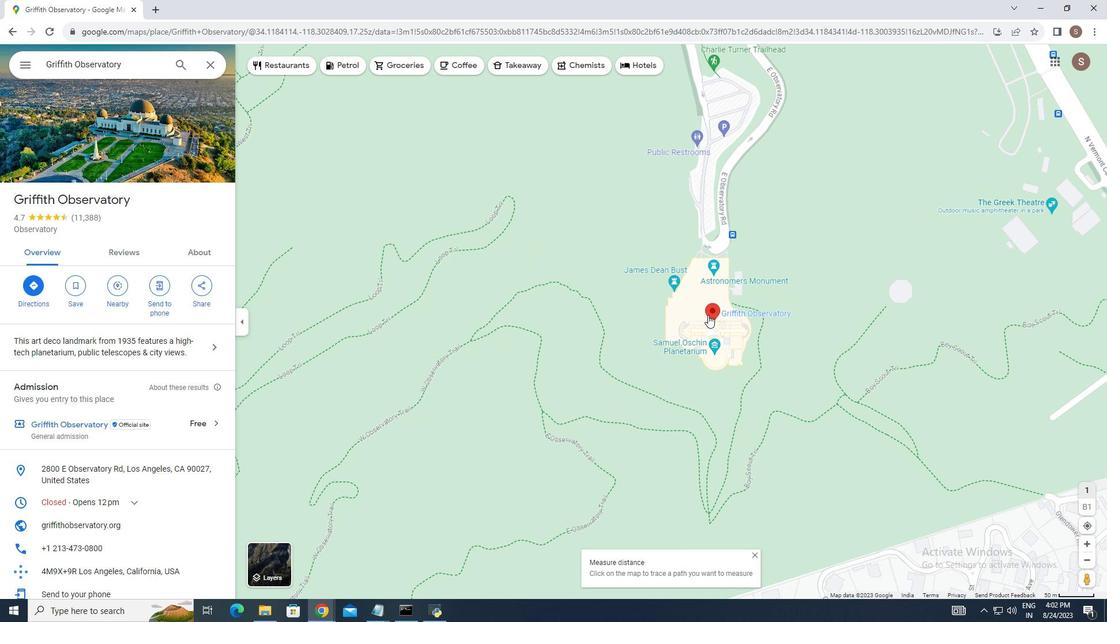 
Action: Mouse scrolled (708, 316) with delta (0, 0)
Screenshot: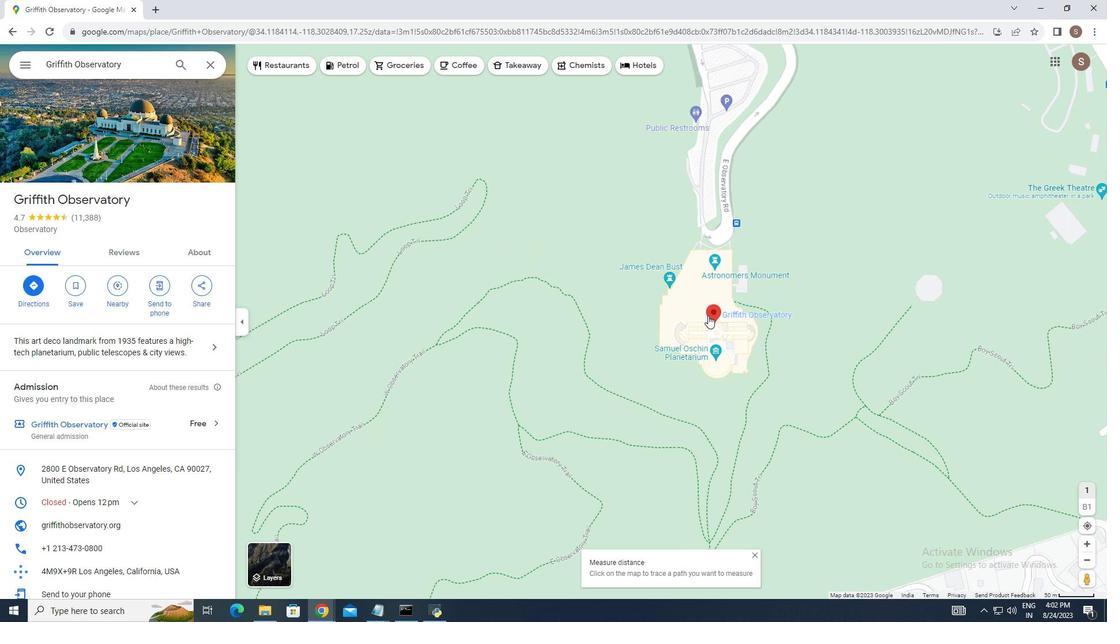 
Action: Mouse moved to (708, 316)
Screenshot: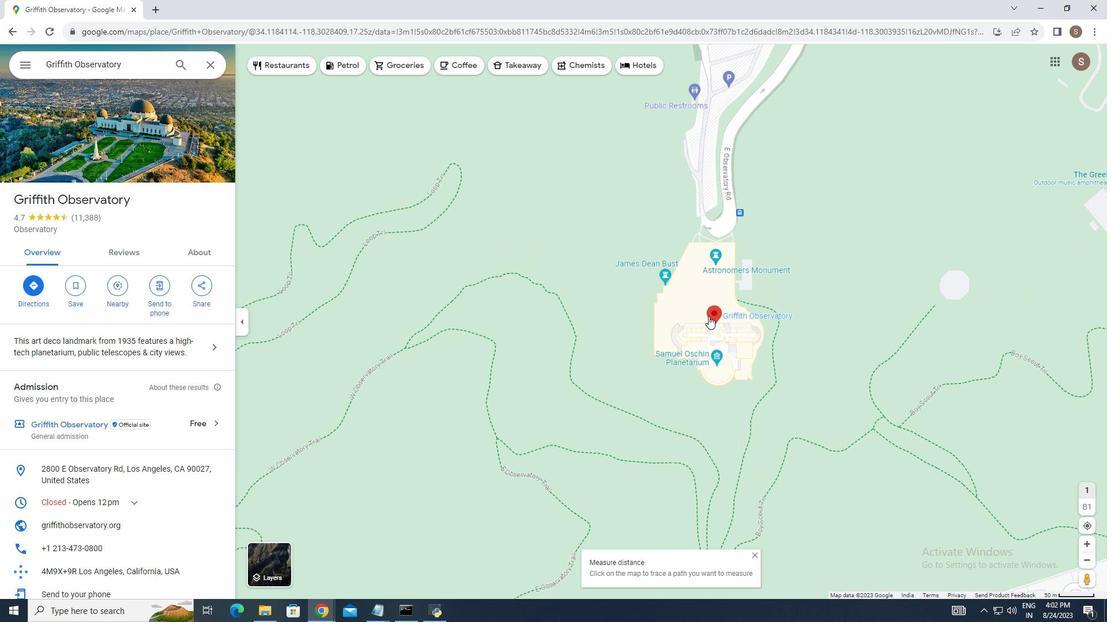 
Action: Mouse scrolled (708, 317) with delta (0, 0)
Screenshot: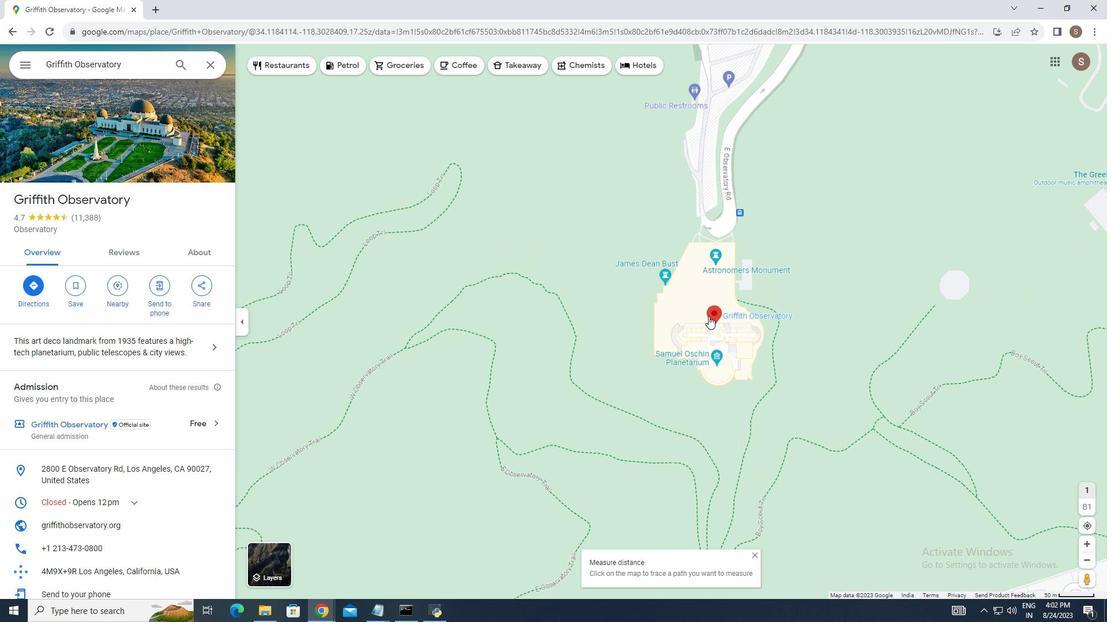 
Action: Mouse moved to (944, 350)
Screenshot: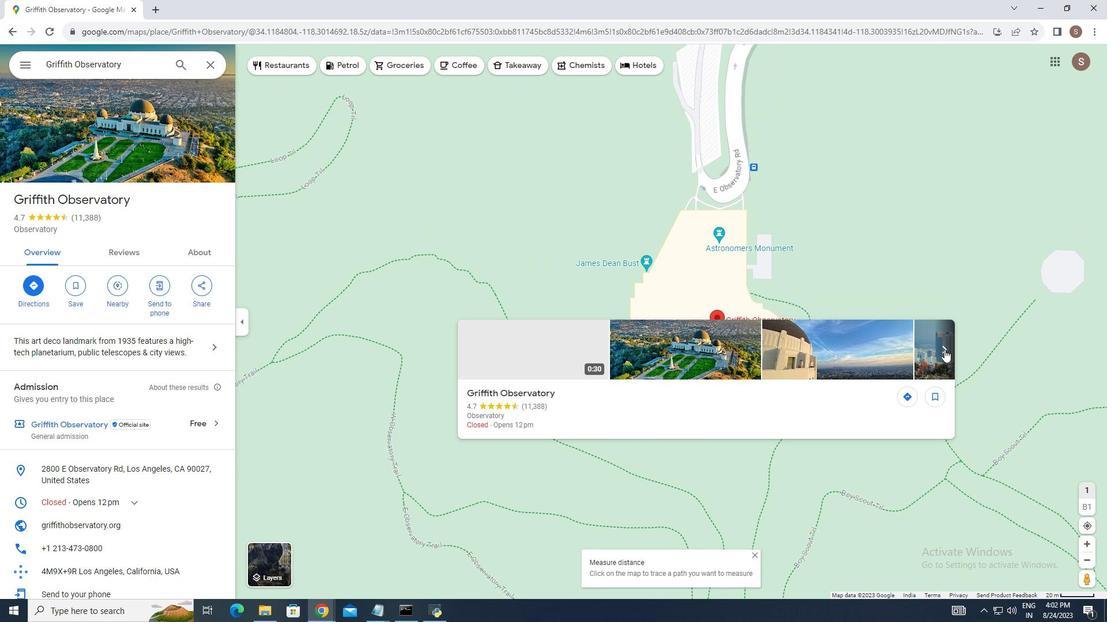 
Action: Mouse pressed left at (944, 350)
Screenshot: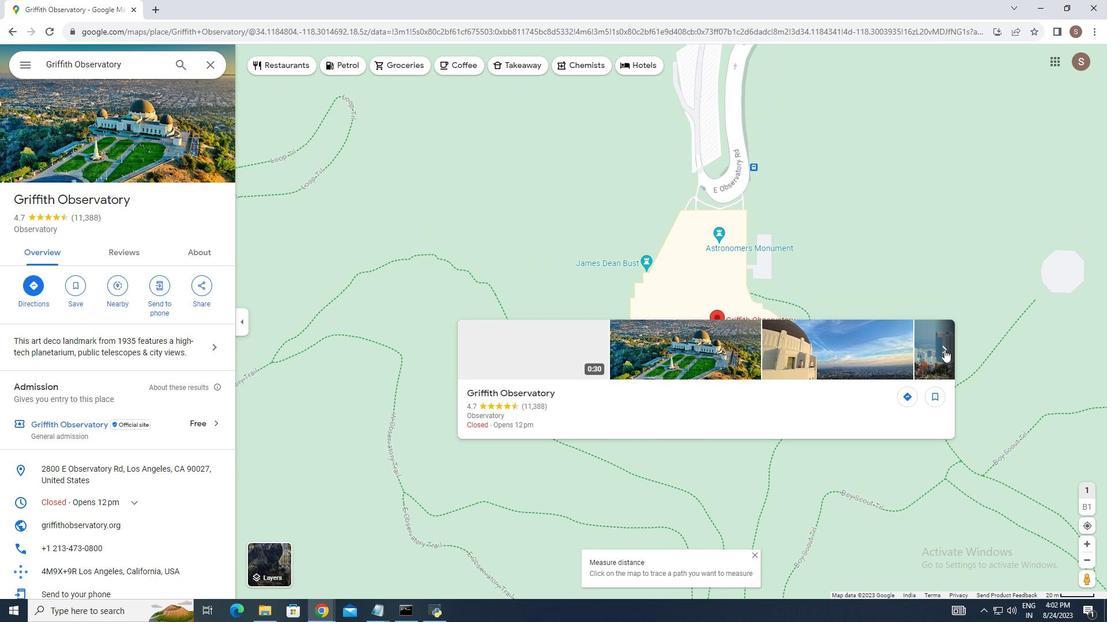 
Action: Mouse pressed left at (944, 350)
Screenshot: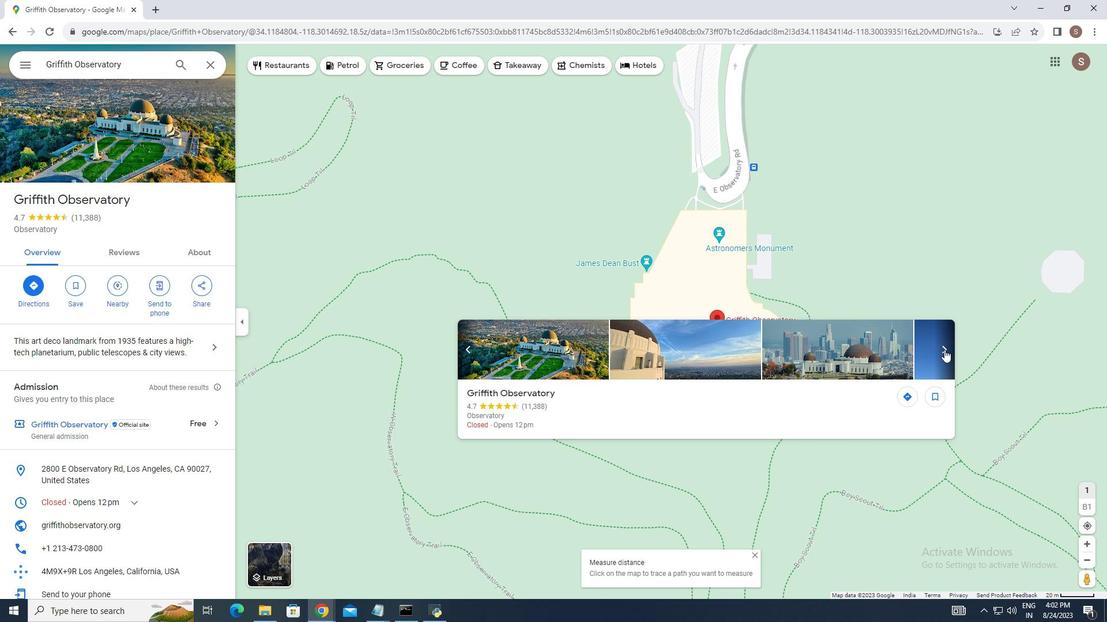 
Action: Mouse pressed left at (944, 350)
Screenshot: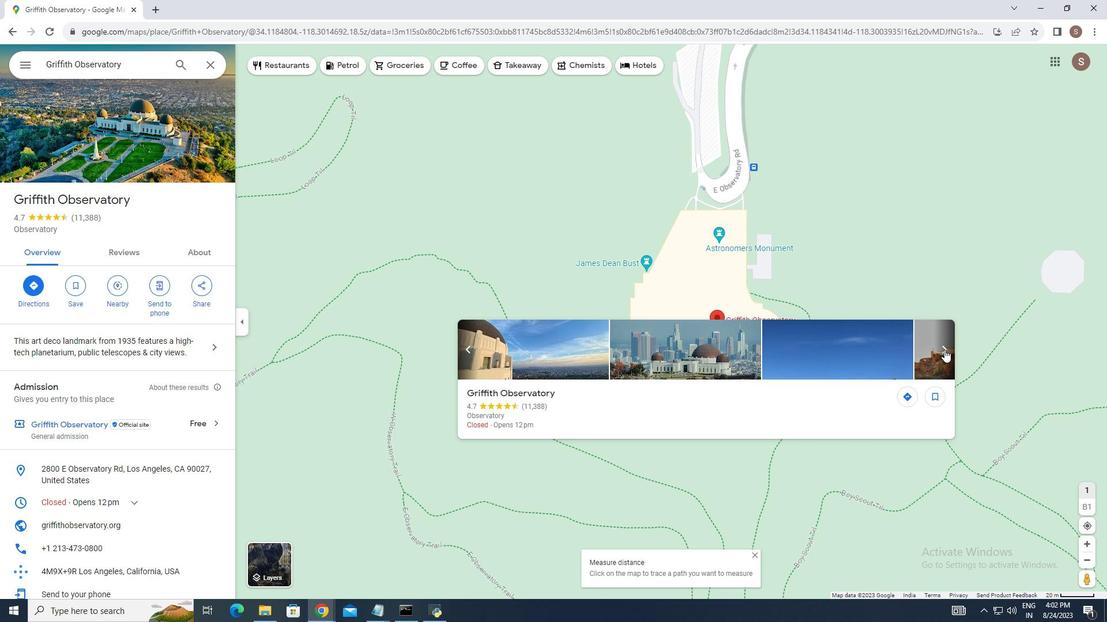 
Action: Mouse pressed left at (944, 350)
Screenshot: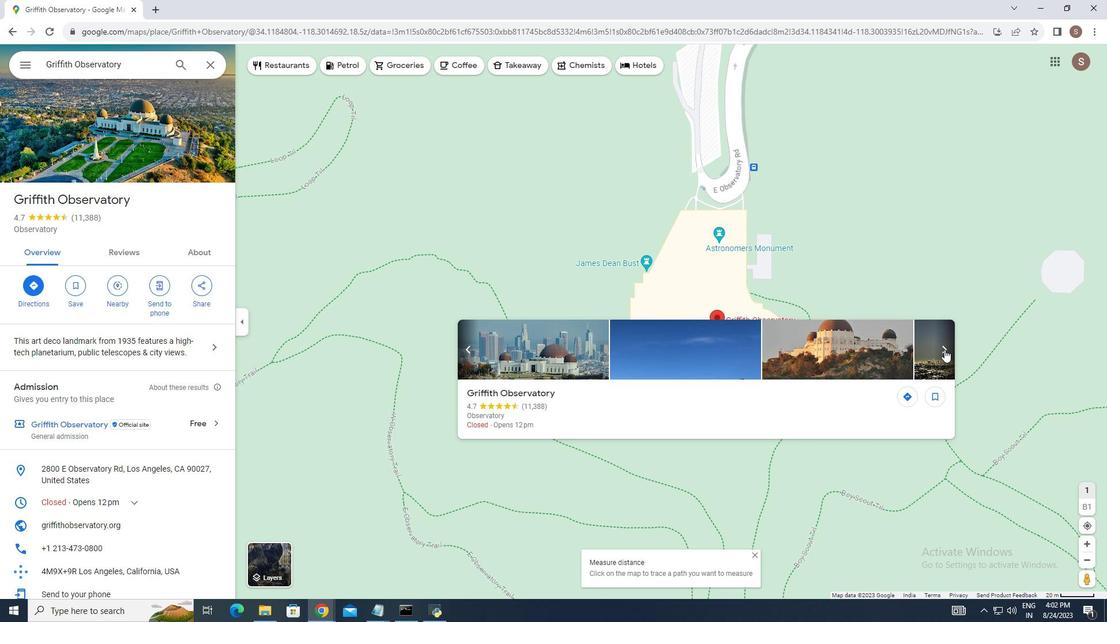 
Action: Mouse pressed left at (944, 350)
Screenshot: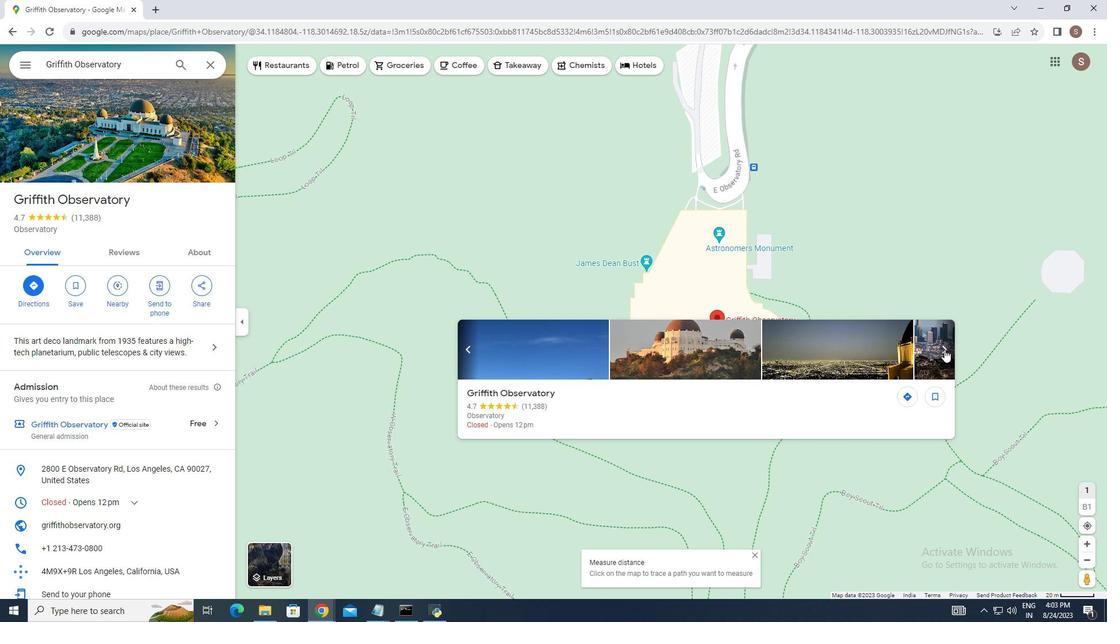 
Action: Mouse pressed left at (944, 350)
Screenshot: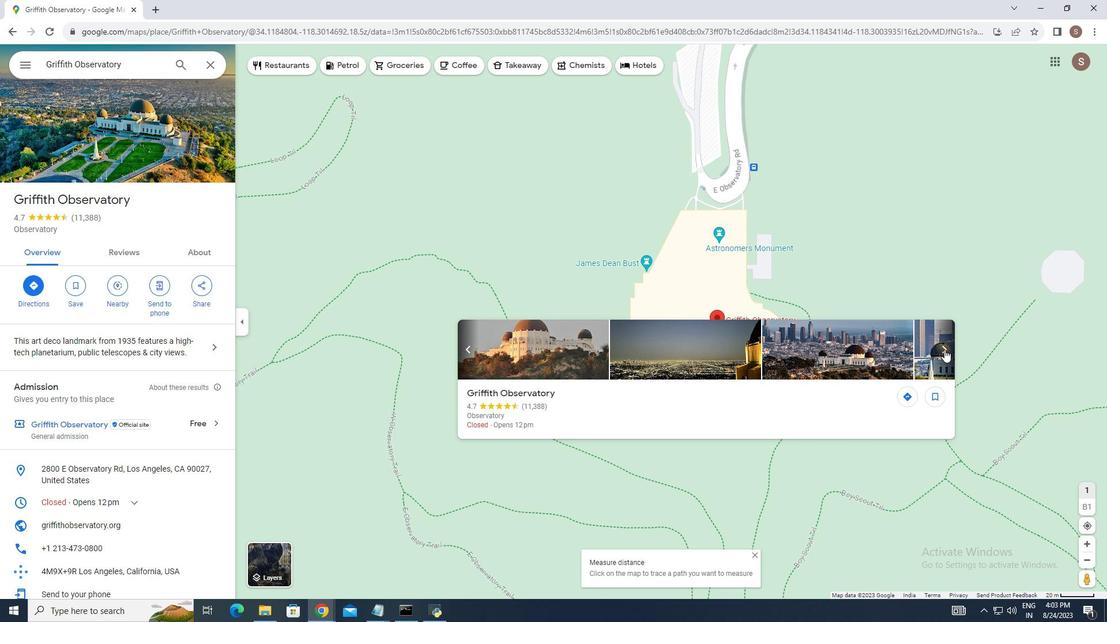 
Action: Mouse pressed left at (944, 350)
Screenshot: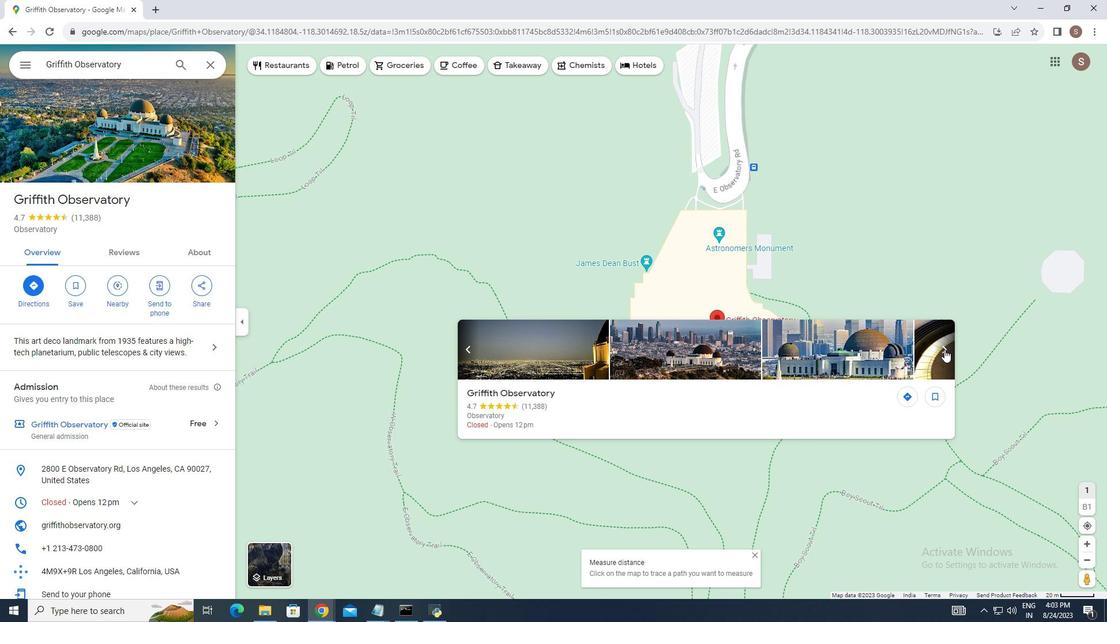 
Action: Mouse pressed left at (944, 350)
Screenshot: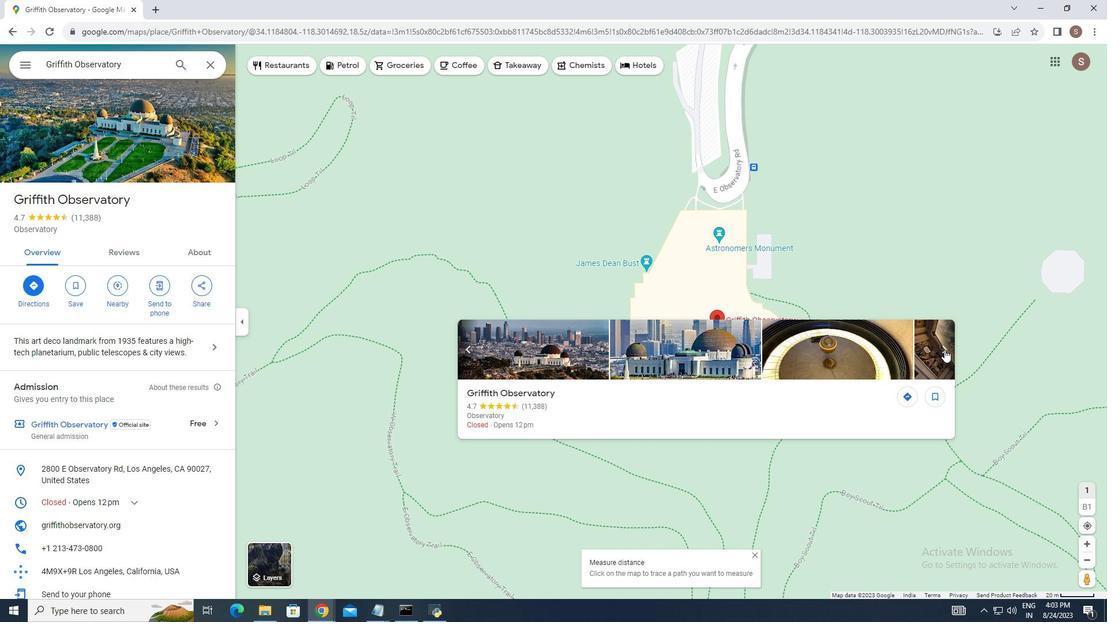 
Action: Mouse pressed left at (944, 350)
Screenshot: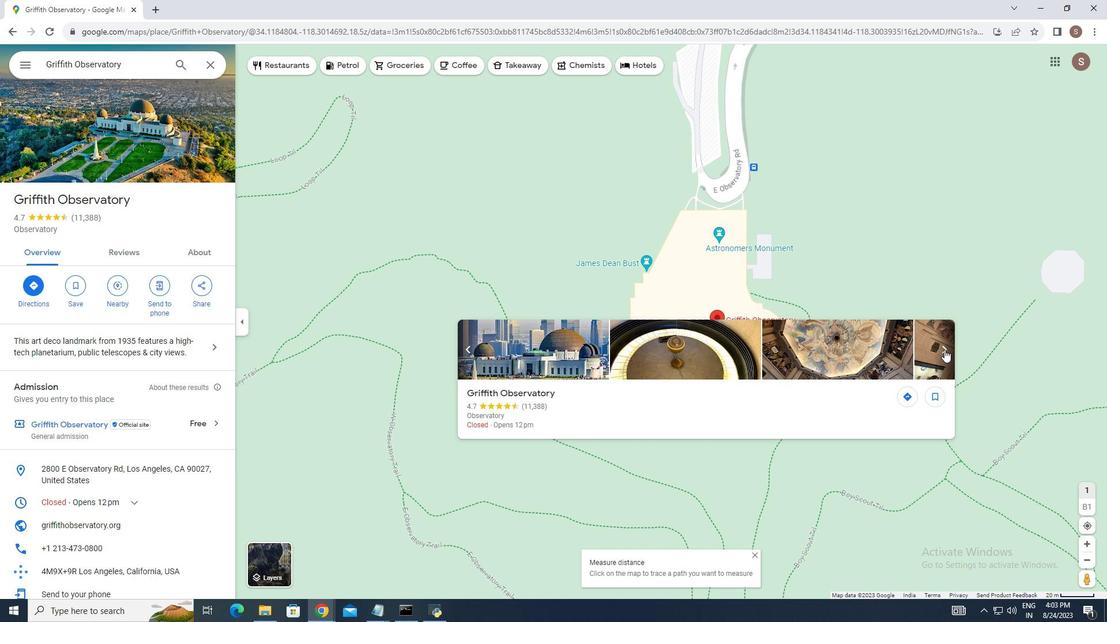 
Action: Mouse pressed left at (944, 350)
Screenshot: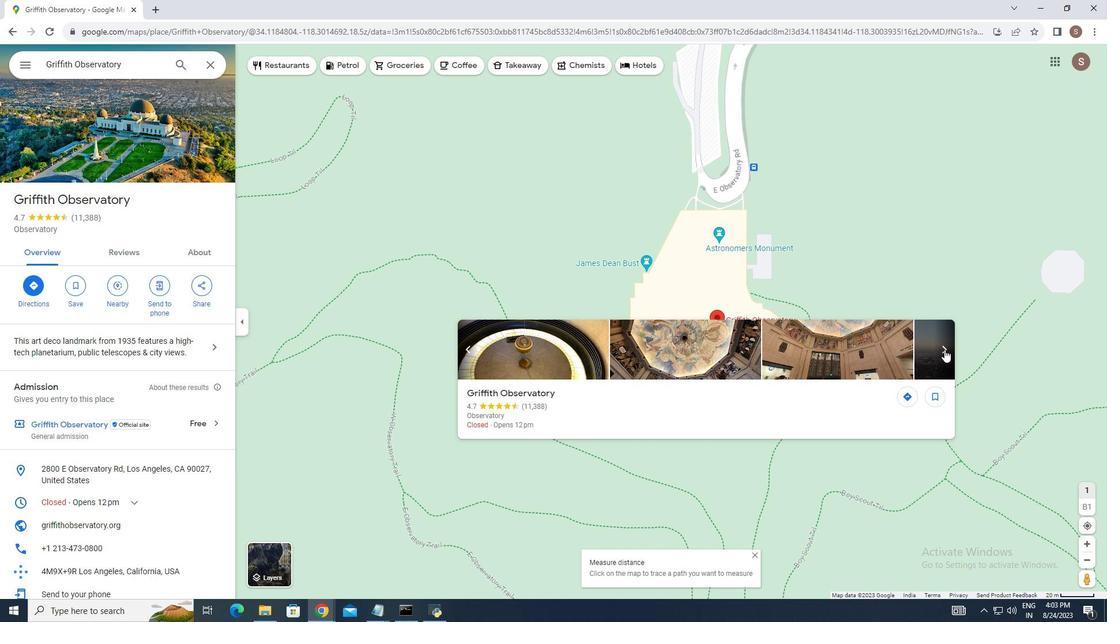
Action: Mouse pressed left at (944, 350)
Screenshot: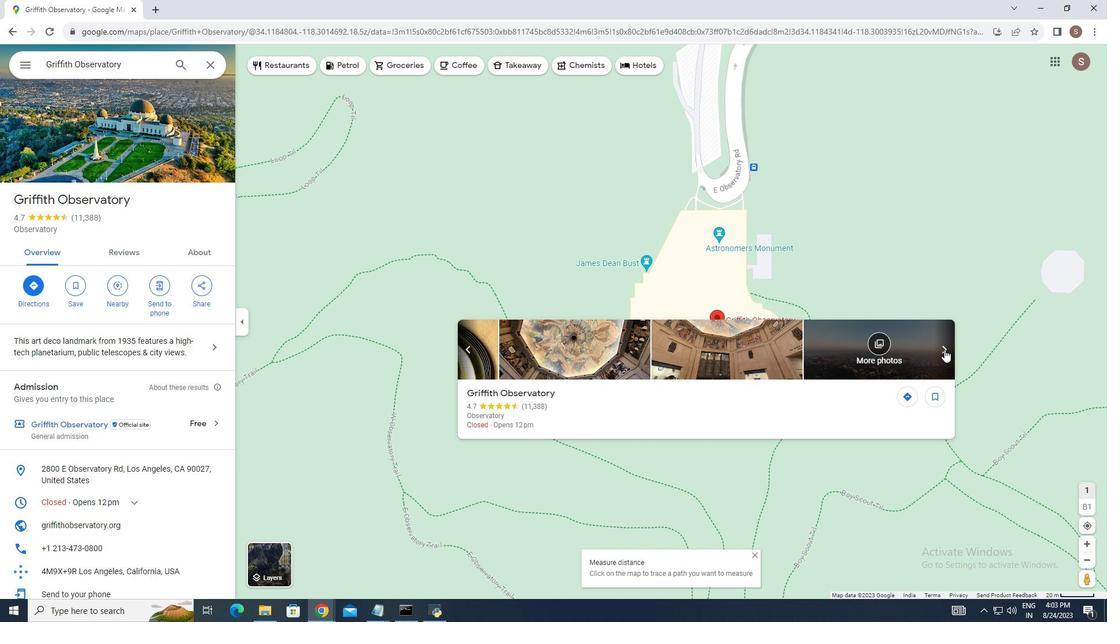 
Action: Mouse moved to (716, 318)
Screenshot: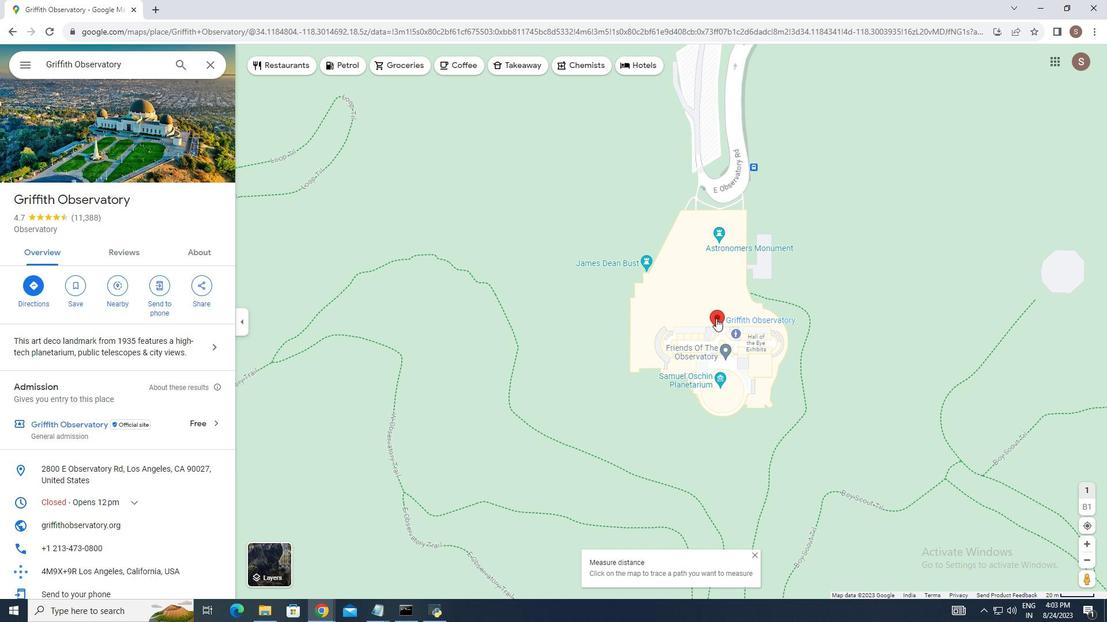 
Action: Mouse pressed left at (716, 318)
Screenshot: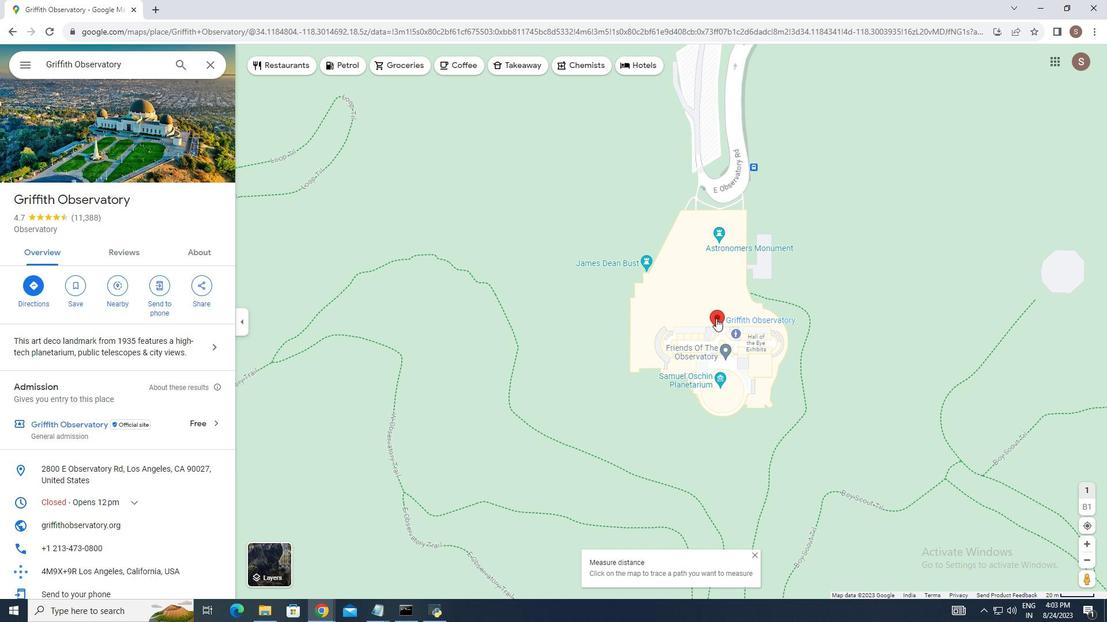 
Action: Mouse moved to (715, 318)
Screenshot: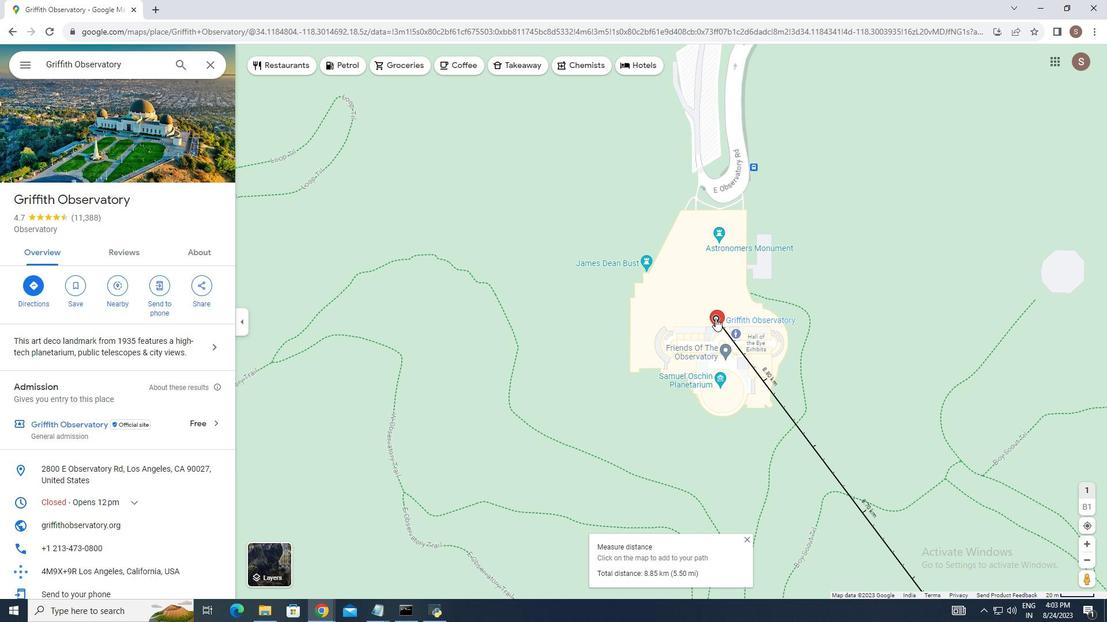 
Action: Mouse pressed left at (715, 318)
Screenshot: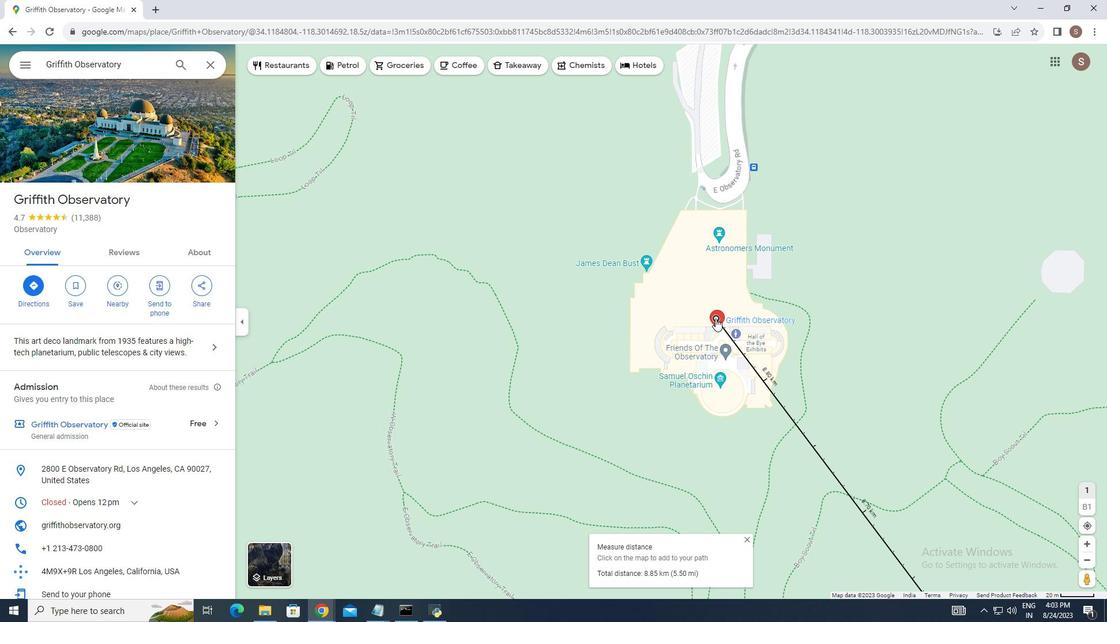 
Action: Mouse moved to (719, 329)
Screenshot: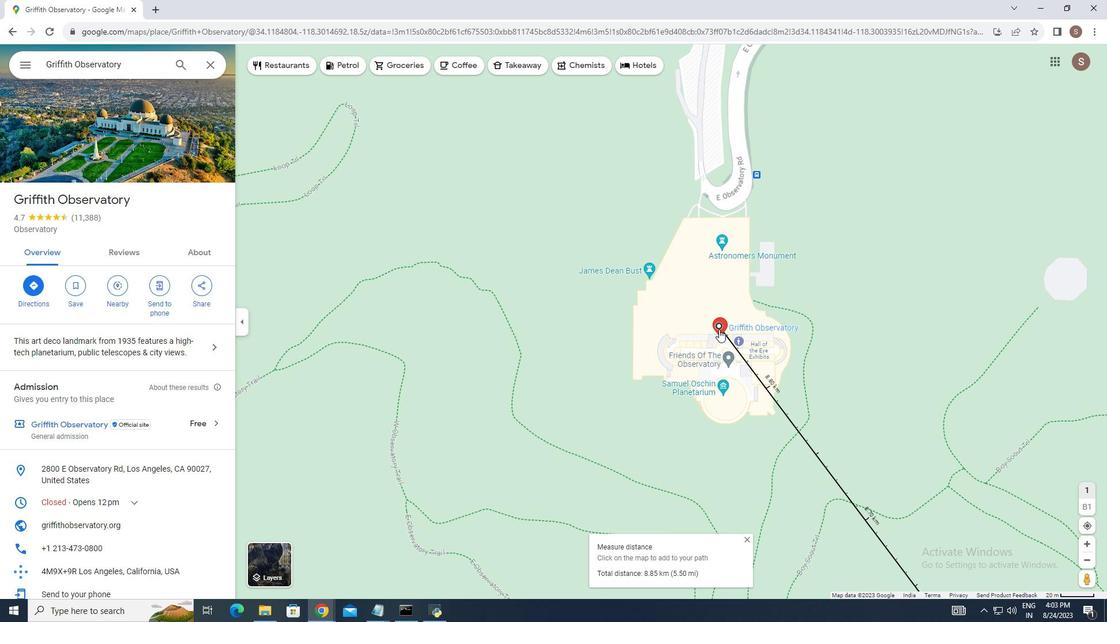 
Action: Mouse scrolled (719, 330) with delta (0, 0)
Screenshot: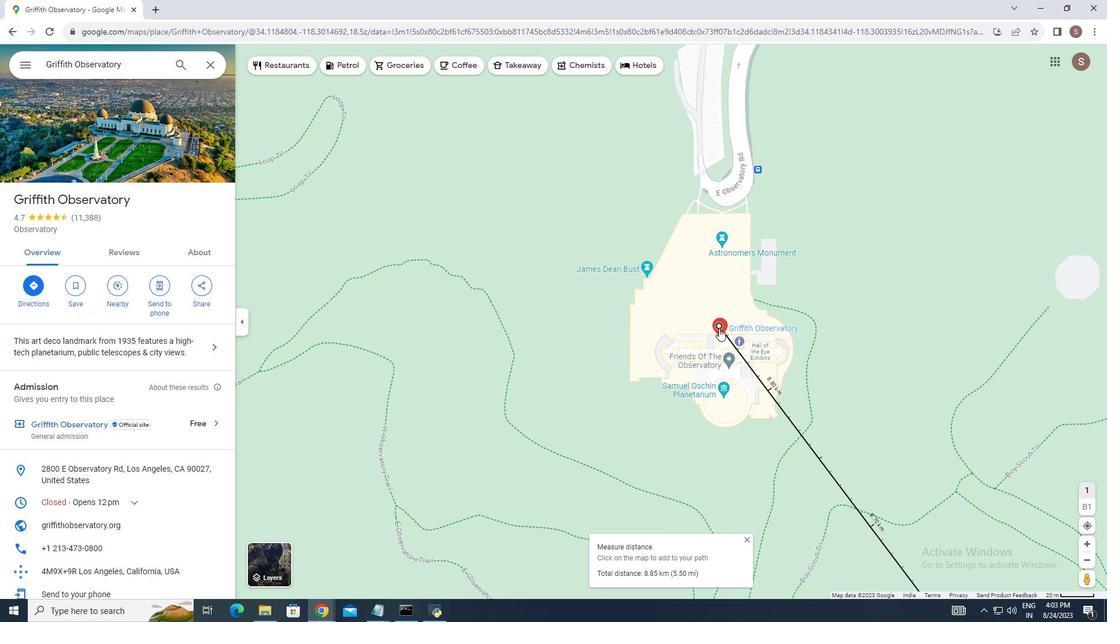 
Action: Mouse scrolled (719, 330) with delta (0, 0)
Screenshot: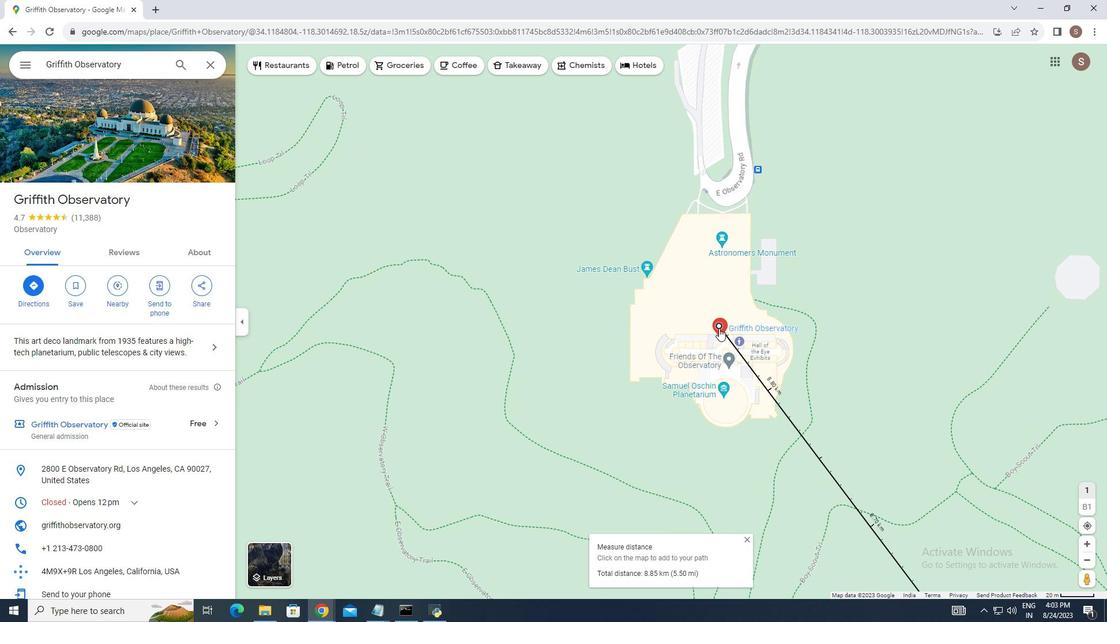 
Action: Mouse moved to (719, 329)
Screenshot: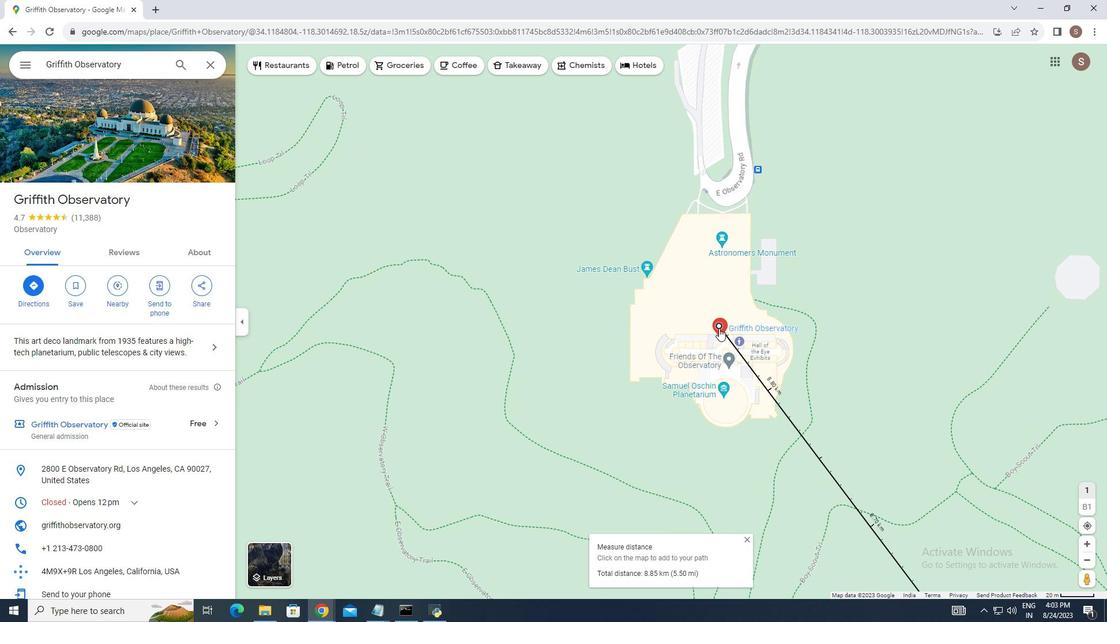 
Action: Mouse scrolled (719, 329) with delta (0, 0)
Screenshot: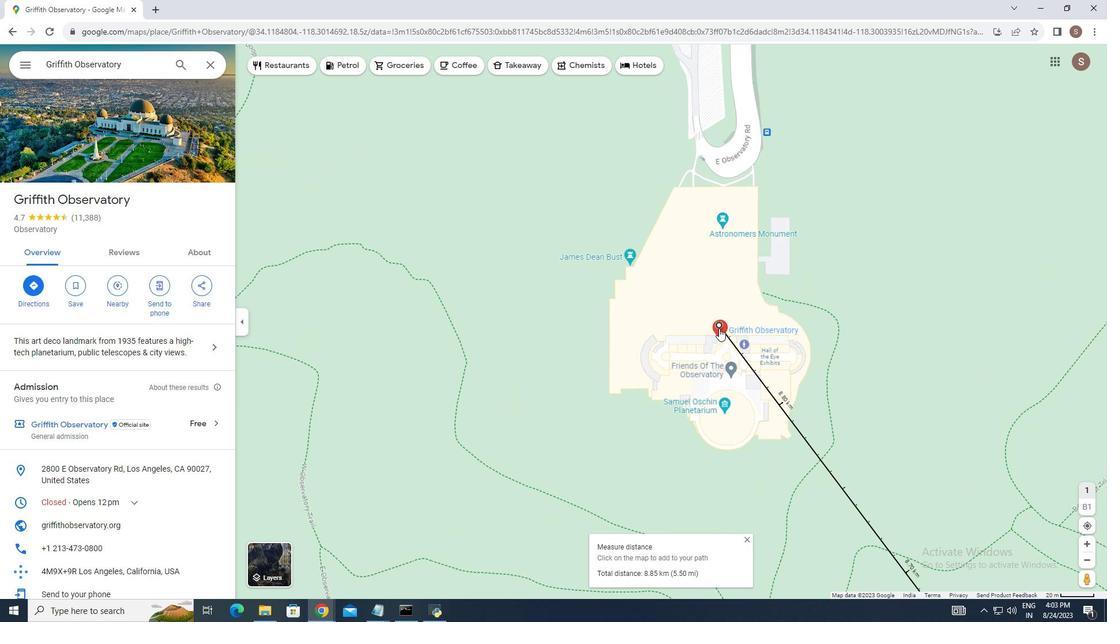
Action: Mouse moved to (719, 328)
Screenshot: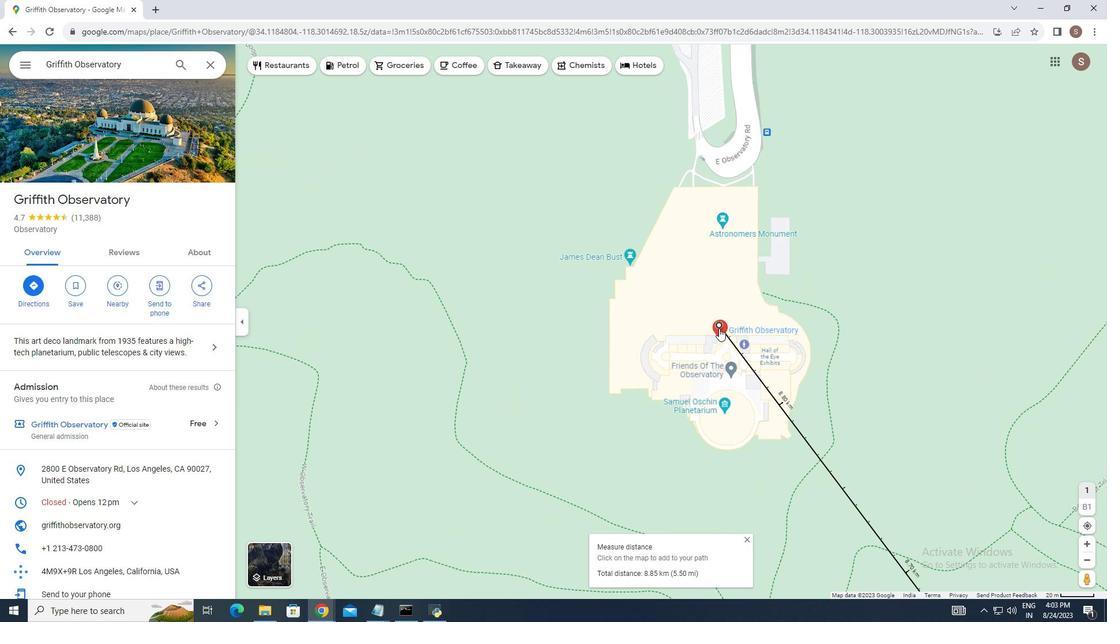 
Action: Mouse scrolled (719, 329) with delta (0, 0)
Screenshot: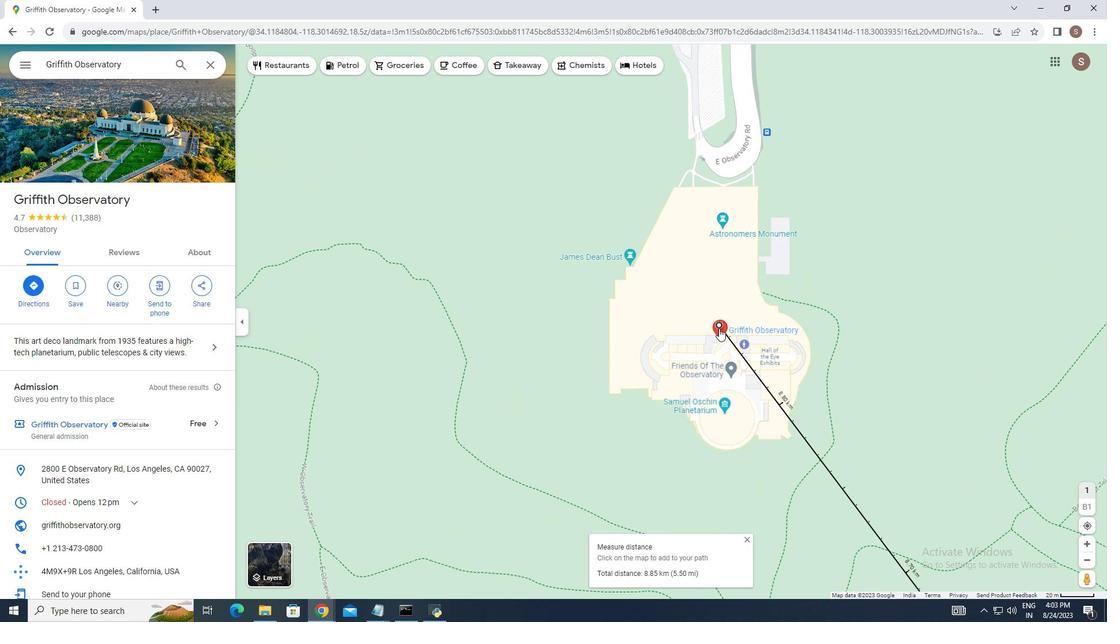 
Action: Mouse scrolled (719, 329) with delta (0, 0)
Screenshot: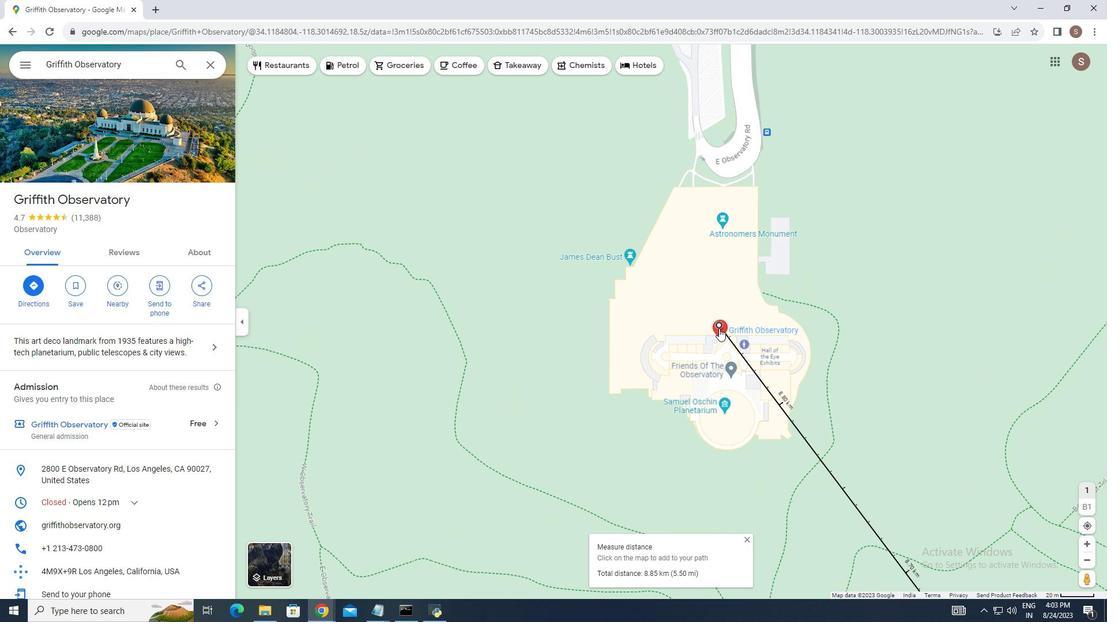 
Action: Mouse scrolled (719, 329) with delta (0, 0)
Screenshot: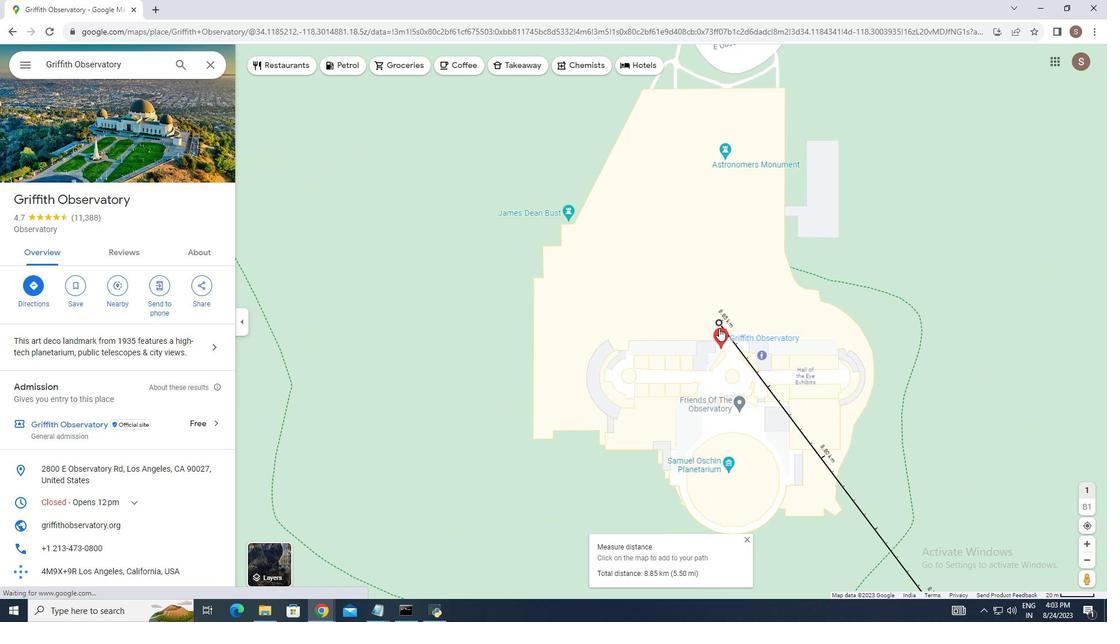 
Action: Mouse moved to (724, 355)
Screenshot: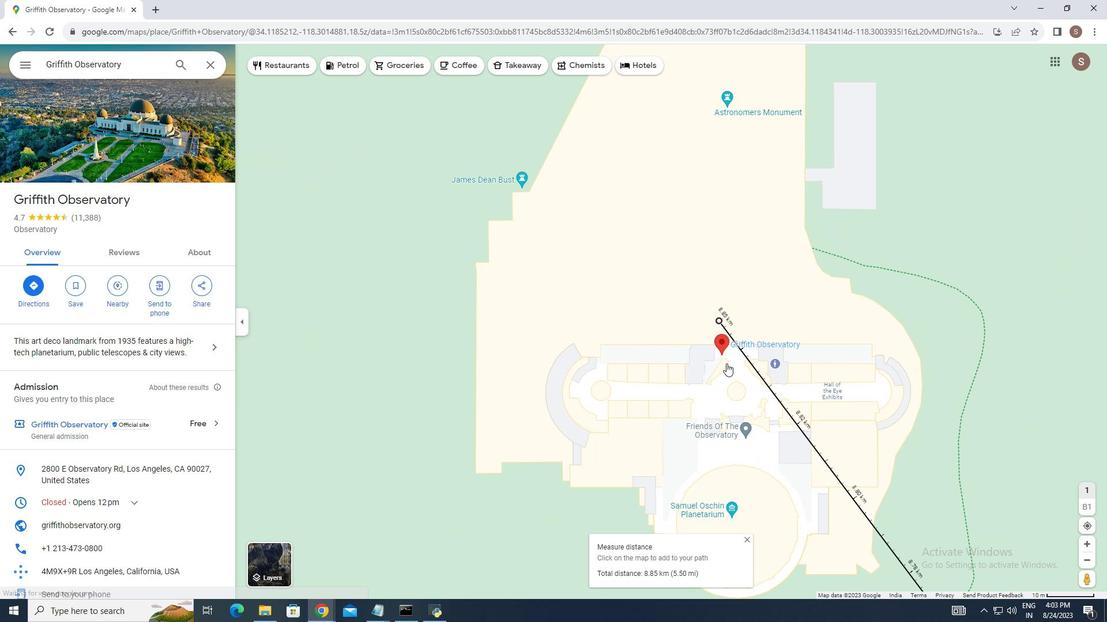
Action: Mouse scrolled (724, 356) with delta (0, 0)
Screenshot: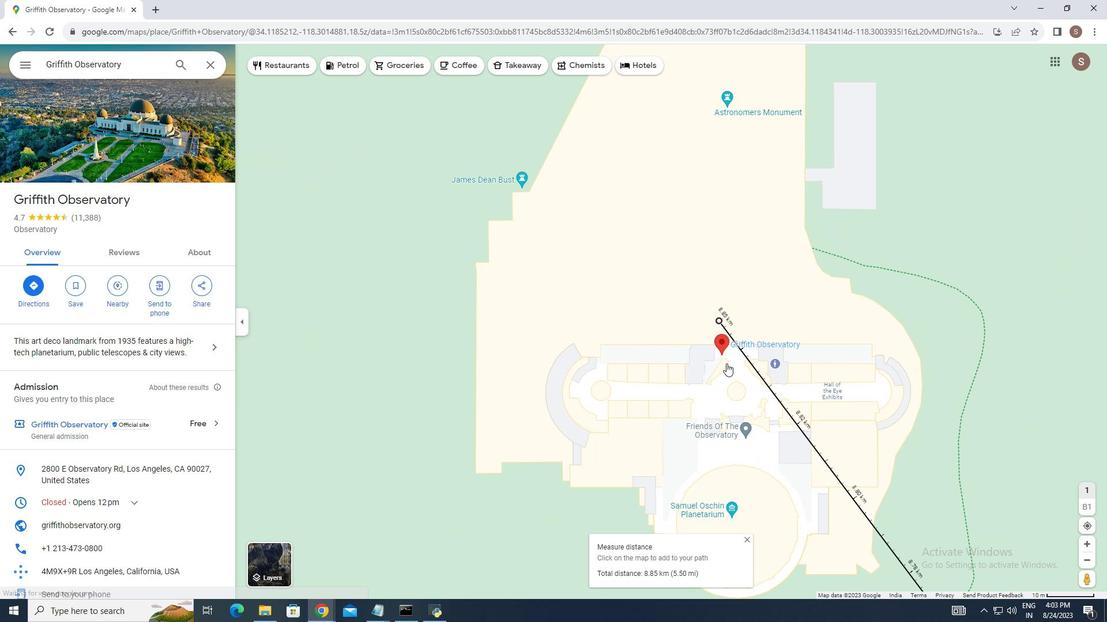
Action: Mouse moved to (726, 363)
Screenshot: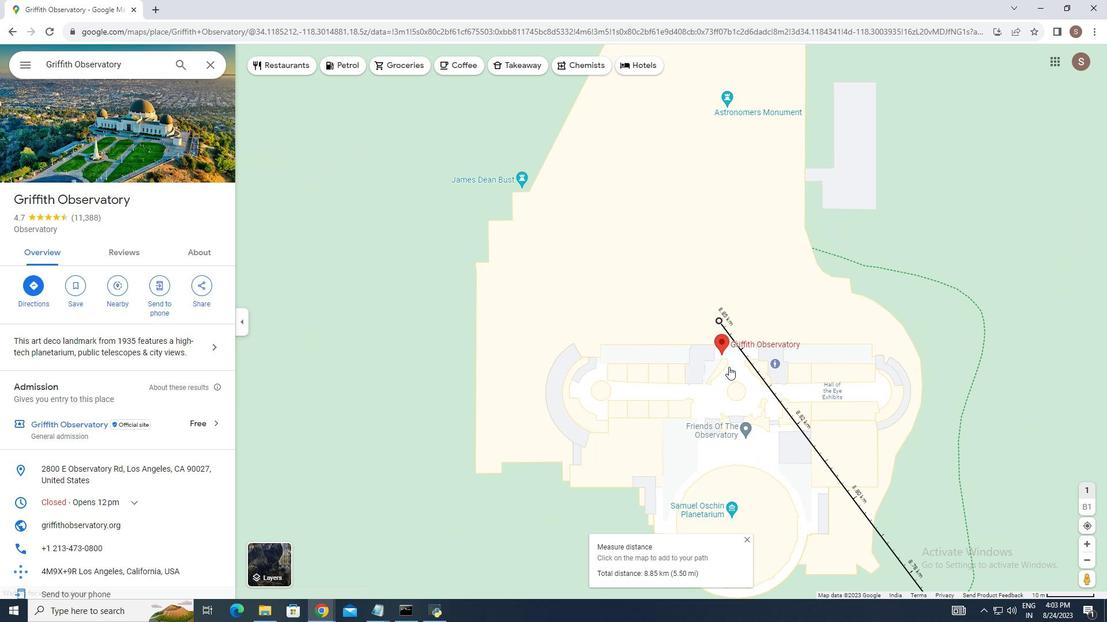 
Action: Mouse scrolled (726, 364) with delta (0, 0)
Screenshot: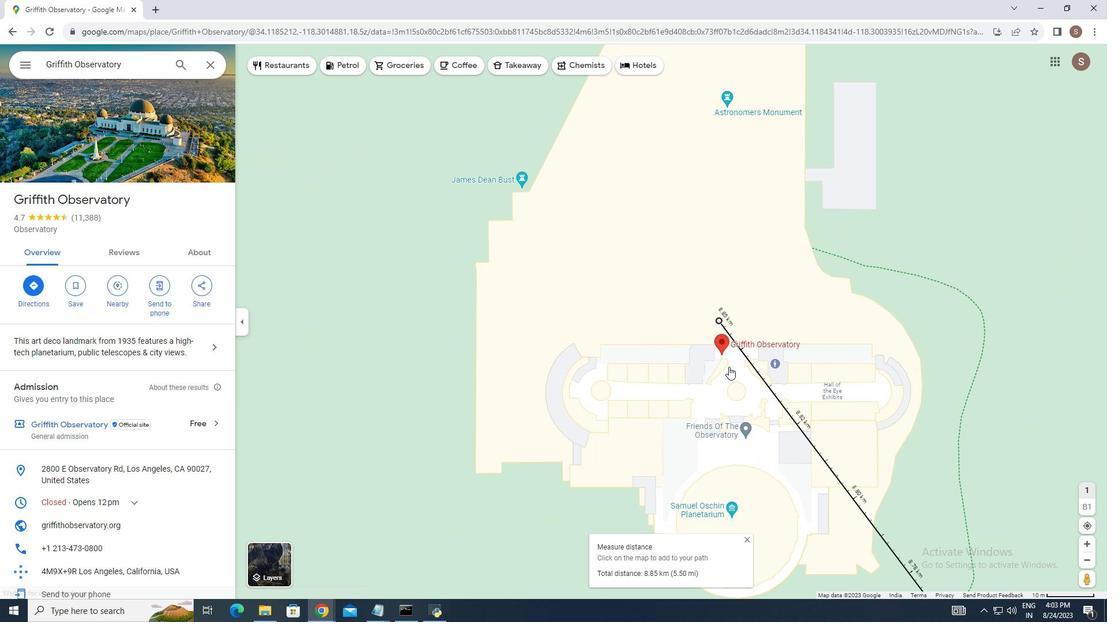 
Action: Mouse moved to (728, 367)
Screenshot: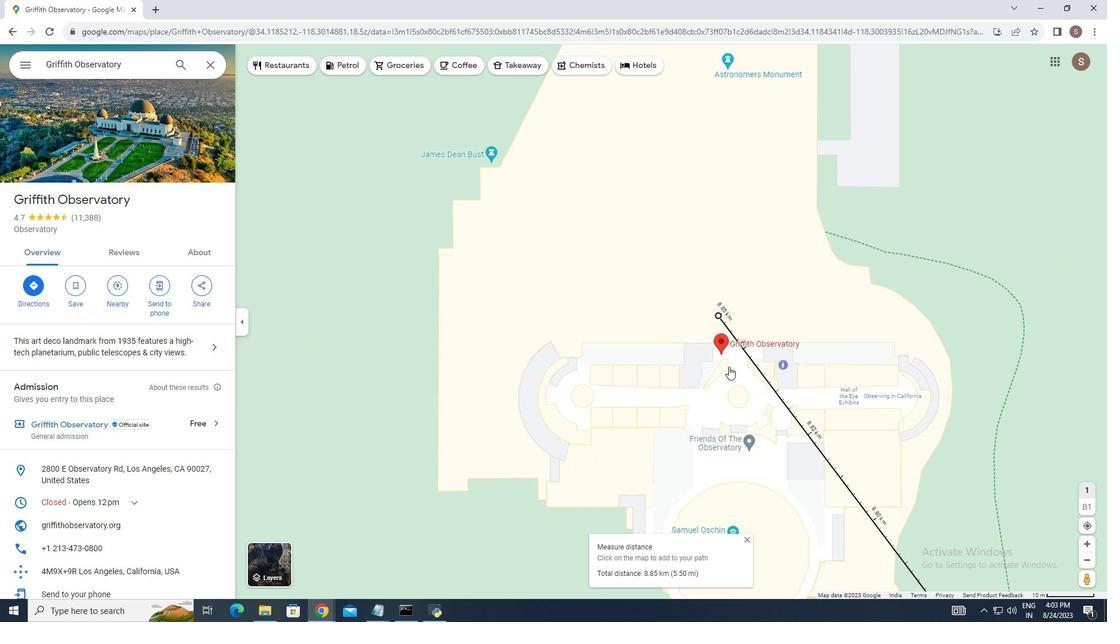 
Action: Mouse scrolled (728, 367) with delta (0, 0)
Screenshot: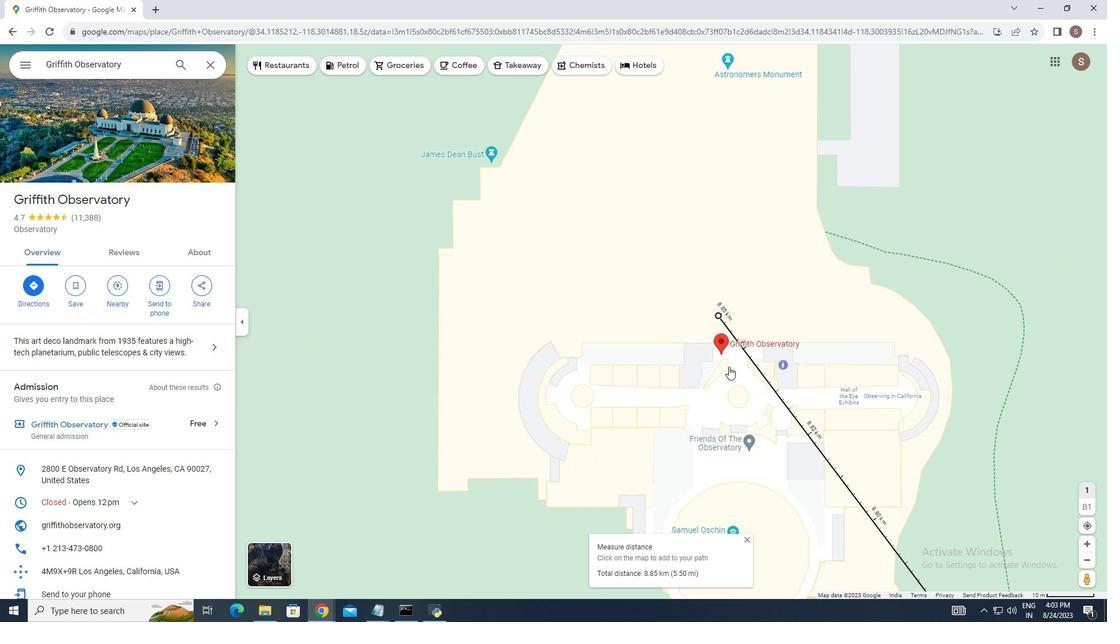 
Action: Mouse moved to (728, 367)
Screenshot: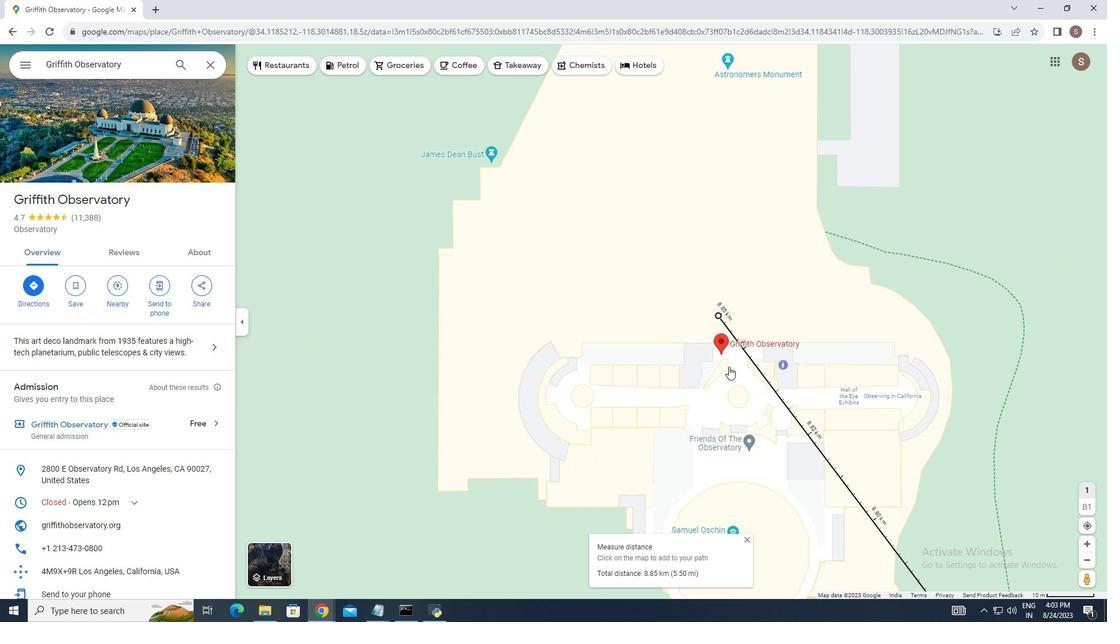 
Action: Mouse scrolled (728, 367) with delta (0, 0)
Screenshot: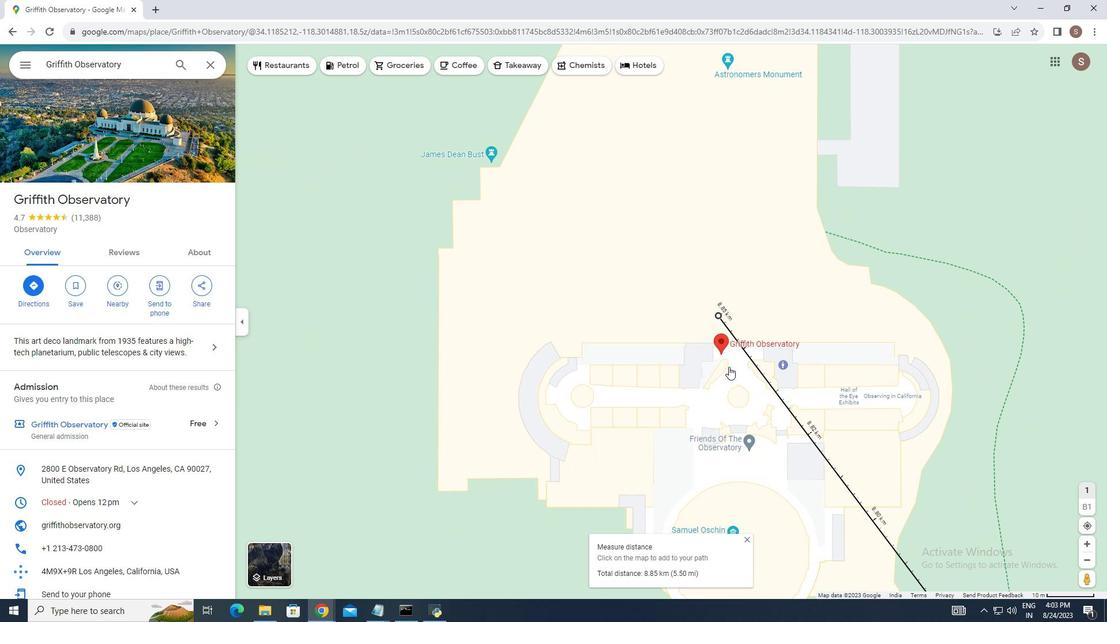
Action: Mouse scrolled (728, 367) with delta (0, 0)
Screenshot: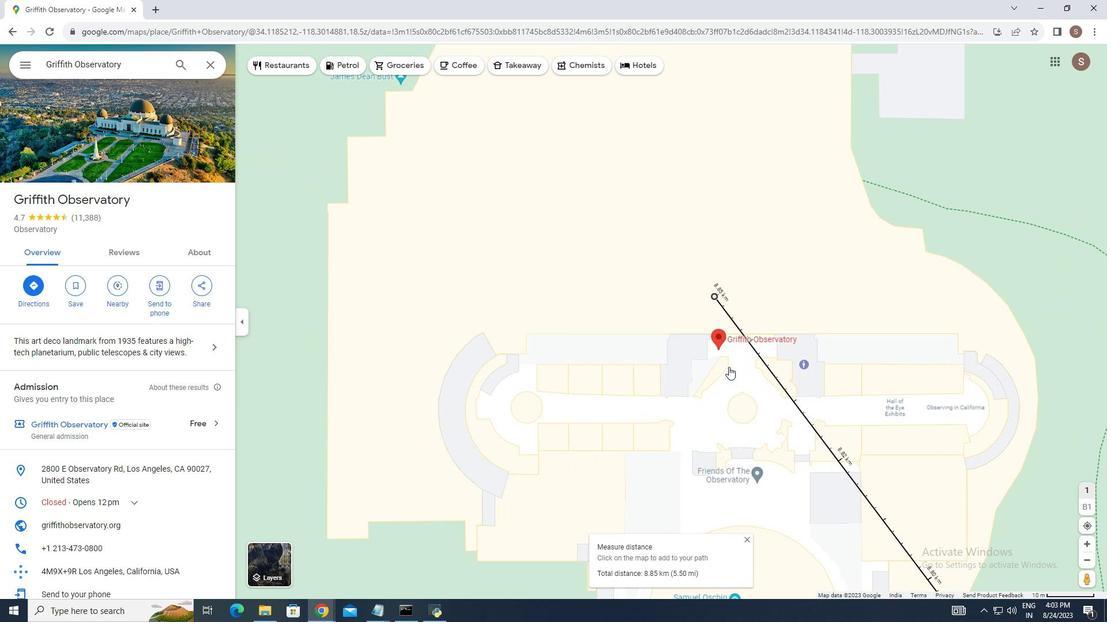 
Action: Mouse moved to (723, 354)
Screenshot: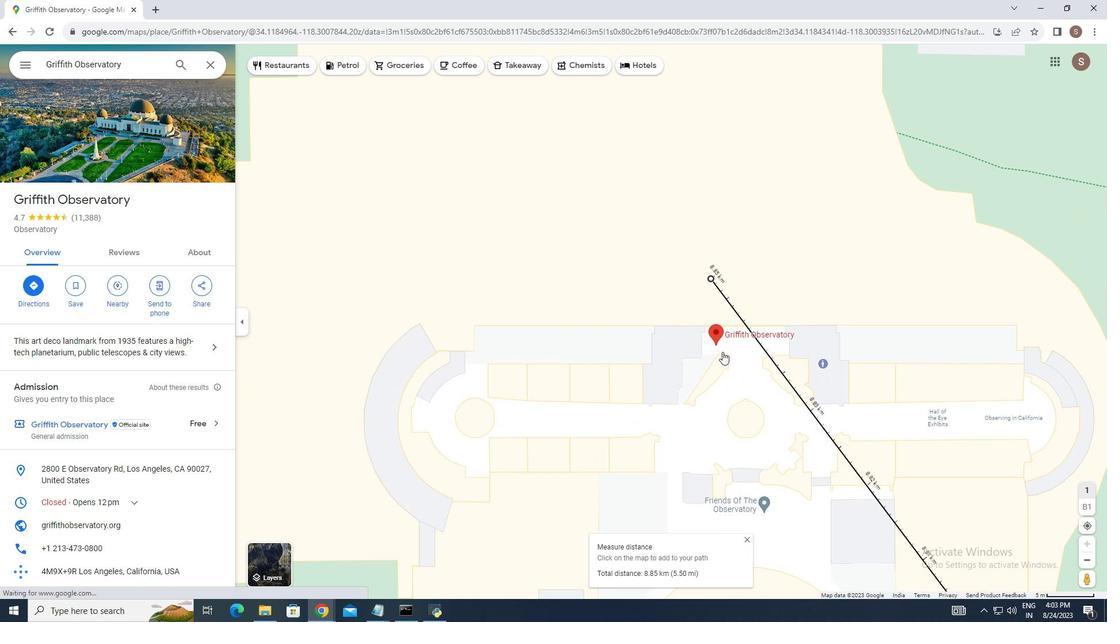 
Action: Mouse scrolled (723, 354) with delta (0, 0)
Screenshot: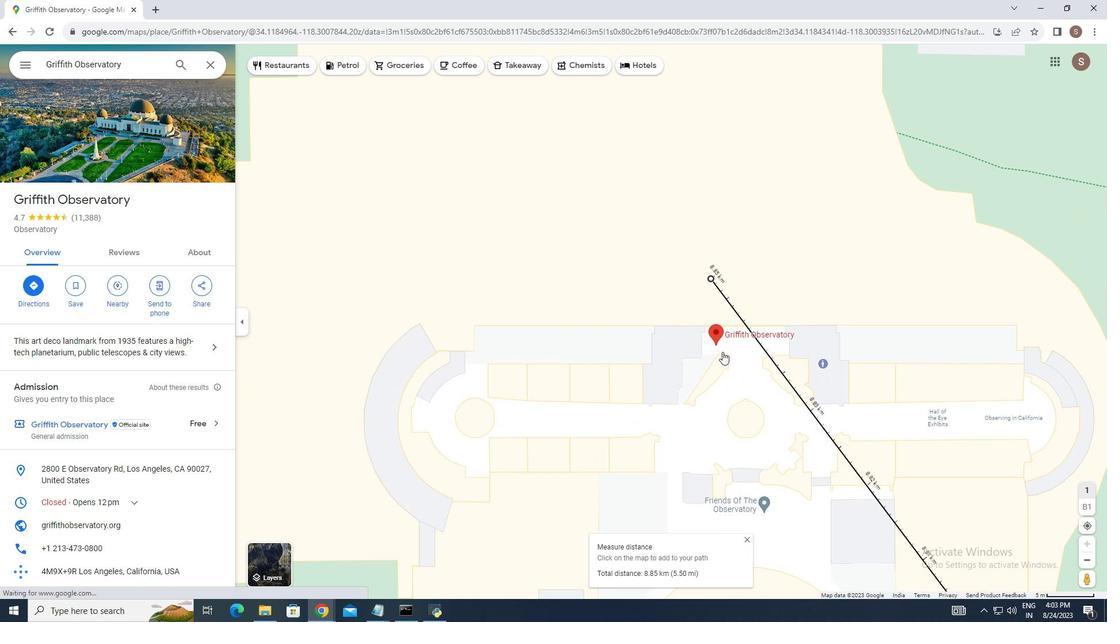 
Action: Mouse moved to (723, 352)
Screenshot: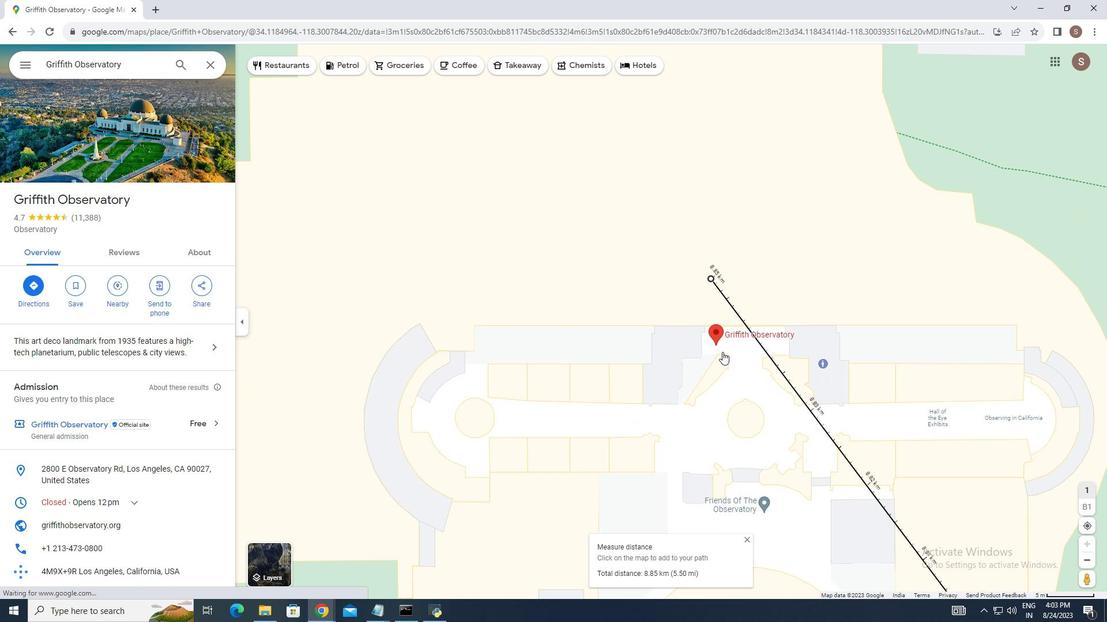 
Action: Mouse scrolled (723, 352) with delta (0, 0)
Screenshot: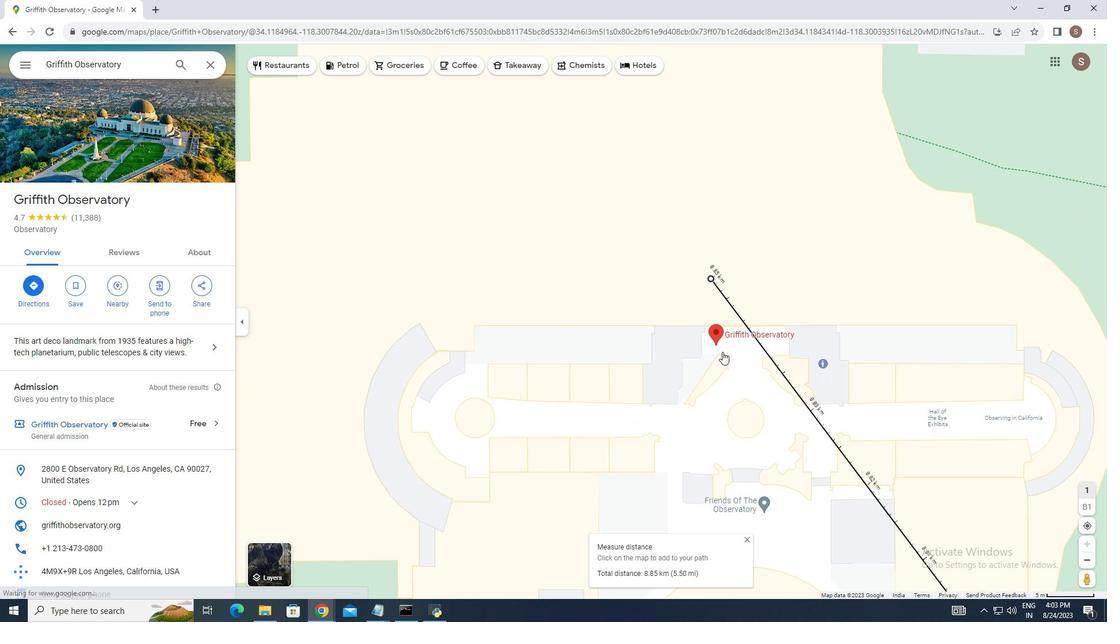 
Action: Mouse moved to (722, 352)
Screenshot: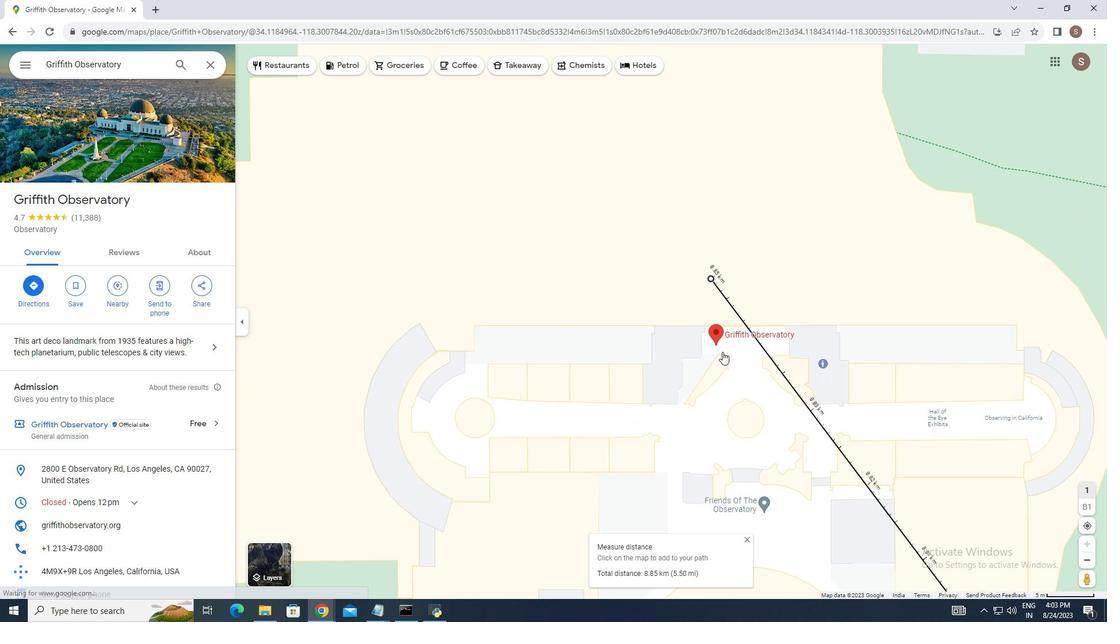 
Action: Mouse scrolled (722, 352) with delta (0, 0)
Screenshot: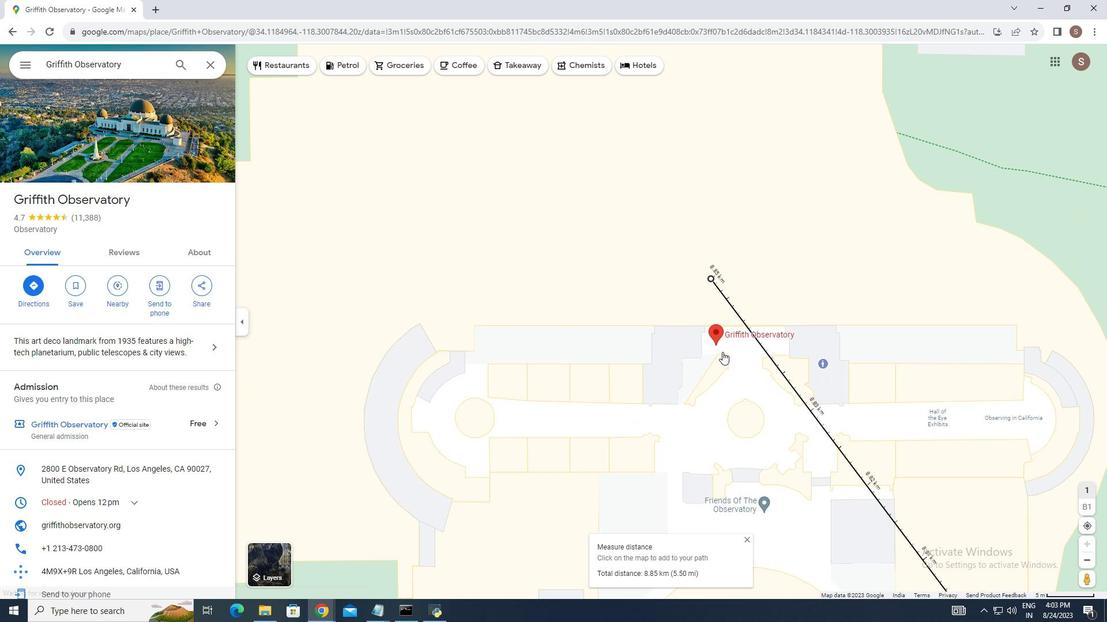 
Action: Mouse scrolled (722, 352) with delta (0, 0)
